 Task: Create a creative abstract letterhead.
Action: Mouse pressed left at (434, 115)
Screenshot: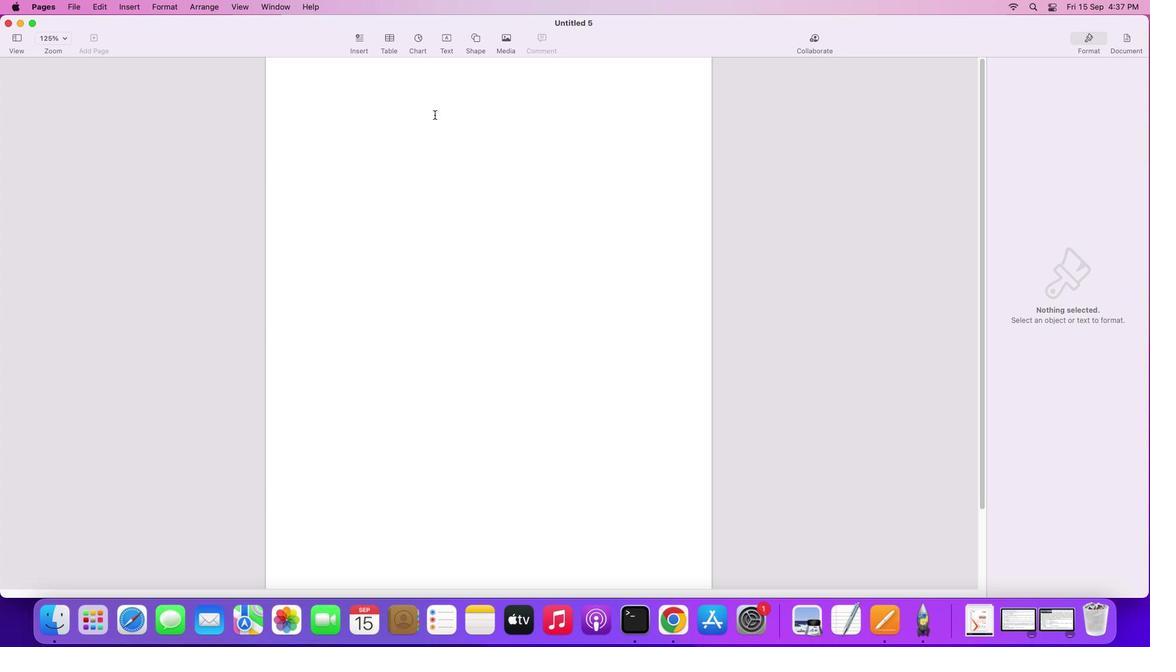 
Action: Mouse moved to (476, 42)
Screenshot: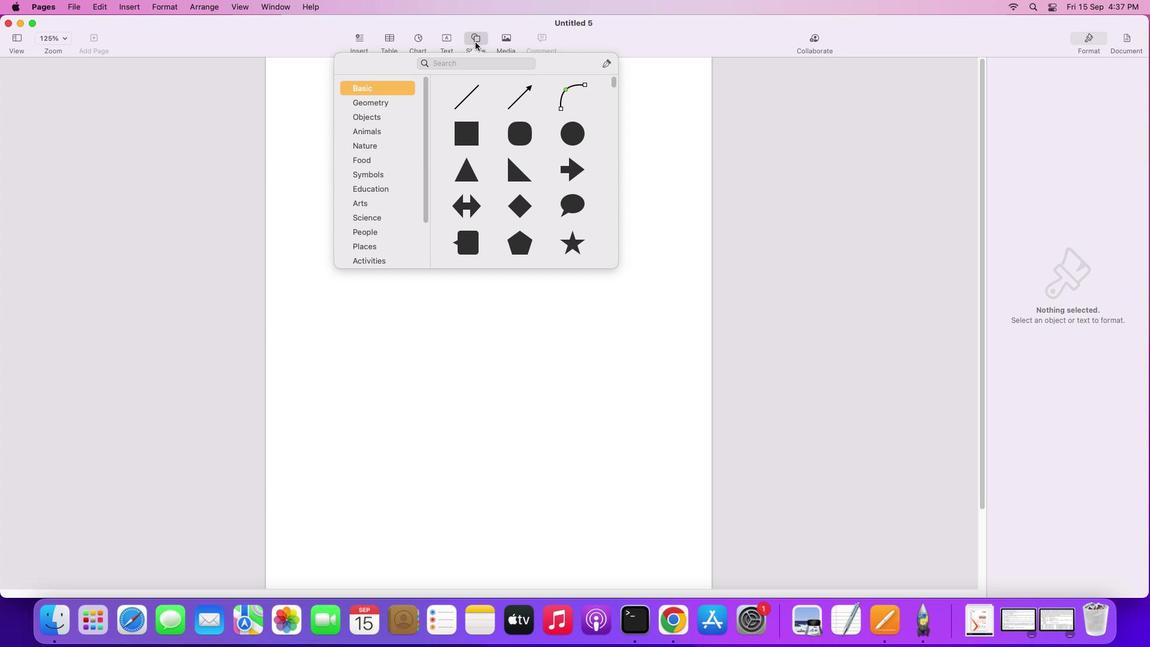 
Action: Mouse pressed left at (476, 42)
Screenshot: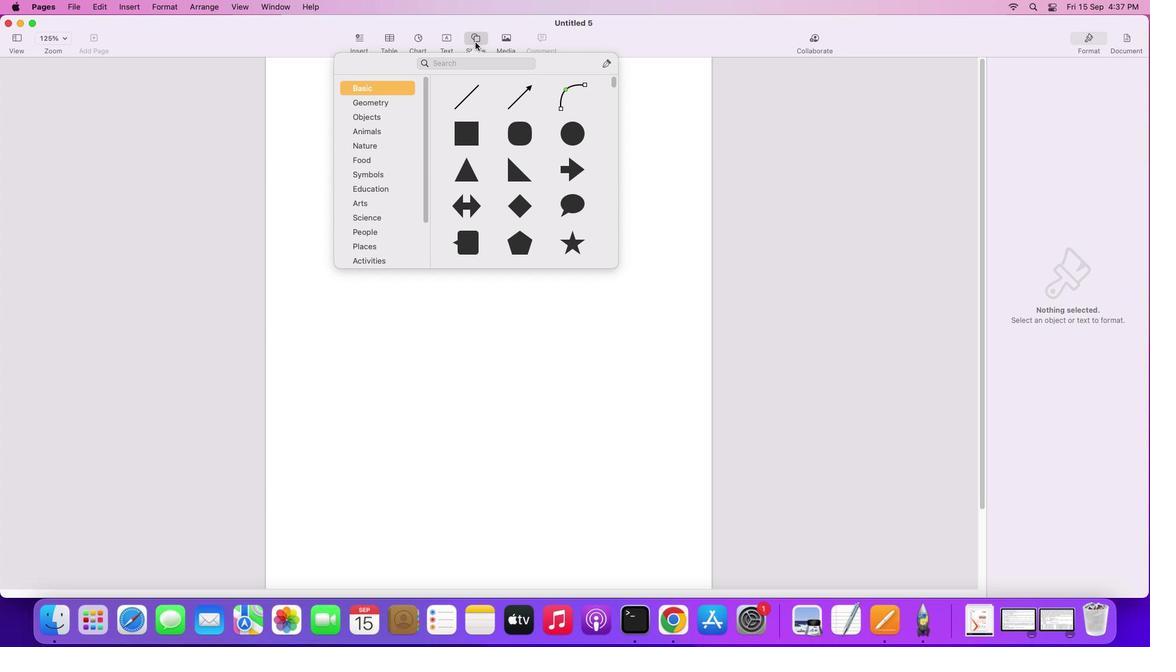 
Action: Mouse moved to (468, 176)
Screenshot: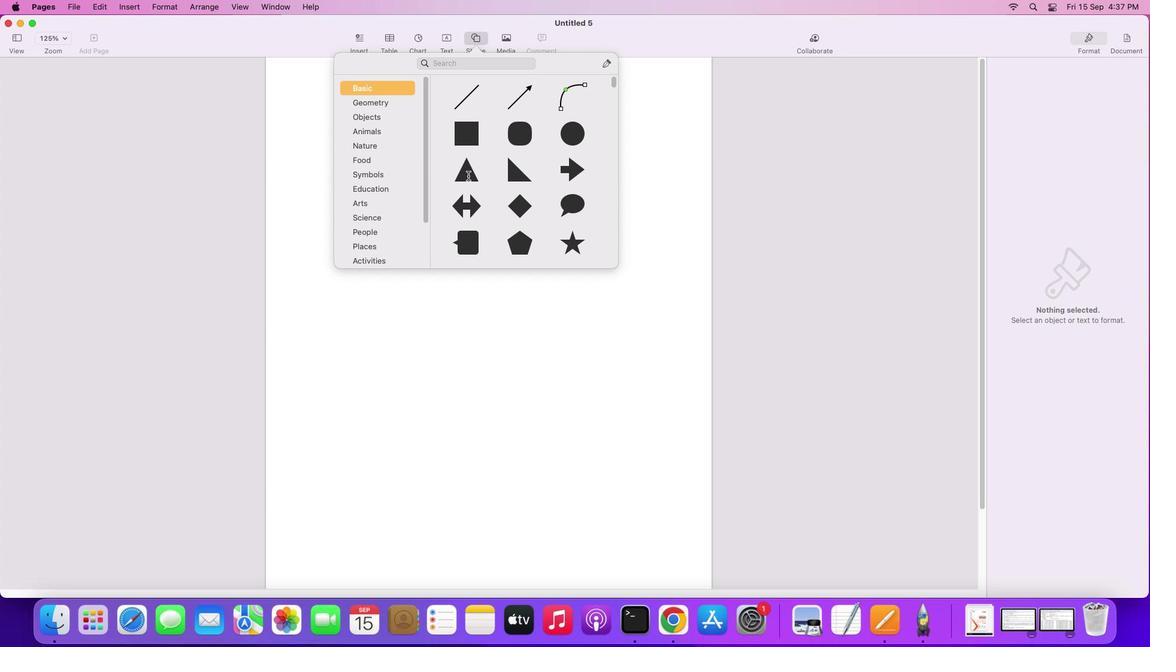 
Action: Mouse pressed left at (468, 176)
Screenshot: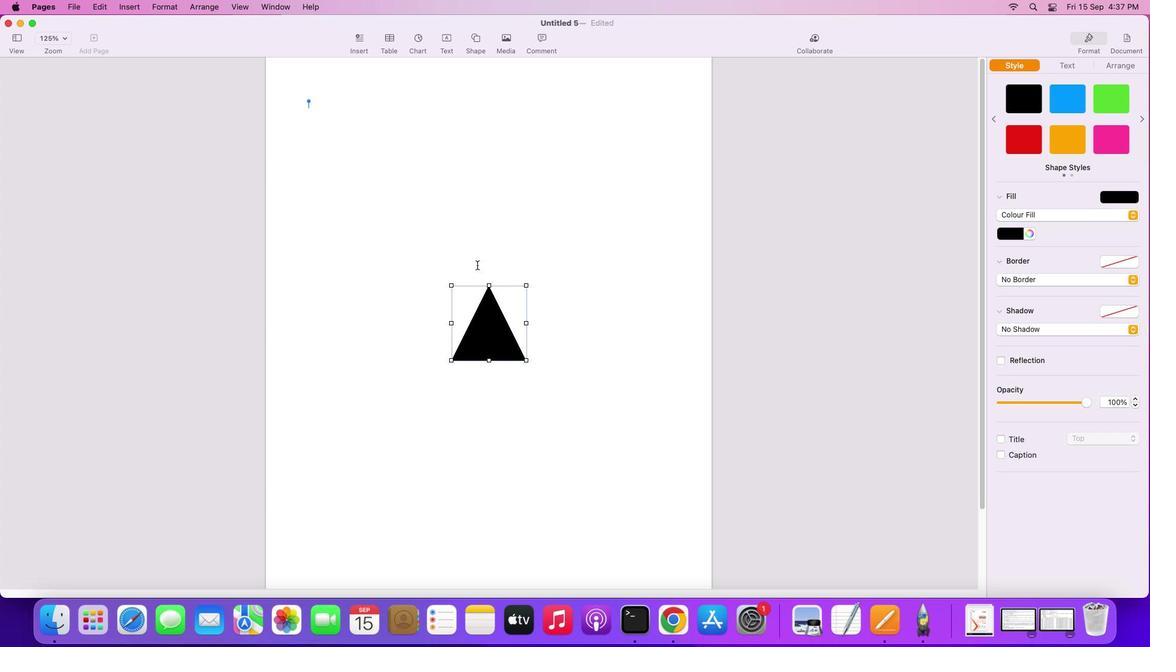 
Action: Mouse moved to (495, 324)
Screenshot: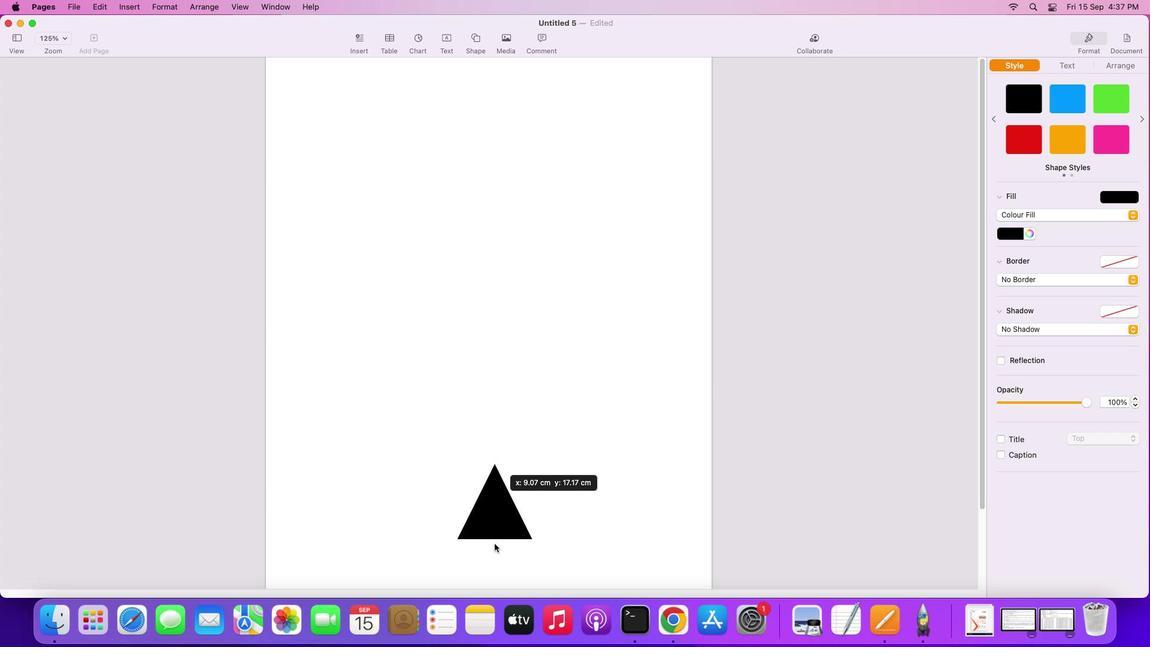 
Action: Mouse pressed left at (495, 324)
Screenshot: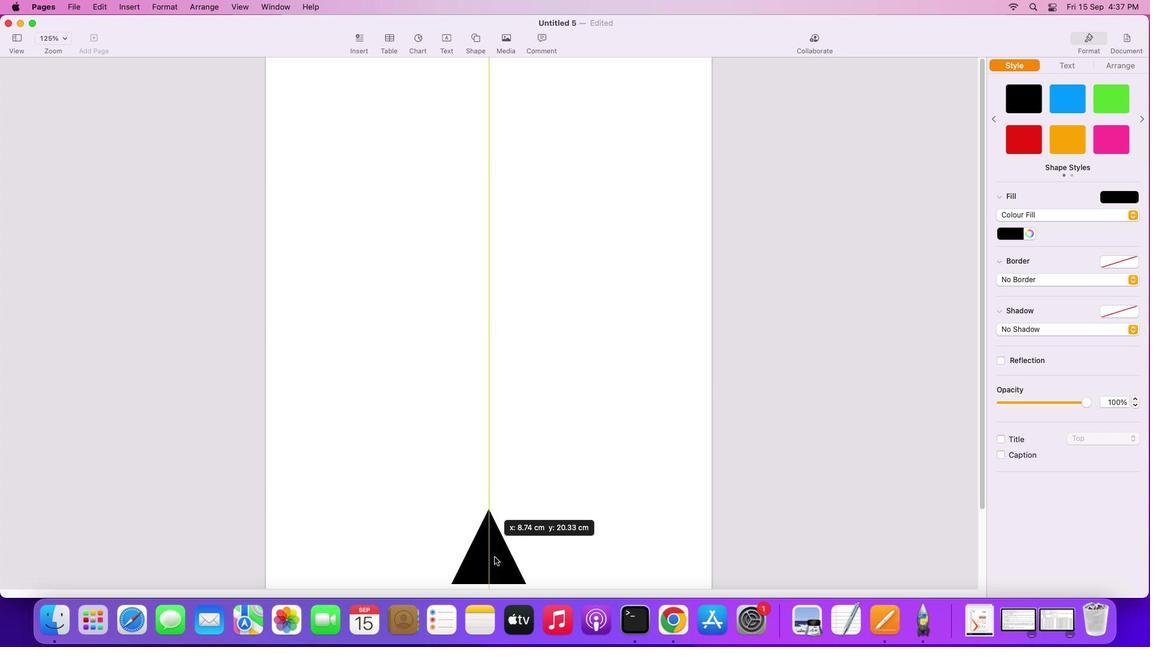 
Action: Mouse moved to (492, 566)
Screenshot: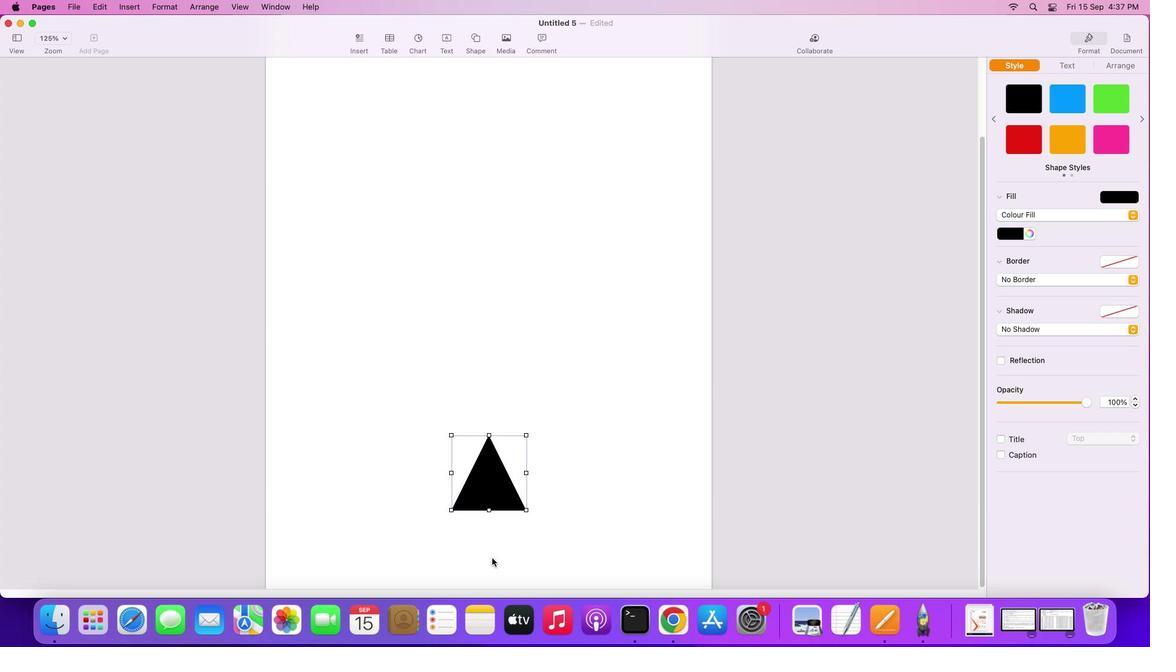 
Action: Mouse scrolled (492, 566) with delta (0, 0)
Screenshot: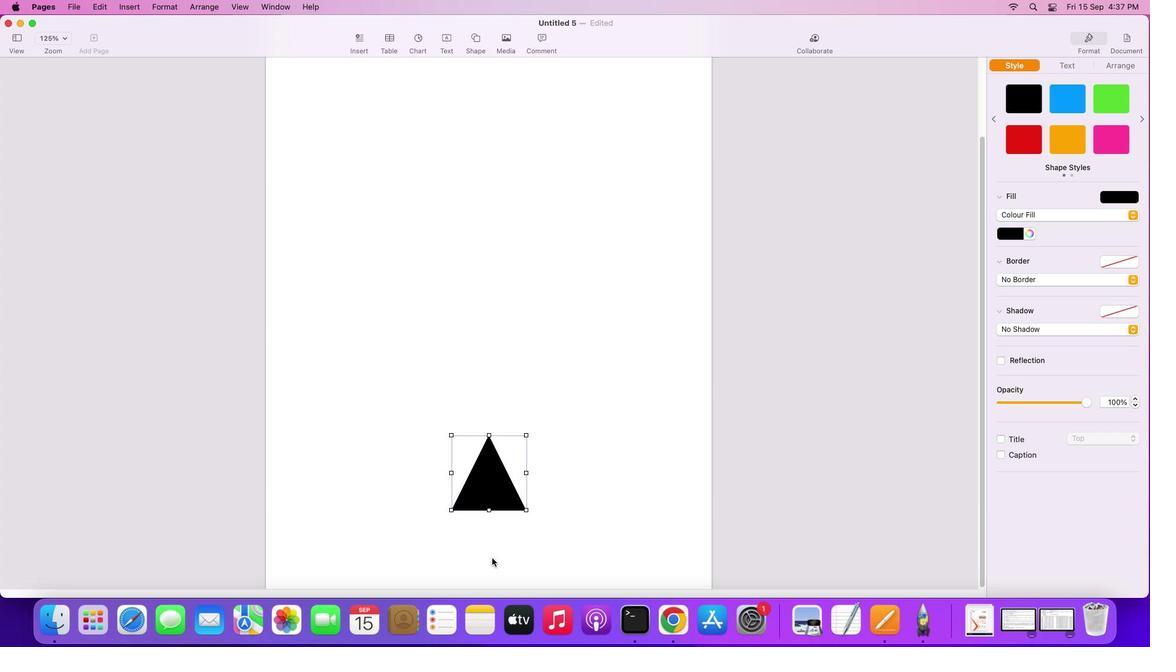 
Action: Mouse moved to (492, 566)
Screenshot: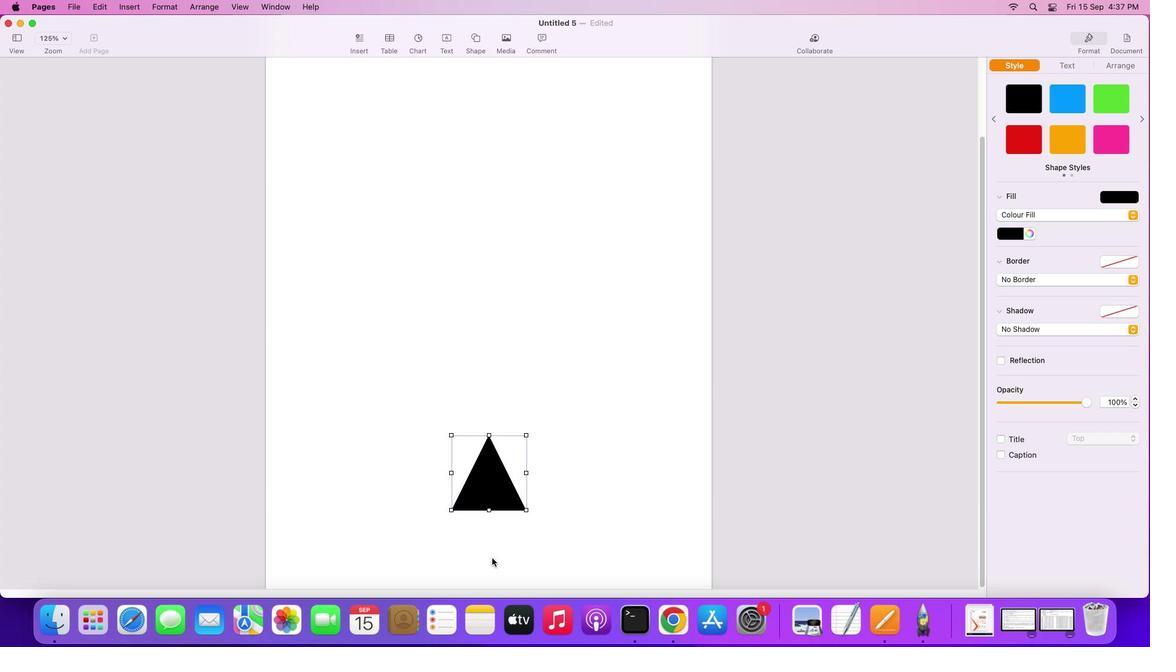 
Action: Mouse scrolled (492, 566) with delta (0, 0)
Screenshot: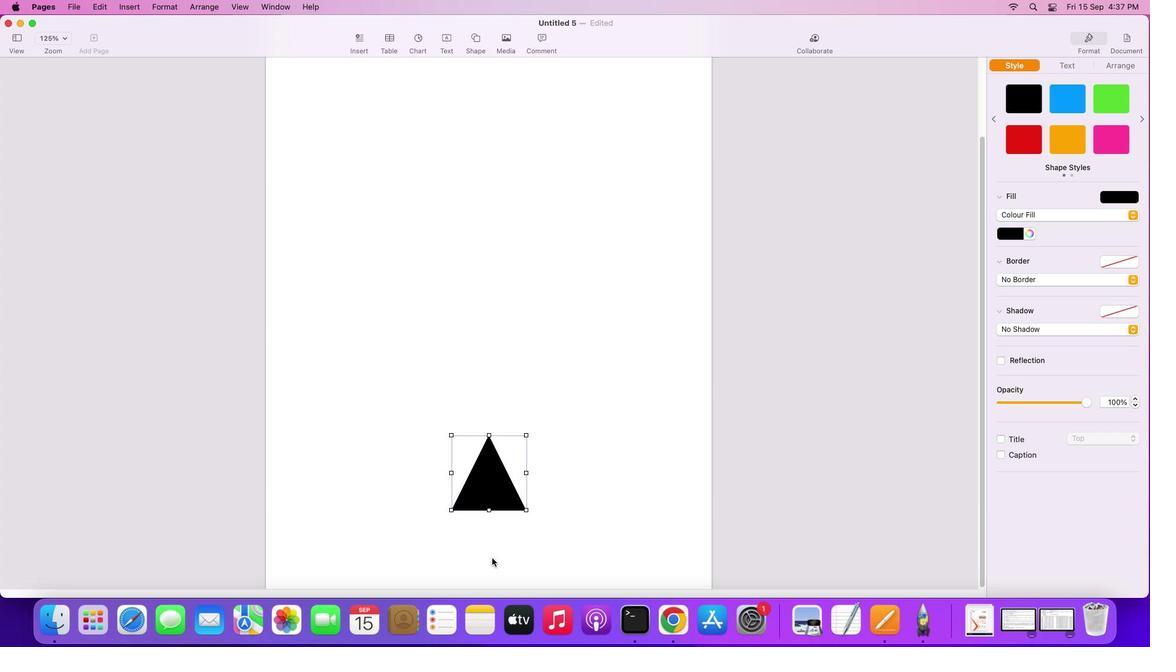 
Action: Mouse scrolled (492, 566) with delta (0, -1)
Screenshot: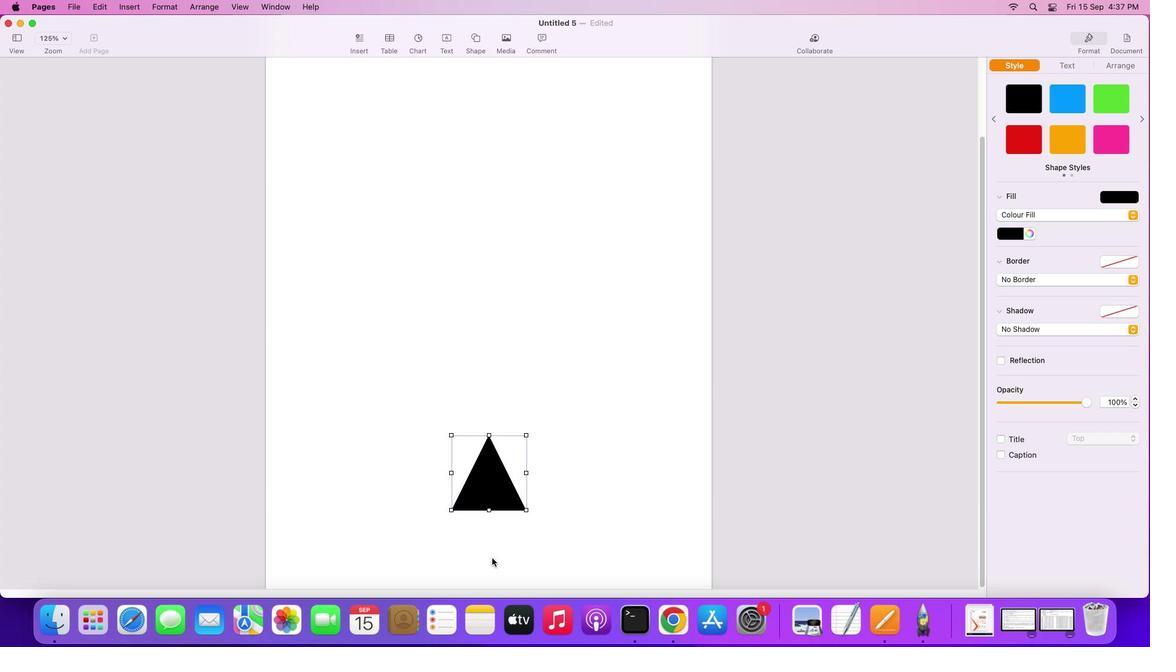 
Action: Mouse moved to (493, 566)
Screenshot: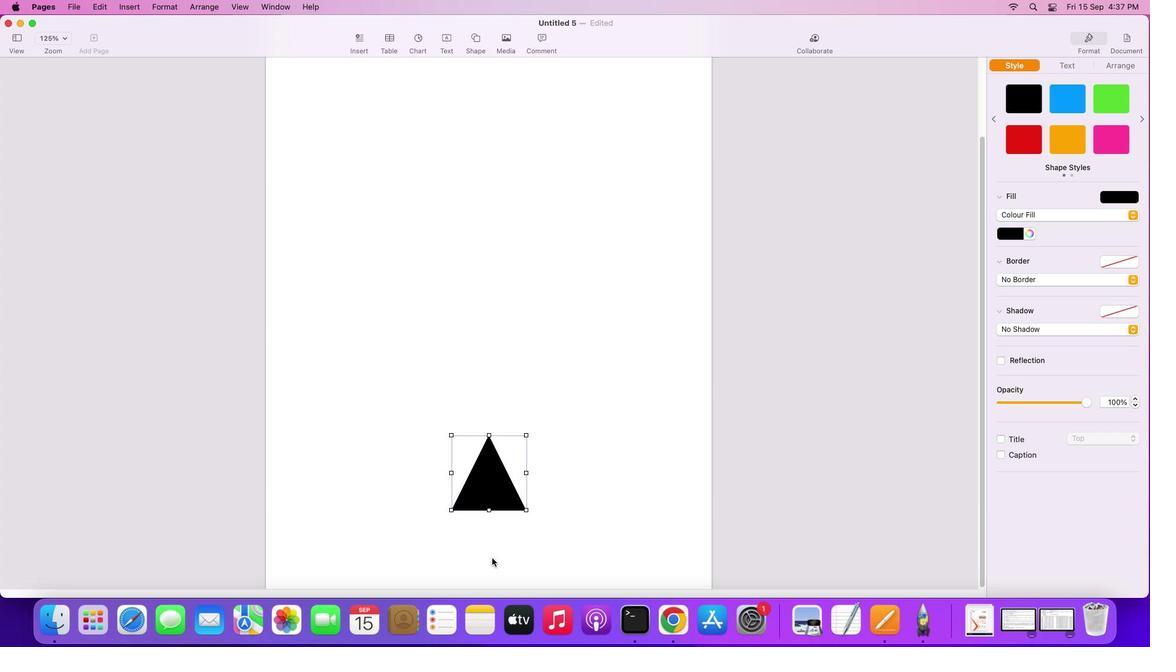 
Action: Mouse scrolled (493, 566) with delta (0, -1)
Screenshot: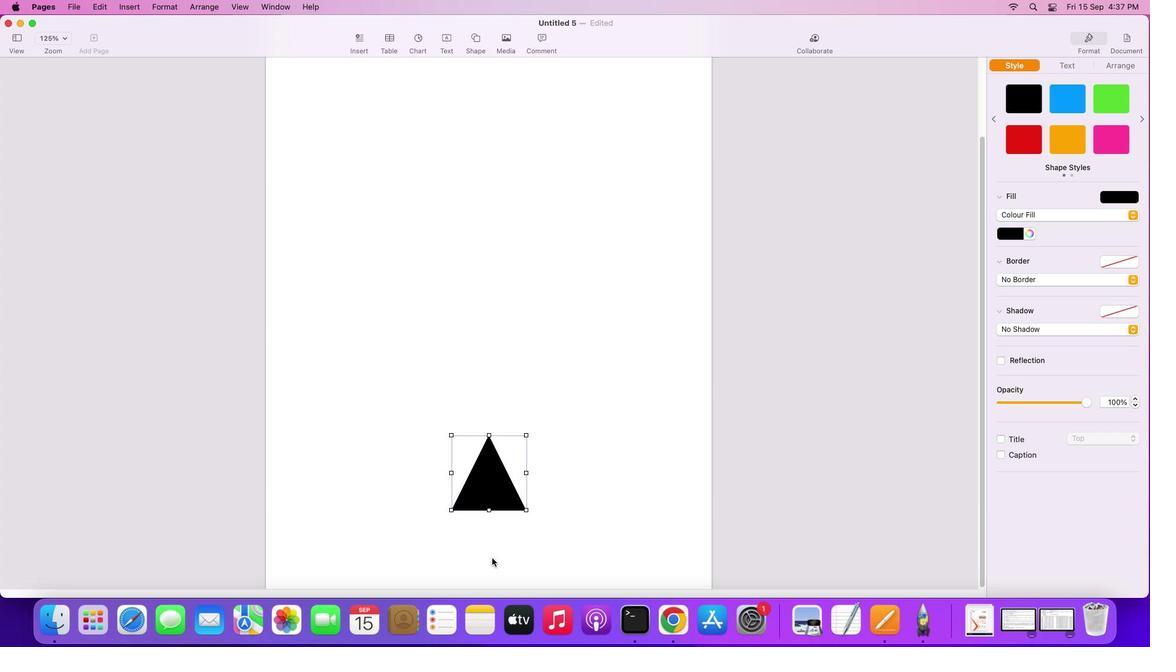 
Action: Mouse scrolled (493, 566) with delta (0, -2)
Screenshot: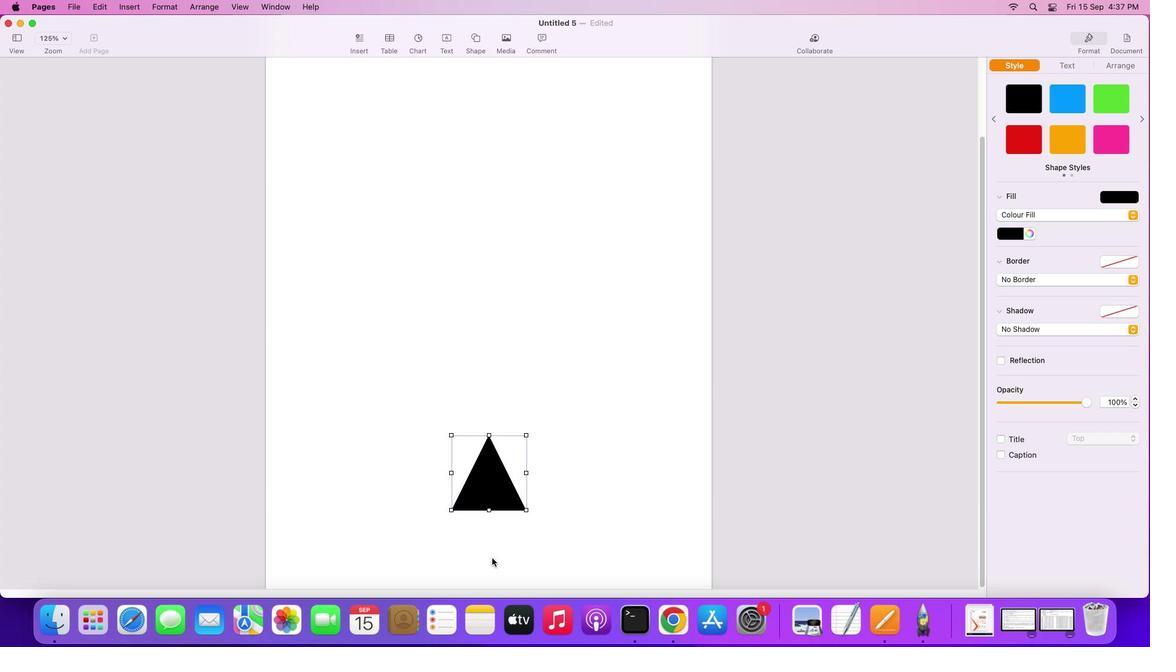 
Action: Mouse scrolled (493, 566) with delta (0, -2)
Screenshot: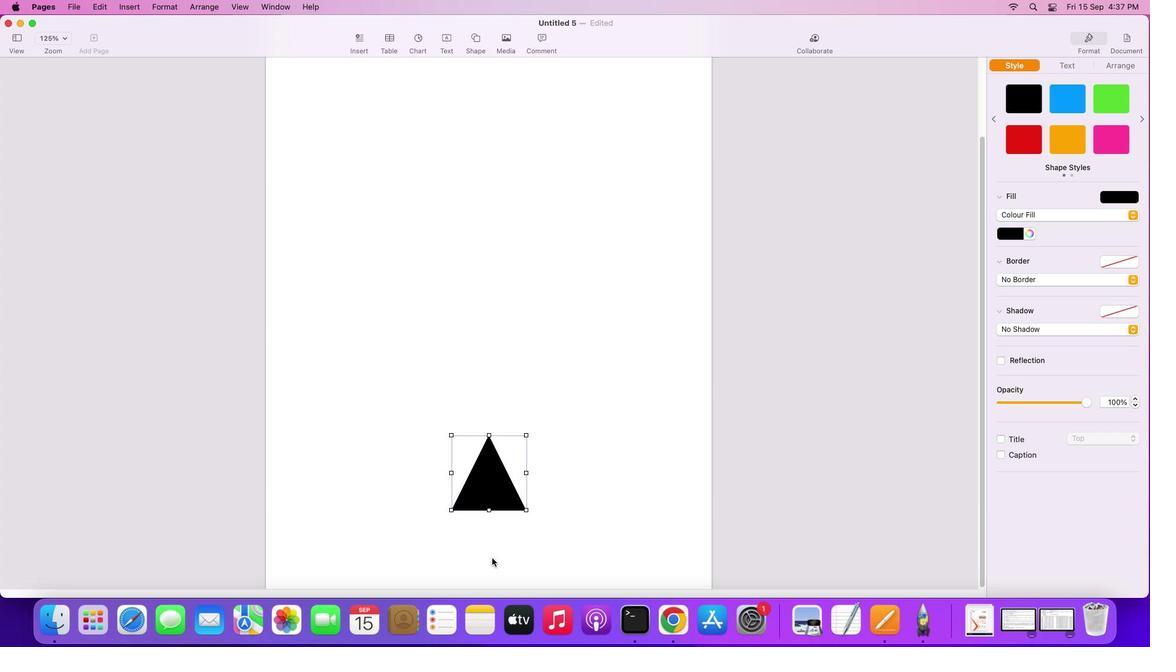 
Action: Mouse moved to (493, 558)
Screenshot: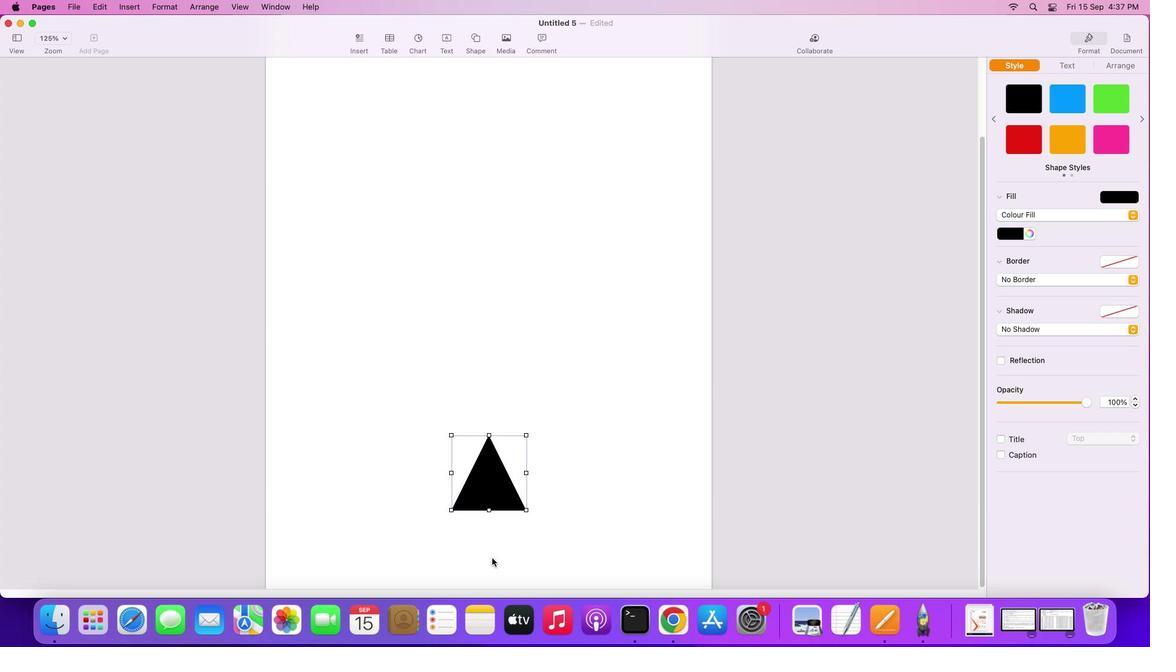 
Action: Mouse scrolled (493, 558) with delta (0, 0)
Screenshot: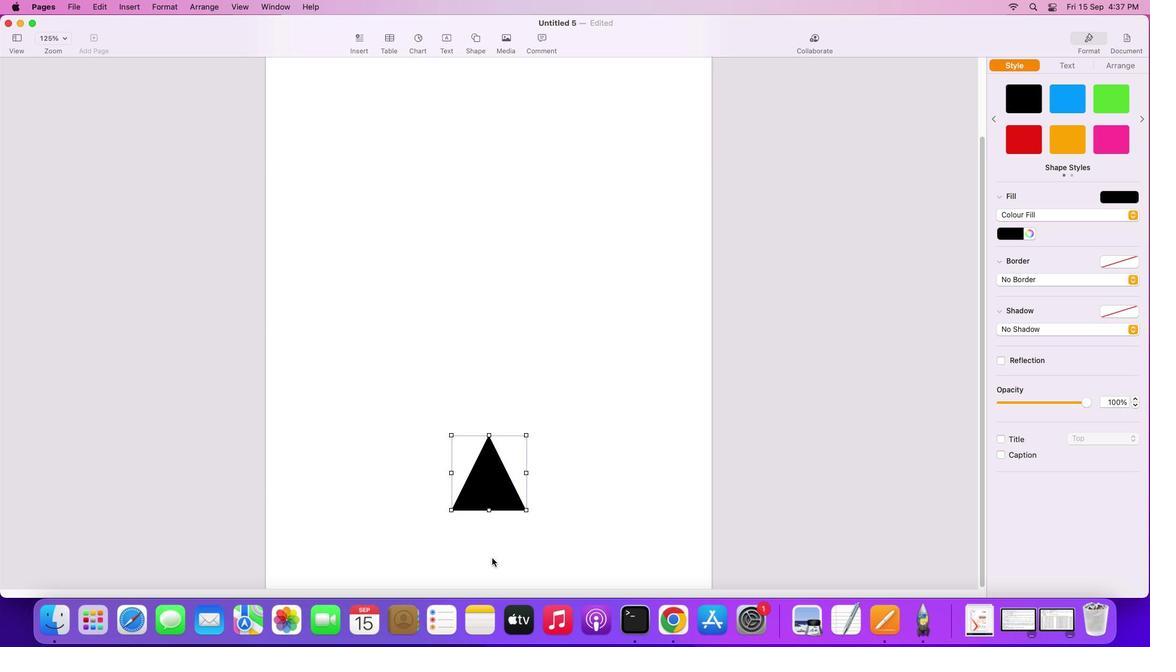 
Action: Mouse scrolled (493, 558) with delta (0, 0)
Screenshot: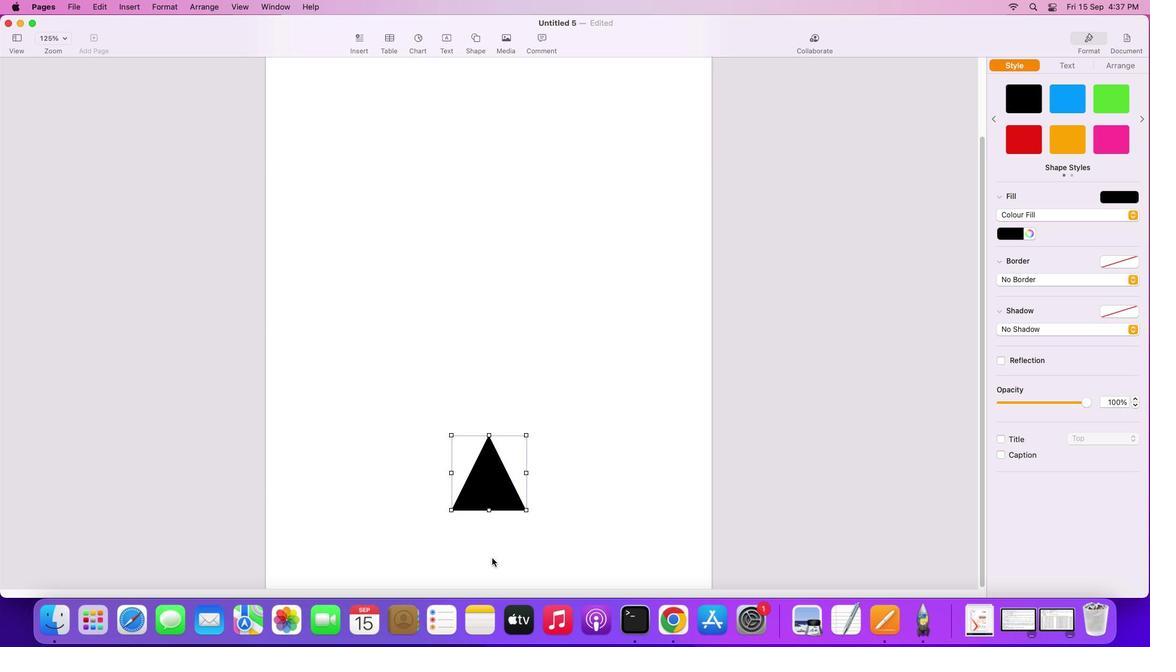 
Action: Mouse scrolled (493, 558) with delta (0, 0)
Screenshot: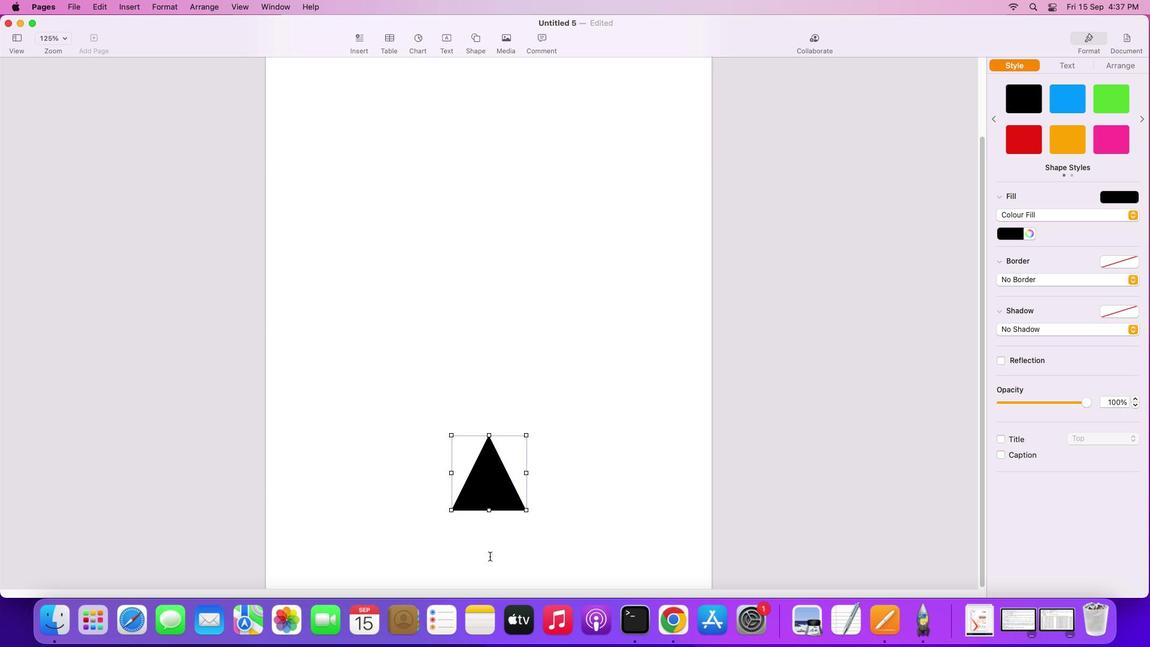 
Action: Mouse scrolled (493, 558) with delta (0, -1)
Screenshot: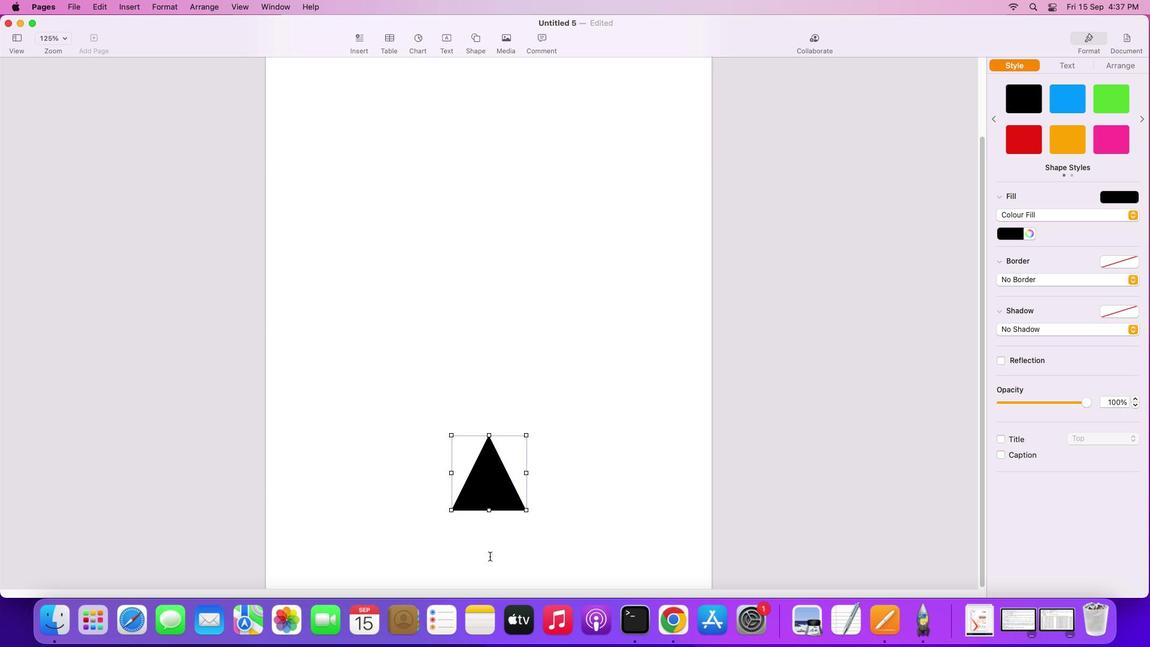 
Action: Mouse scrolled (493, 558) with delta (0, -2)
Screenshot: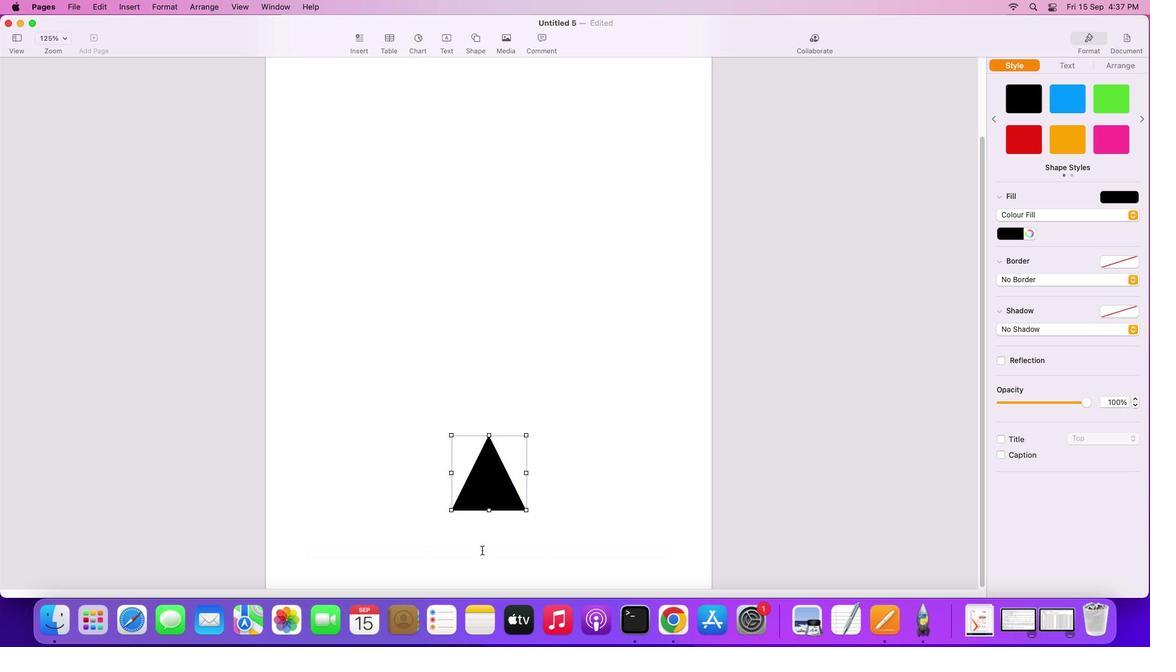 
Action: Mouse moved to (481, 478)
Screenshot: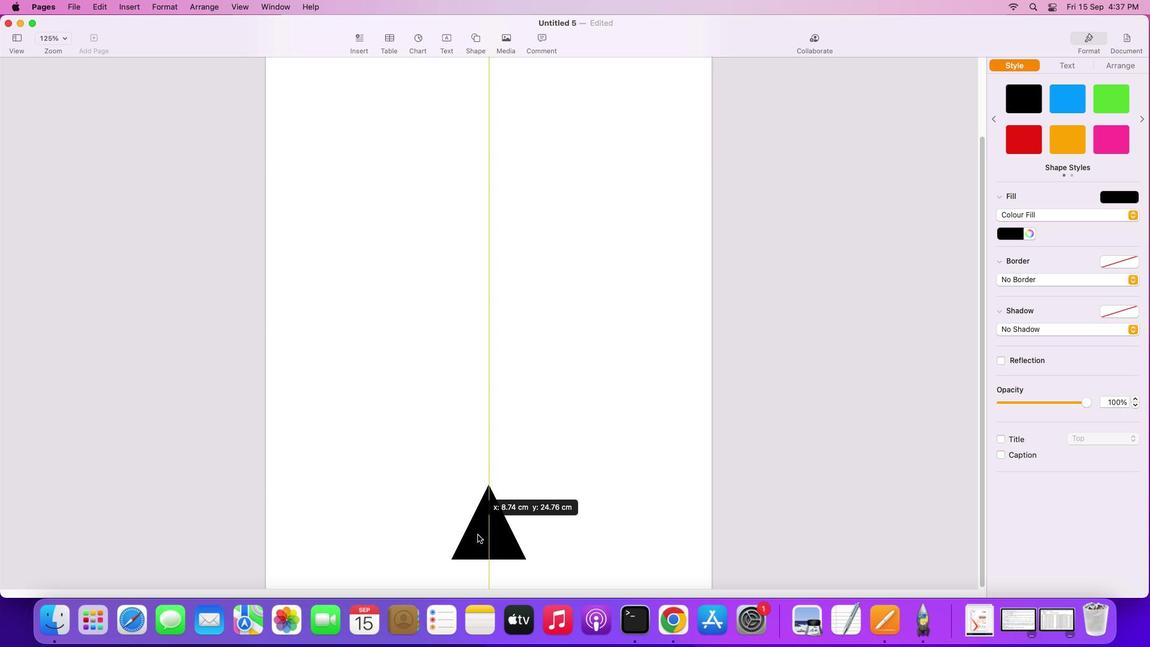 
Action: Mouse pressed left at (481, 478)
Screenshot: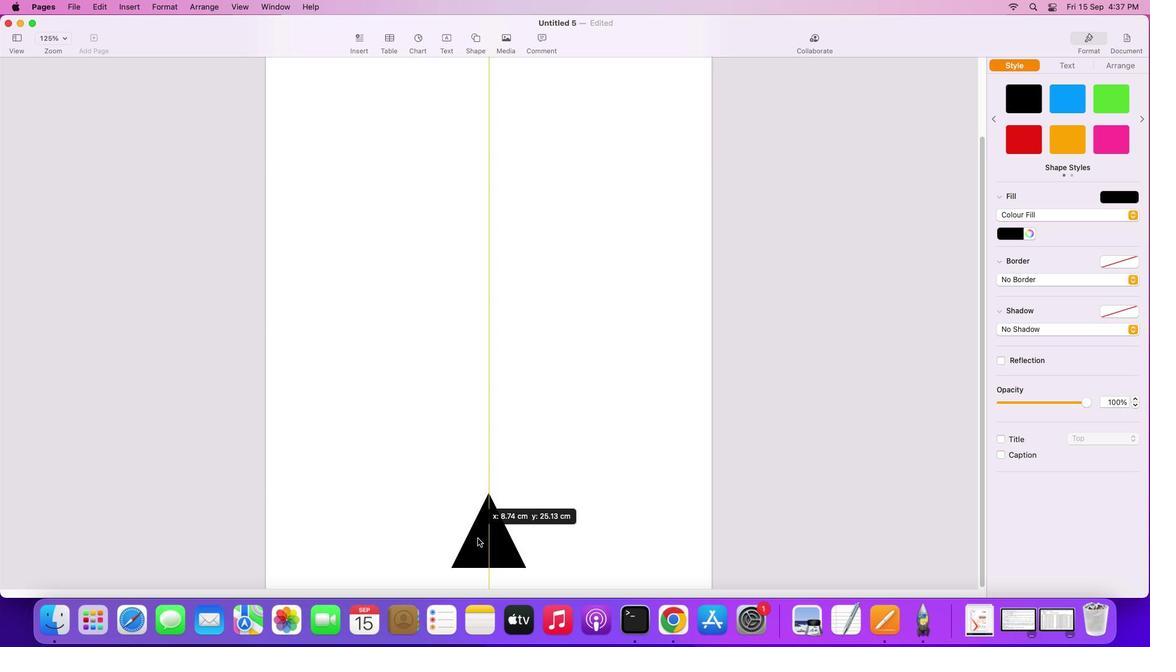 
Action: Mouse moved to (527, 587)
Screenshot: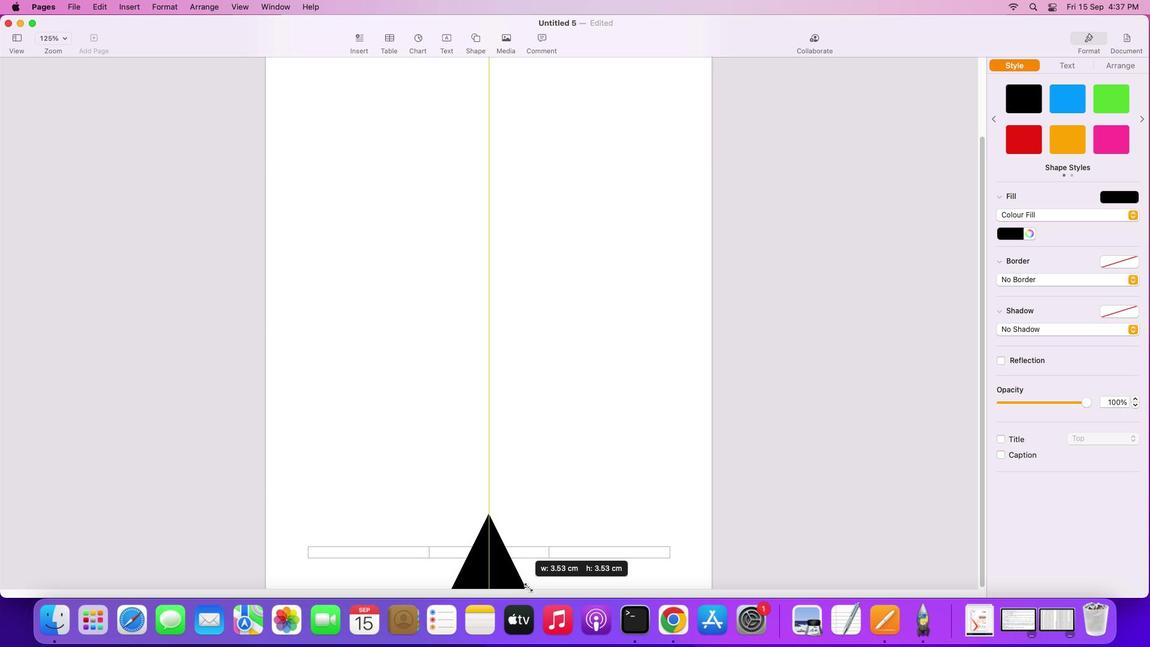 
Action: Mouse pressed left at (527, 587)
Screenshot: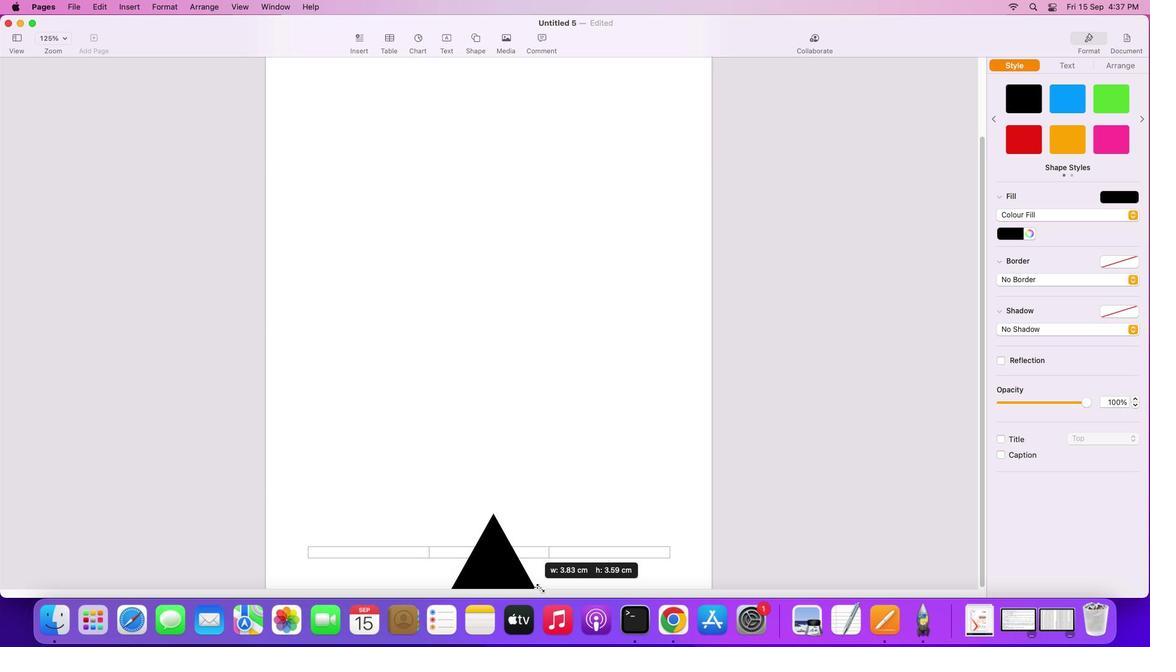 
Action: Mouse moved to (534, 563)
Screenshot: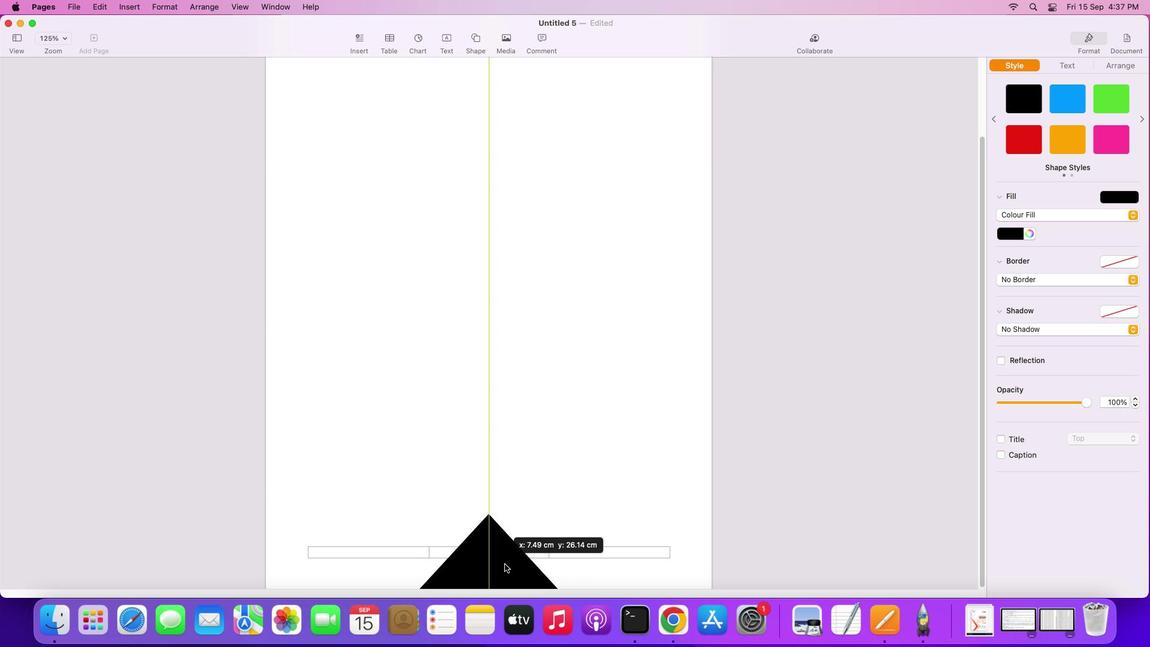 
Action: Mouse pressed left at (534, 563)
Screenshot: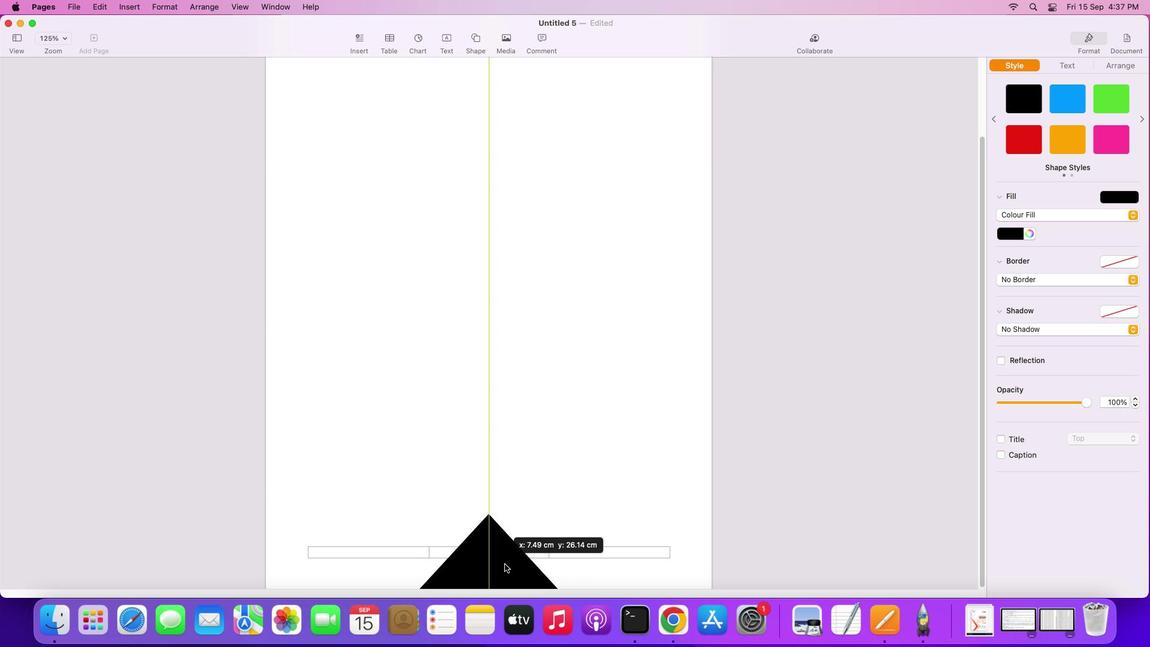 
Action: Mouse moved to (488, 514)
Screenshot: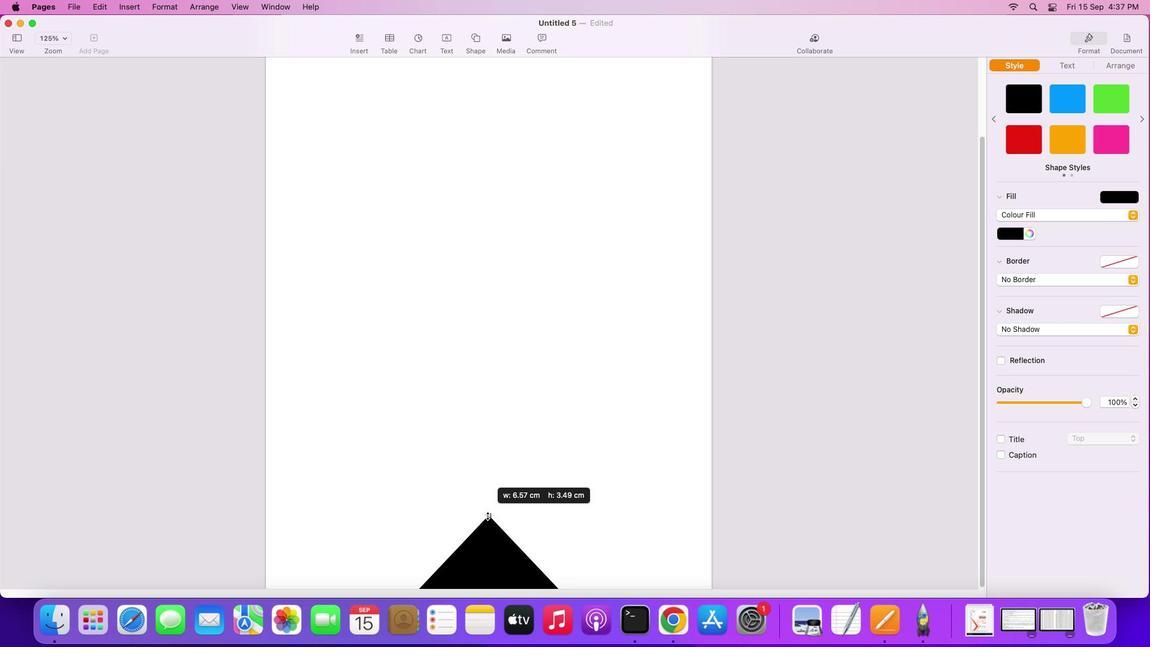 
Action: Mouse pressed left at (488, 514)
Screenshot: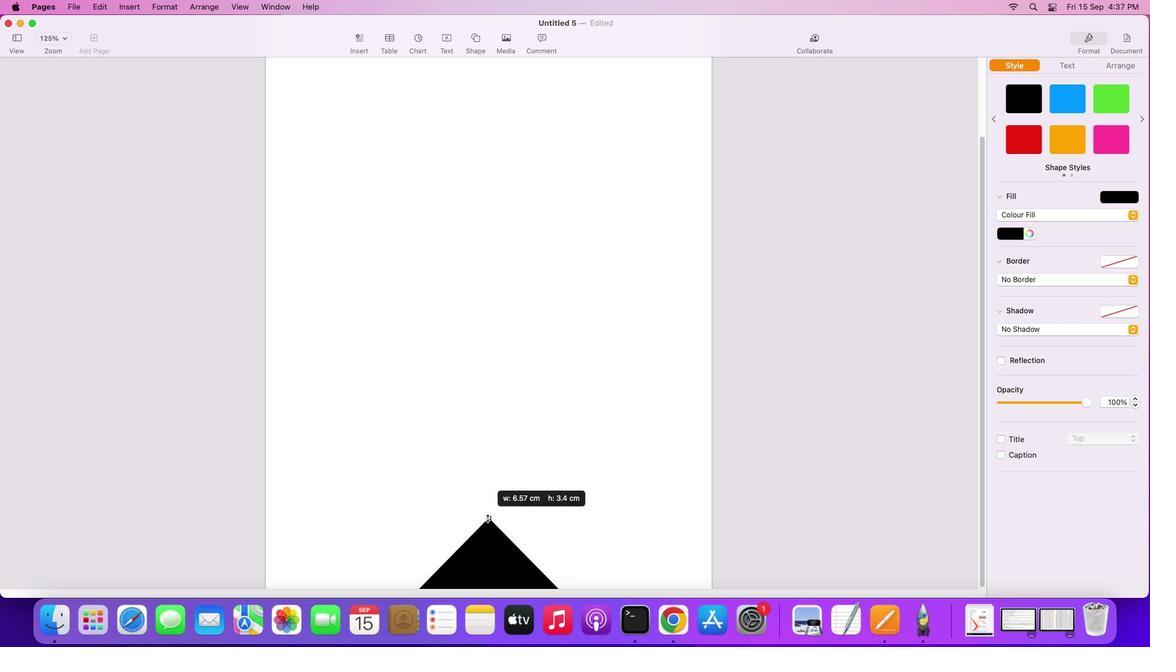 
Action: Mouse moved to (506, 473)
Screenshot: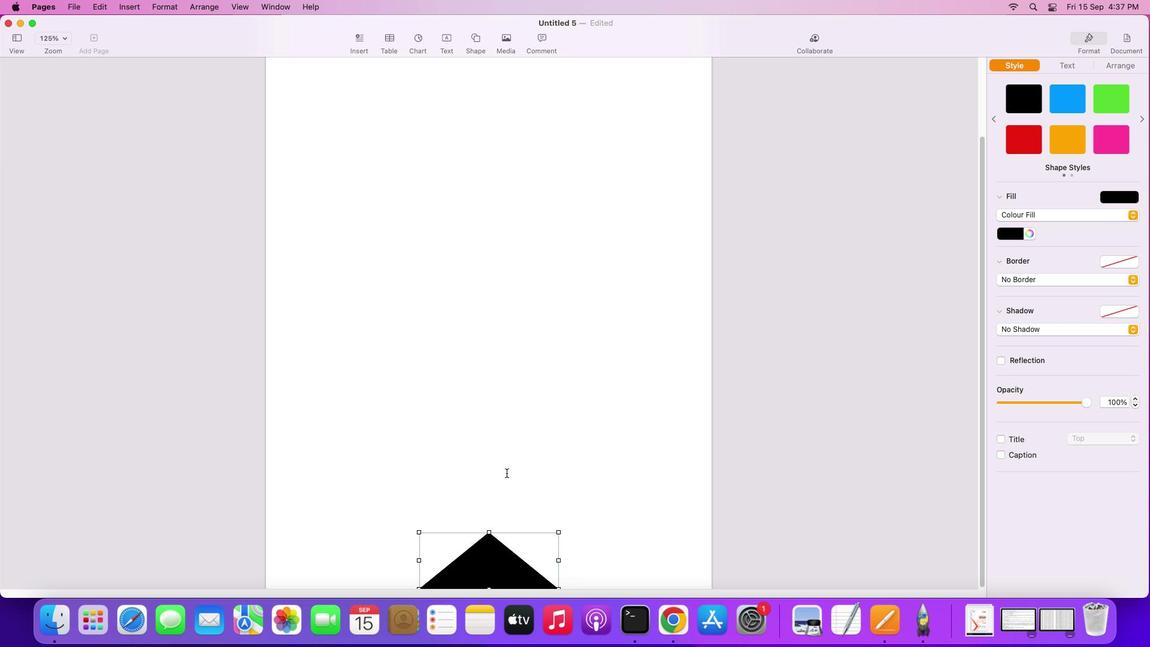 
Action: Mouse pressed left at (506, 473)
Screenshot: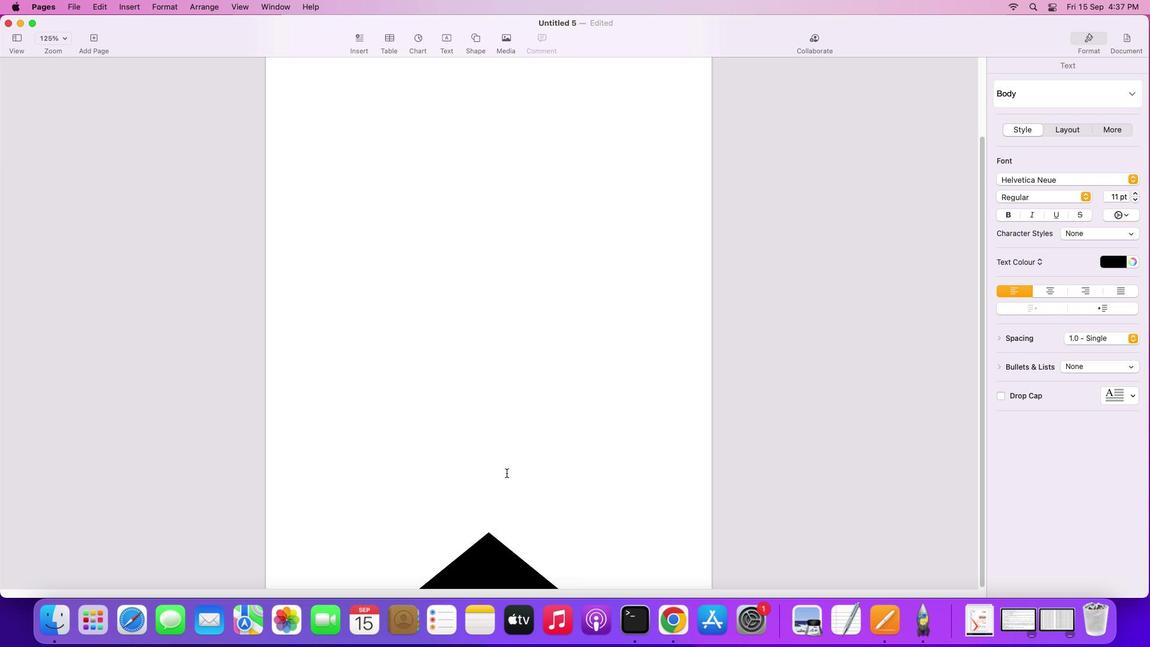 
Action: Mouse moved to (448, 41)
Screenshot: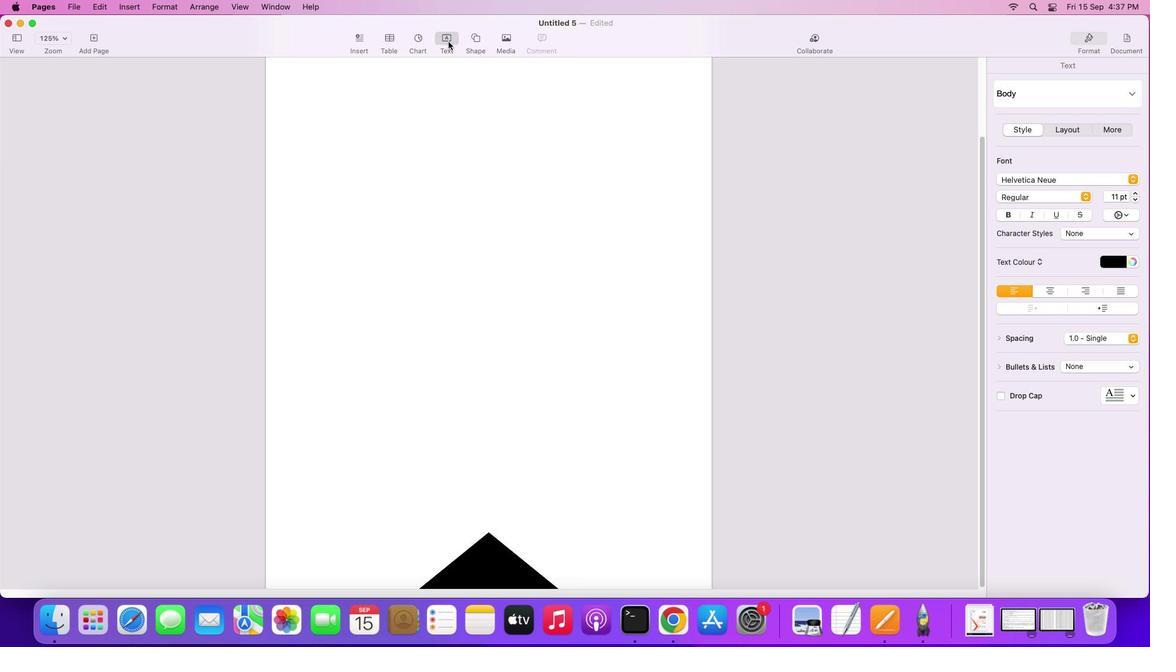 
Action: Mouse pressed left at (448, 41)
Screenshot: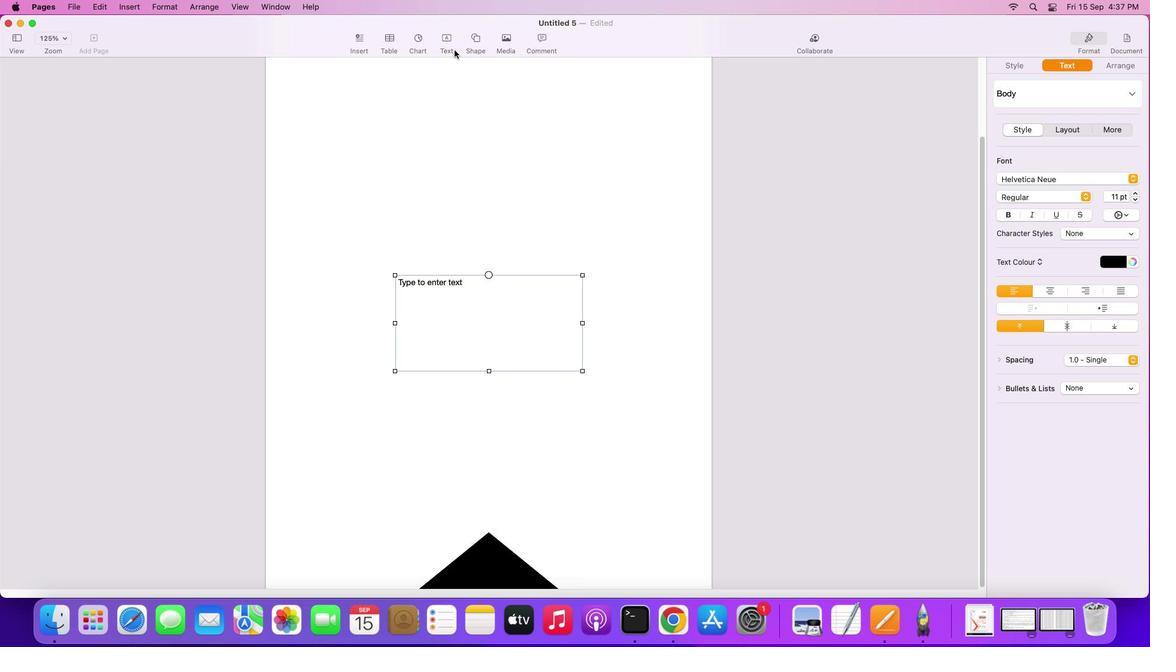 
Action: Mouse moved to (518, 123)
Screenshot: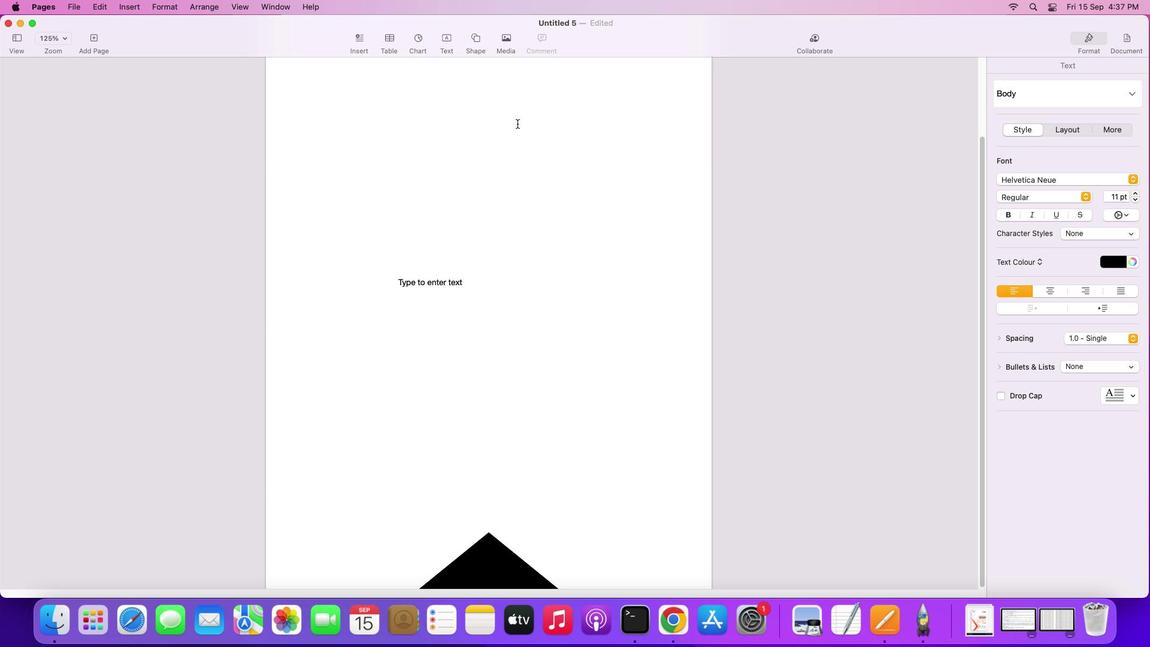 
Action: Mouse pressed left at (518, 123)
Screenshot: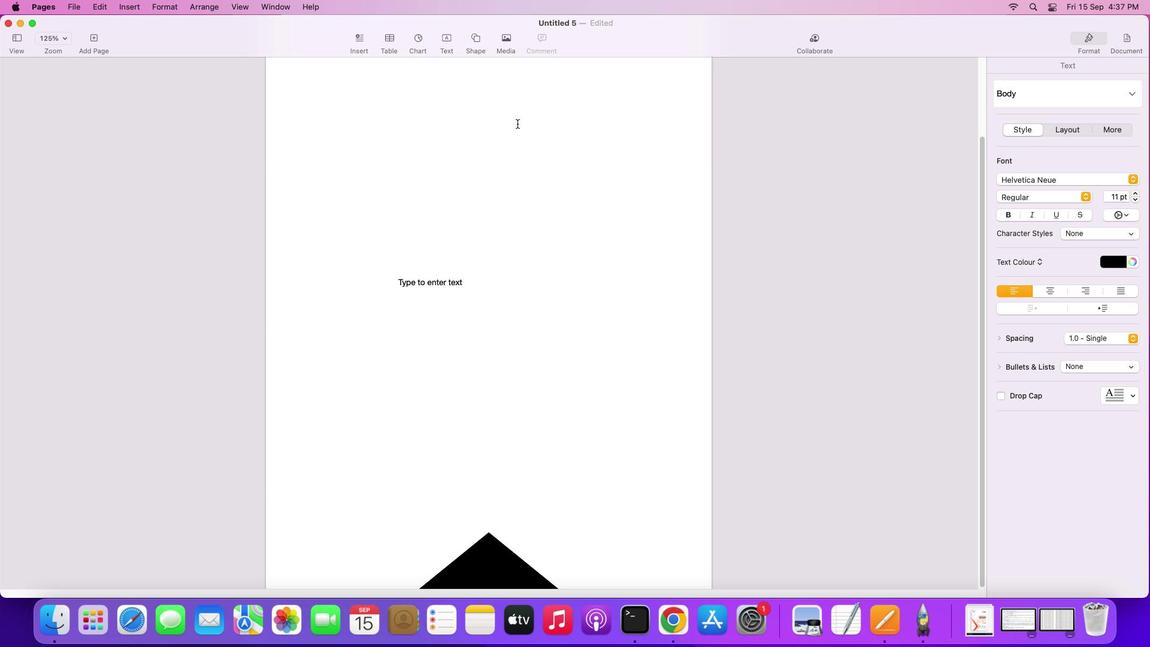 
Action: Mouse moved to (517, 124)
Screenshot: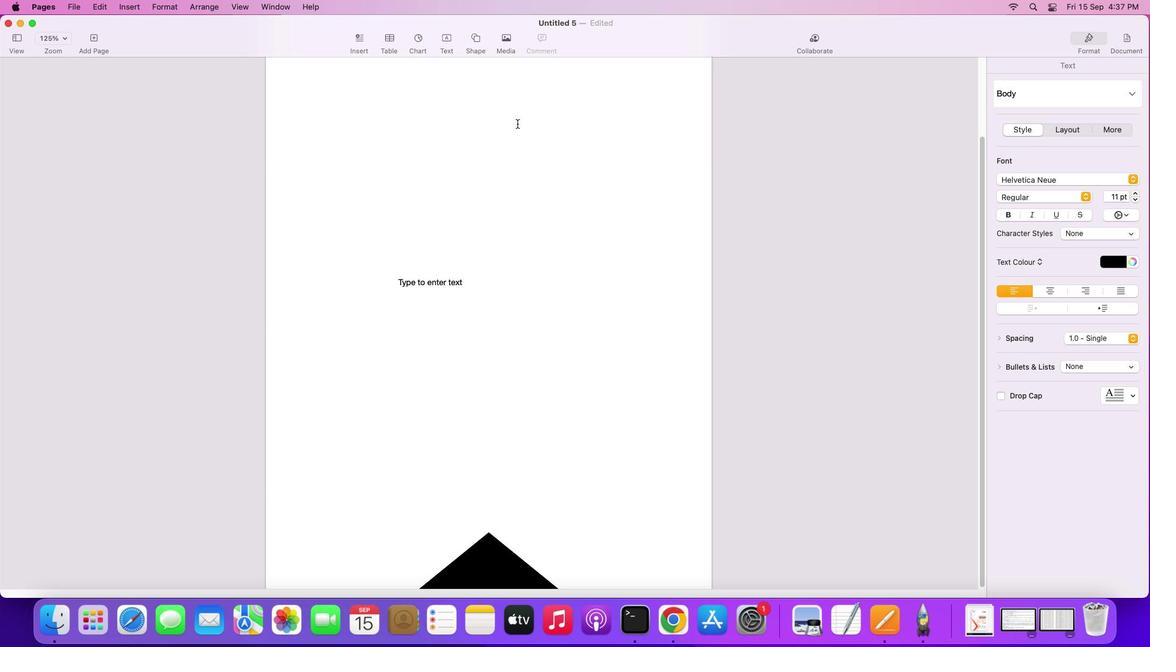 
Action: Key pressed Key.cmd'z'
Screenshot: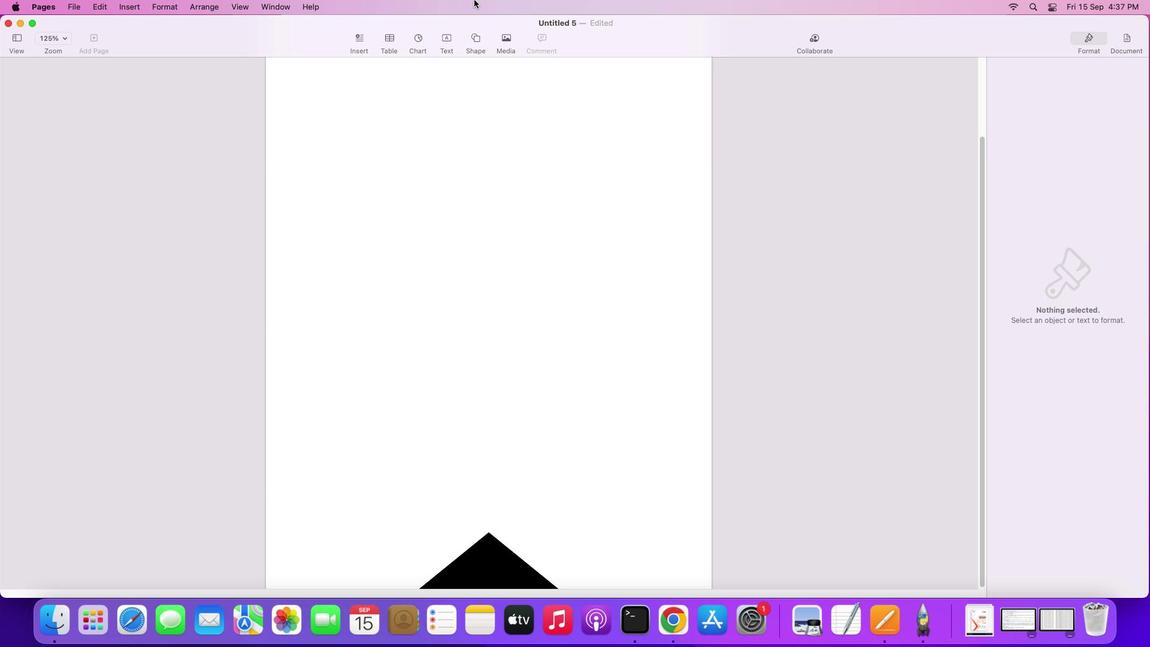 
Action: Mouse moved to (477, 45)
Screenshot: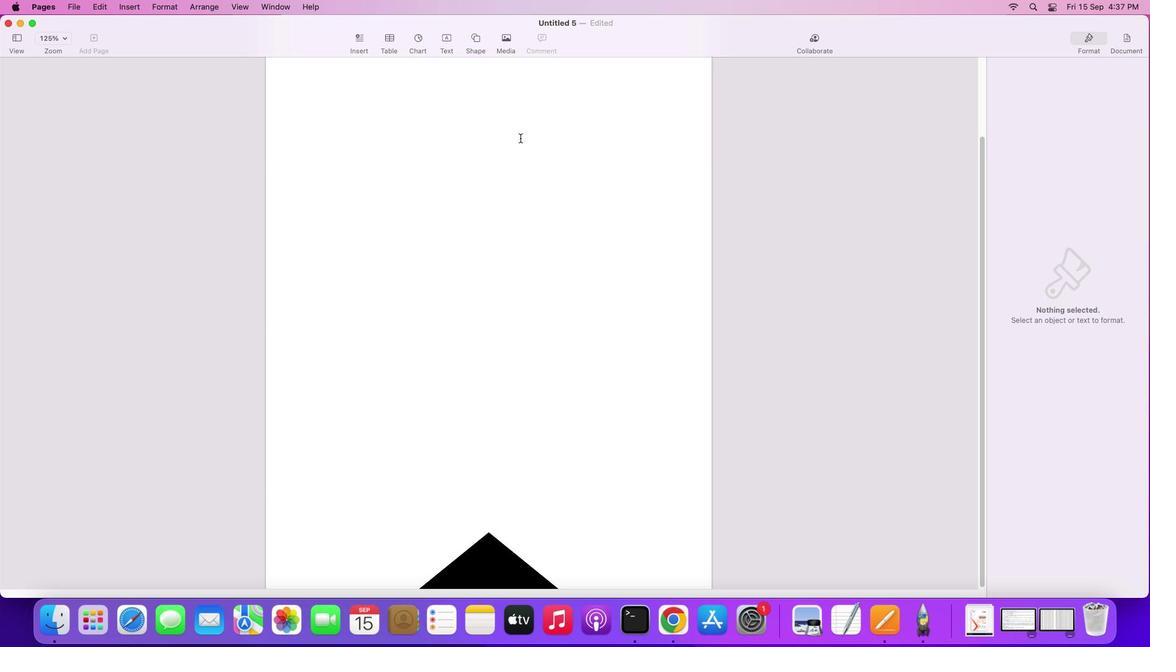 
Action: Mouse pressed left at (477, 45)
Screenshot: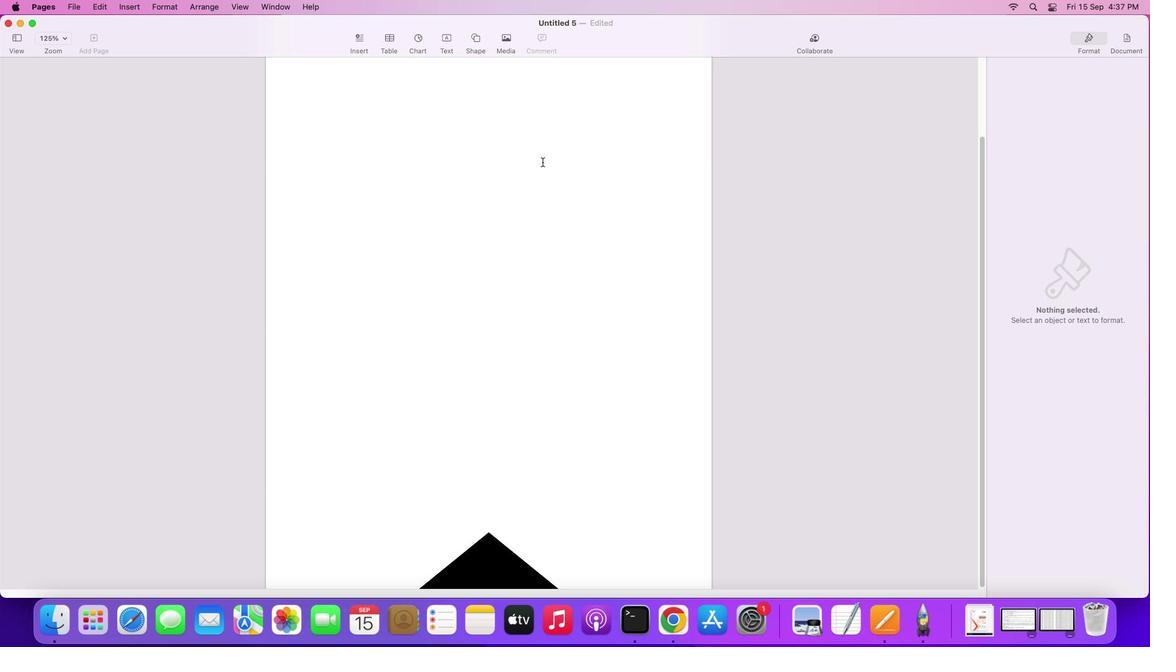 
Action: Mouse moved to (475, 38)
Screenshot: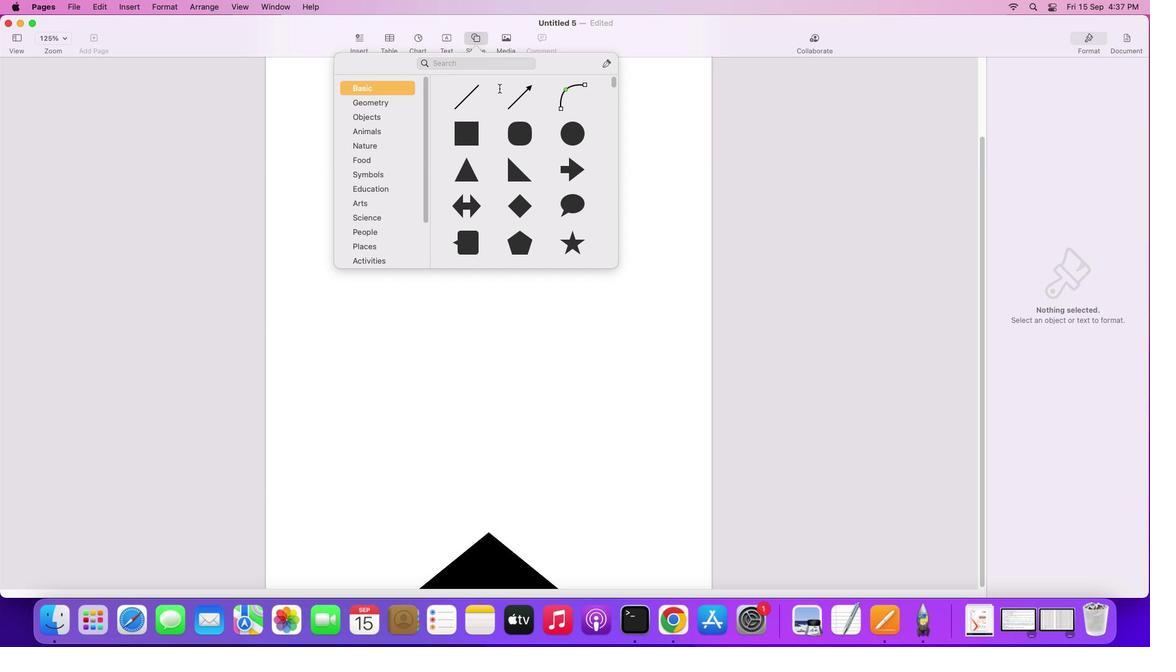 
Action: Mouse pressed left at (475, 38)
Screenshot: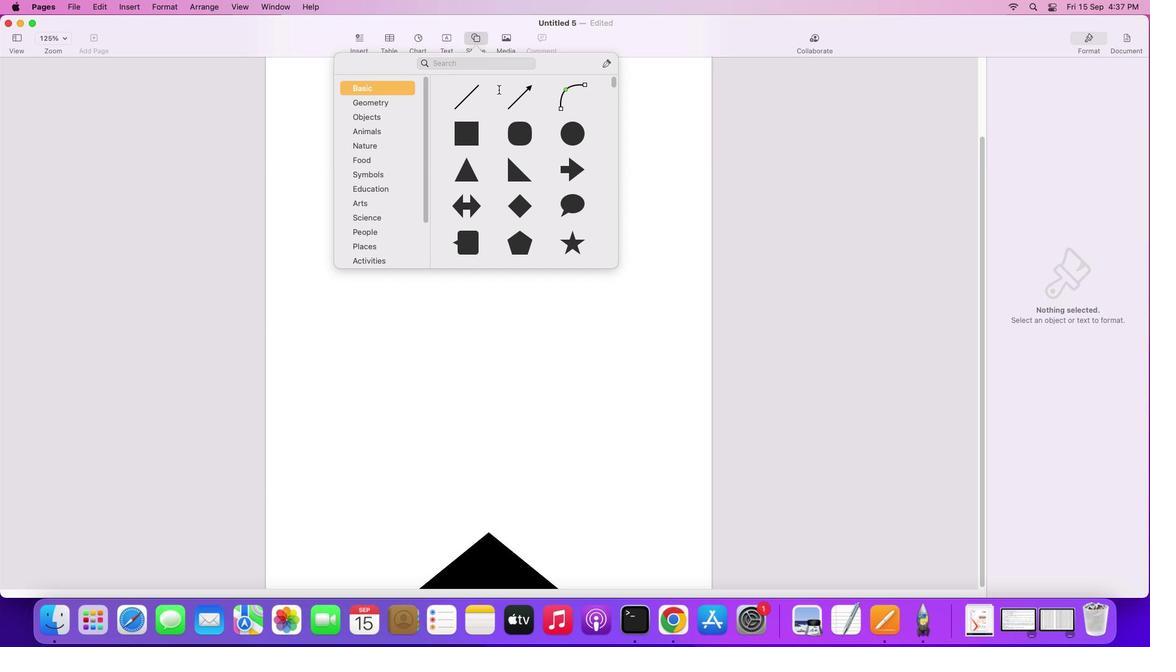 
Action: Mouse moved to (519, 171)
Screenshot: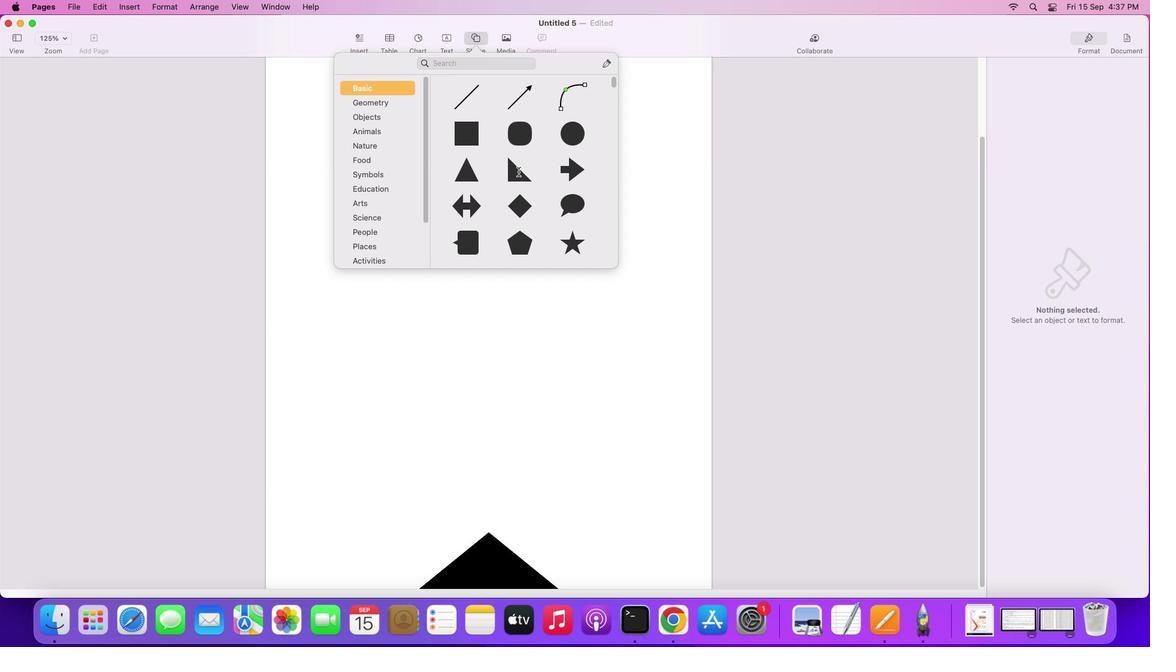 
Action: Mouse pressed left at (519, 171)
Screenshot: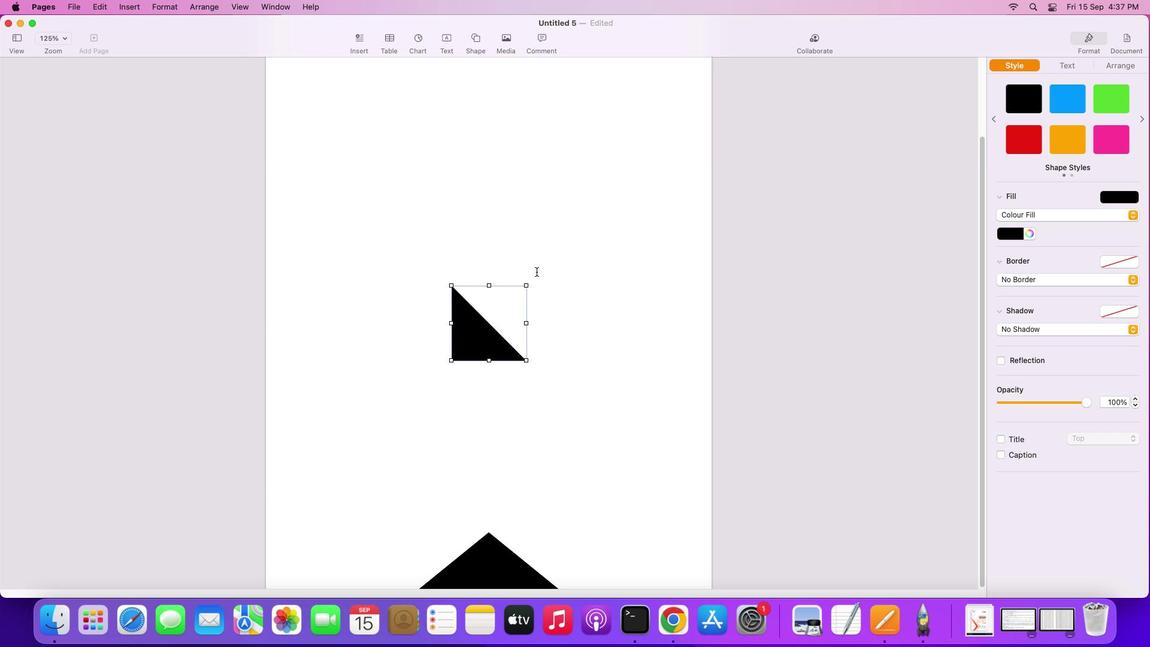
Action: Mouse moved to (1113, 63)
Screenshot: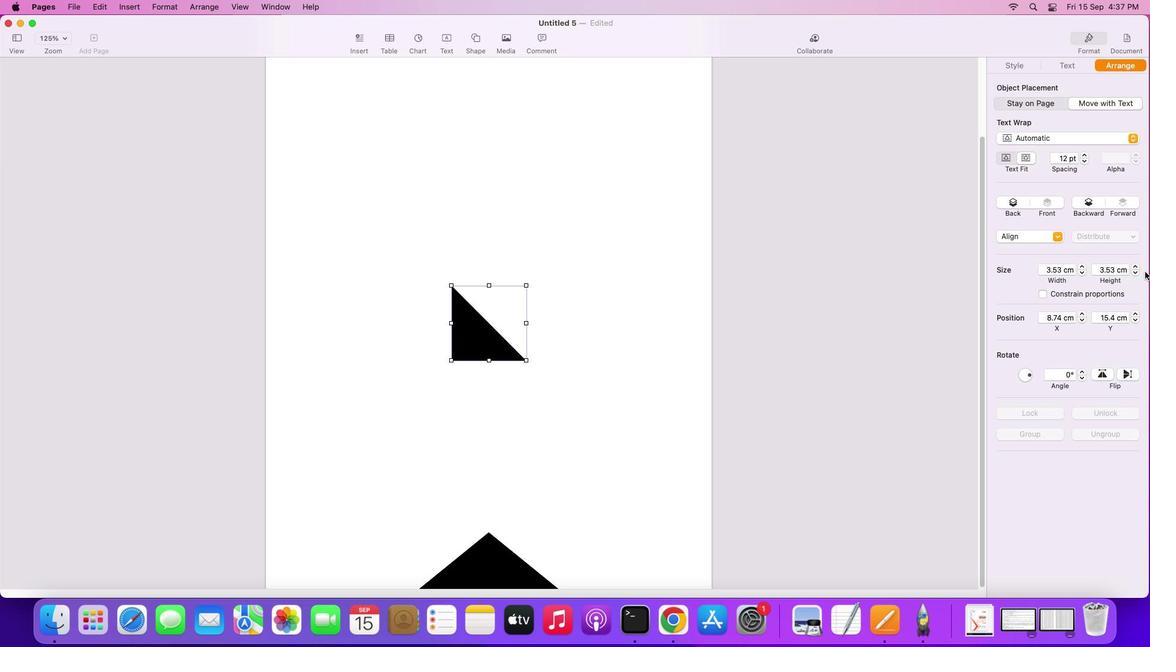 
Action: Mouse pressed left at (1113, 63)
Screenshot: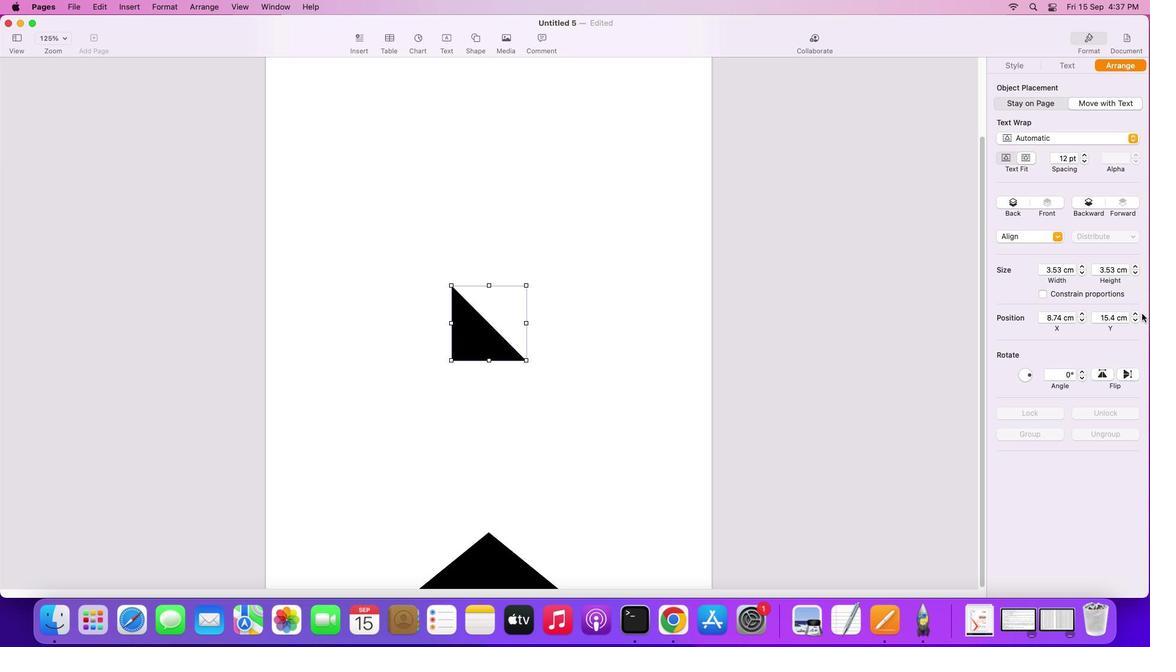 
Action: Mouse moved to (1128, 373)
Screenshot: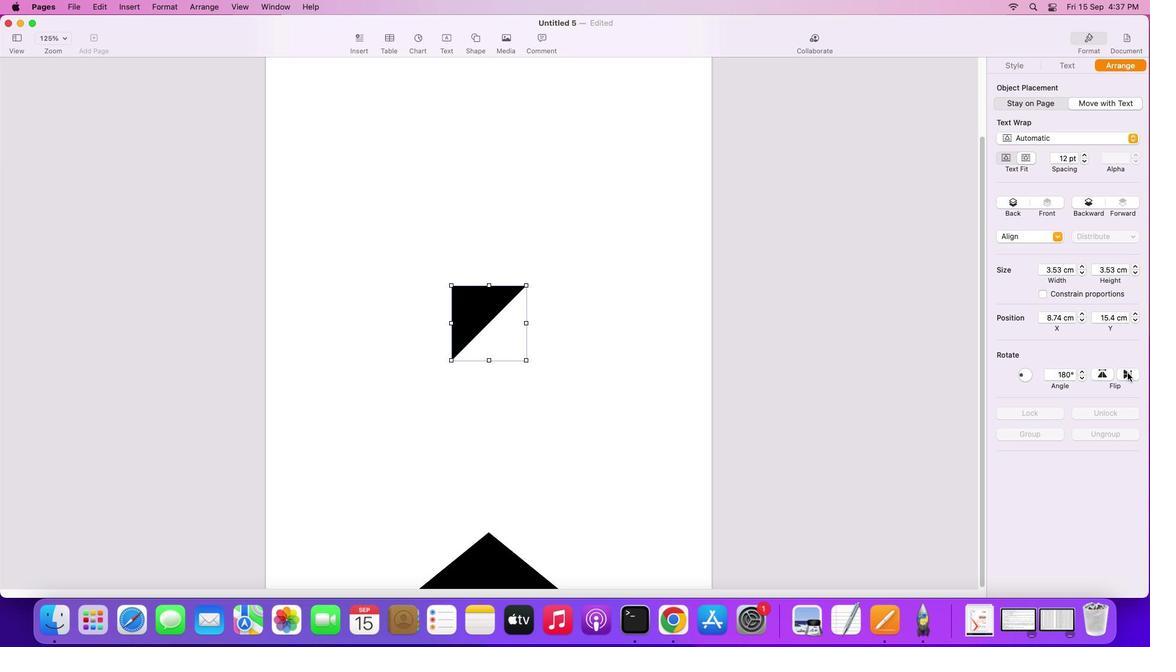 
Action: Mouse pressed left at (1128, 373)
Screenshot: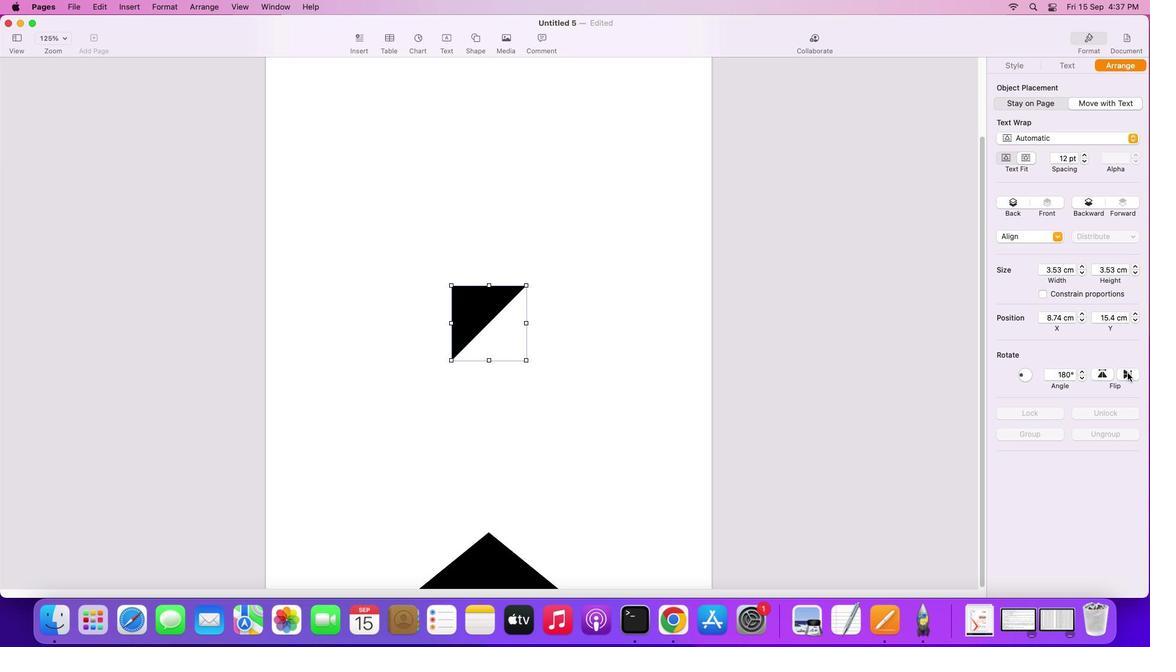 
Action: Mouse moved to (1107, 373)
Screenshot: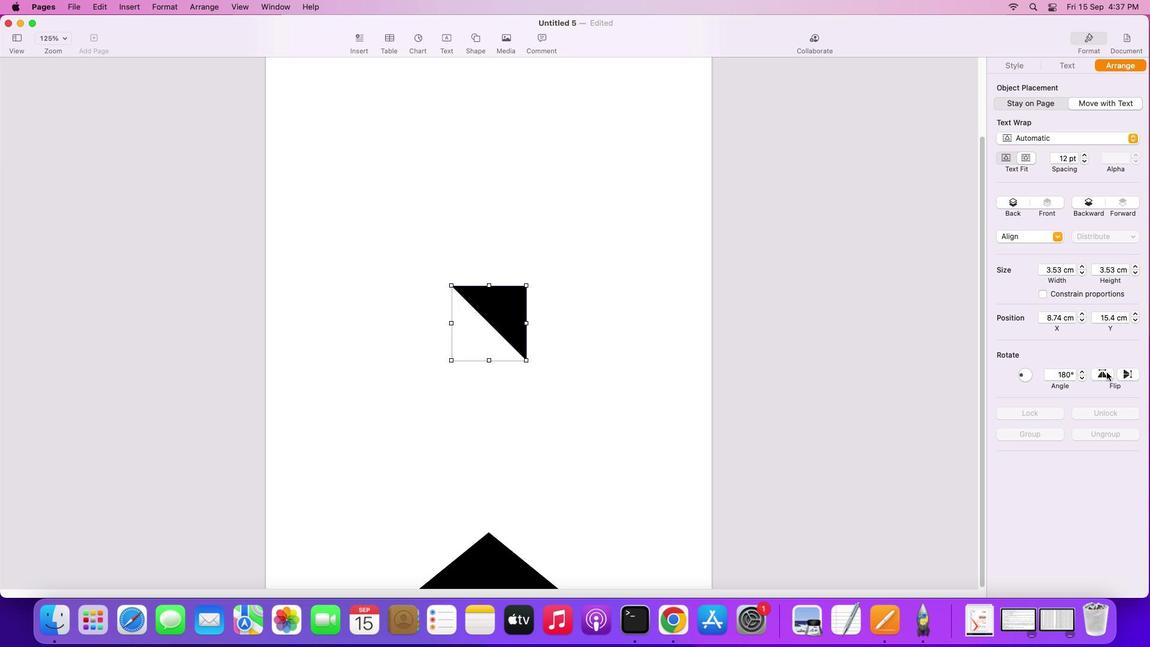 
Action: Mouse pressed left at (1107, 373)
Screenshot: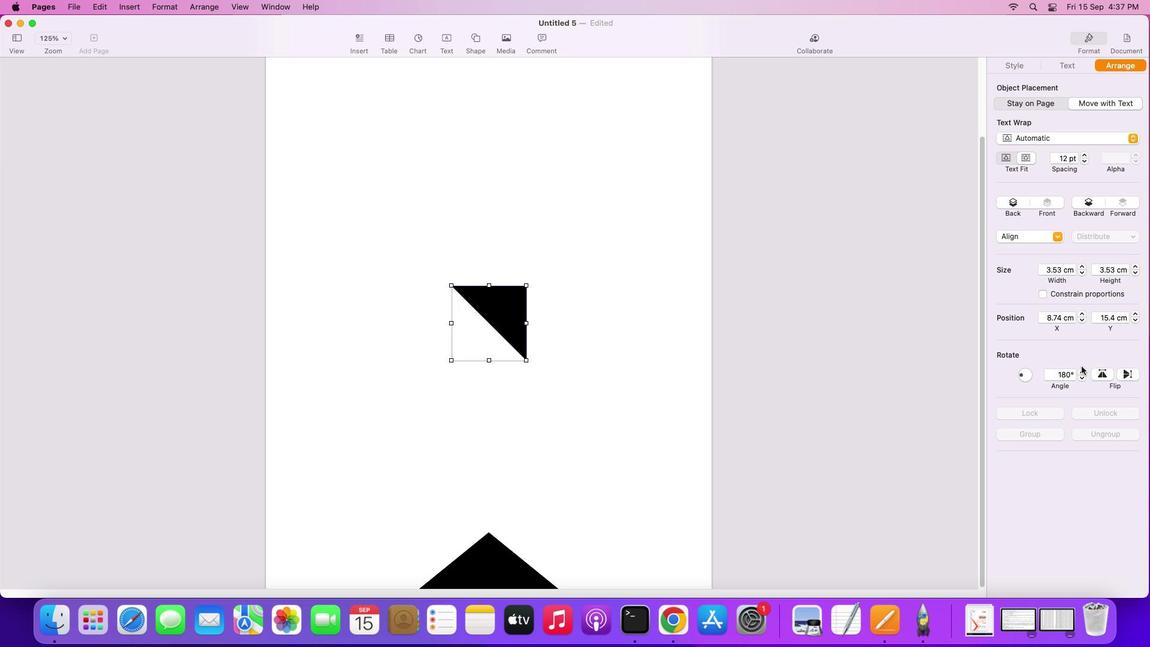 
Action: Mouse moved to (1130, 370)
Screenshot: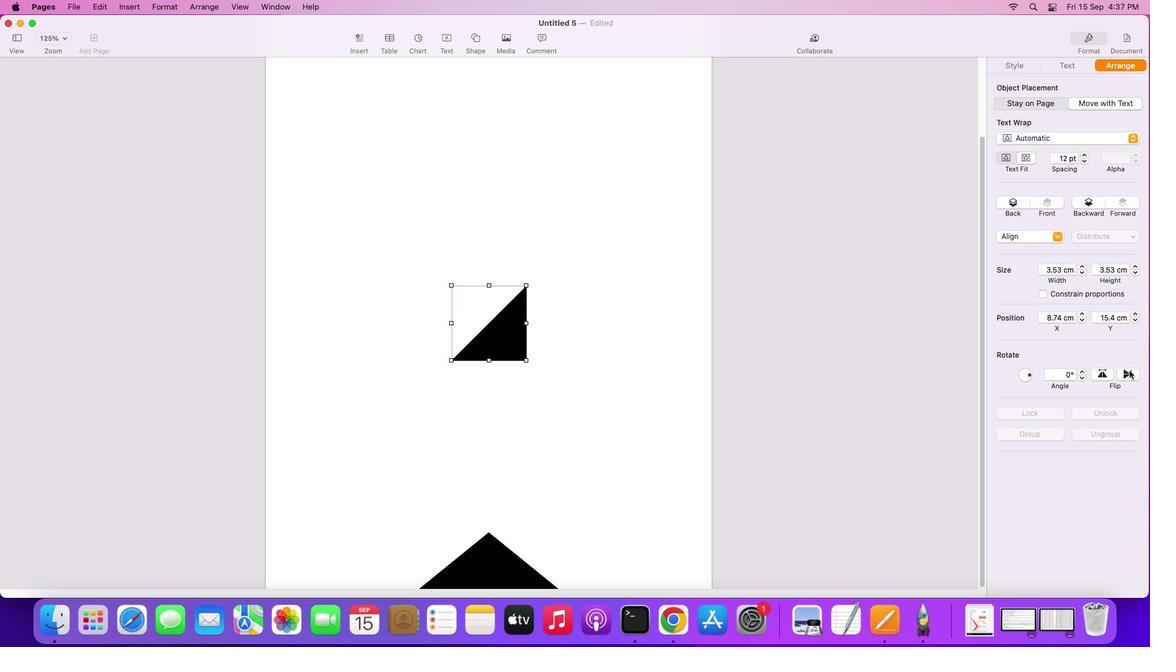 
Action: Mouse pressed left at (1130, 370)
Screenshot: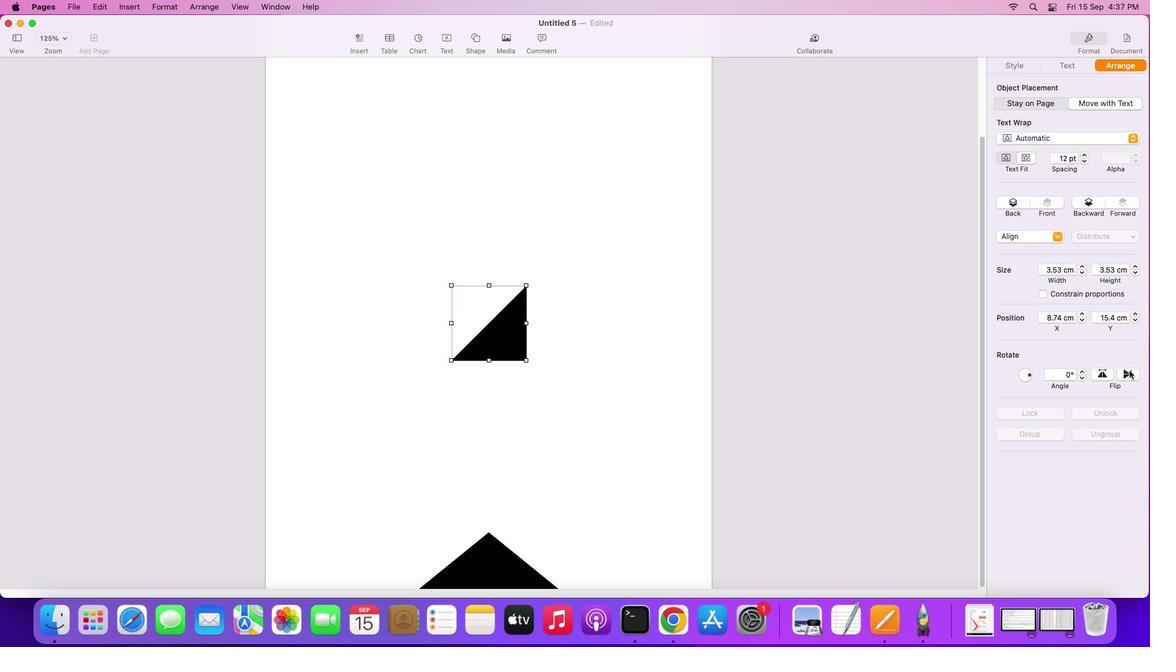 
Action: Mouse moved to (511, 338)
Screenshot: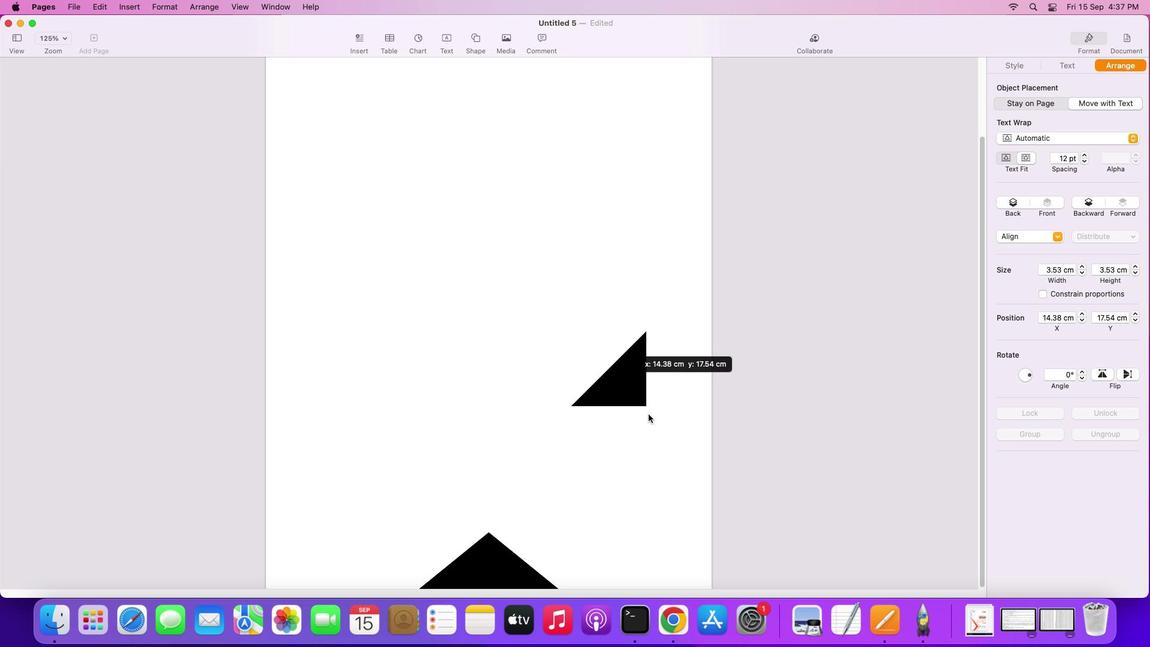 
Action: Mouse pressed left at (511, 338)
Screenshot: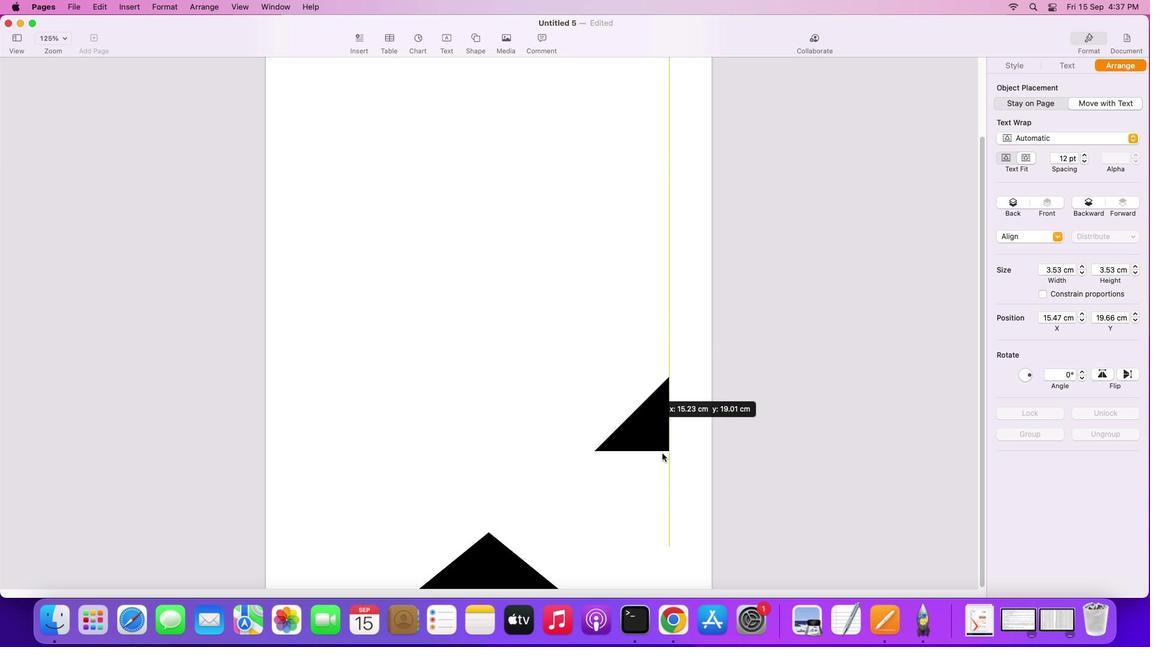 
Action: Mouse moved to (712, 515)
Screenshot: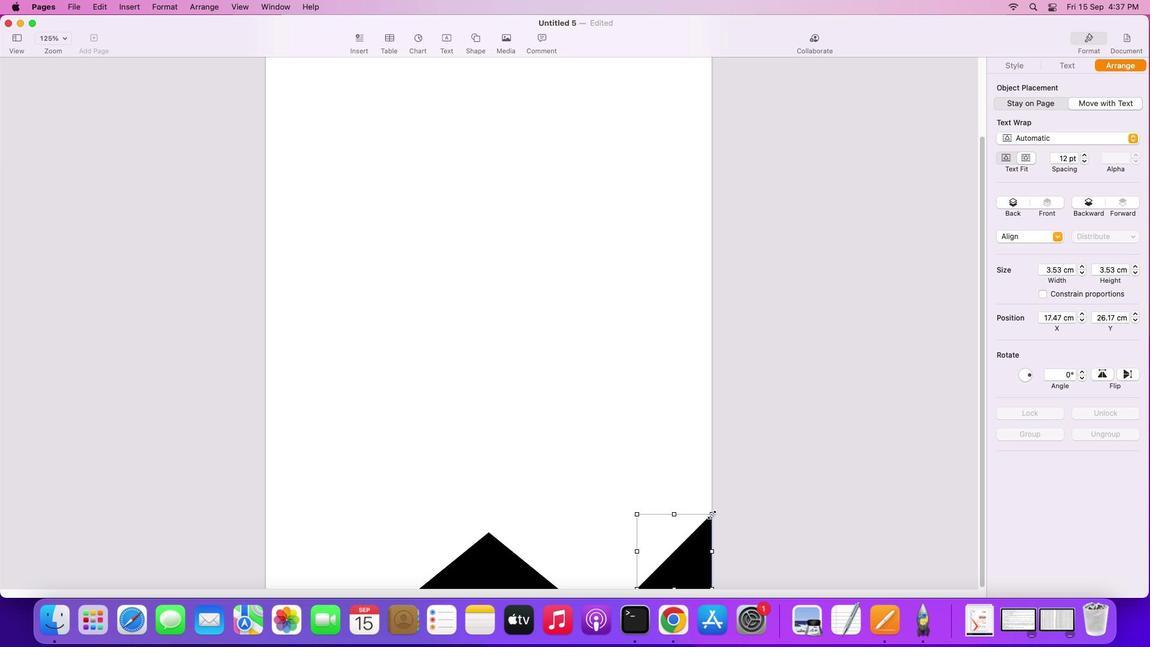 
Action: Mouse pressed left at (712, 515)
Screenshot: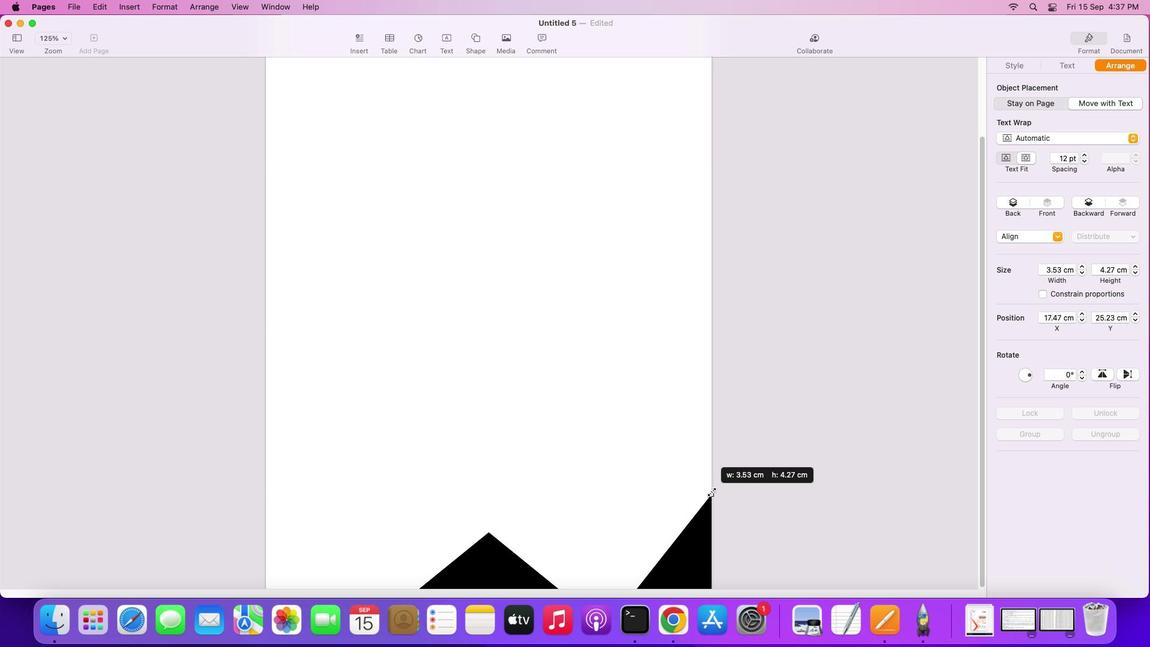 
Action: Mouse moved to (638, 588)
Screenshot: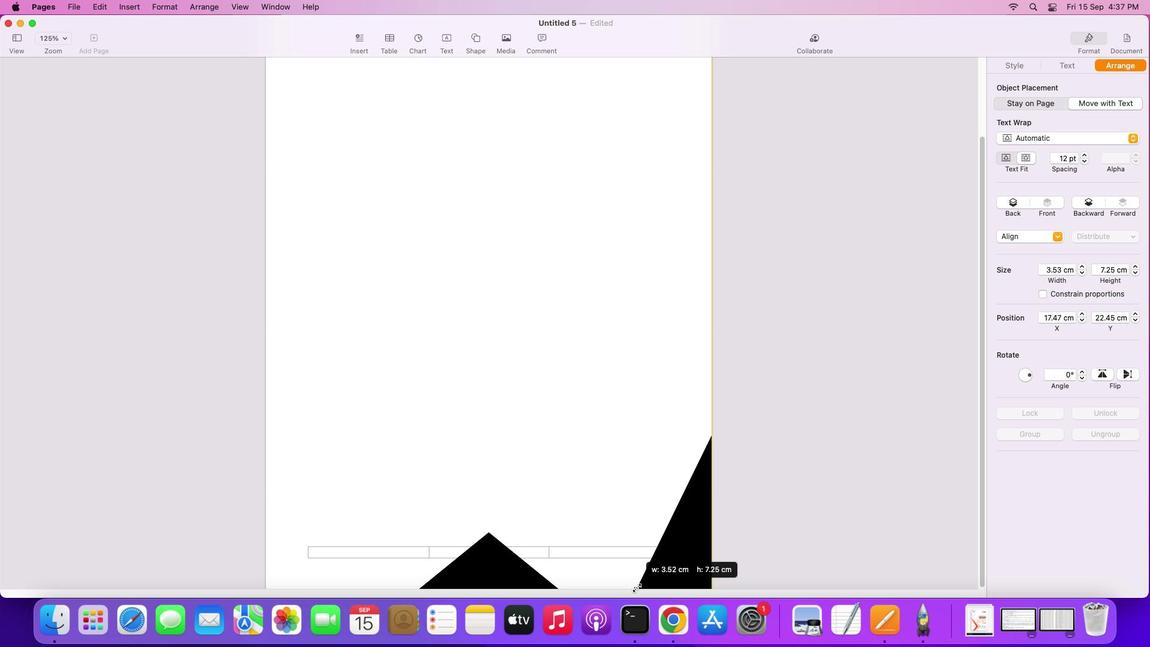 
Action: Mouse pressed left at (638, 588)
Screenshot: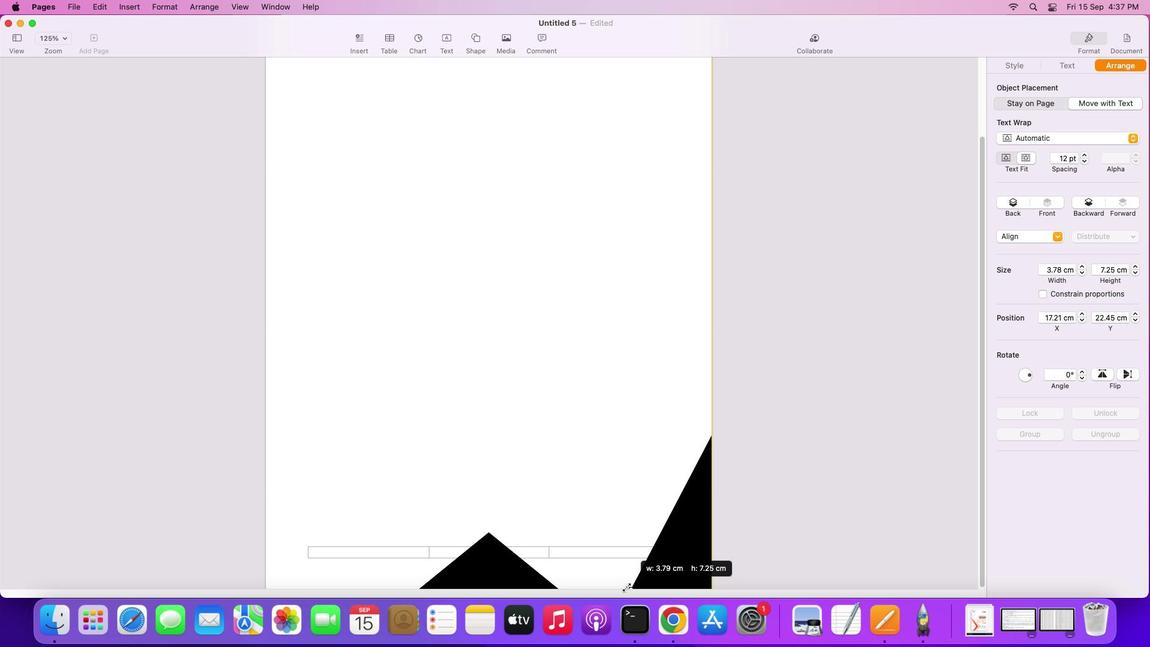 
Action: Mouse moved to (591, 385)
Screenshot: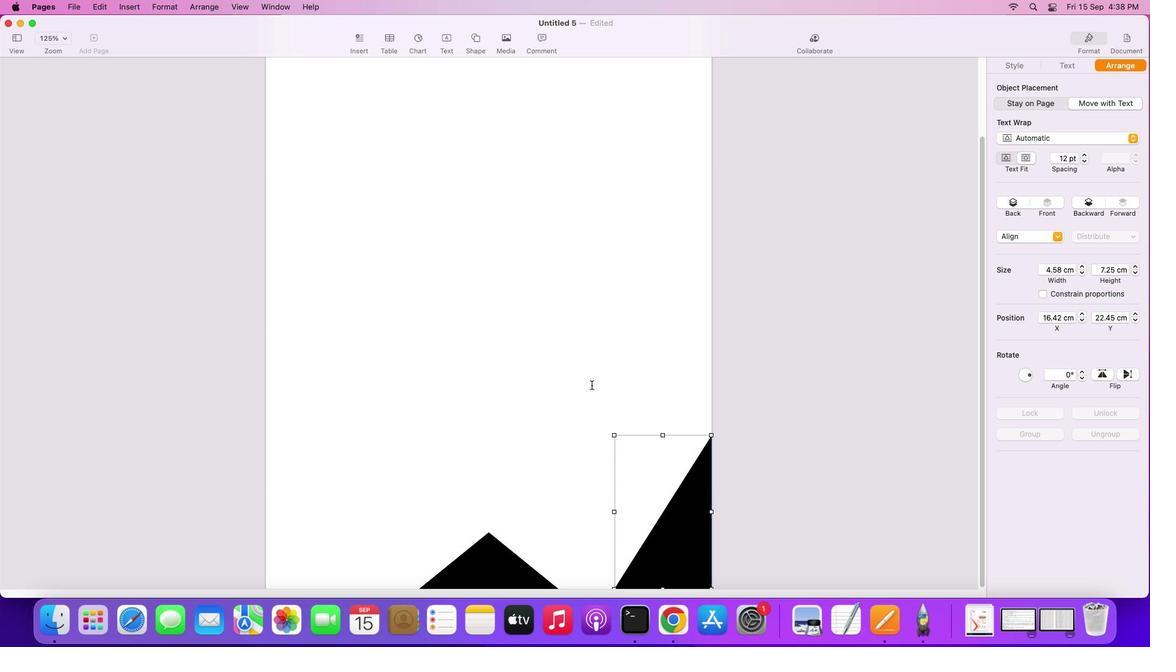 
Action: Mouse pressed left at (591, 385)
Screenshot: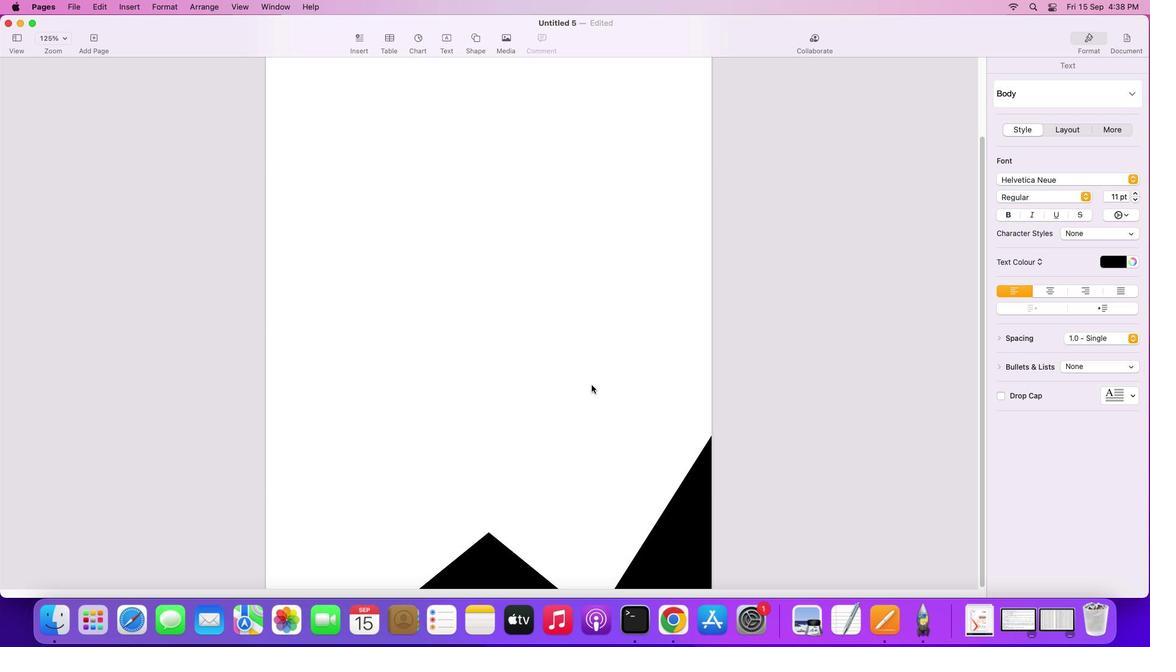 
Action: Mouse moved to (635, 575)
Screenshot: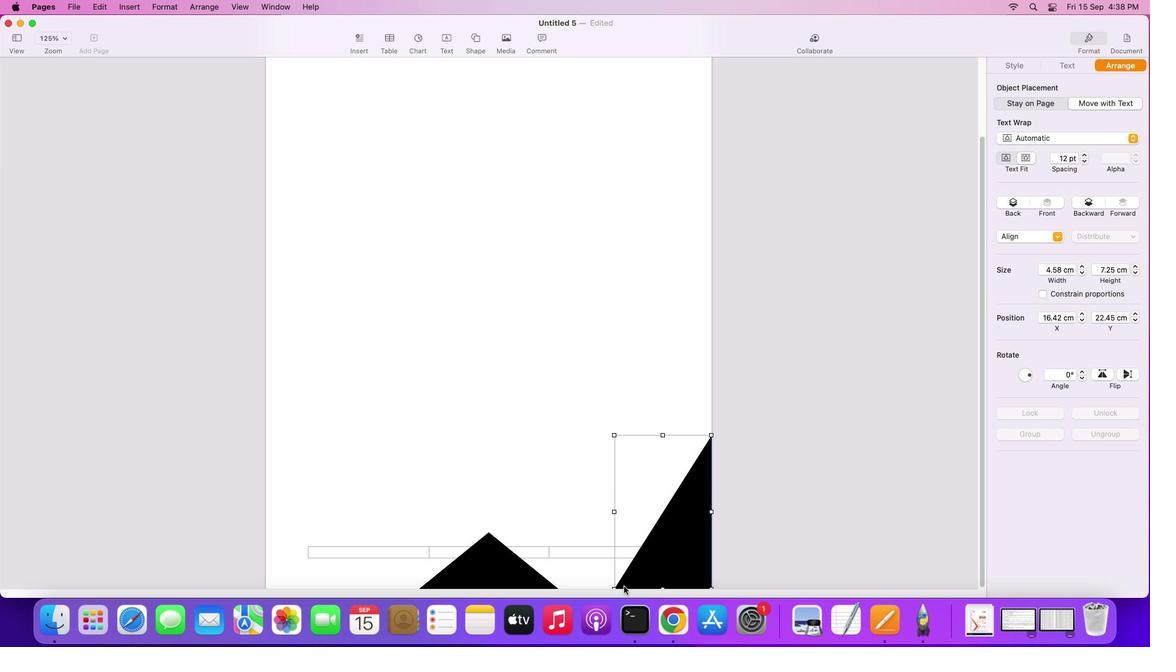 
Action: Mouse pressed left at (635, 575)
Screenshot: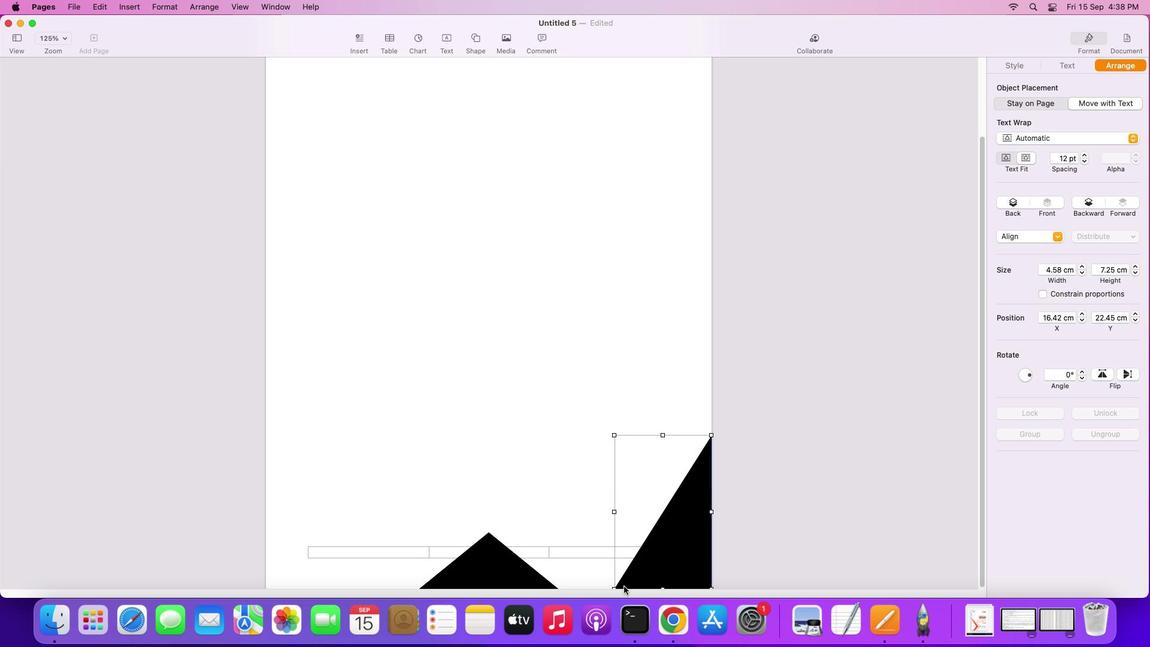 
Action: Mouse moved to (478, 570)
Screenshot: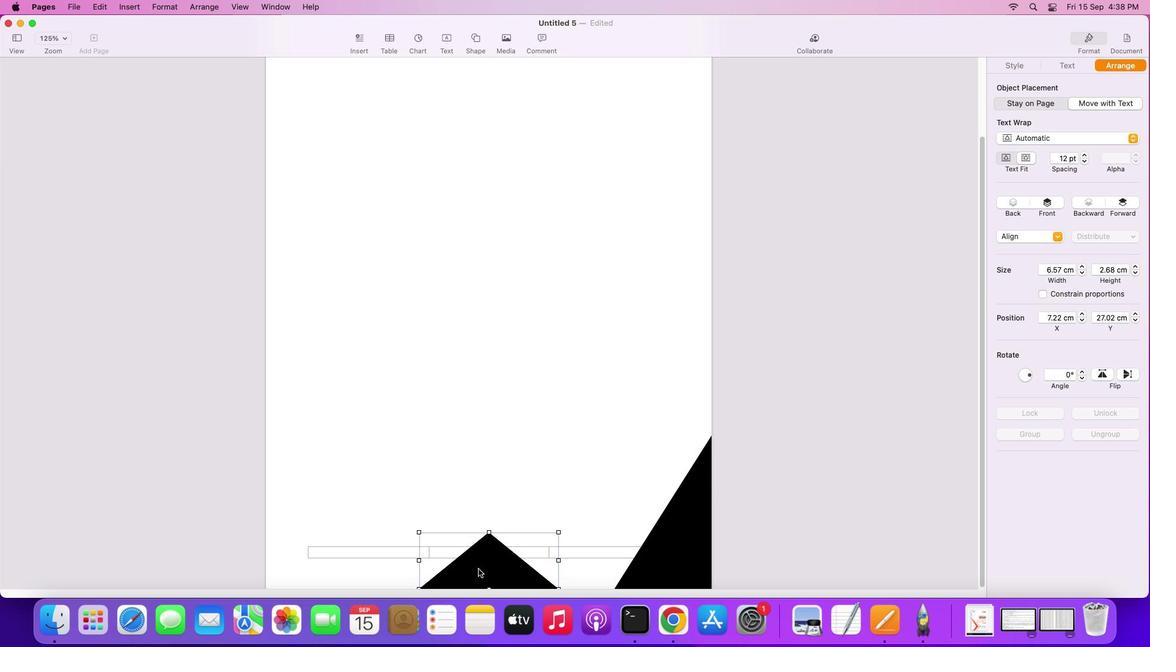 
Action: Mouse pressed left at (478, 570)
Screenshot: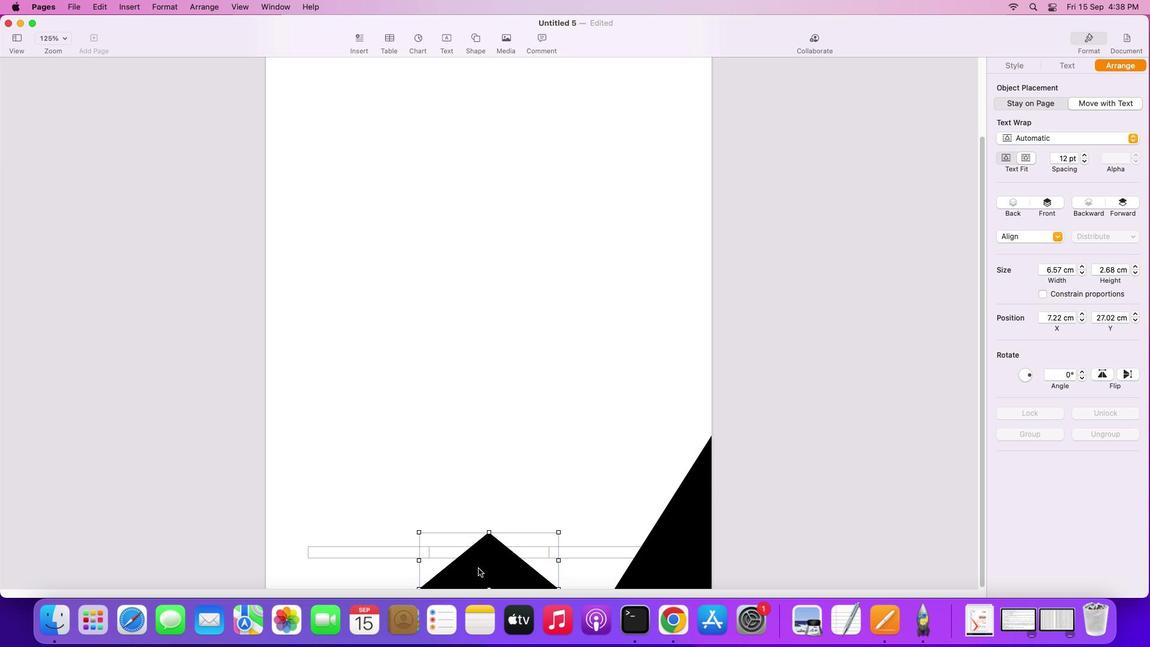 
Action: Mouse moved to (478, 569)
Screenshot: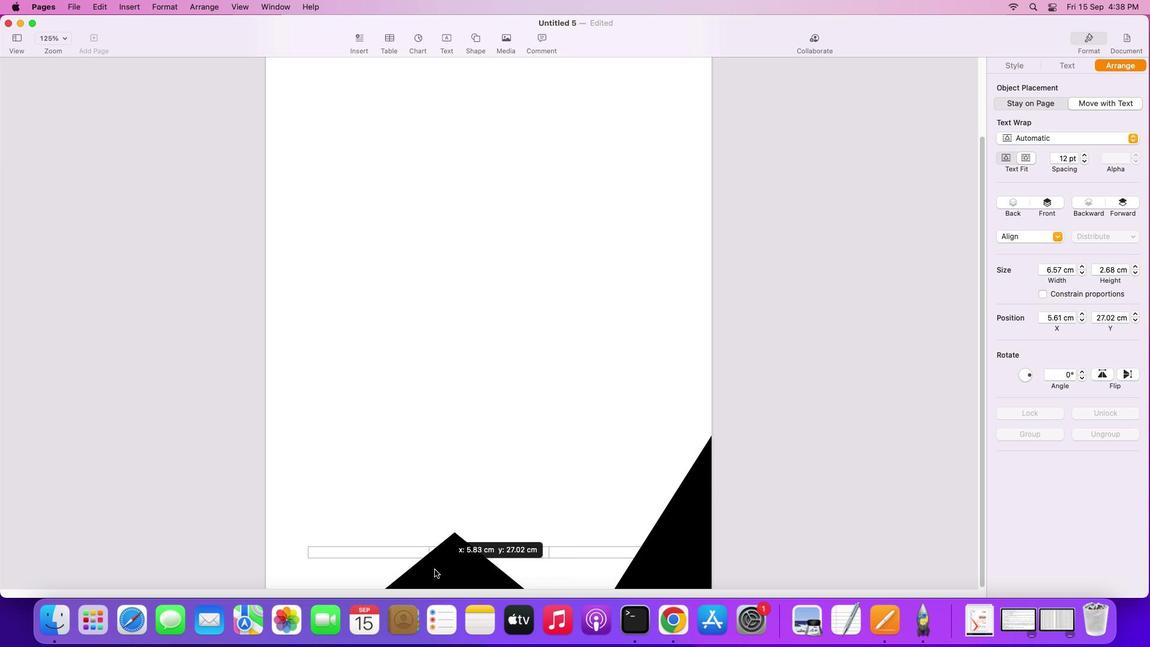
Action: Mouse pressed left at (478, 569)
Screenshot: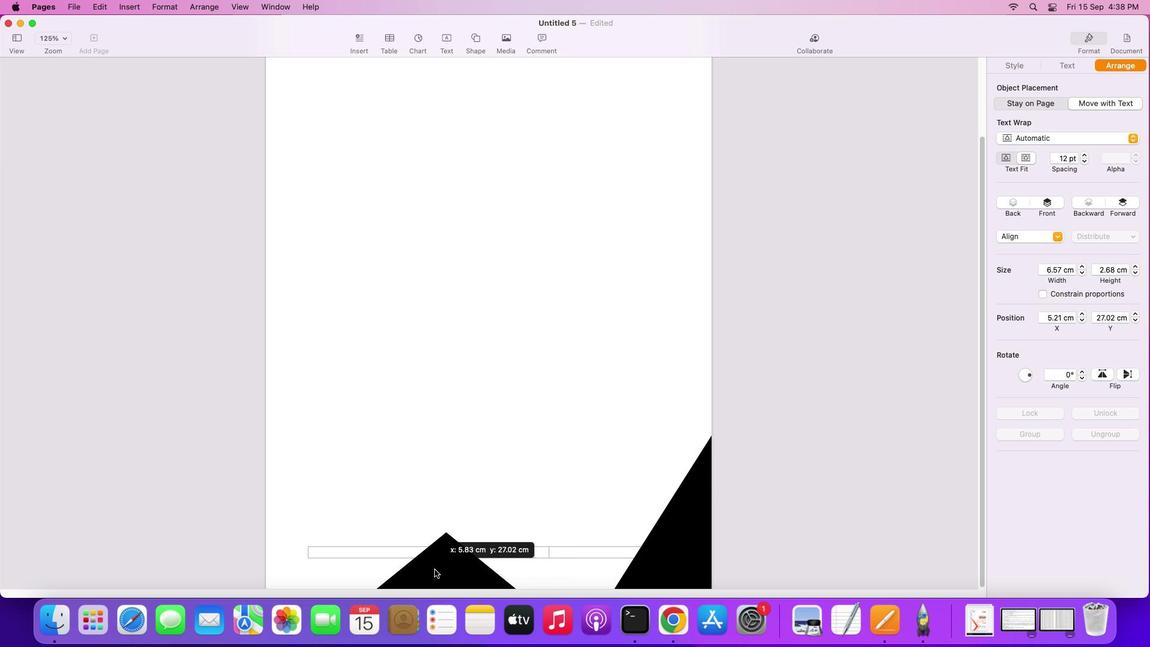
Action: Mouse moved to (566, 496)
Screenshot: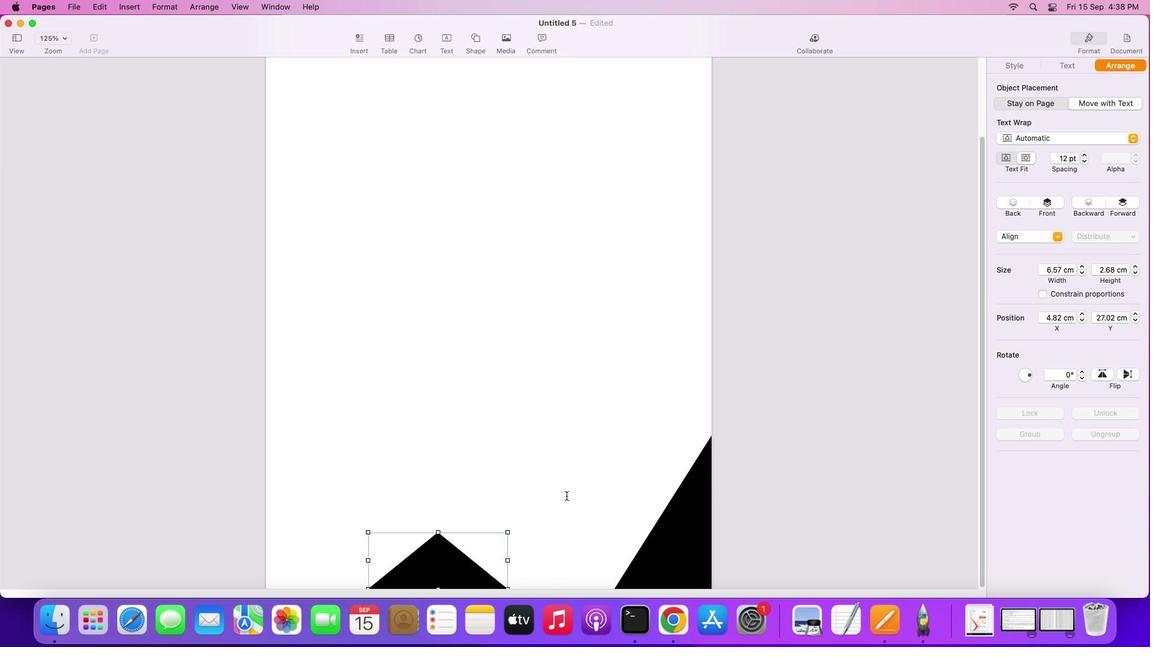 
Action: Mouse pressed left at (566, 496)
Screenshot: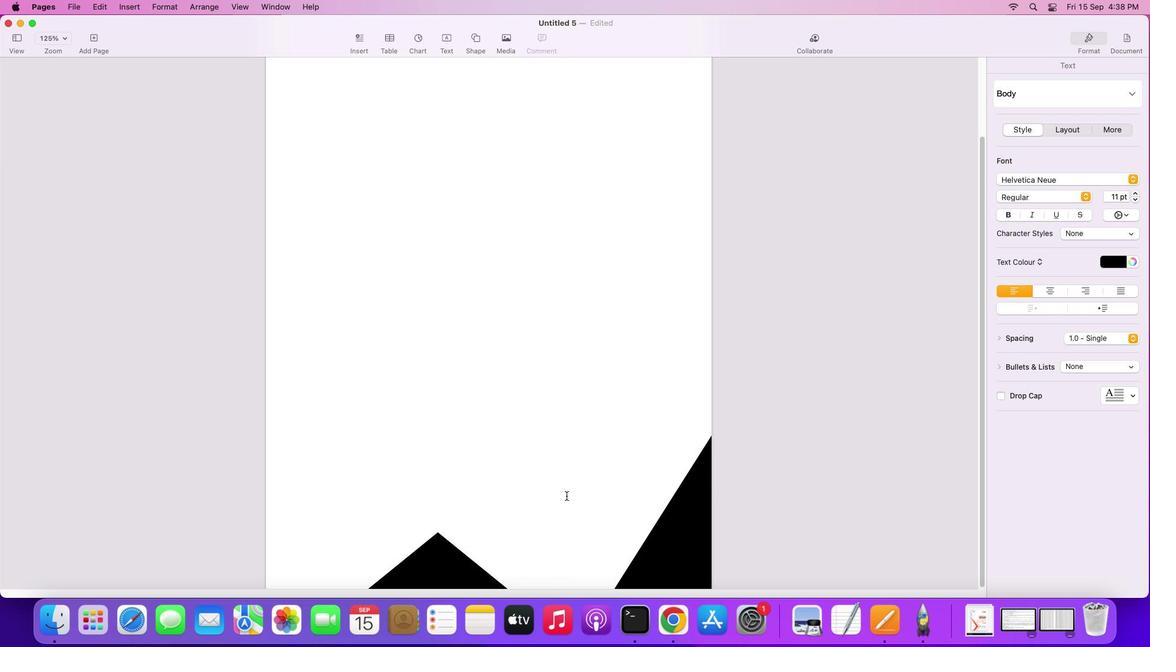 
Action: Mouse moved to (478, 39)
Screenshot: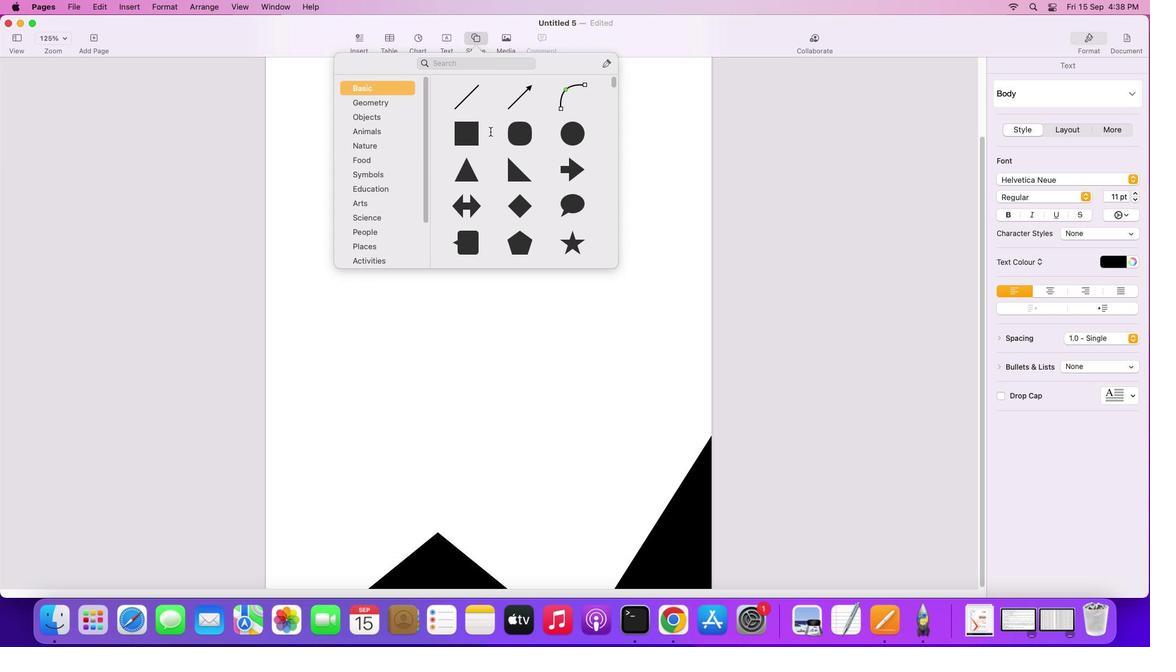 
Action: Mouse pressed left at (478, 39)
Screenshot: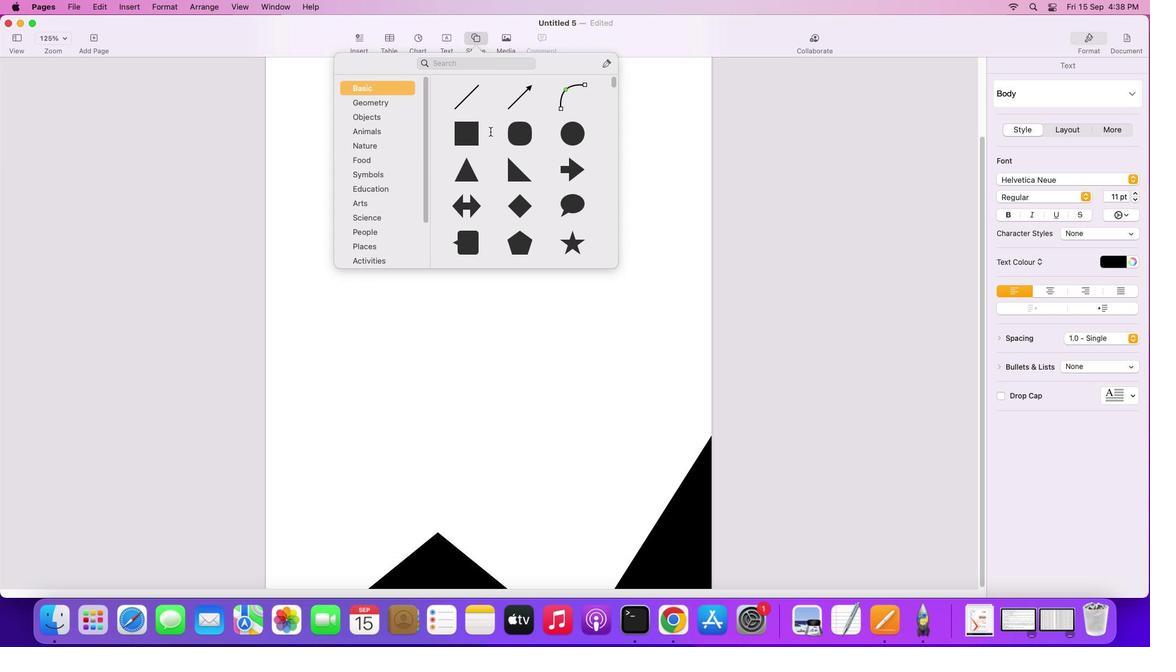 
Action: Mouse moved to (473, 136)
Screenshot: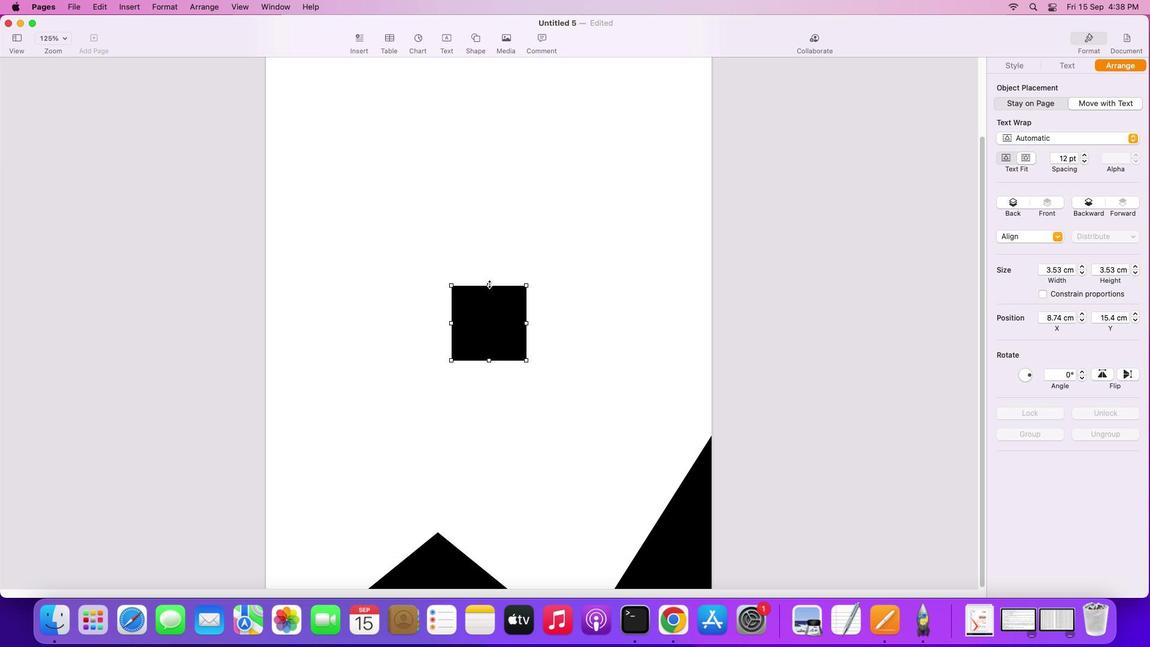 
Action: Mouse pressed left at (473, 136)
Screenshot: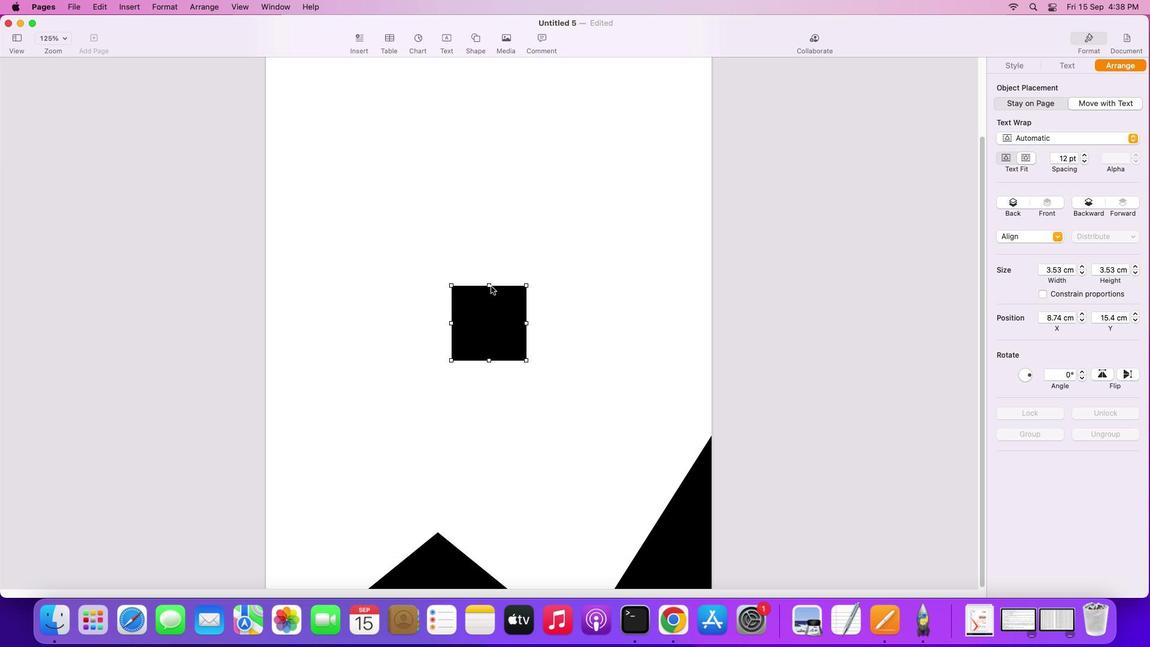
Action: Mouse moved to (489, 319)
Screenshot: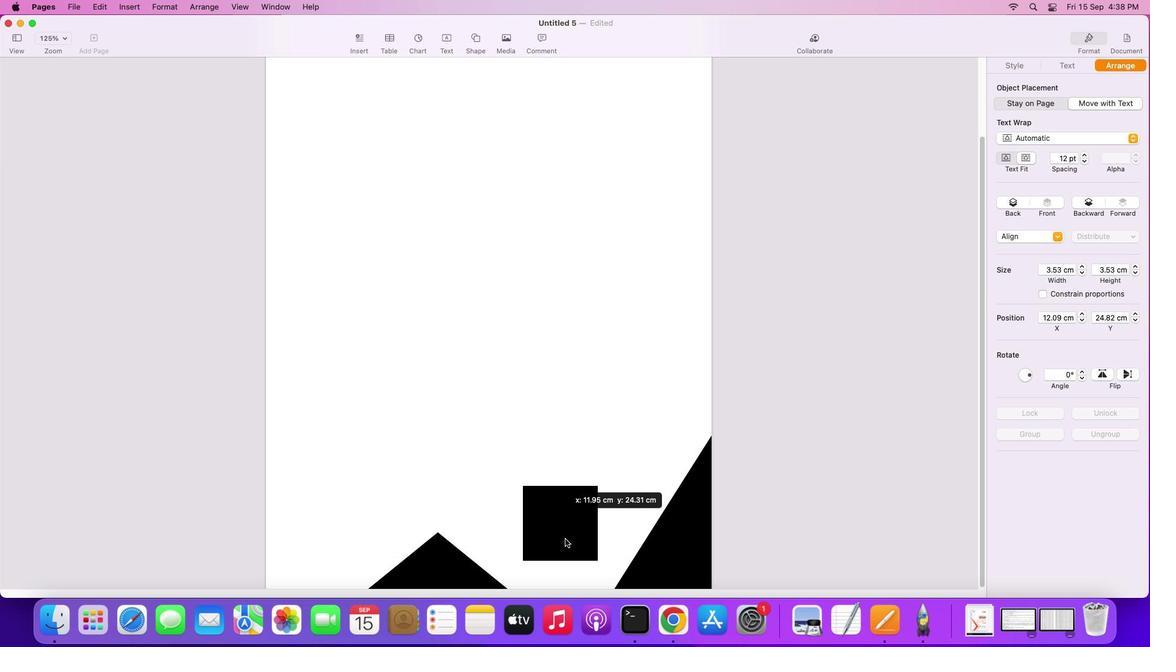 
Action: Mouse pressed left at (489, 319)
Screenshot: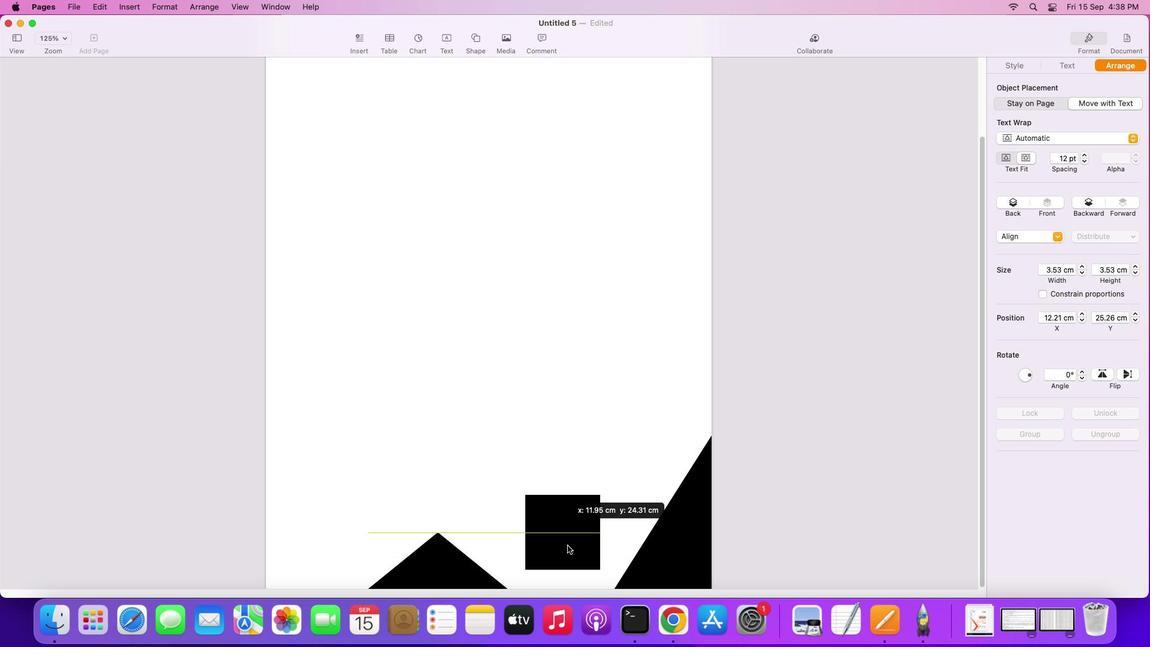 
Action: Mouse moved to (603, 552)
Screenshot: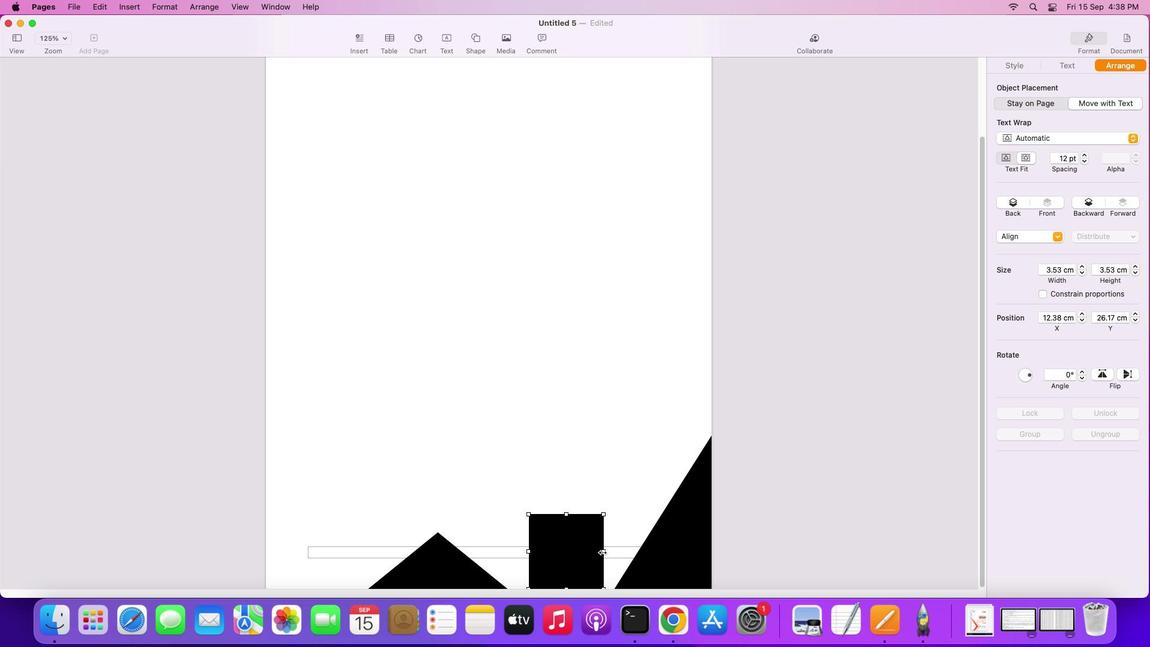 
Action: Mouse pressed left at (603, 552)
Screenshot: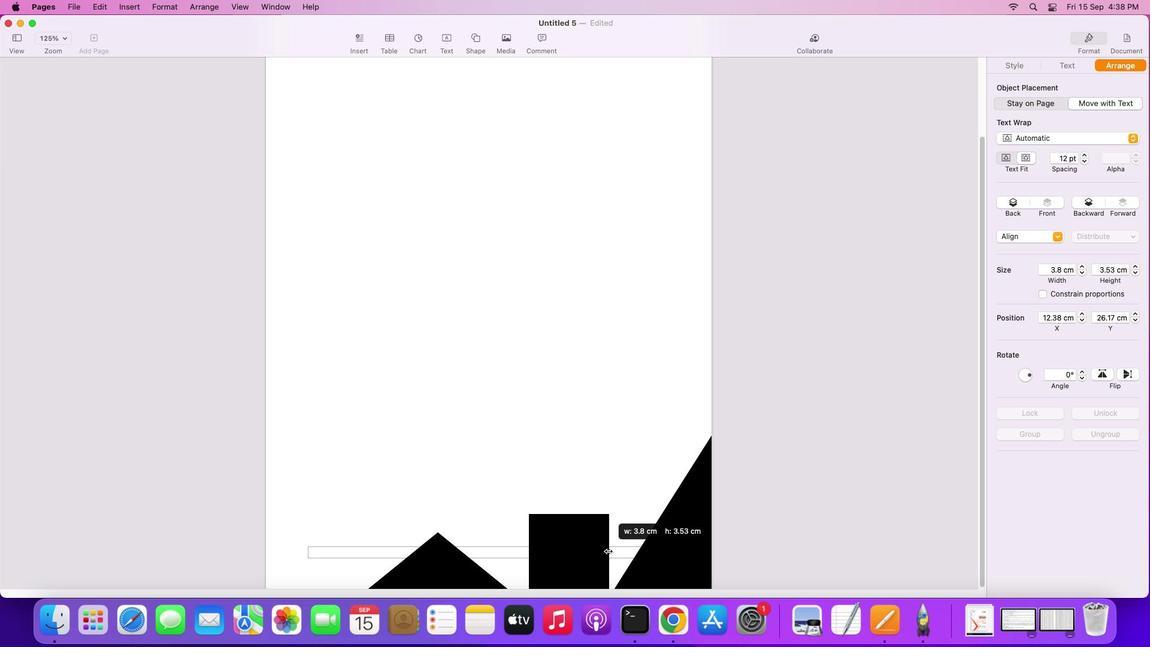 
Action: Mouse moved to (611, 551)
Screenshot: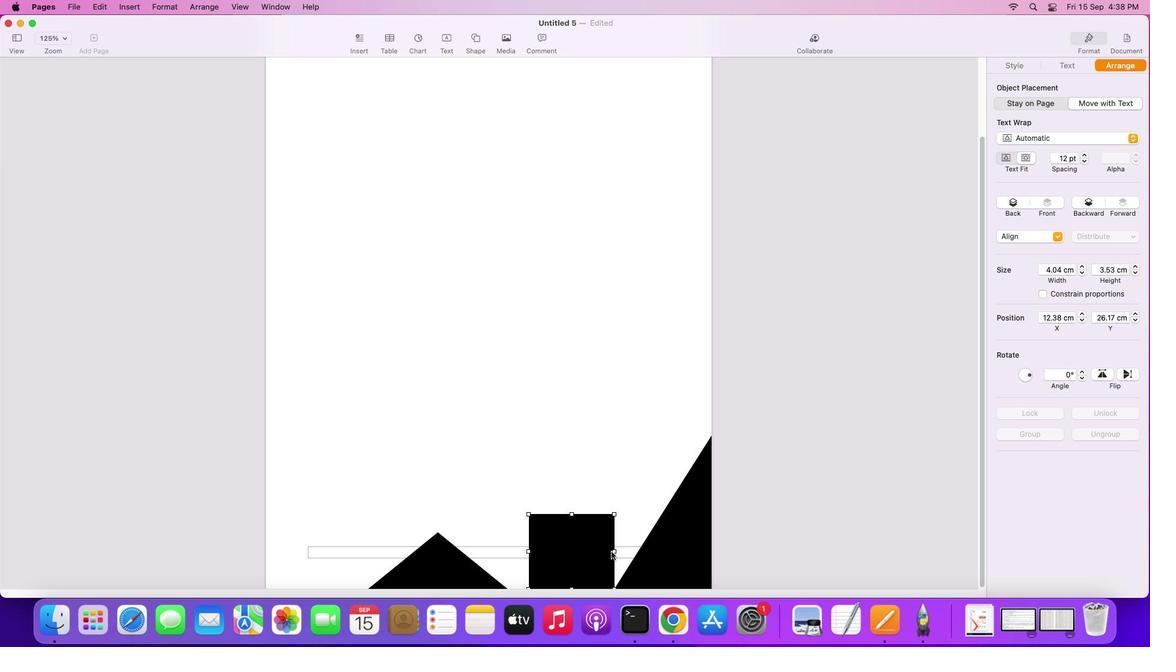 
Action: Mouse pressed left at (611, 551)
Screenshot: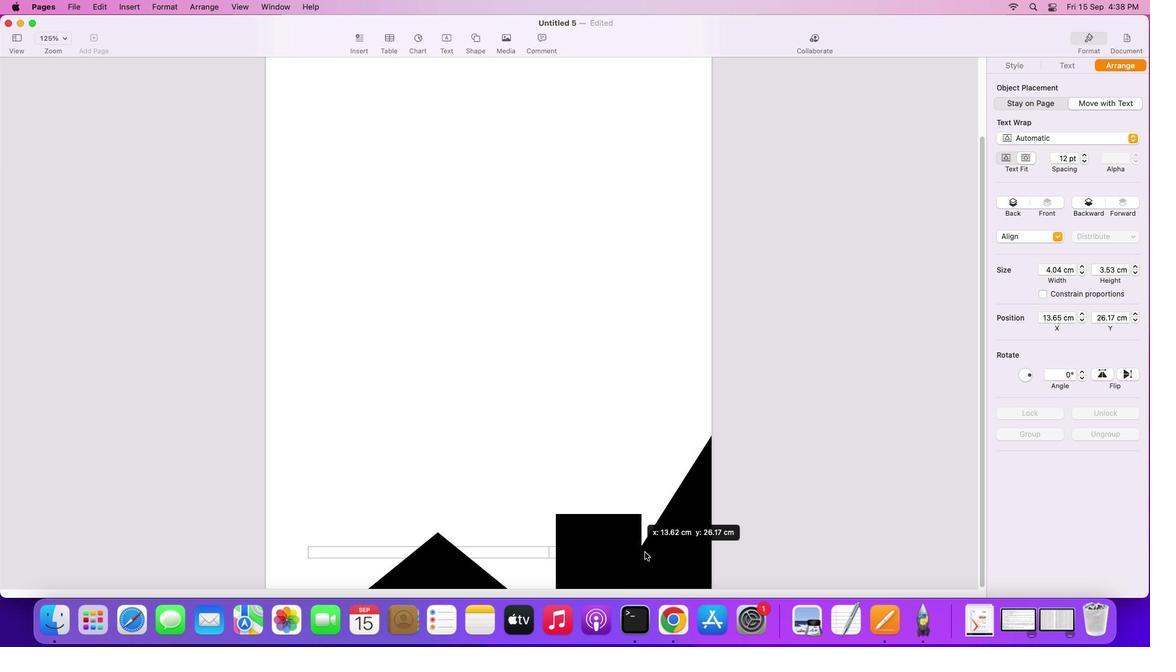 
Action: Mouse moved to (578, 551)
Screenshot: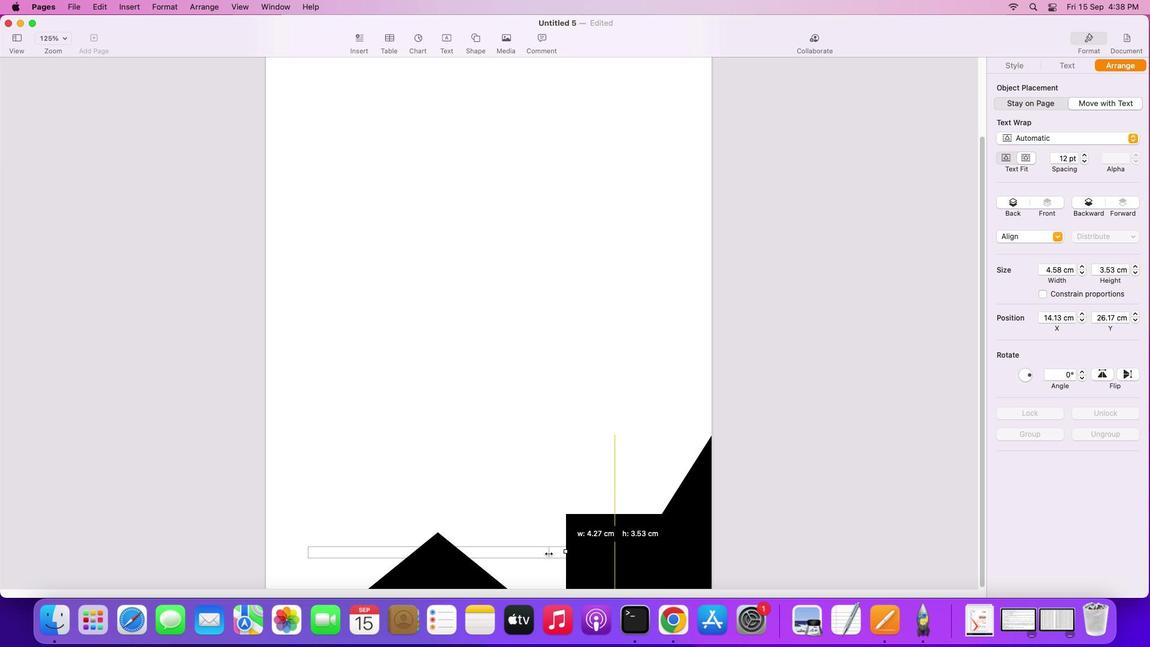 
Action: Mouse pressed left at (578, 551)
Screenshot: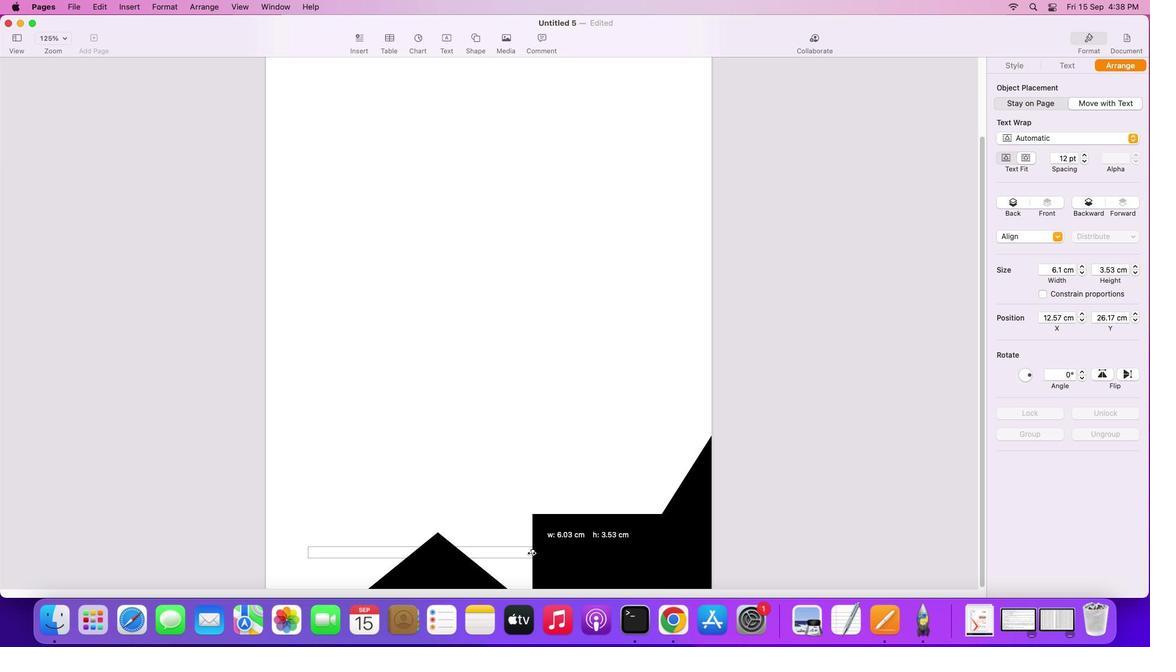 
Action: Mouse moved to (550, 534)
Screenshot: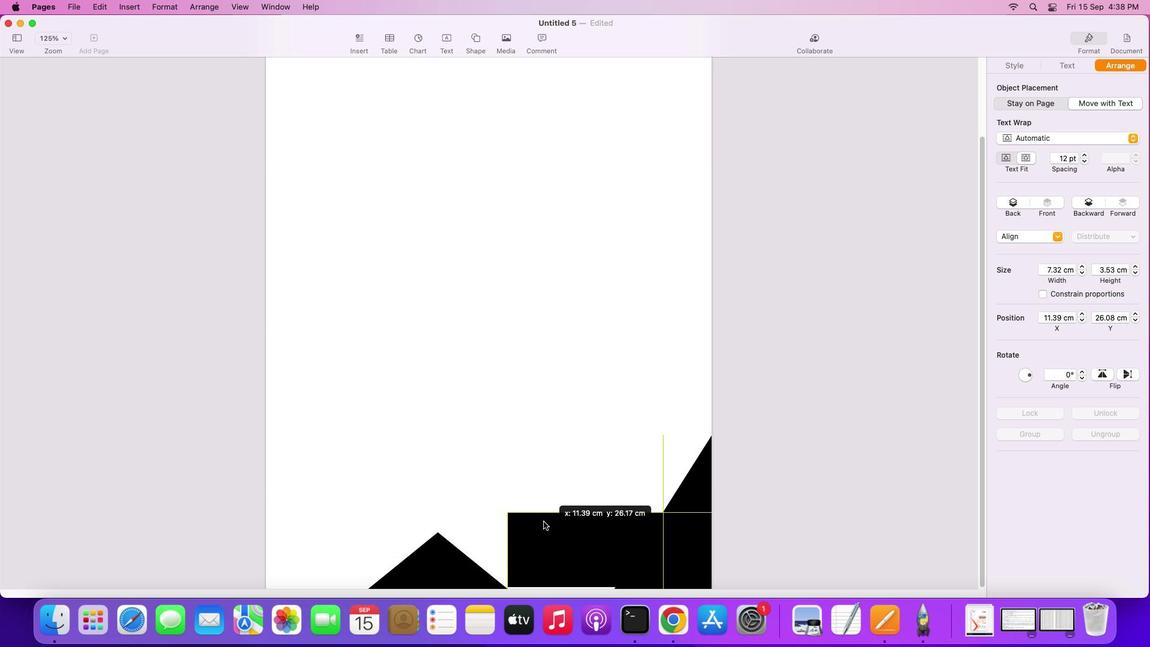 
Action: Mouse pressed left at (550, 534)
Screenshot: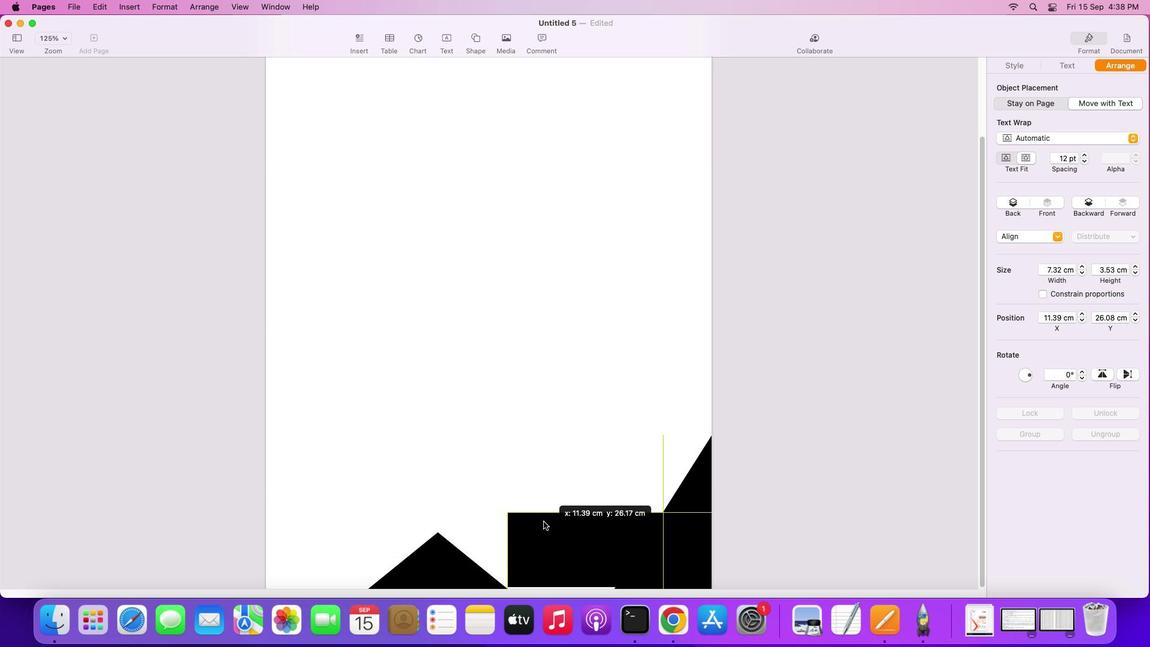 
Action: Mouse moved to (671, 531)
Screenshot: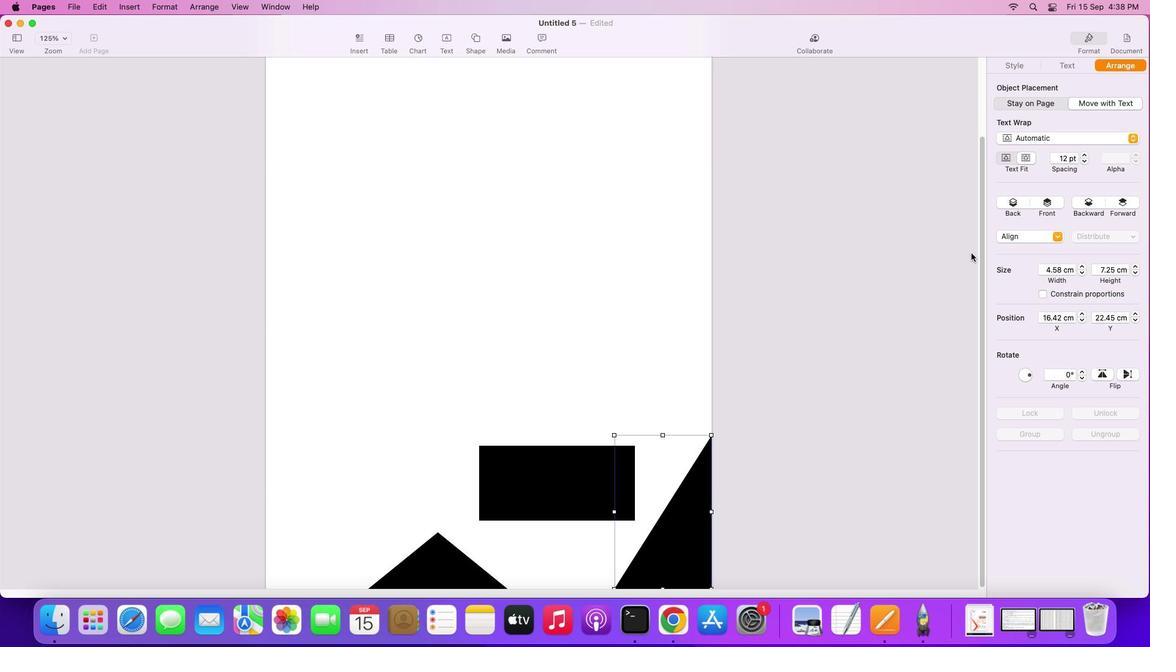 
Action: Mouse pressed left at (671, 531)
Screenshot: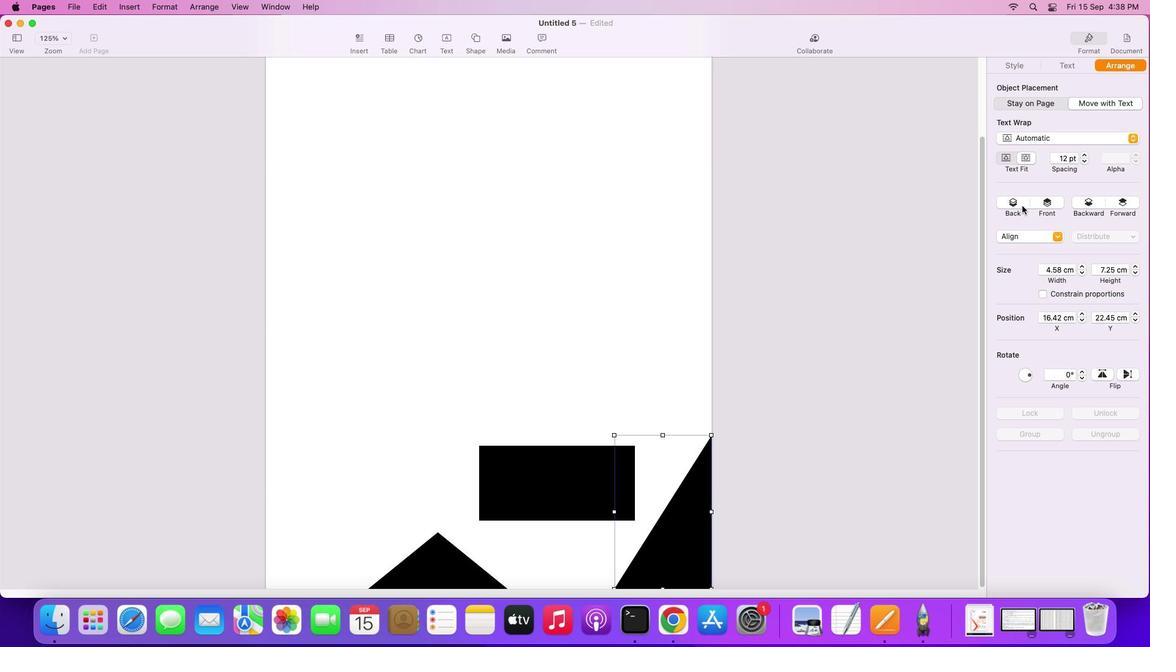 
Action: Mouse moved to (1019, 65)
Screenshot: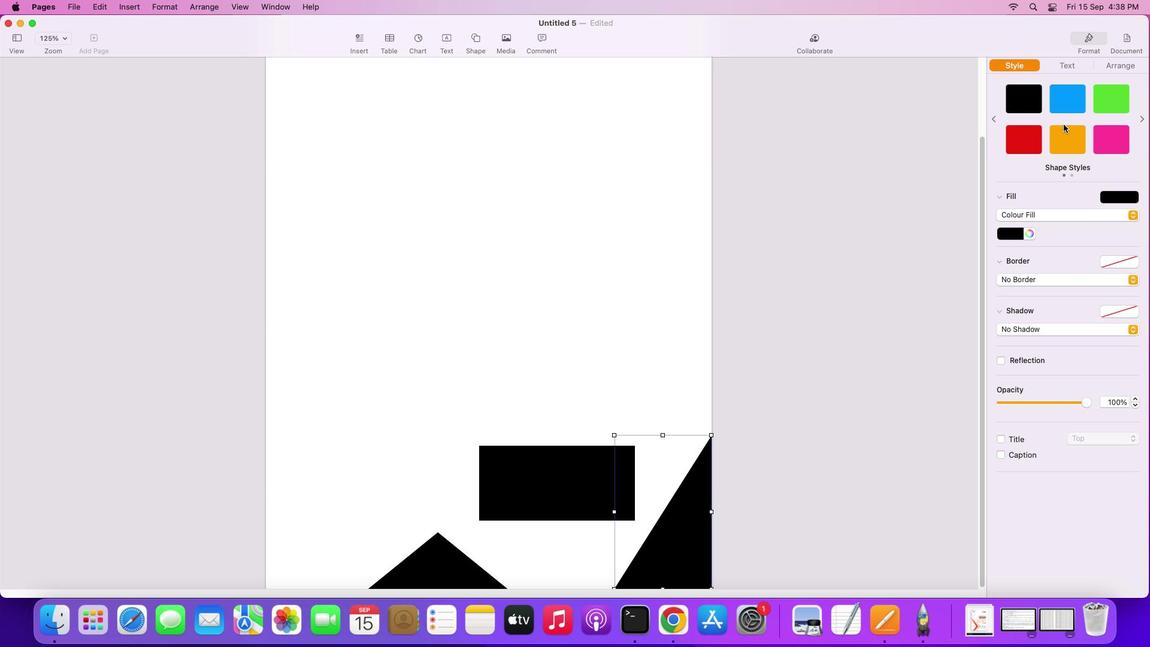 
Action: Mouse pressed left at (1019, 65)
Screenshot: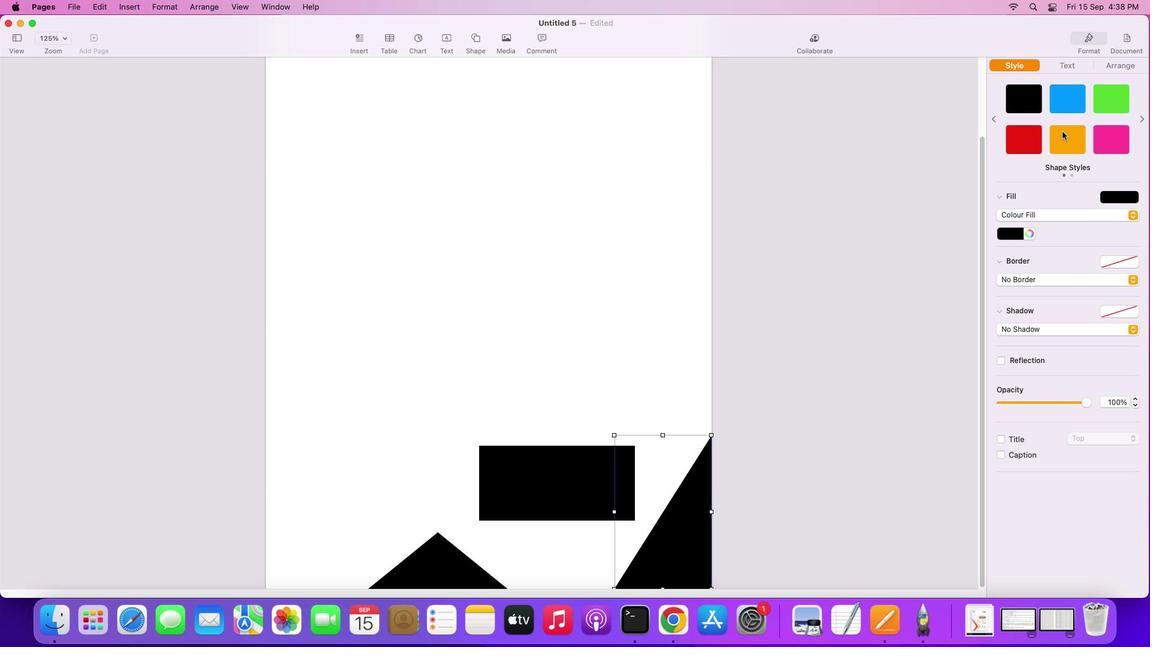 
Action: Mouse moved to (1068, 140)
Screenshot: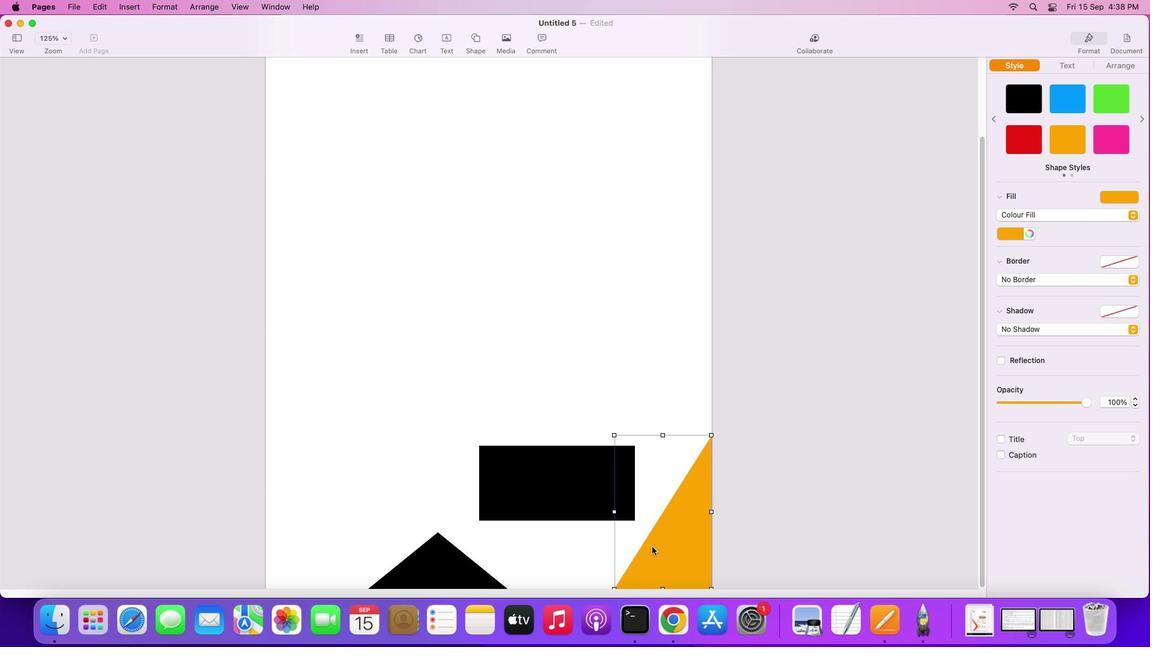 
Action: Mouse pressed left at (1068, 140)
Screenshot: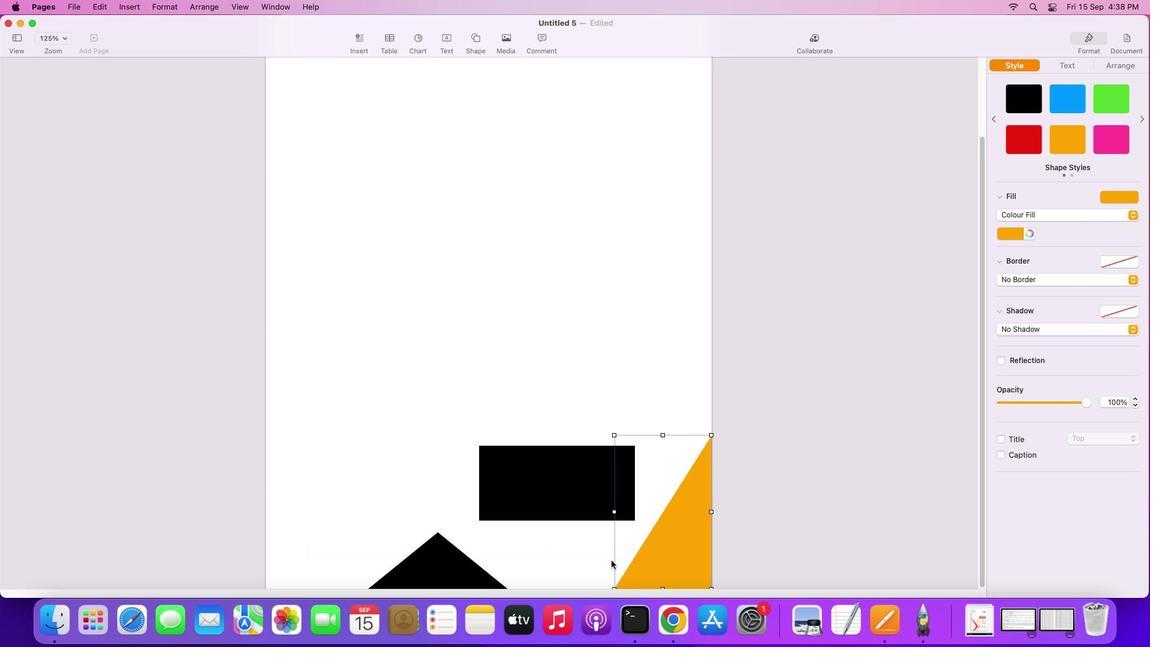 
Action: Mouse moved to (457, 566)
Screenshot: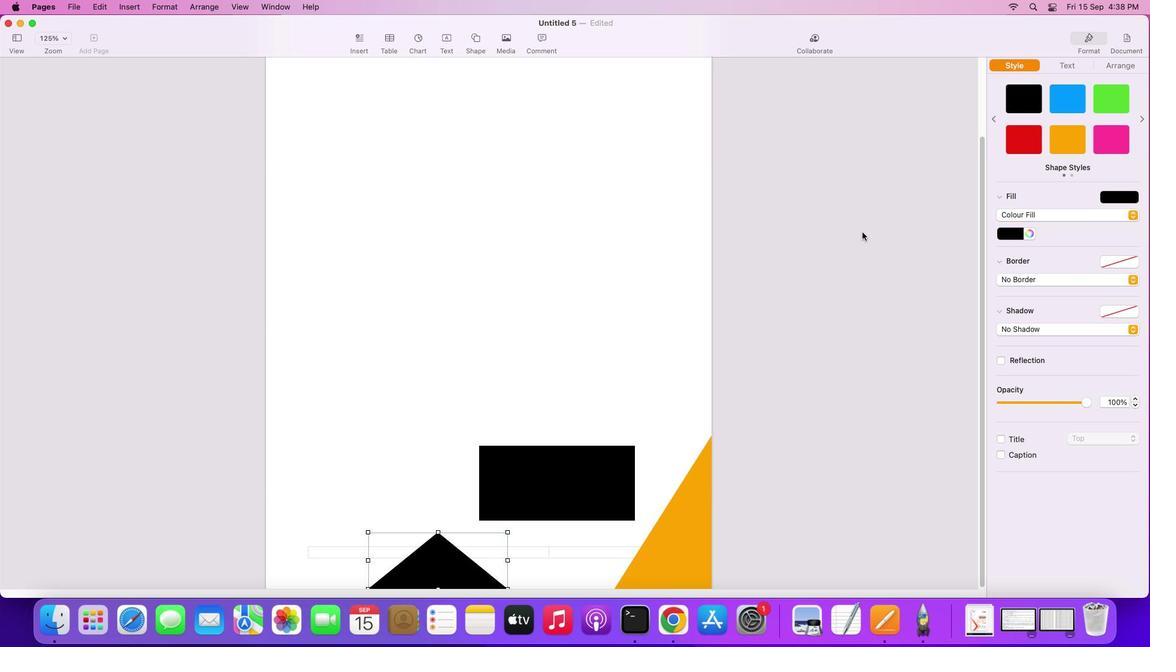 
Action: Mouse pressed left at (457, 566)
Screenshot: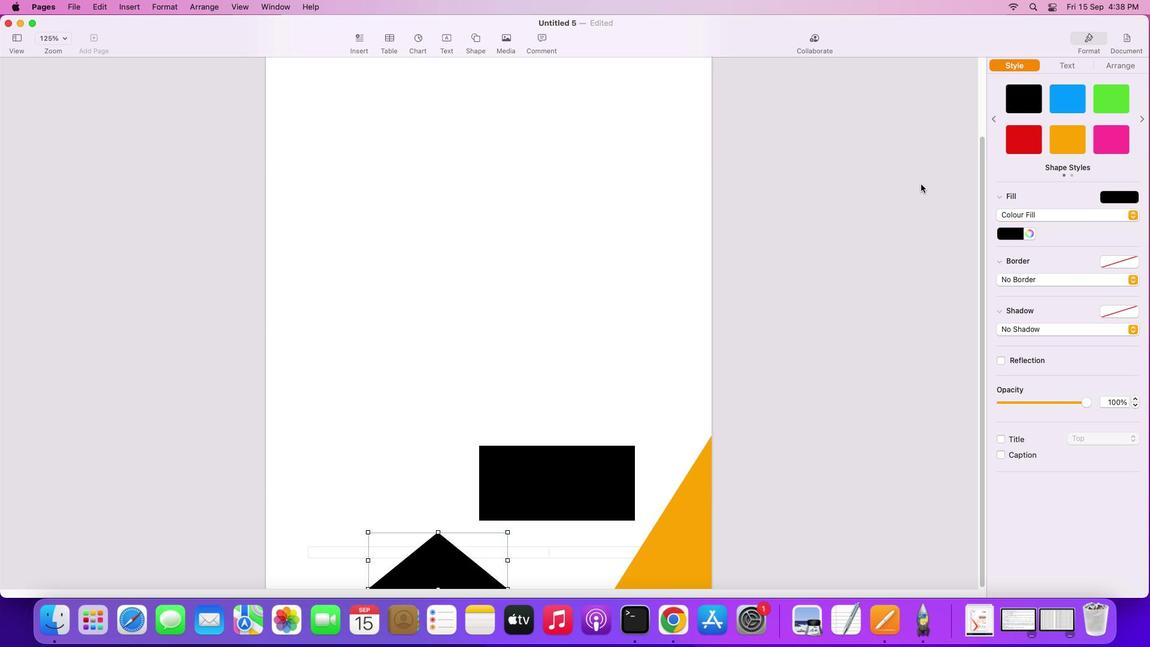 
Action: Mouse moved to (1076, 102)
Screenshot: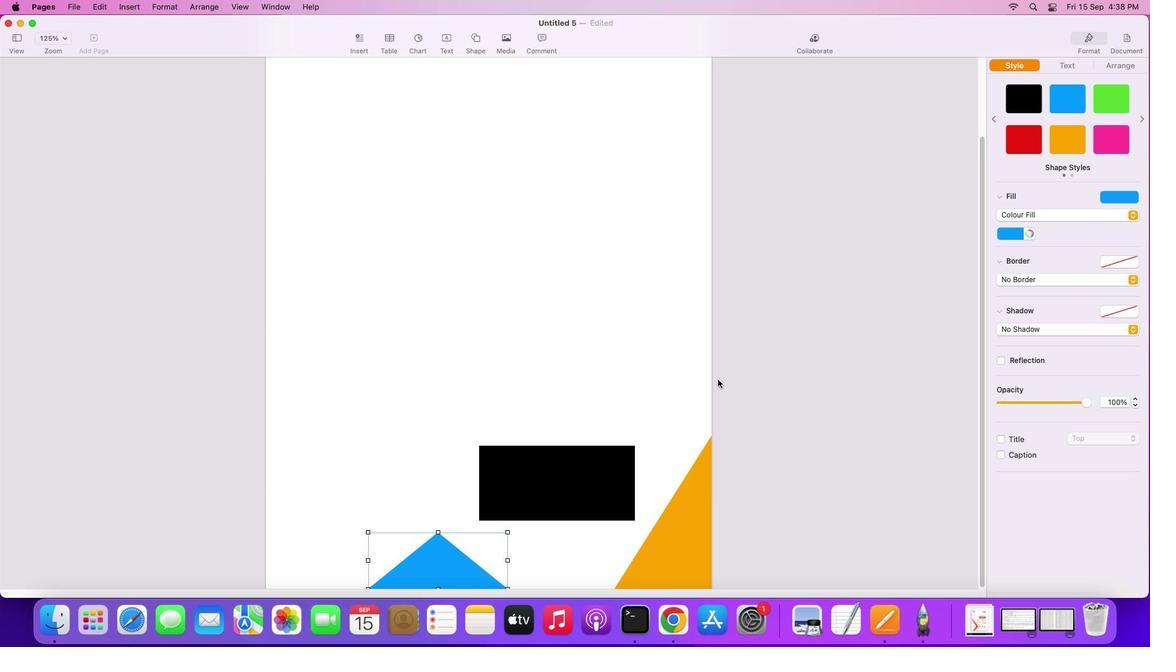 
Action: Mouse pressed left at (1076, 102)
Screenshot: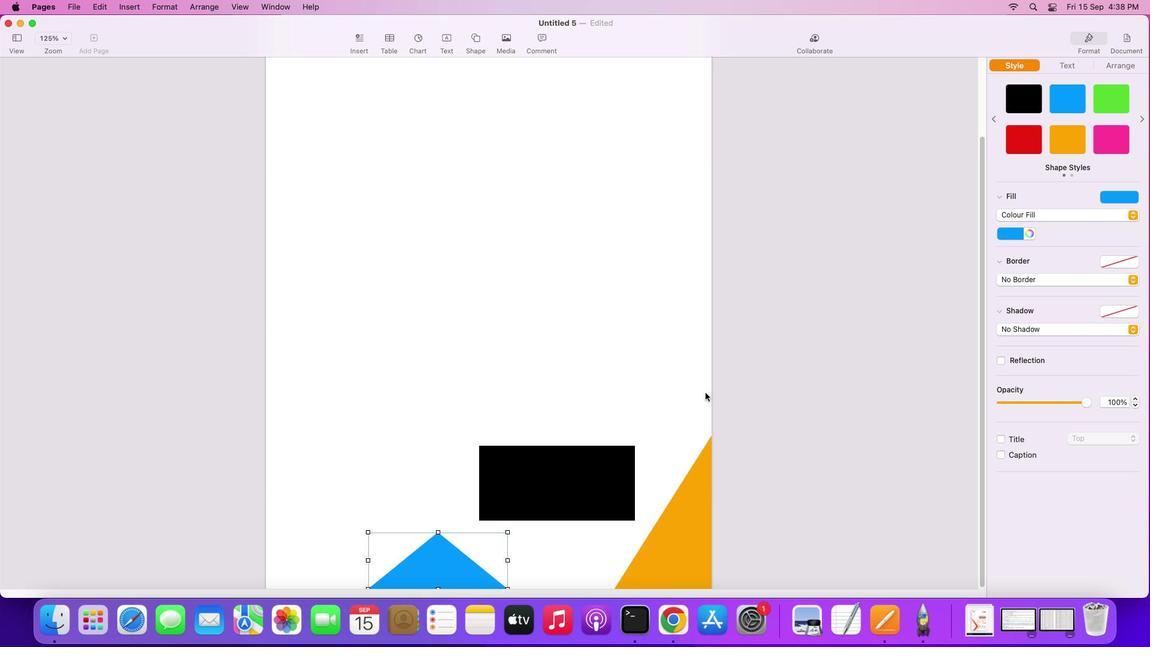 
Action: Mouse moved to (585, 457)
Screenshot: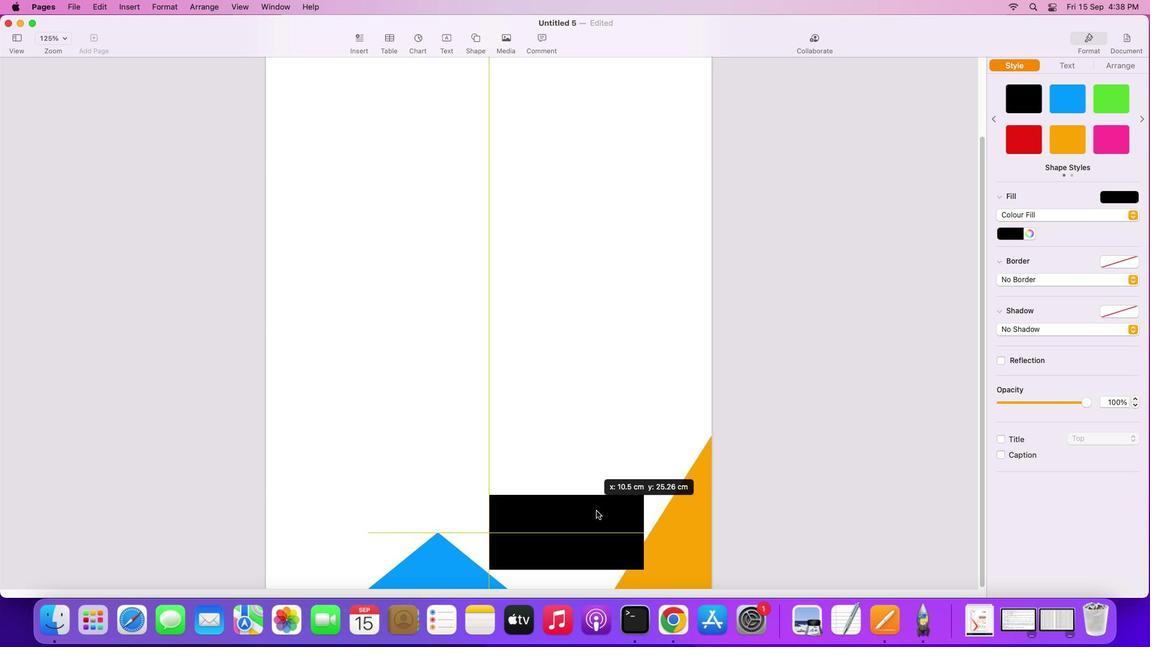 
Action: Mouse pressed left at (585, 457)
Screenshot: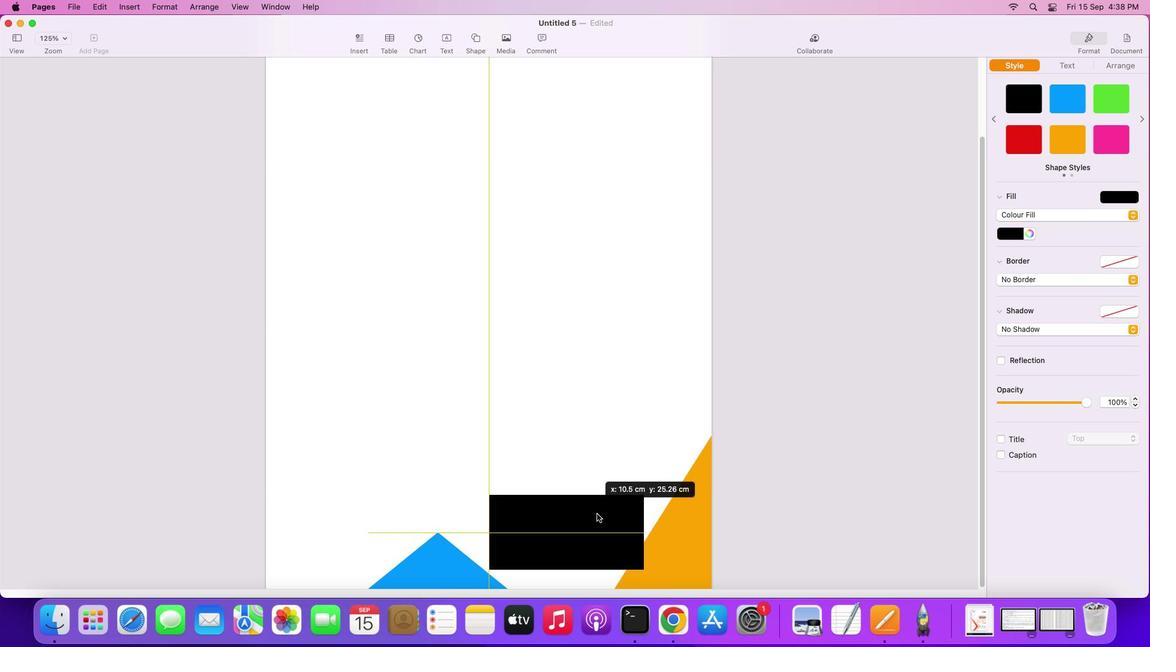 
Action: Mouse moved to (548, 536)
Screenshot: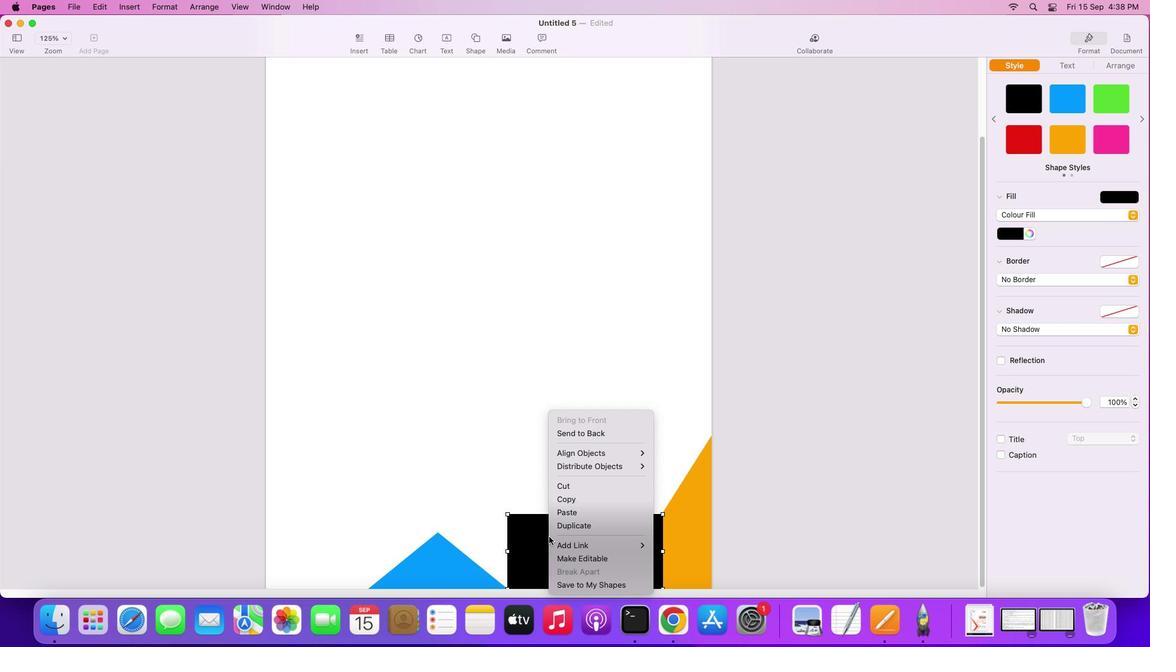 
Action: Mouse pressed right at (548, 536)
Screenshot: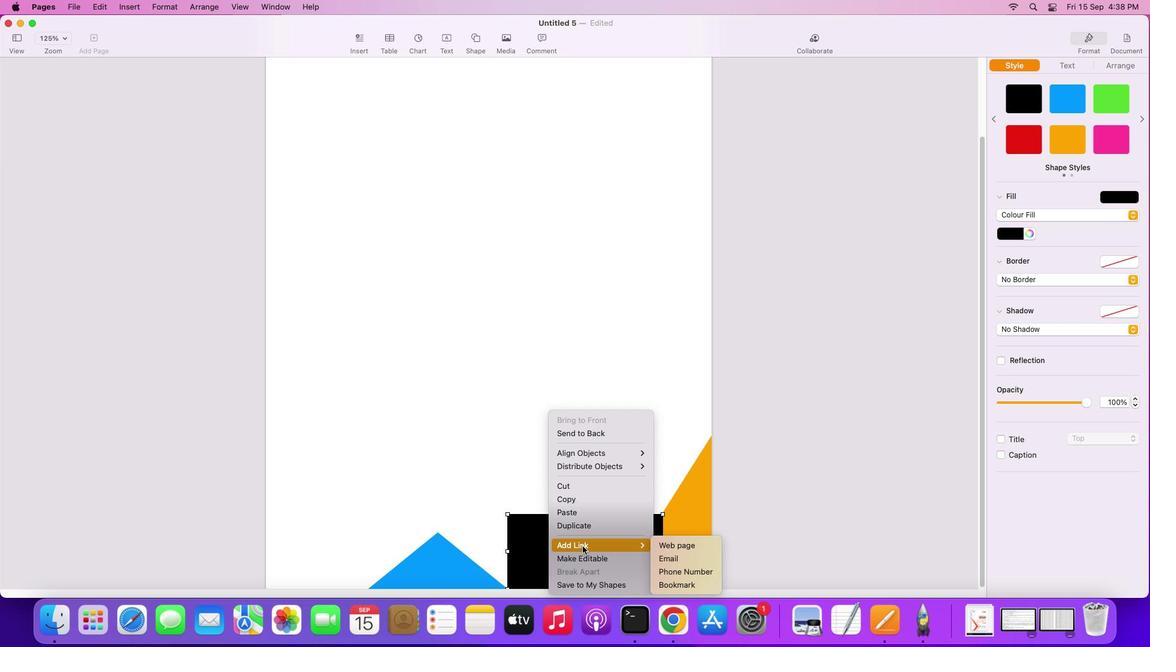 
Action: Mouse moved to (582, 563)
Screenshot: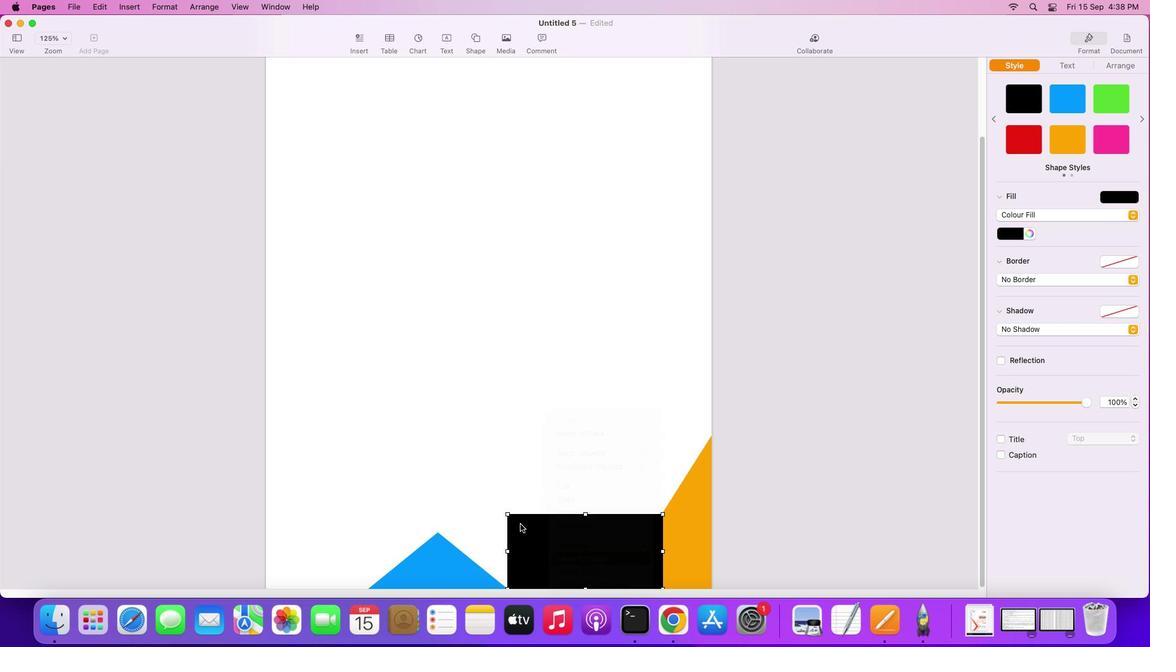
Action: Mouse pressed left at (582, 563)
Screenshot: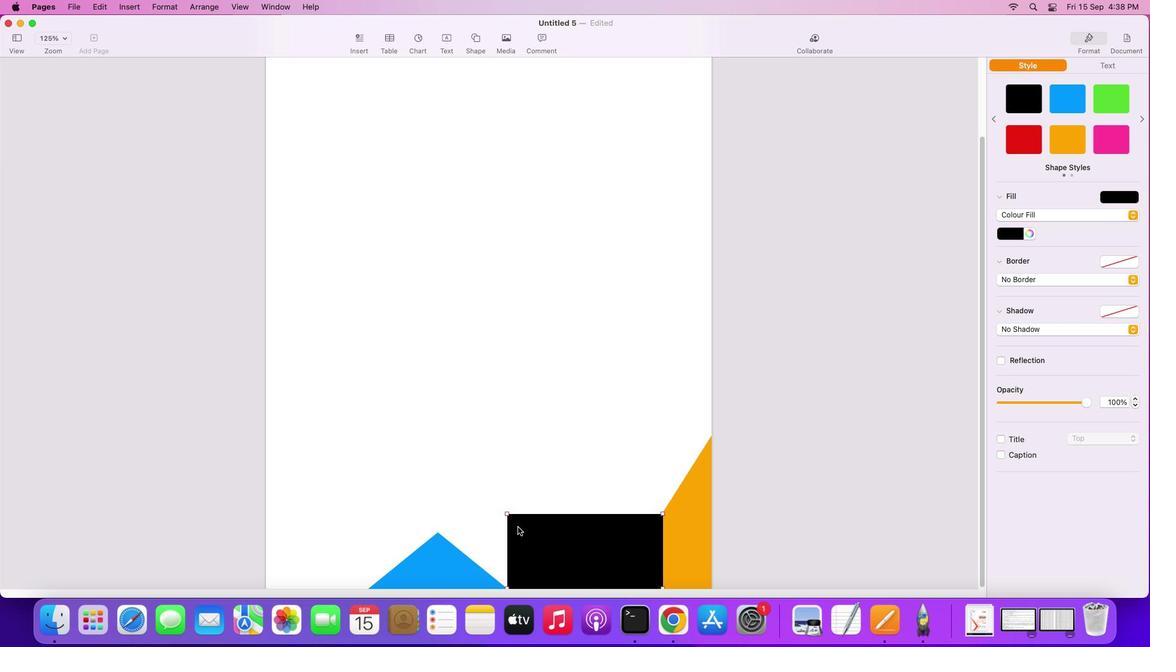 
Action: Mouse moved to (508, 515)
Screenshot: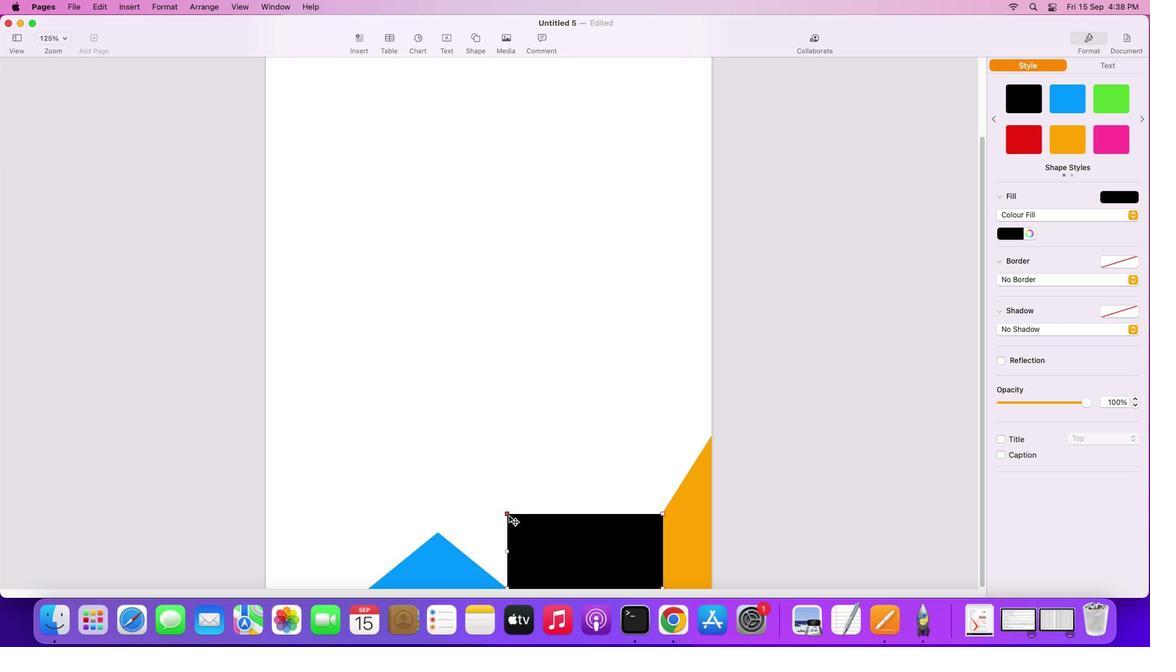 
Action: Mouse pressed left at (508, 515)
Screenshot: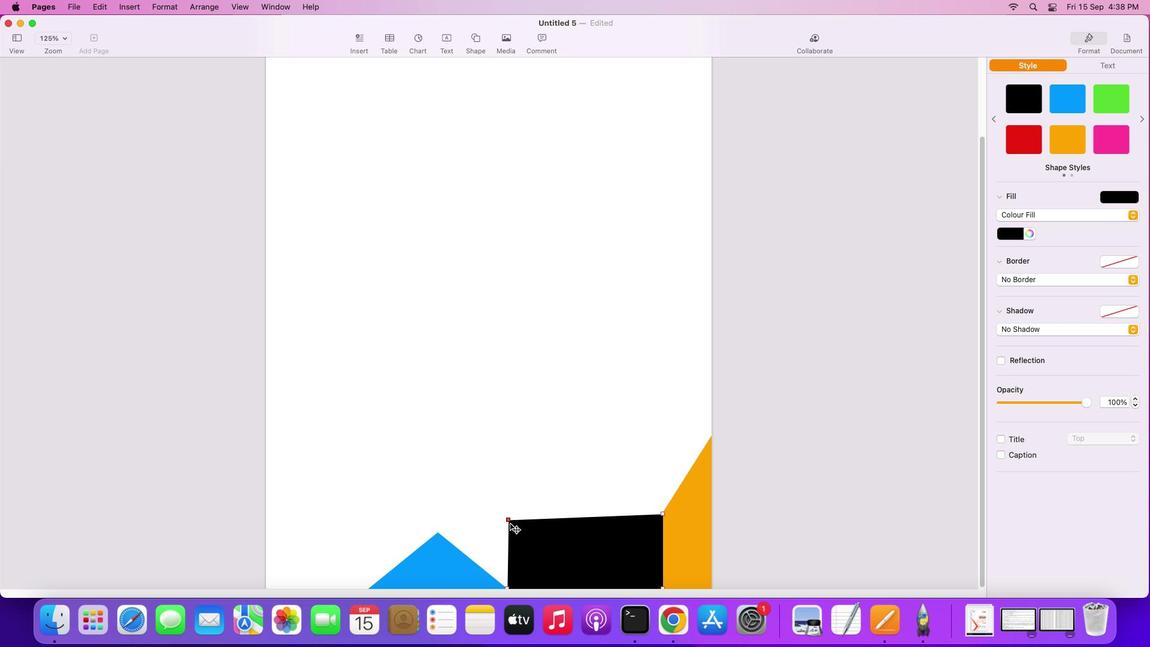 
Action: Mouse moved to (501, 470)
Screenshot: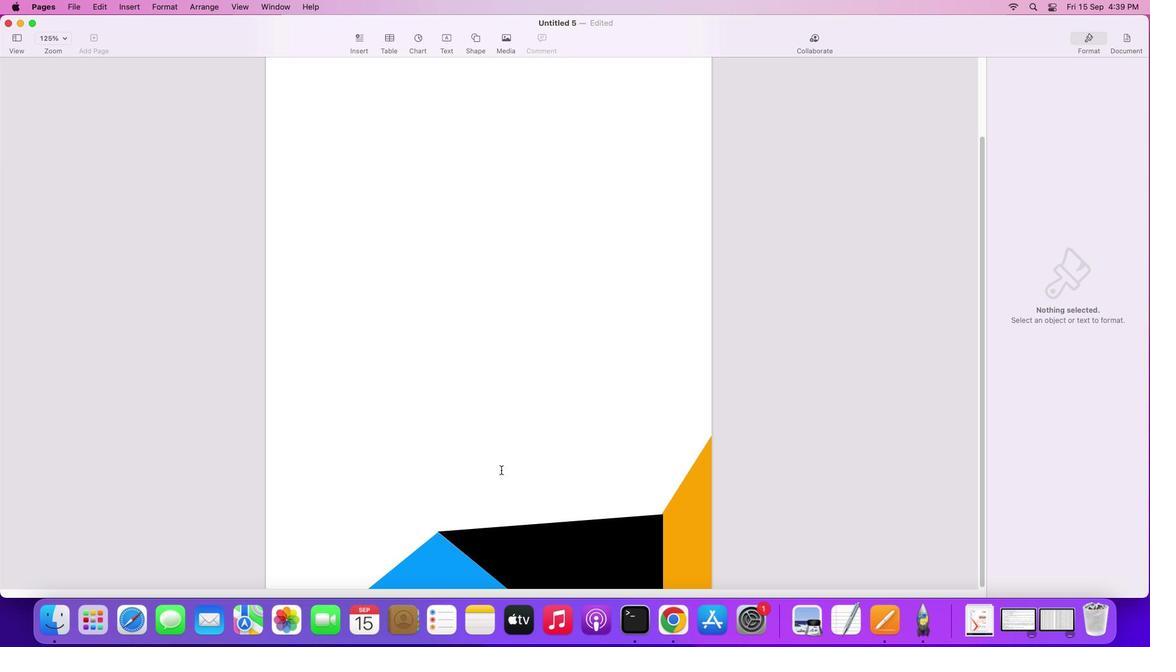 
Action: Mouse pressed left at (501, 470)
Screenshot: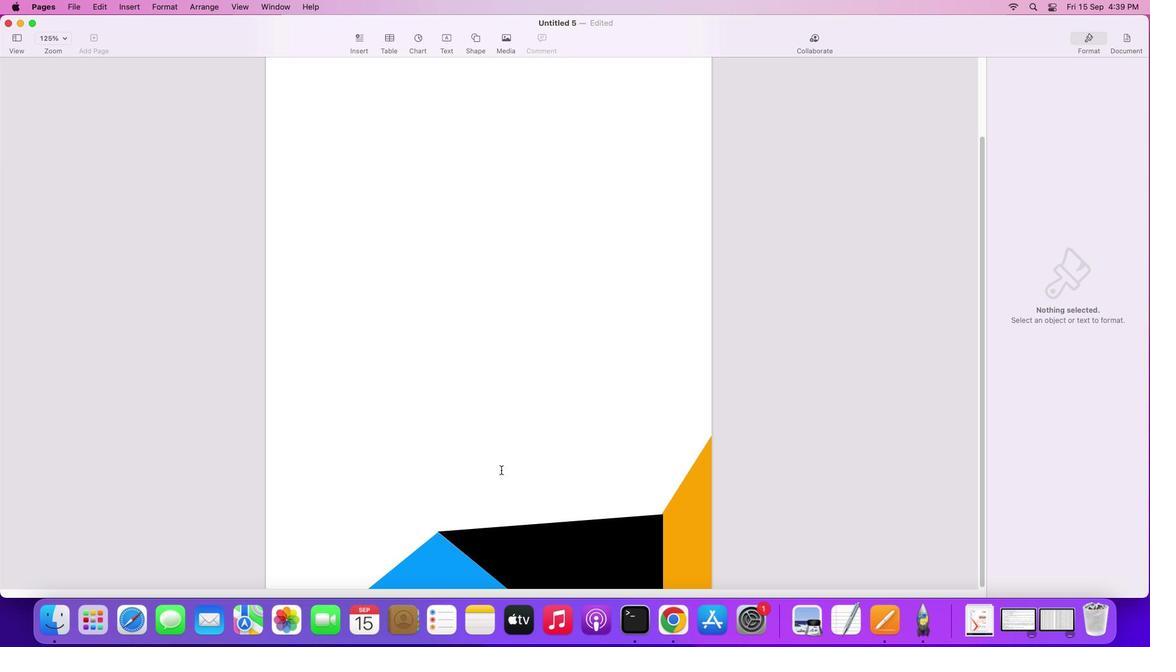 
Action: Mouse moved to (479, 544)
Screenshot: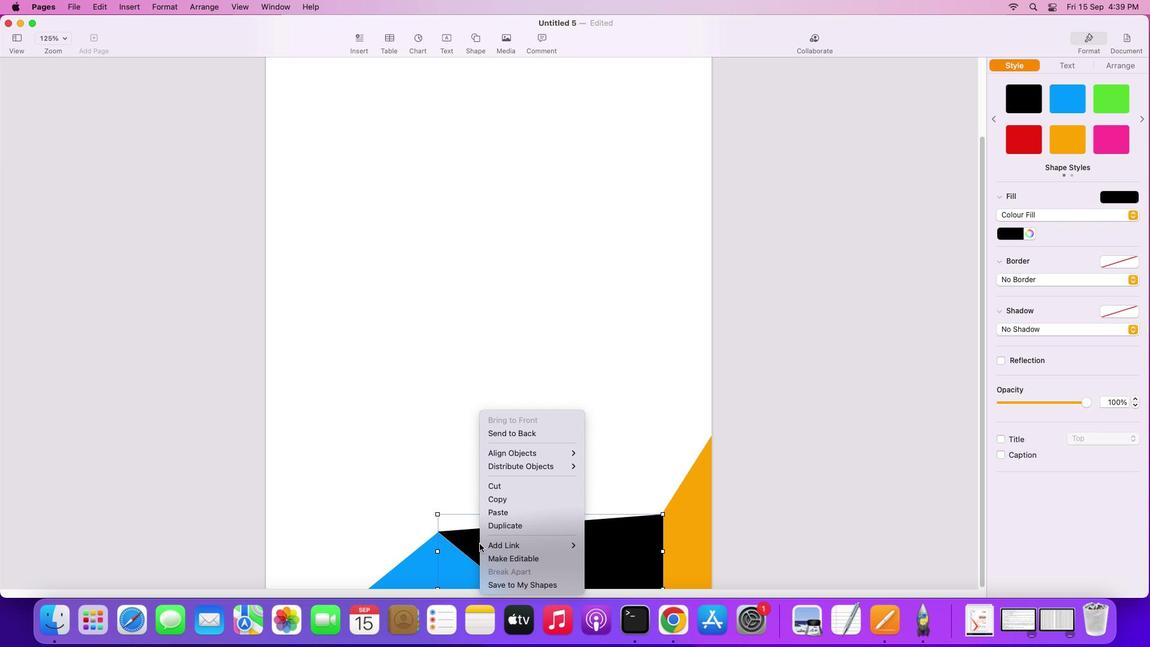 
Action: Mouse pressed left at (479, 544)
Screenshot: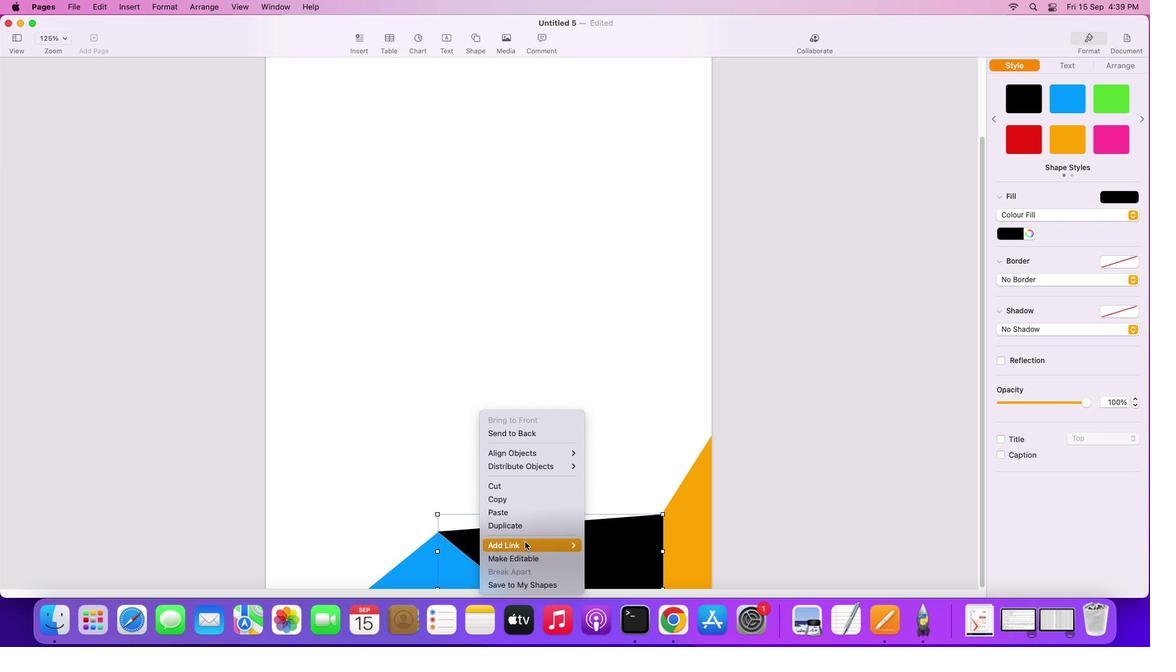 
Action: Mouse pressed right at (479, 544)
Screenshot: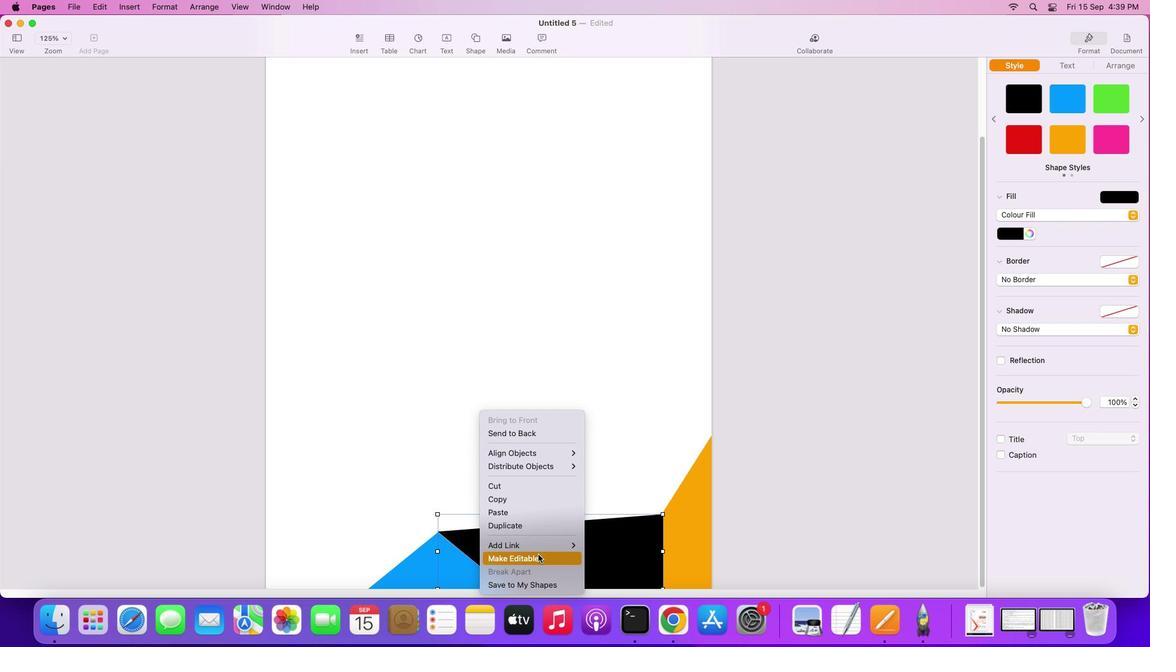 
Action: Mouse moved to (532, 560)
Screenshot: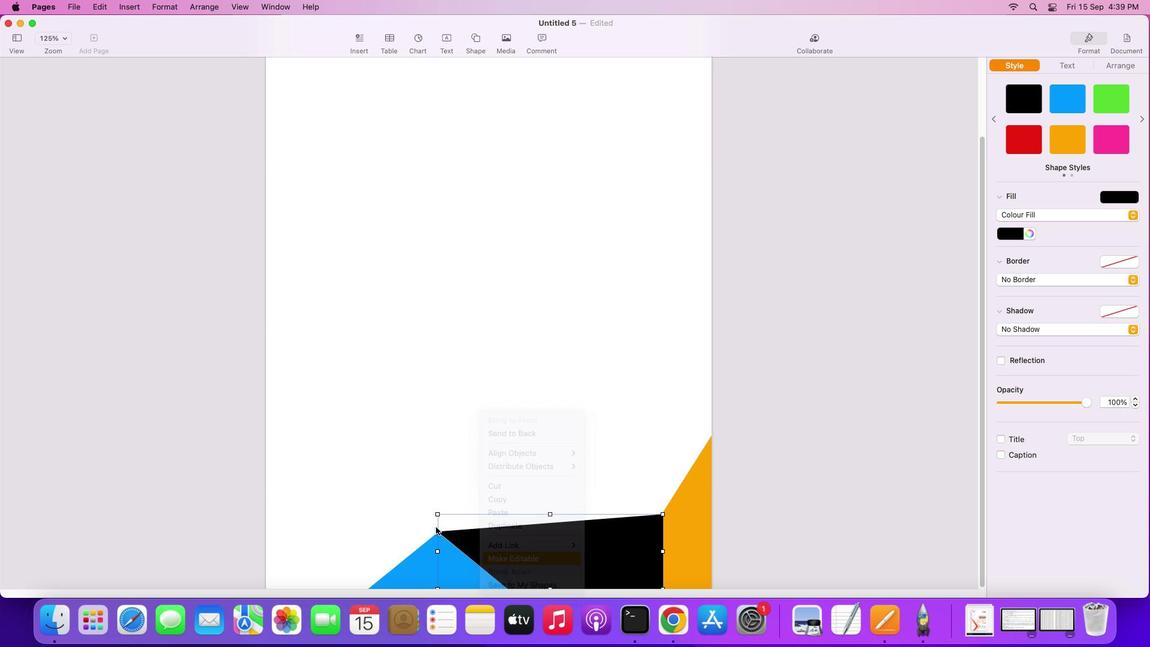 
Action: Mouse pressed left at (532, 560)
Screenshot: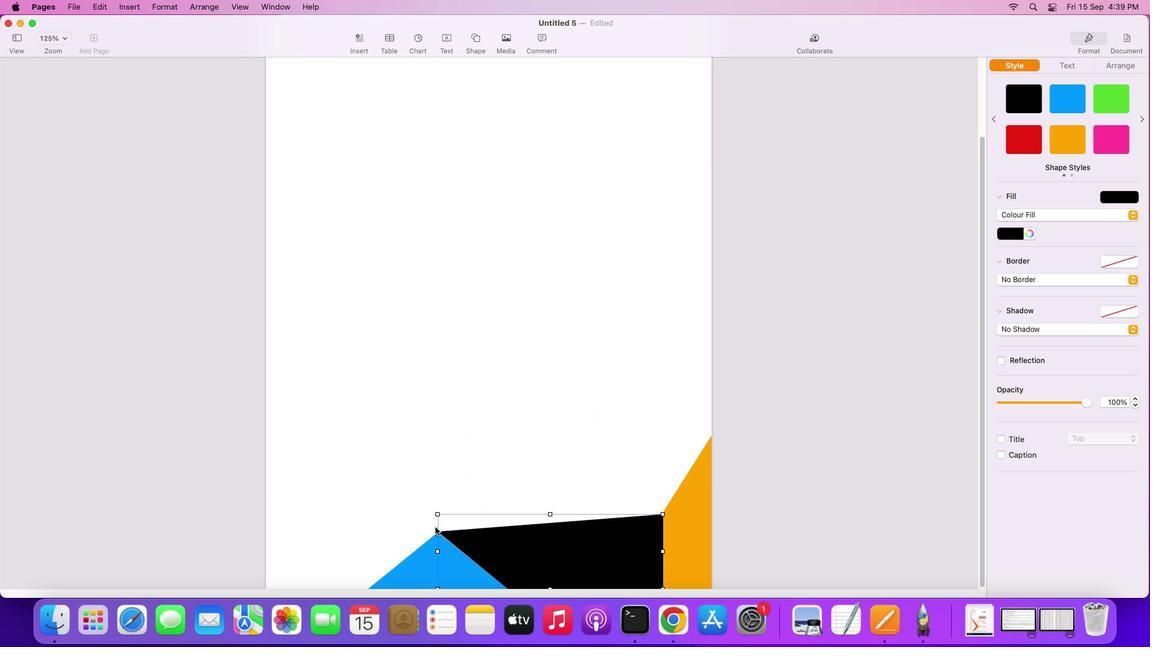 
Action: Mouse moved to (437, 531)
Screenshot: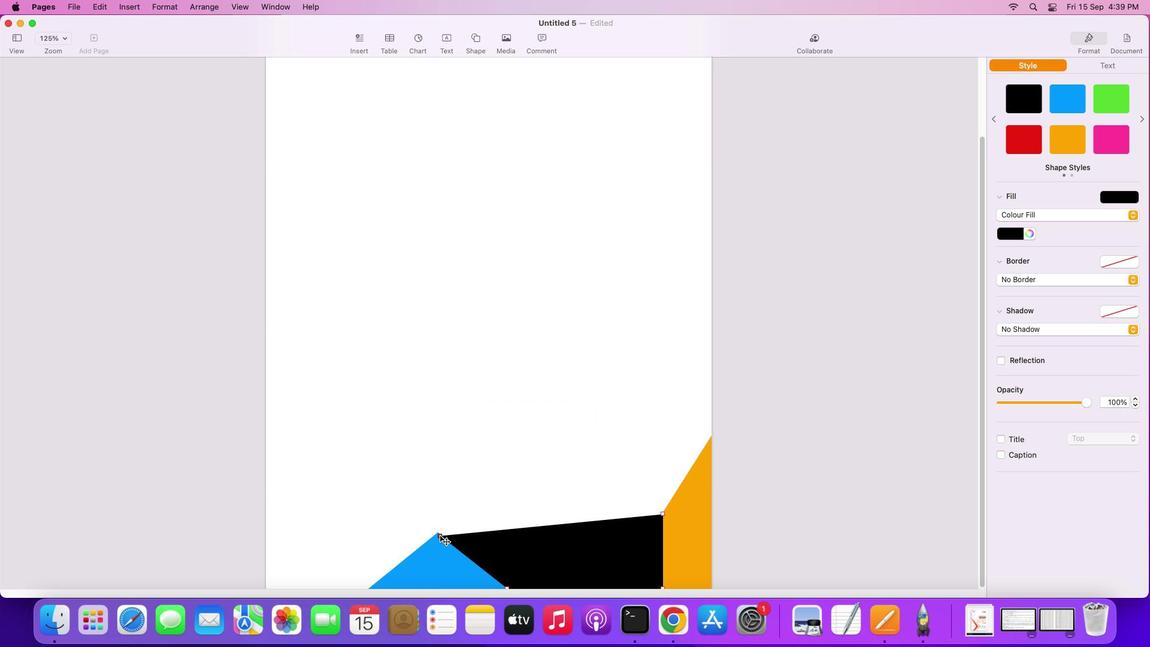
Action: Mouse pressed left at (437, 531)
Screenshot: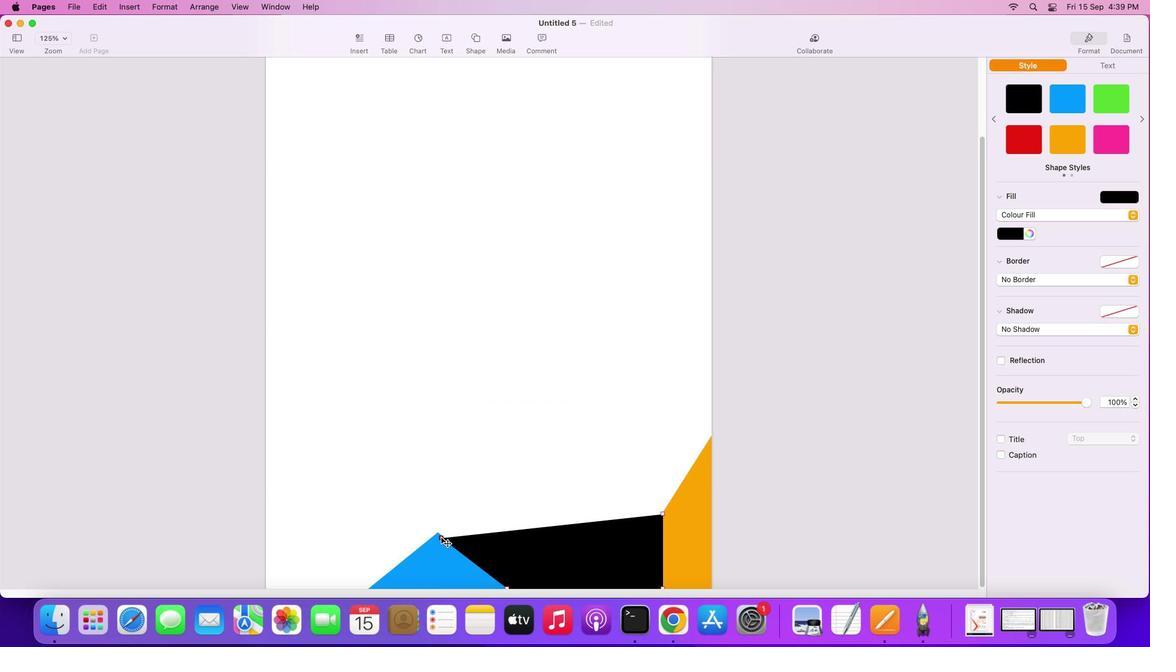 
Action: Mouse moved to (583, 449)
Screenshot: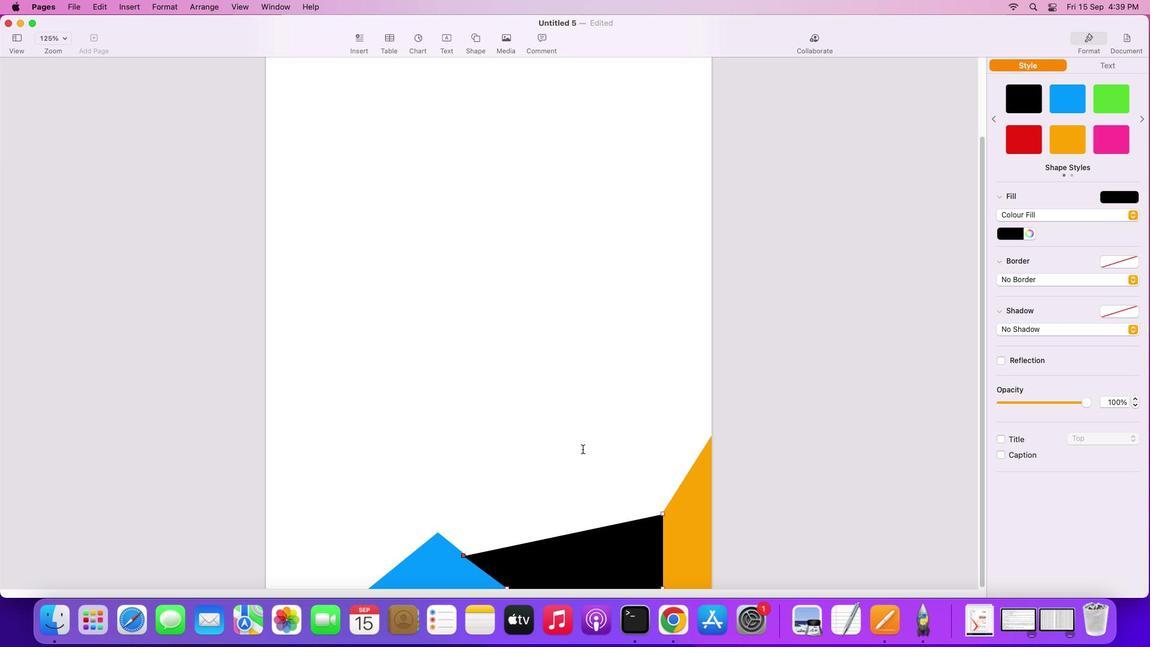 
Action: Mouse pressed left at (583, 449)
Screenshot: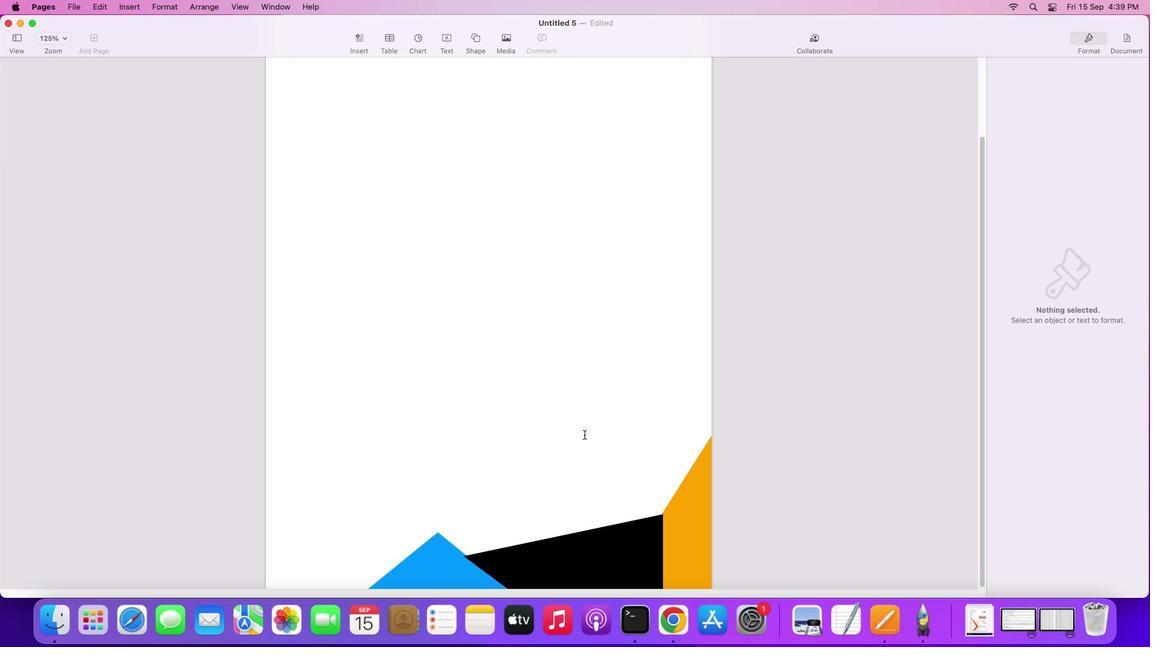 
Action: Mouse moved to (618, 579)
Screenshot: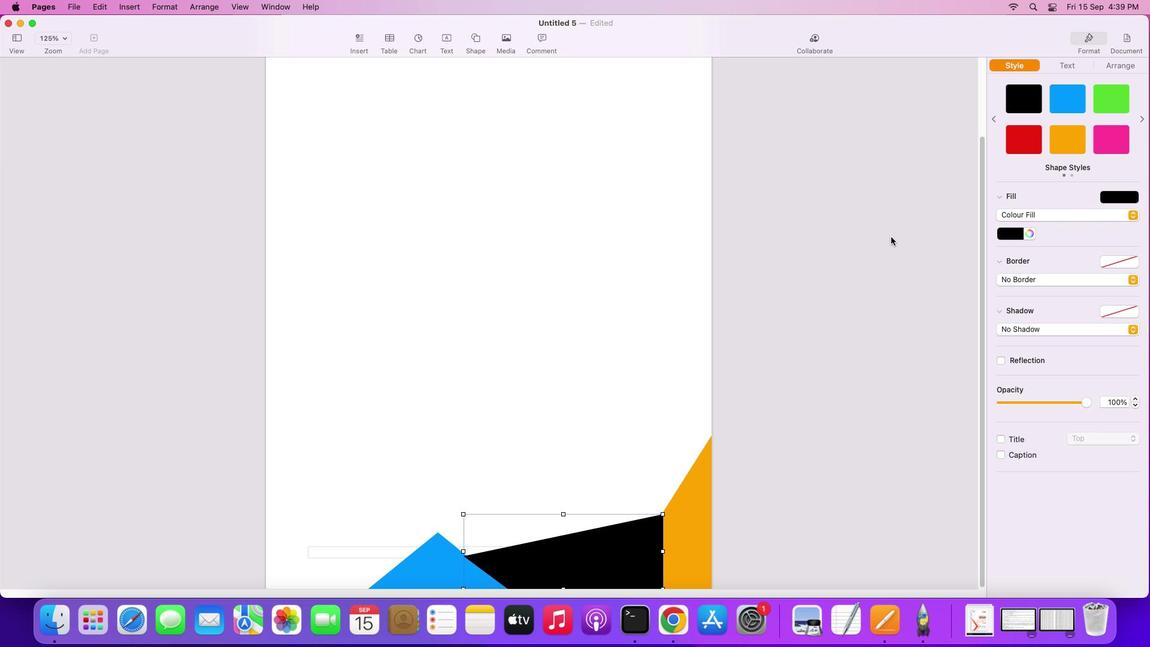 
Action: Mouse pressed left at (618, 579)
Screenshot: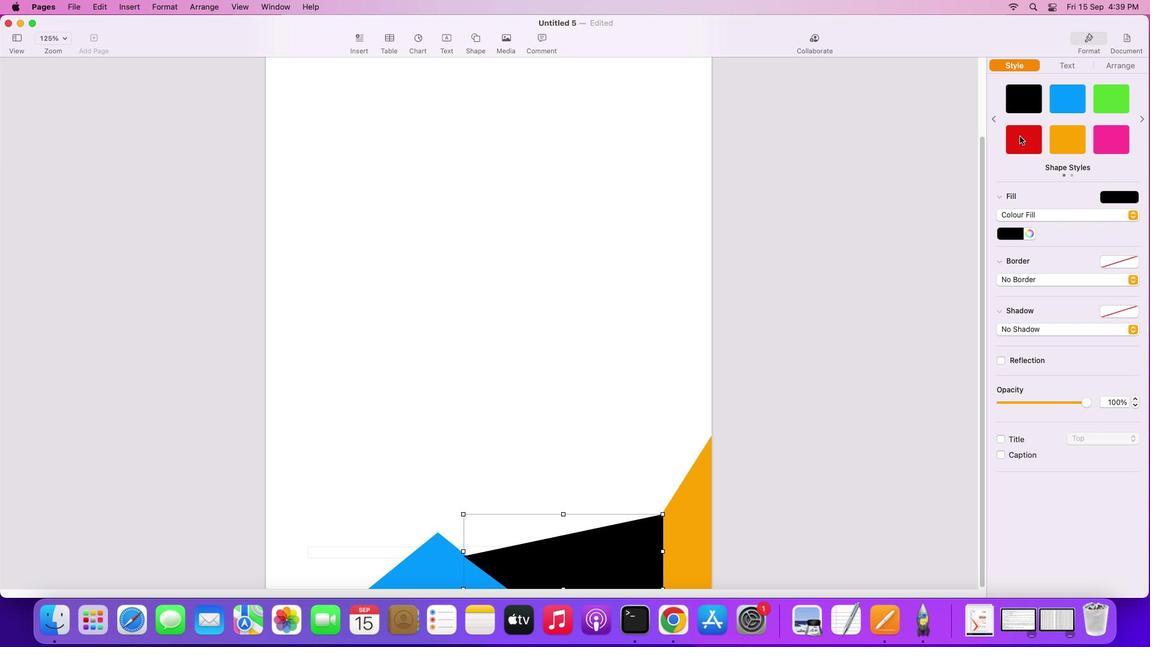 
Action: Mouse moved to (1034, 136)
Screenshot: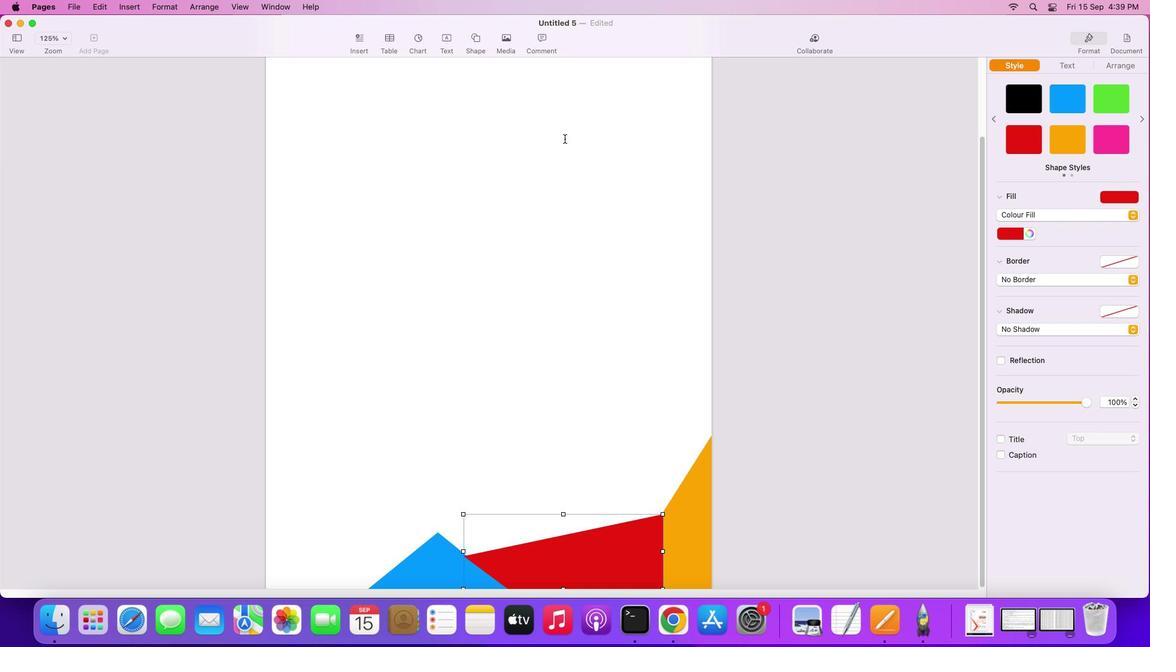 
Action: Mouse pressed left at (1034, 136)
Screenshot: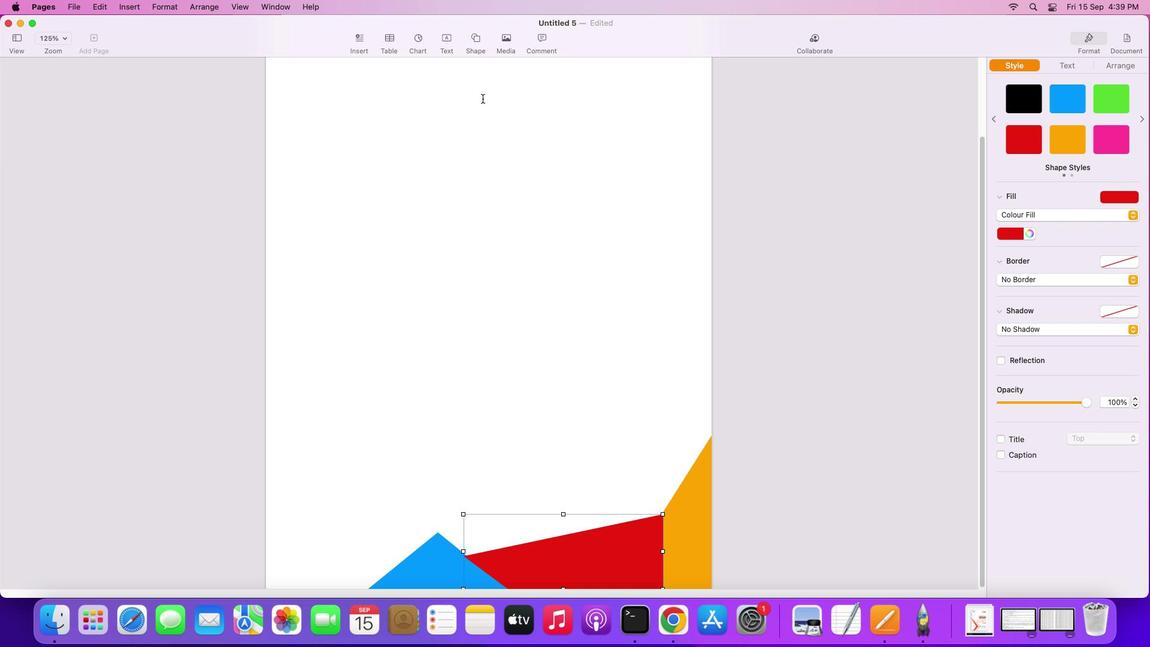 
Action: Mouse moved to (473, 37)
Screenshot: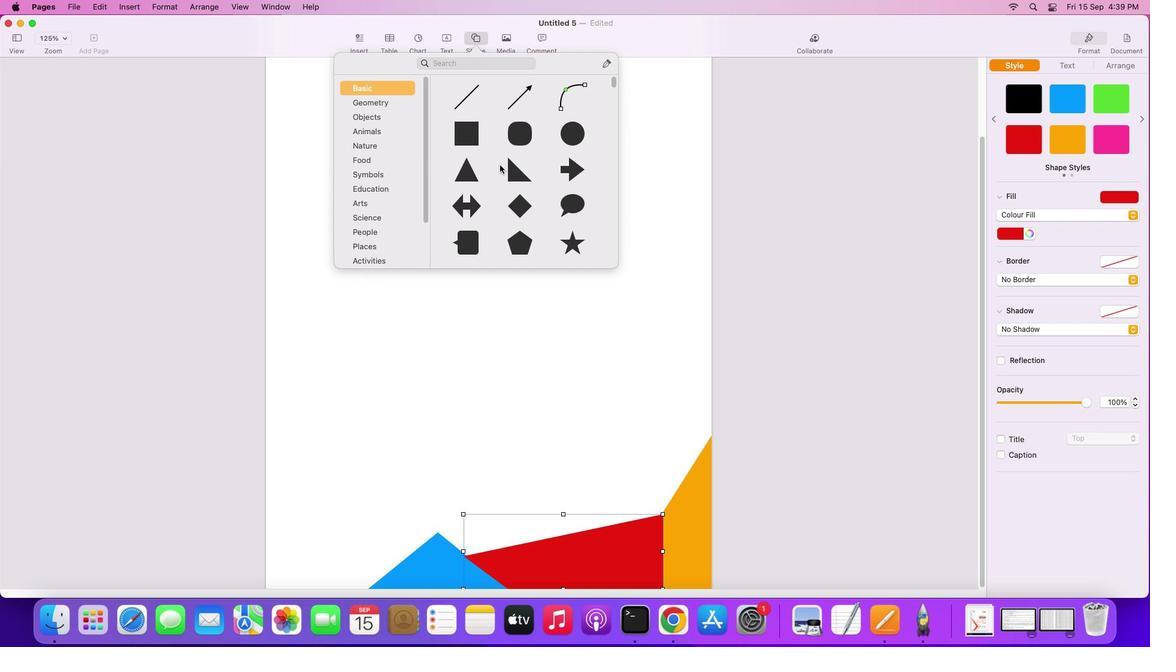 
Action: Mouse pressed left at (473, 37)
Screenshot: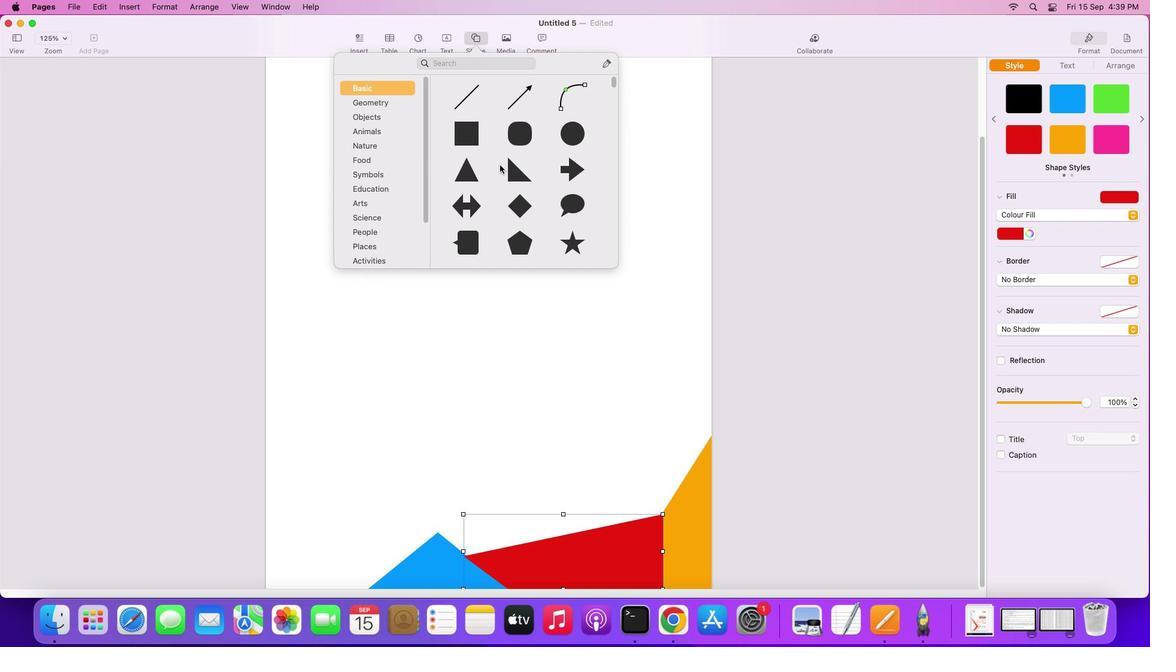 
Action: Mouse moved to (467, 175)
Screenshot: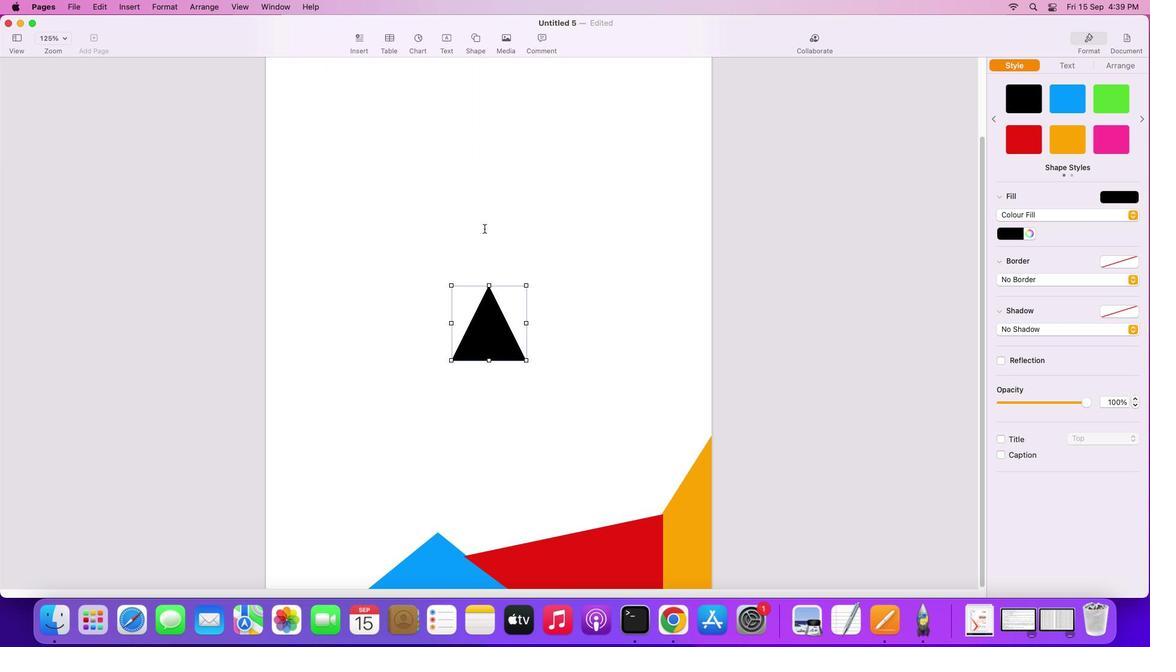 
Action: Mouse pressed left at (467, 175)
Screenshot: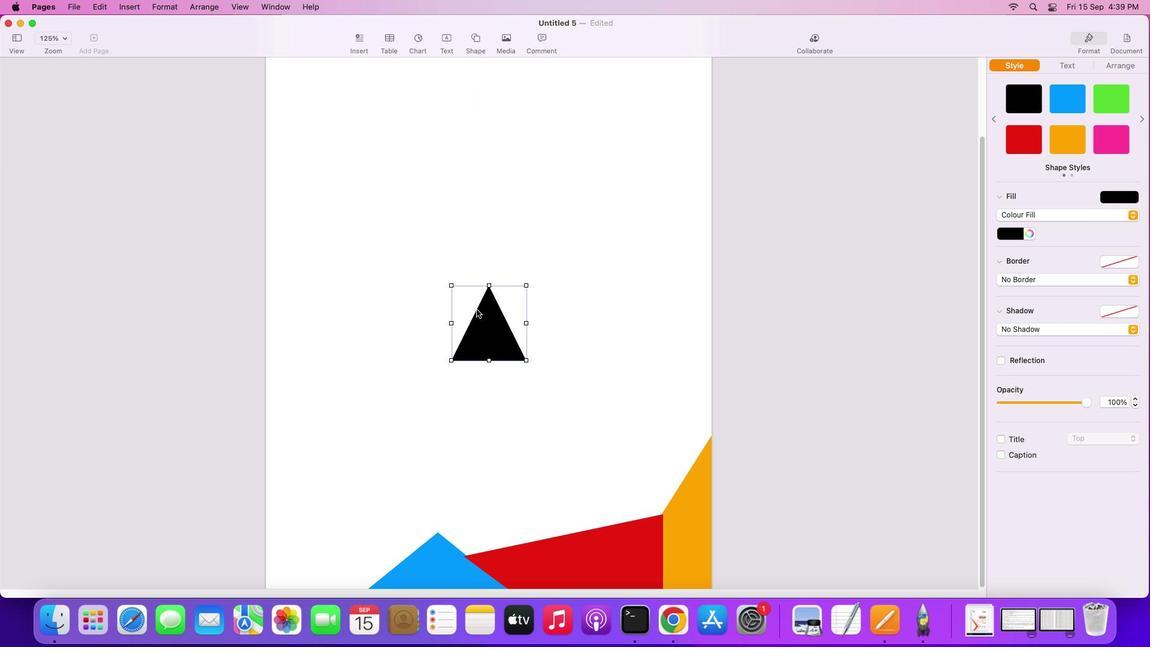 
Action: Mouse moved to (473, 333)
Screenshot: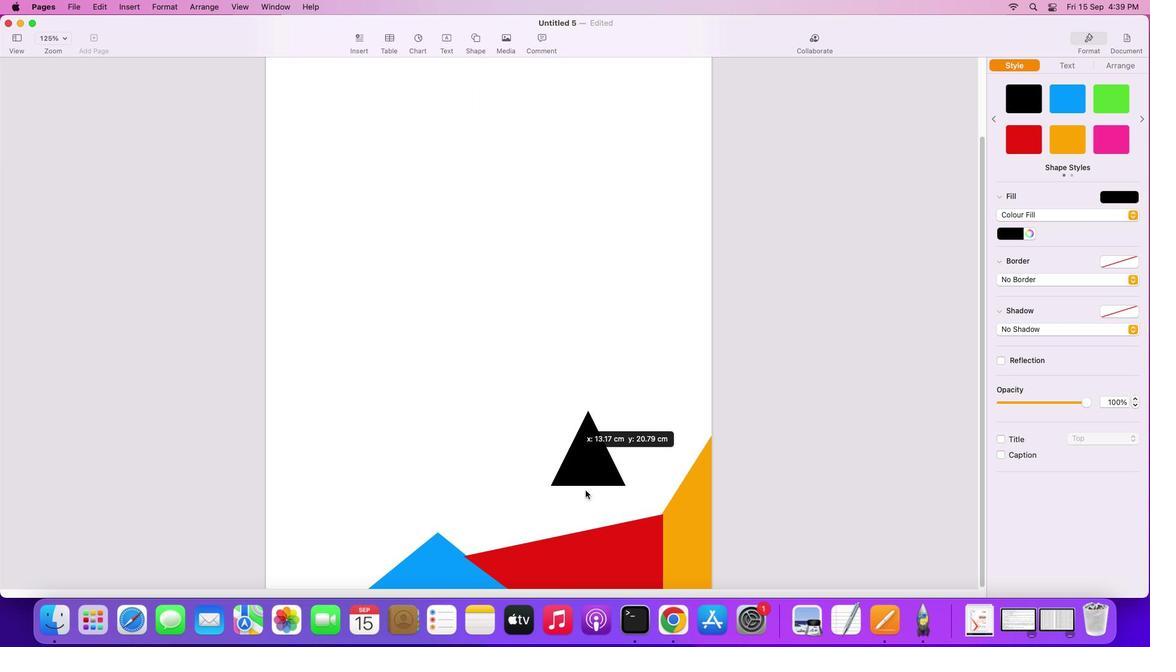
Action: Mouse pressed left at (473, 333)
Screenshot: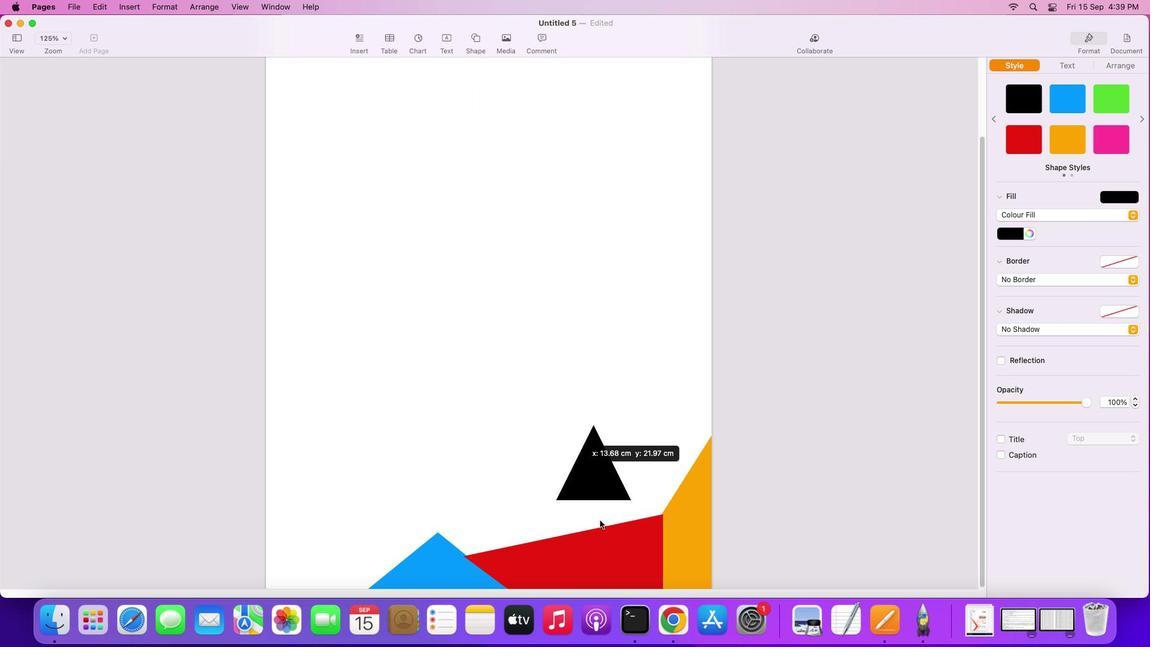
Action: Mouse moved to (690, 541)
Screenshot: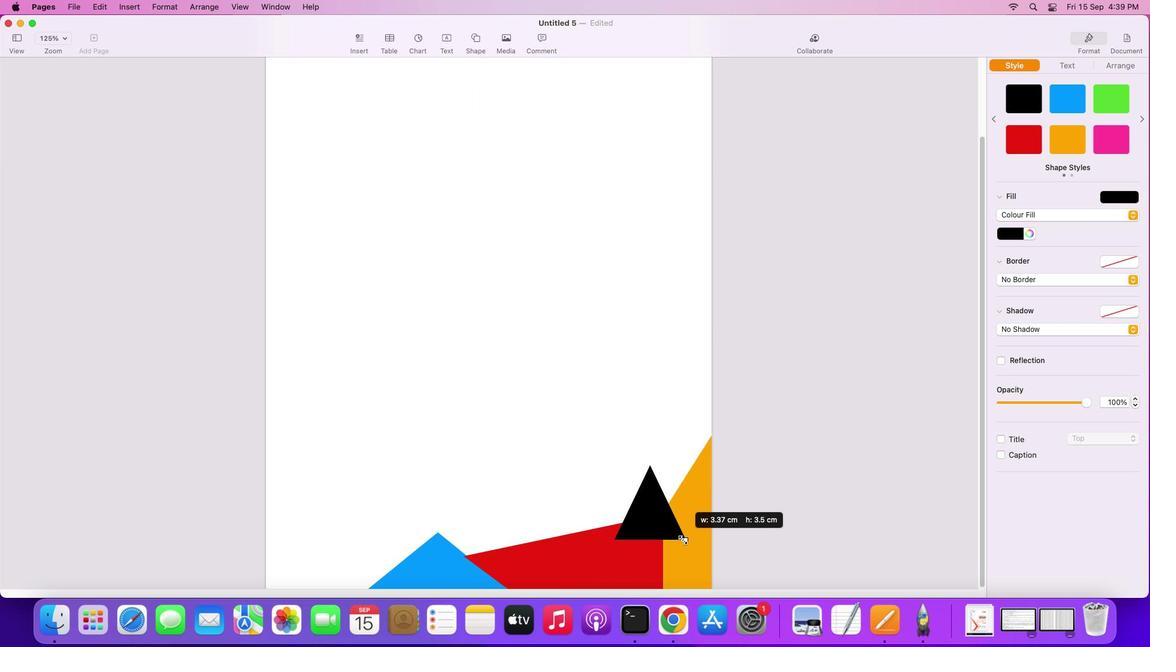 
Action: Mouse pressed left at (690, 541)
Screenshot: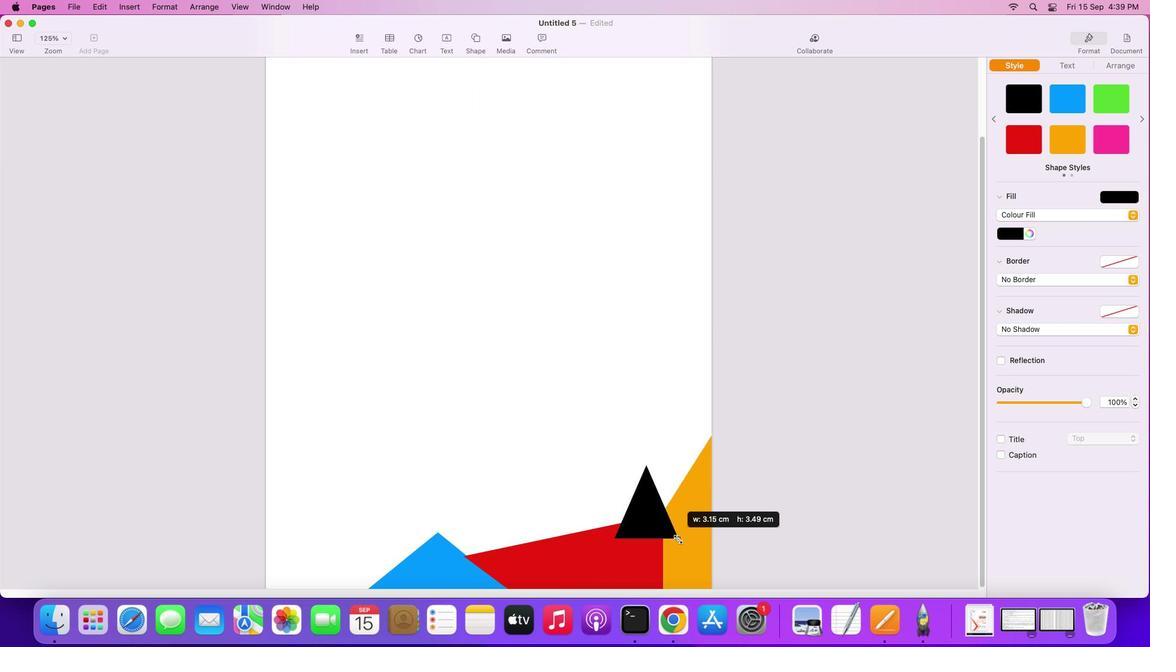 
Action: Mouse moved to (647, 463)
Screenshot: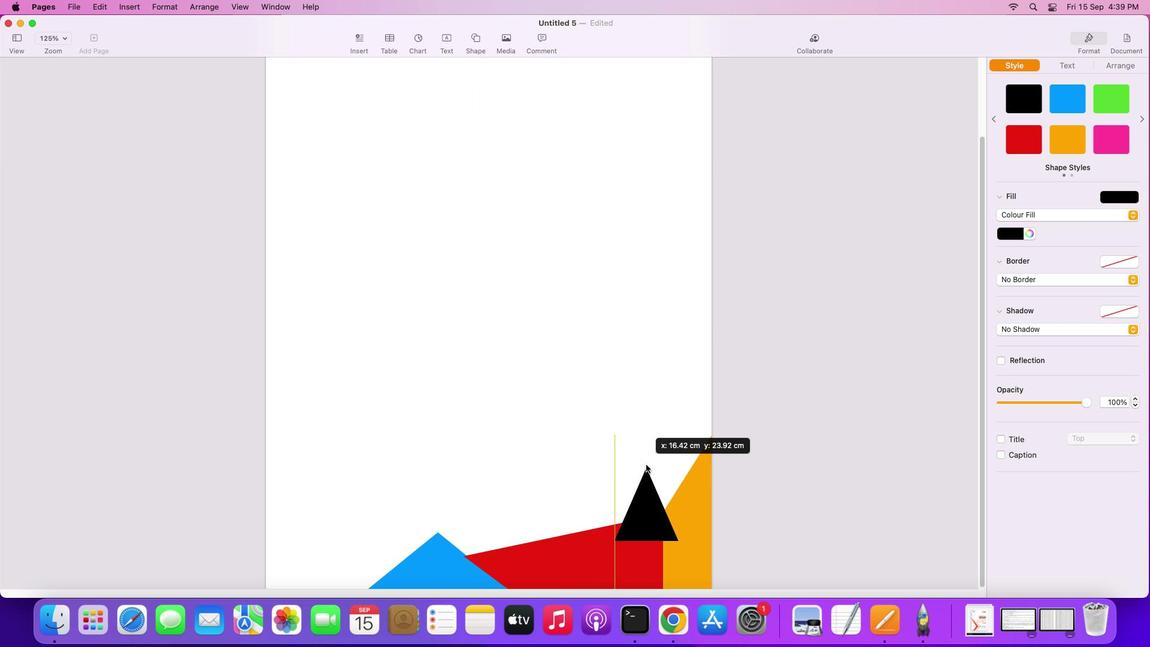
Action: Mouse pressed left at (647, 463)
Screenshot: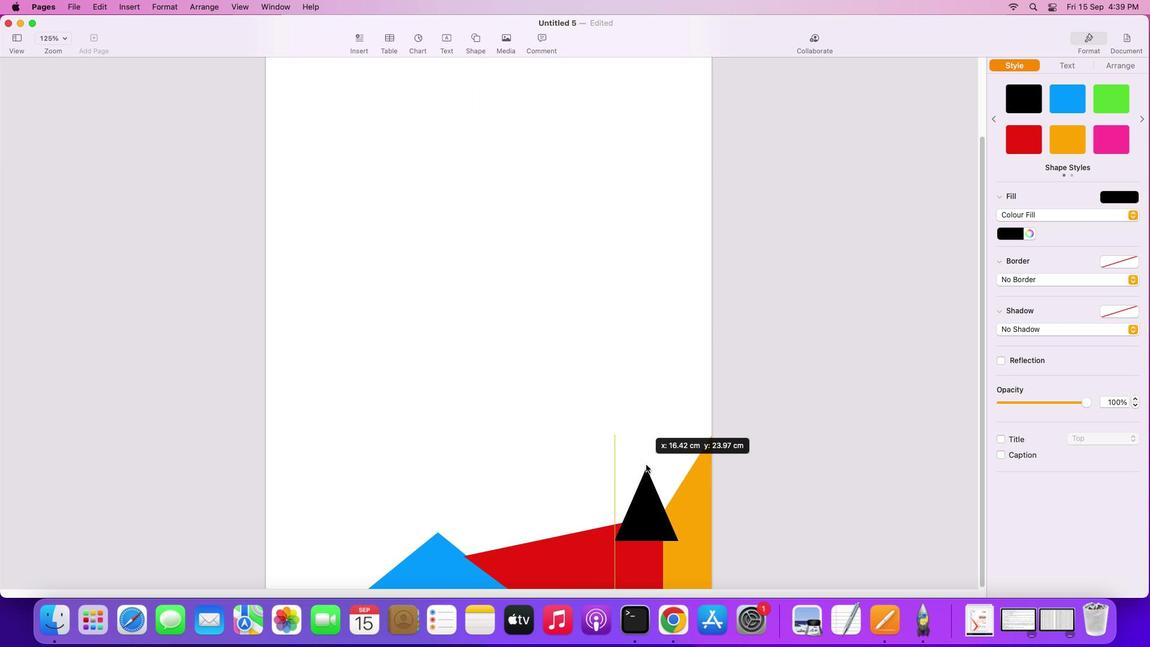 
Action: Mouse moved to (647, 468)
Screenshot: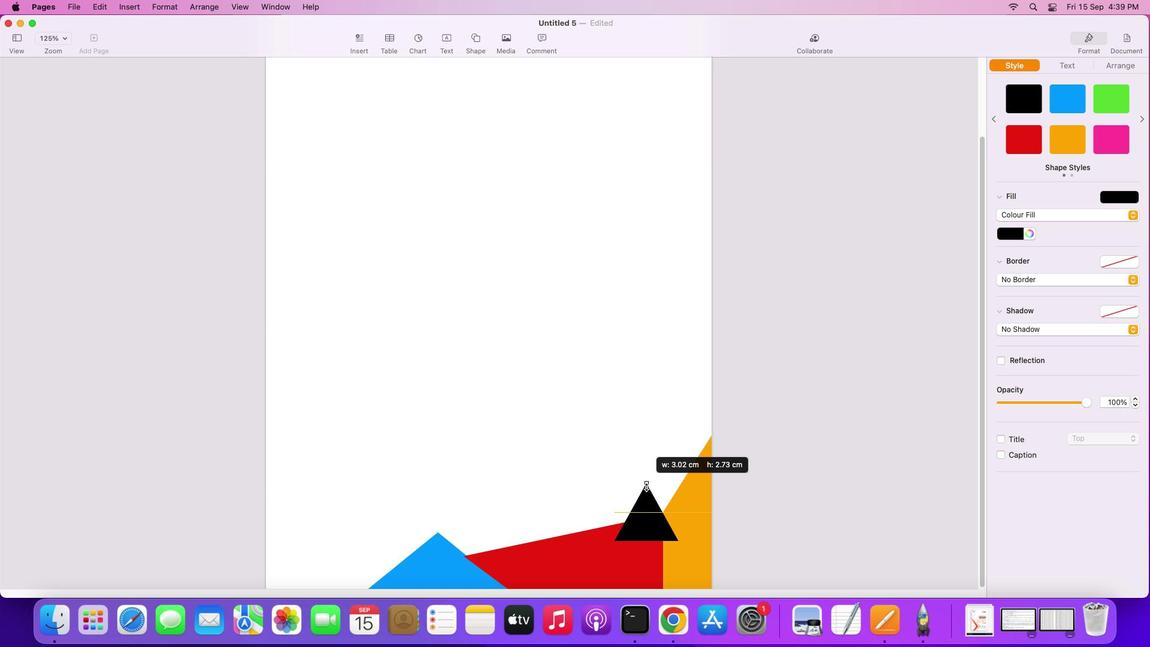 
Action: Mouse pressed left at (647, 468)
Screenshot: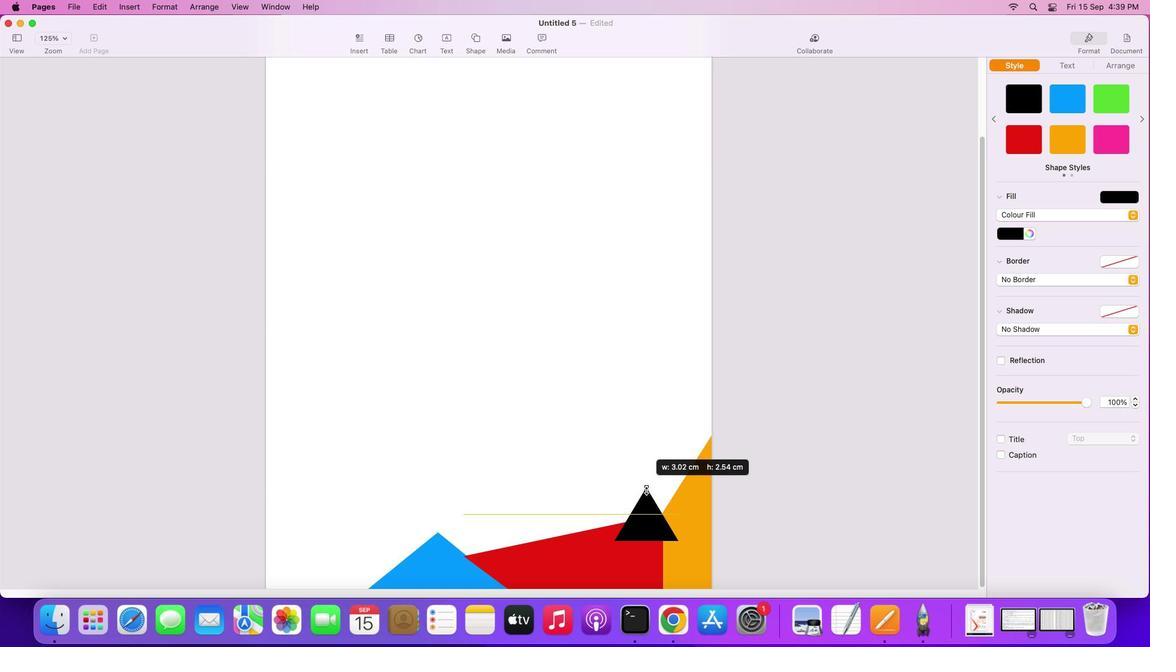 
Action: Mouse moved to (654, 531)
Screenshot: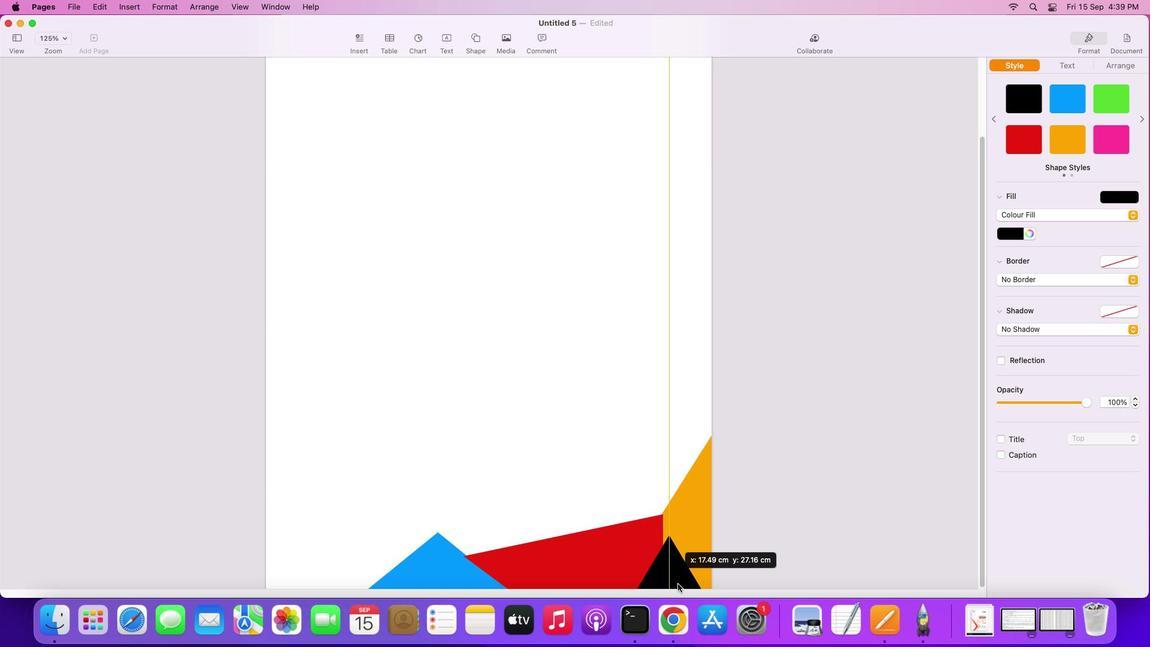 
Action: Mouse pressed left at (654, 531)
Screenshot: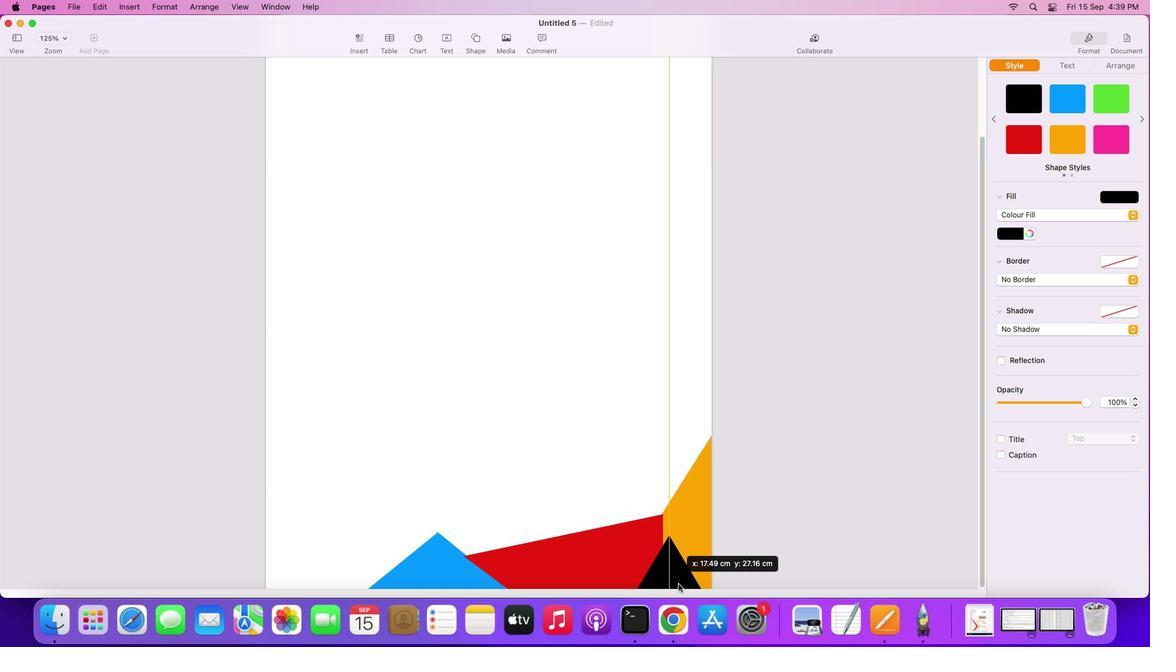 
Action: Mouse moved to (648, 587)
Screenshot: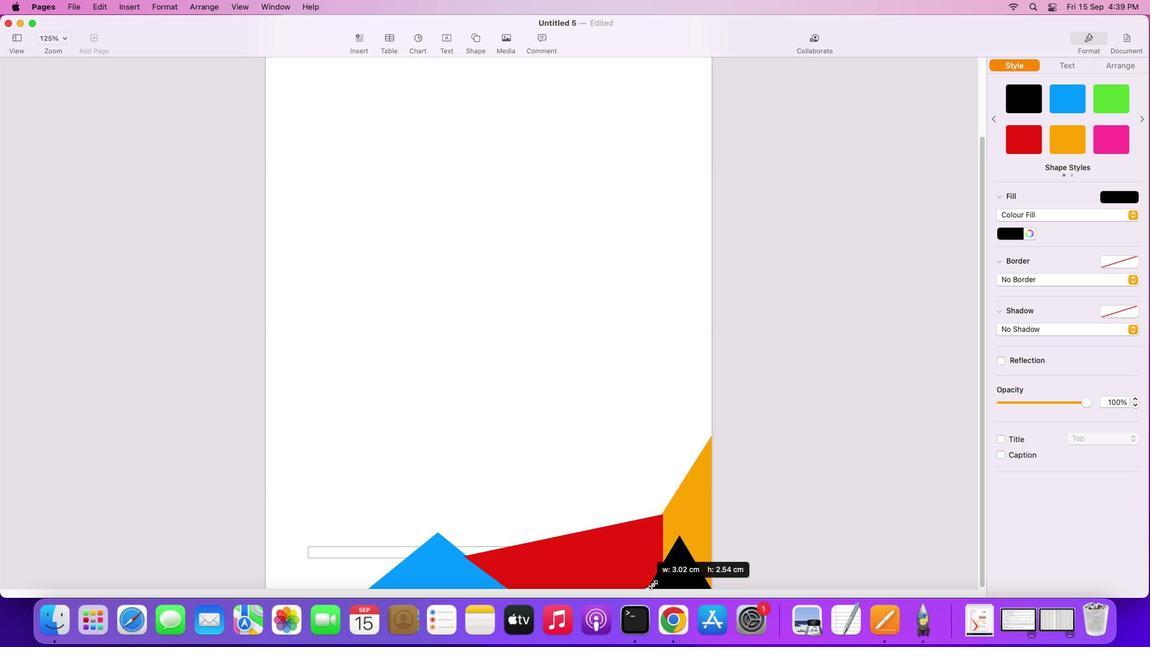 
Action: Mouse pressed left at (648, 587)
Screenshot: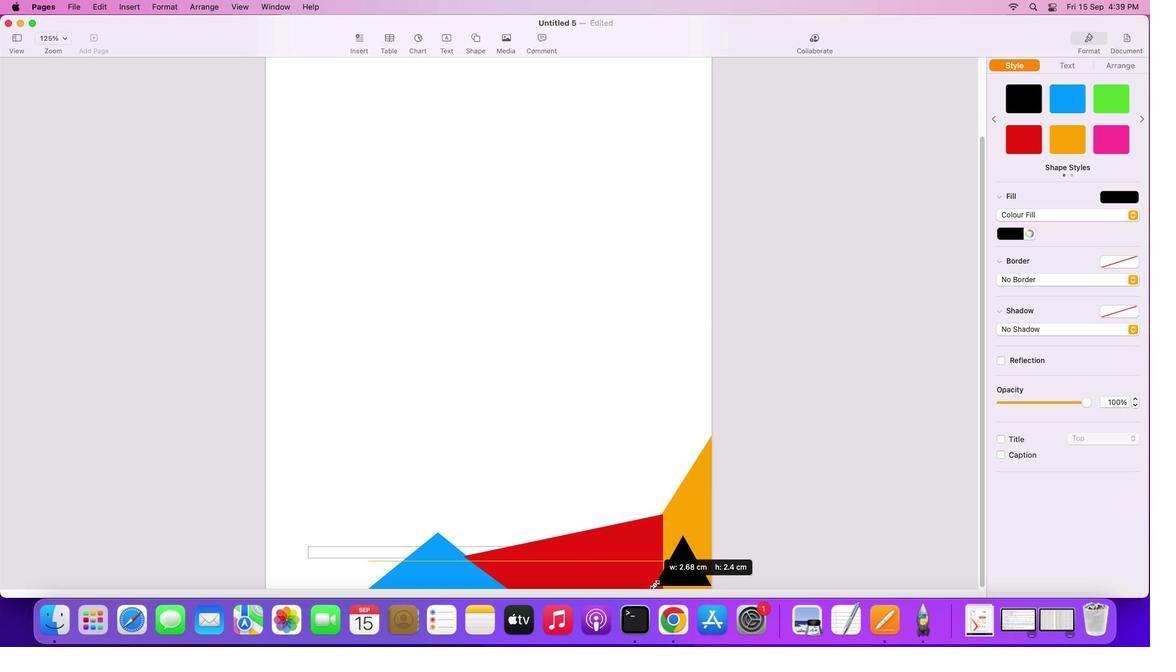 
Action: Mouse moved to (690, 578)
Screenshot: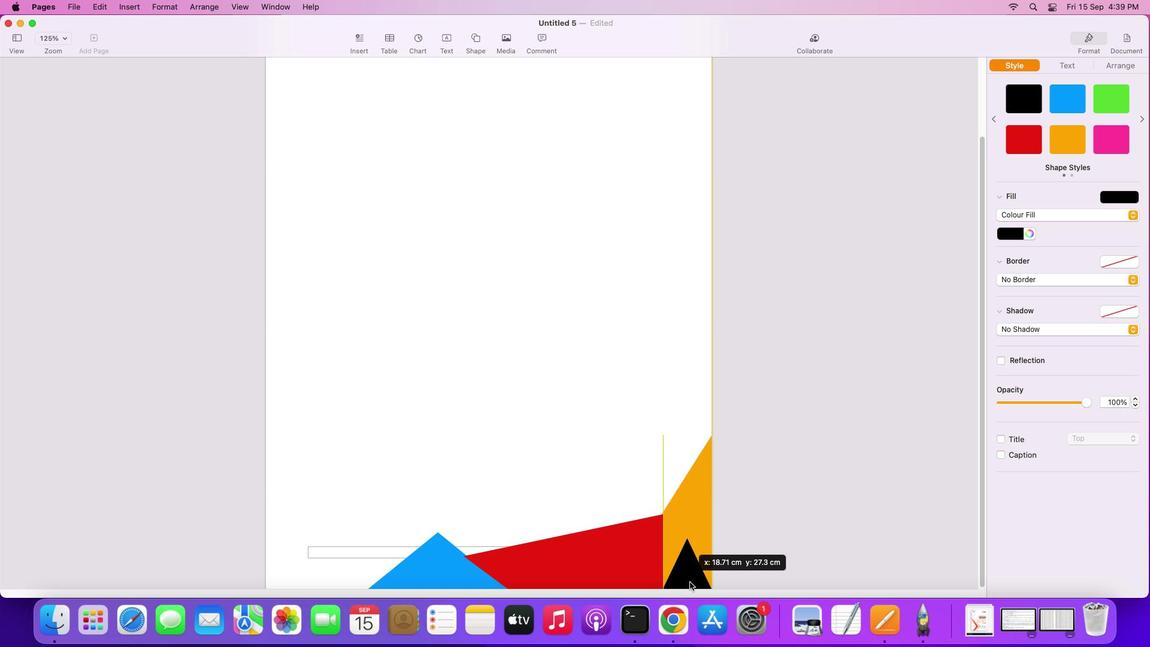
Action: Mouse pressed left at (690, 578)
Screenshot: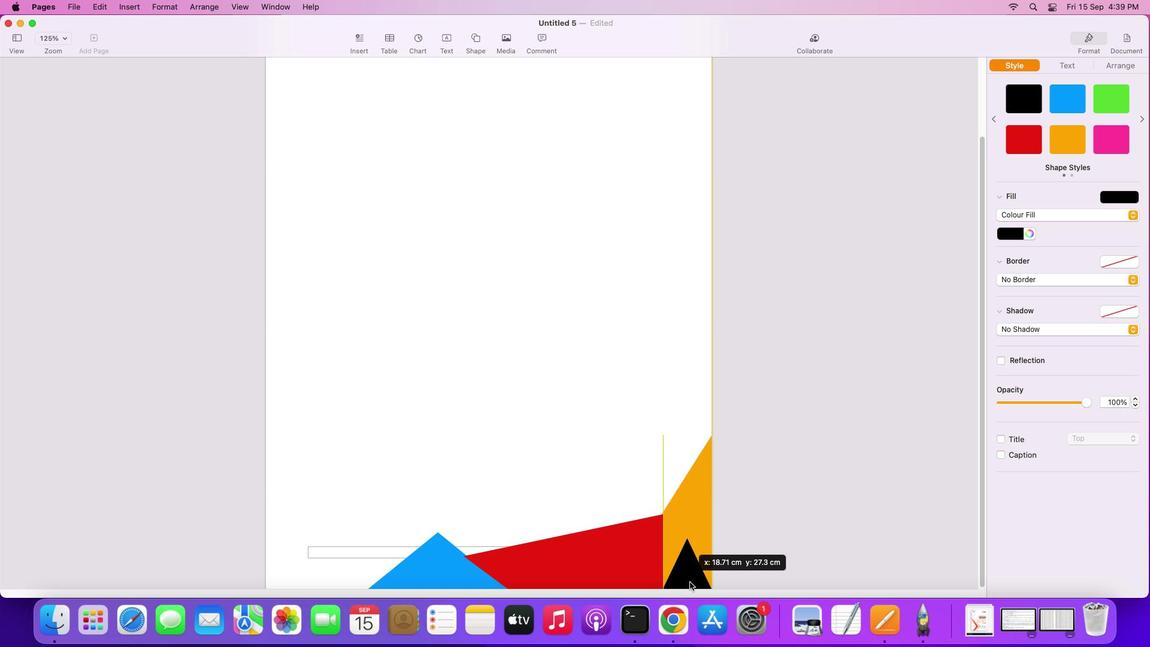 
Action: Mouse moved to (552, 327)
Screenshot: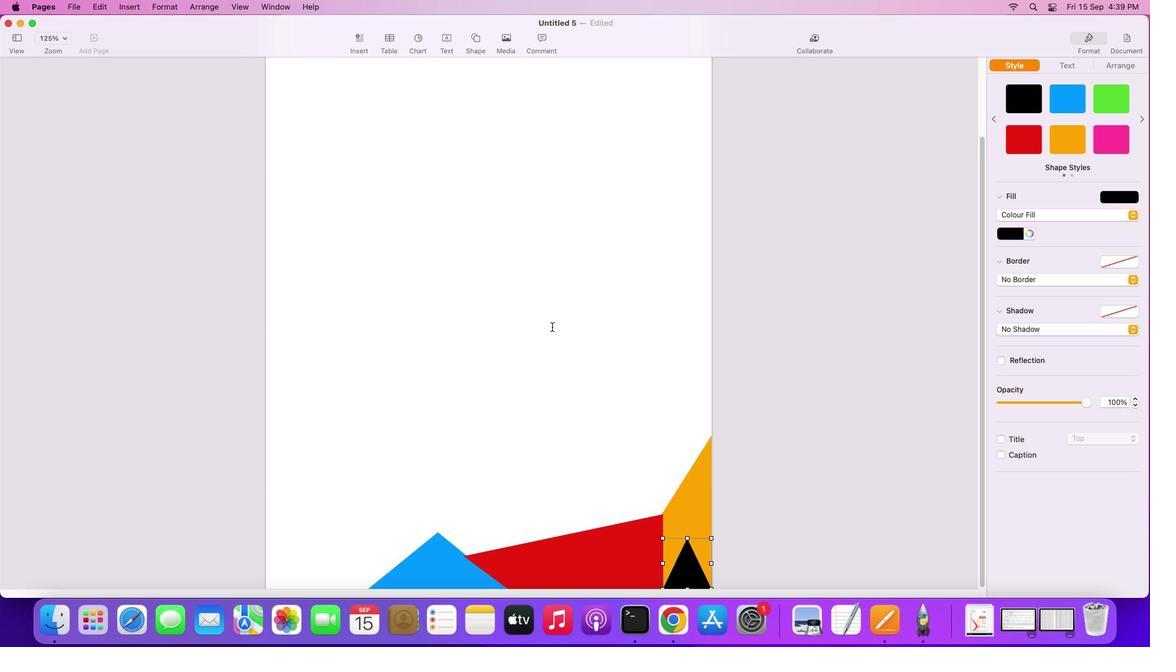
Action: Mouse pressed left at (552, 327)
Screenshot: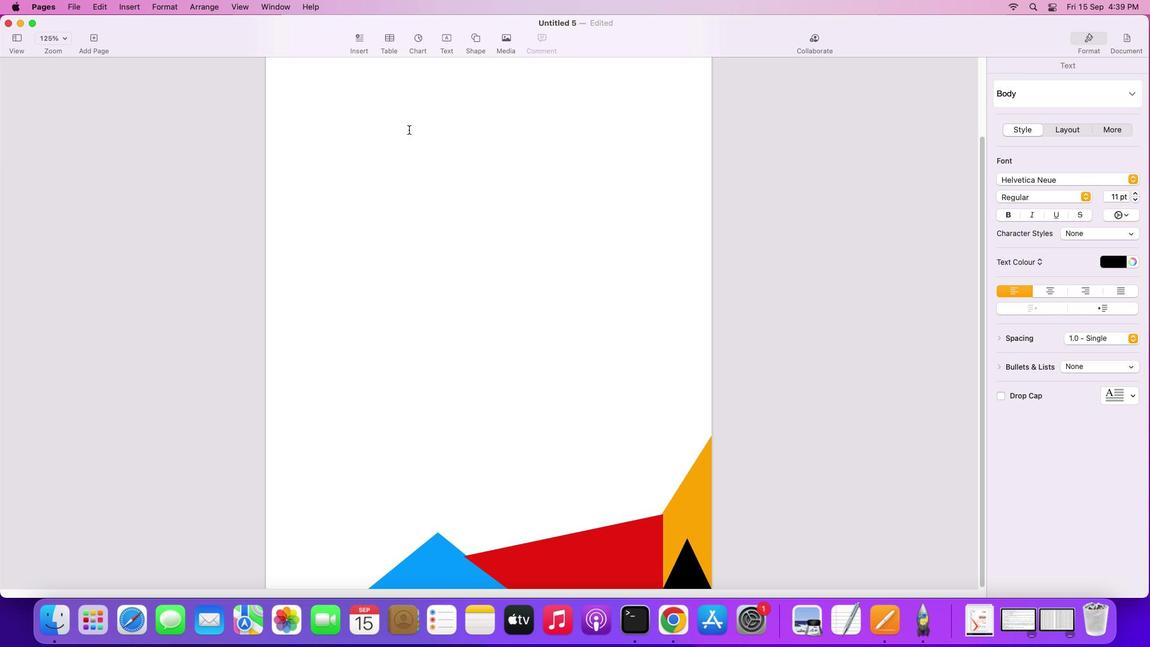 
Action: Mouse moved to (470, 41)
Screenshot: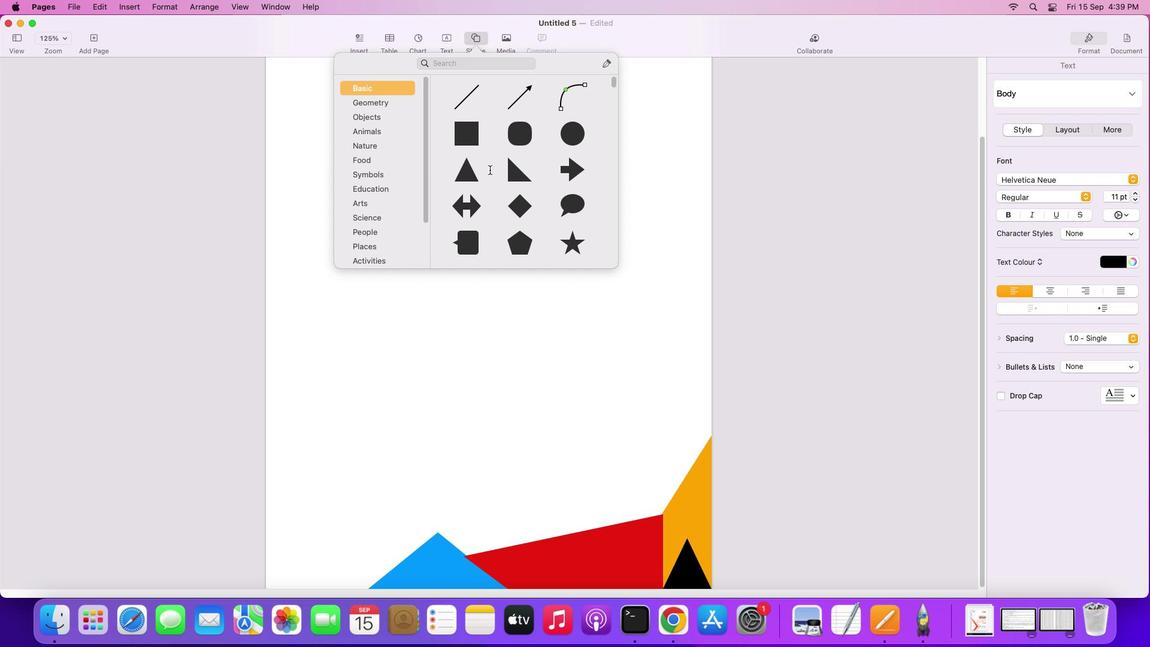 
Action: Mouse pressed left at (470, 41)
Screenshot: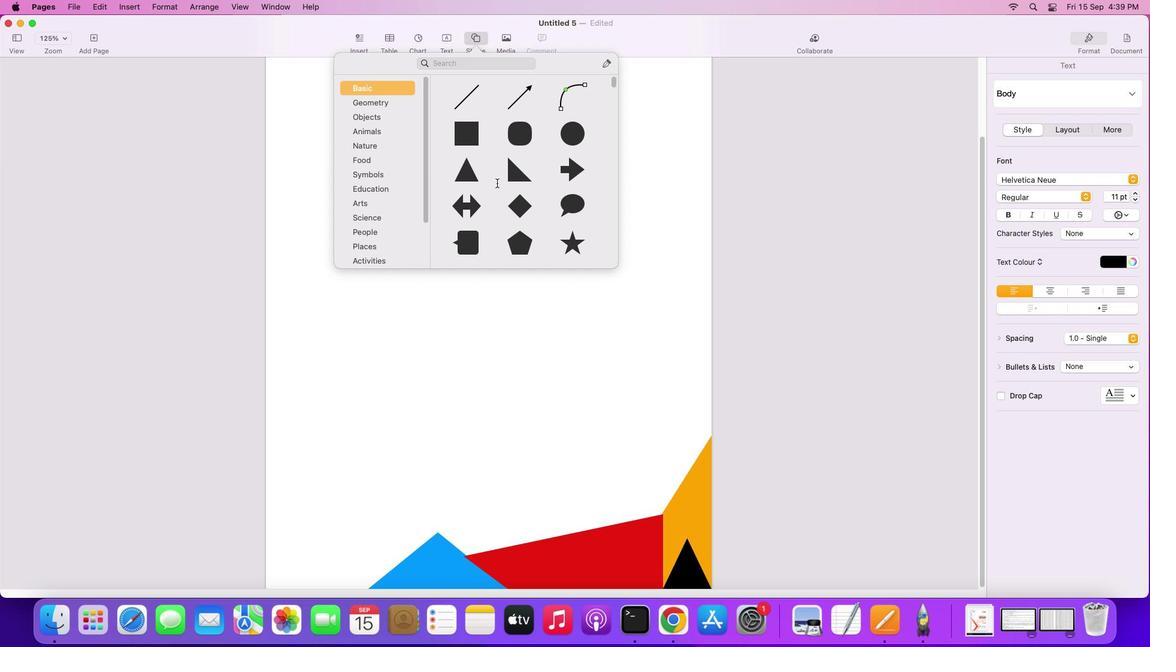 
Action: Mouse moved to (511, 177)
Screenshot: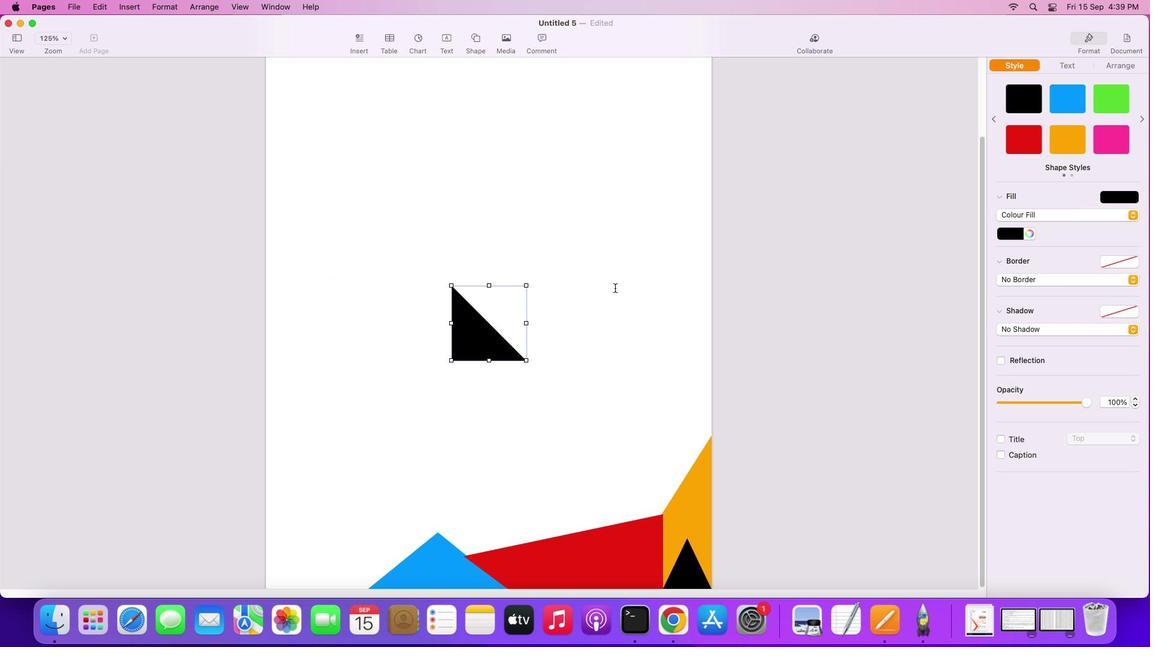 
Action: Mouse pressed left at (511, 177)
Screenshot: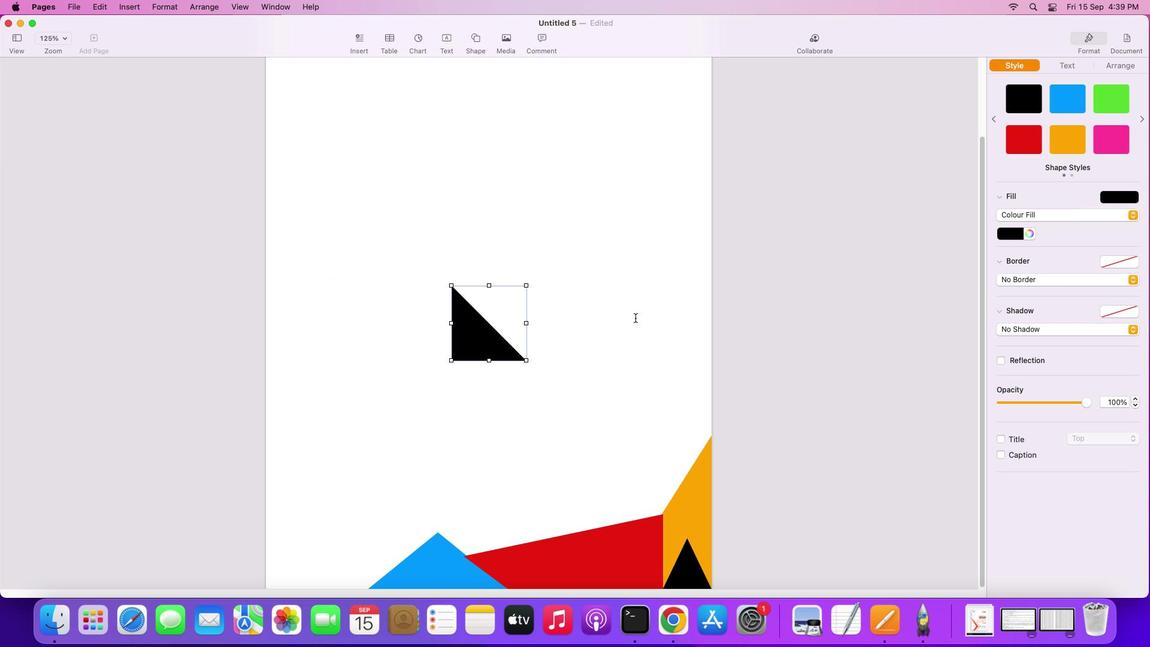 
Action: Mouse moved to (452, 286)
Screenshot: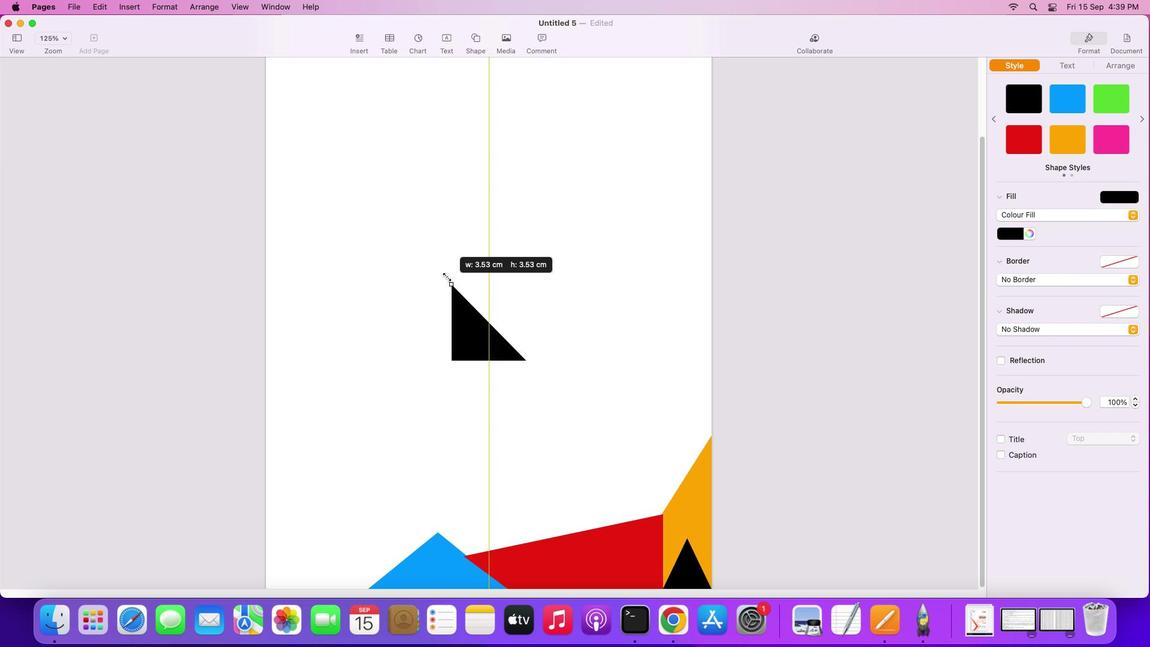 
Action: Mouse pressed left at (452, 286)
Screenshot: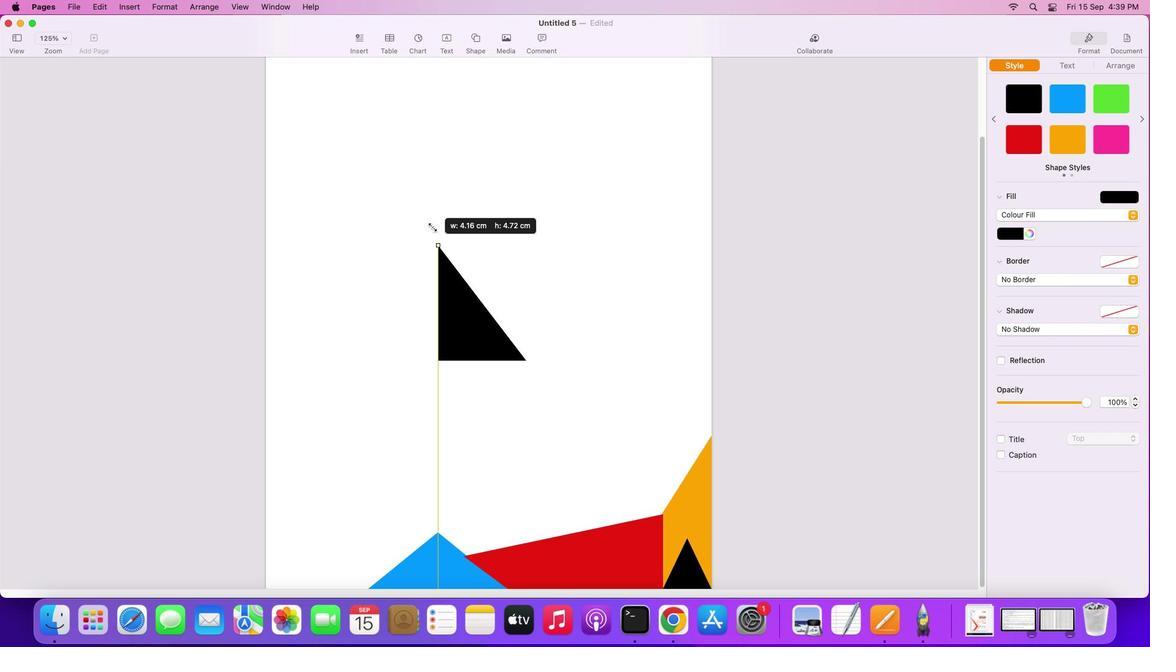 
Action: Mouse moved to (628, 280)
Screenshot: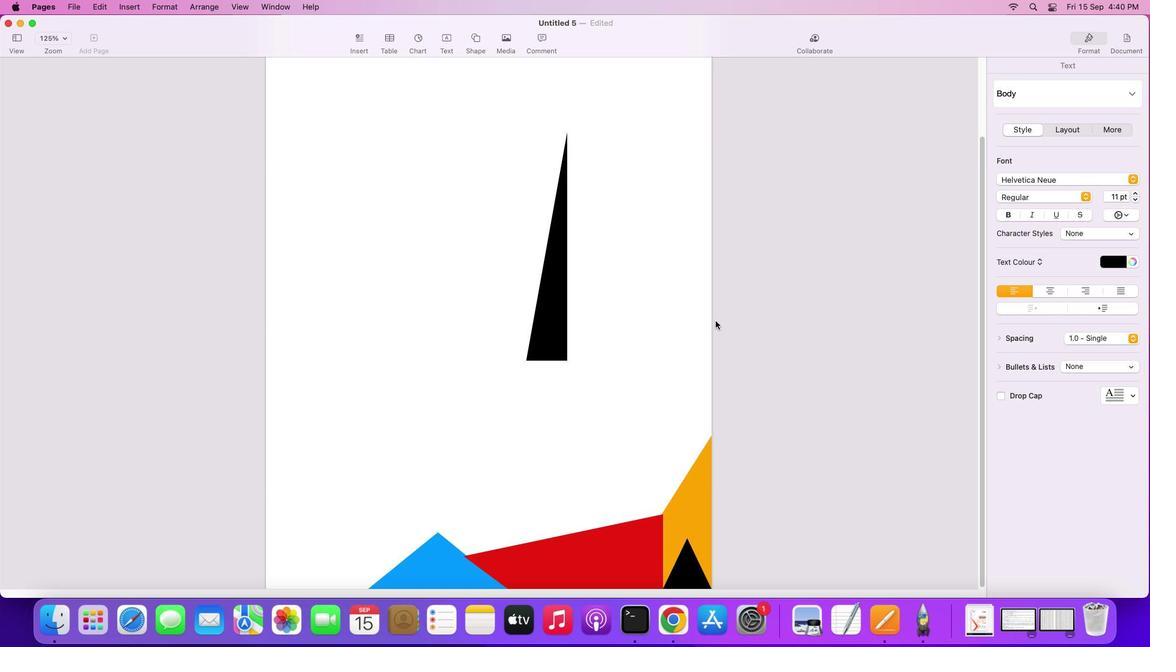 
Action: Mouse pressed left at (628, 280)
Screenshot: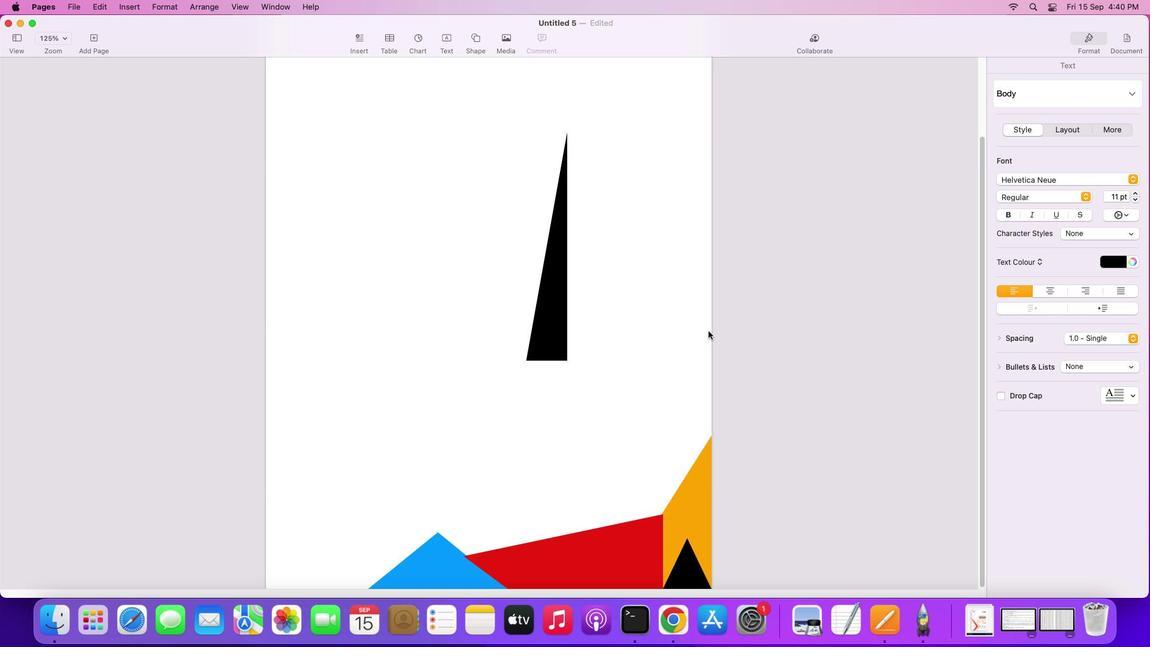 
Action: Mouse moved to (536, 331)
Screenshot: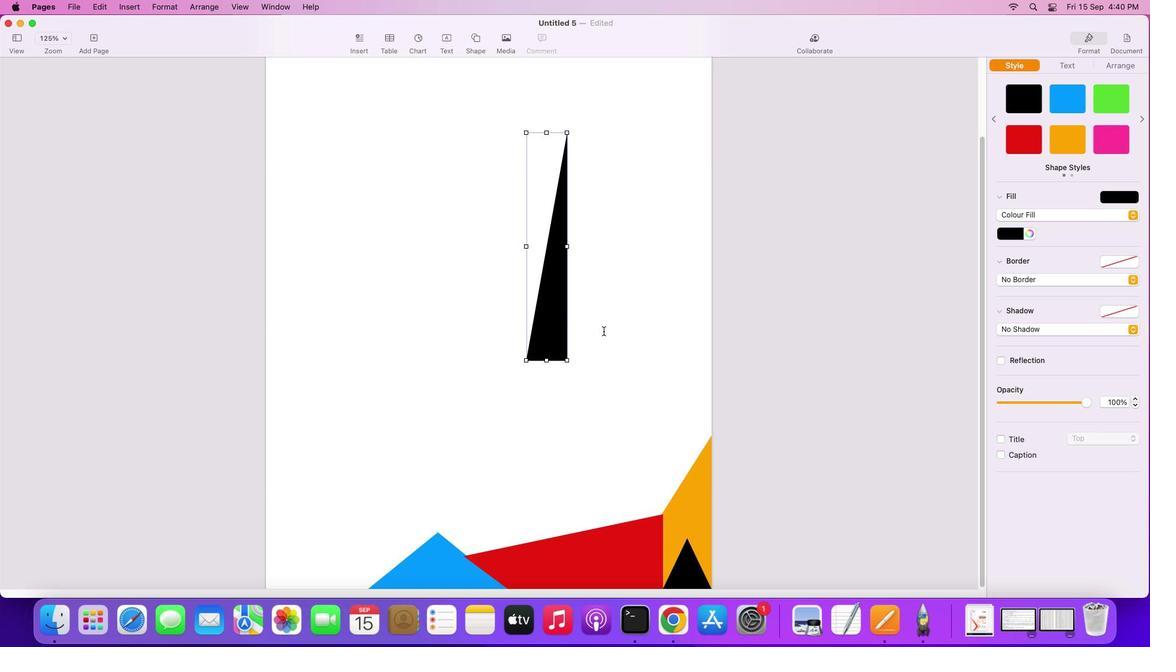 
Action: Mouse pressed left at (536, 331)
Screenshot: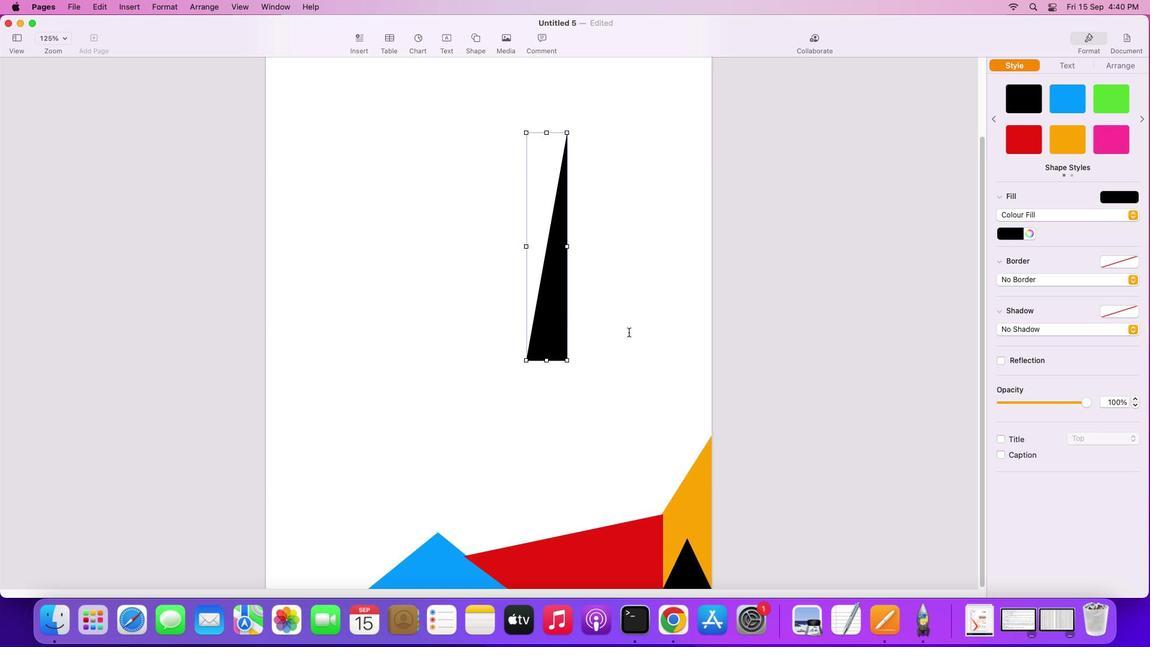 
Action: Mouse moved to (1128, 62)
Screenshot: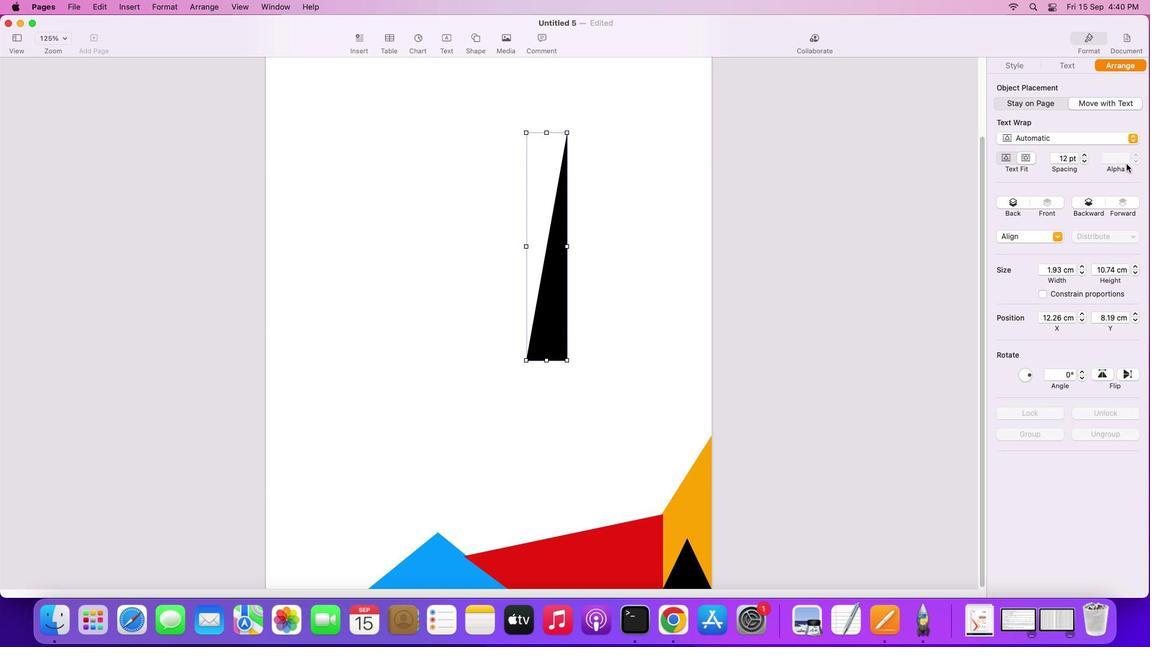 
Action: Mouse pressed left at (1128, 62)
Screenshot: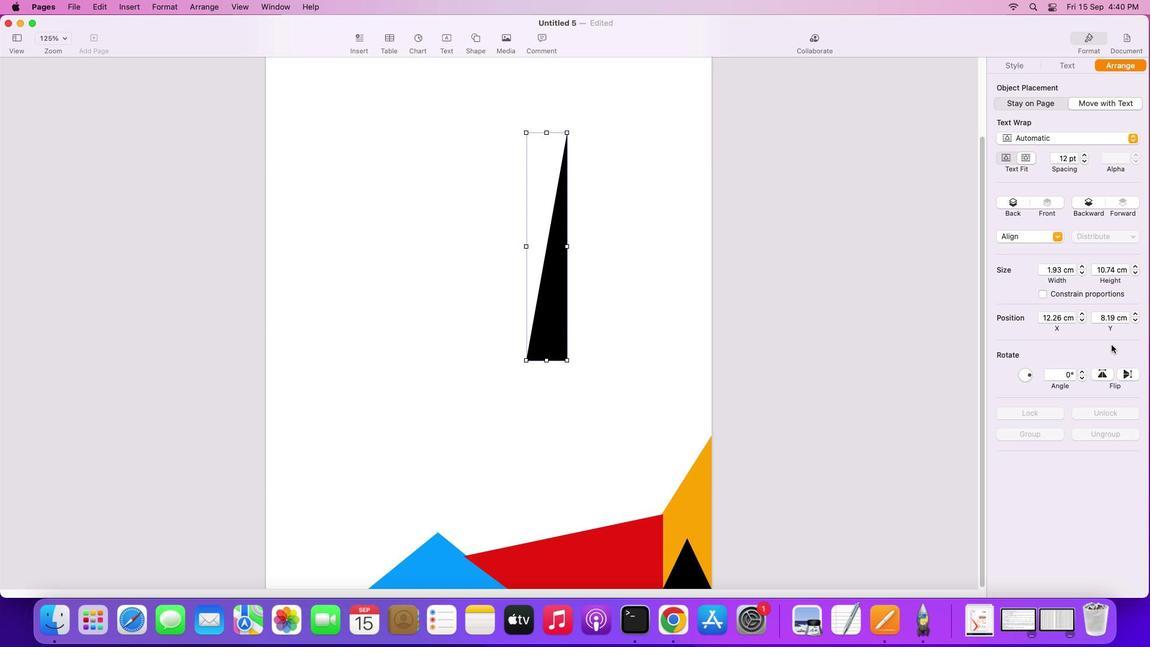 
Action: Mouse moved to (1084, 369)
Screenshot: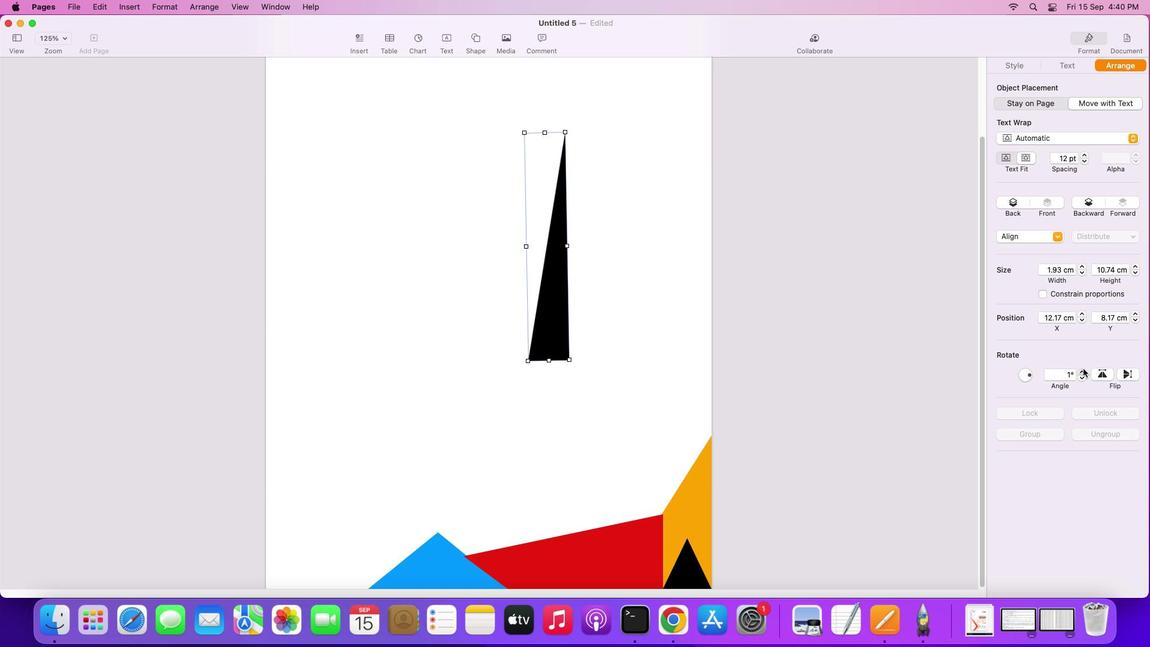 
Action: Mouse pressed left at (1084, 369)
Screenshot: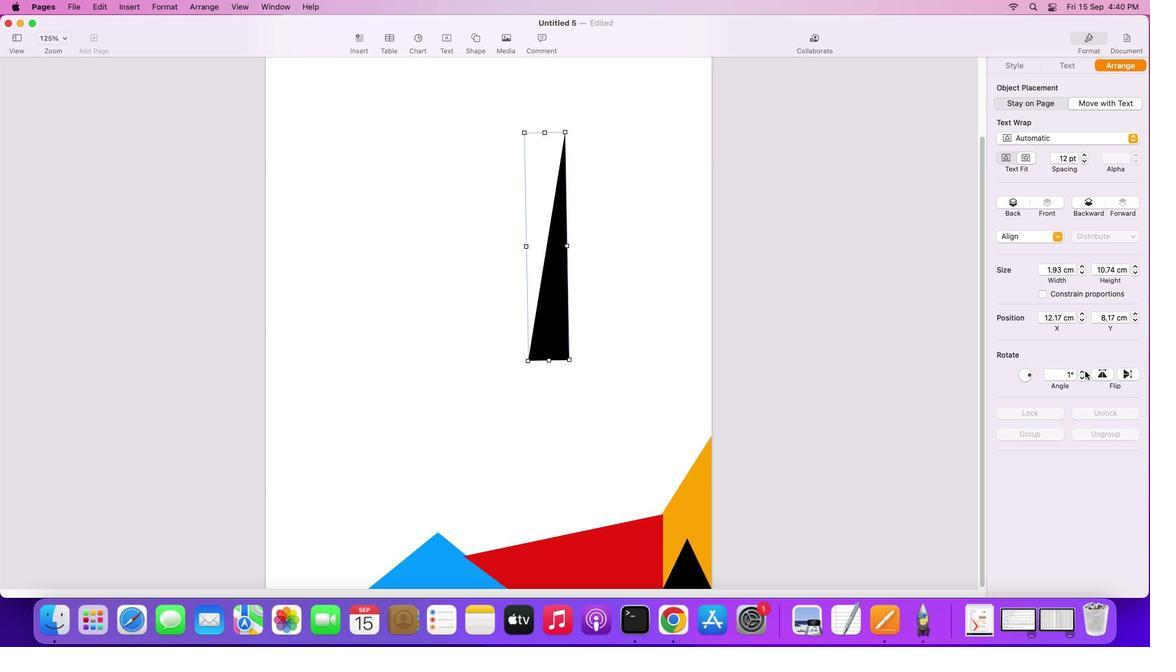 
Action: Mouse moved to (1080, 378)
Screenshot: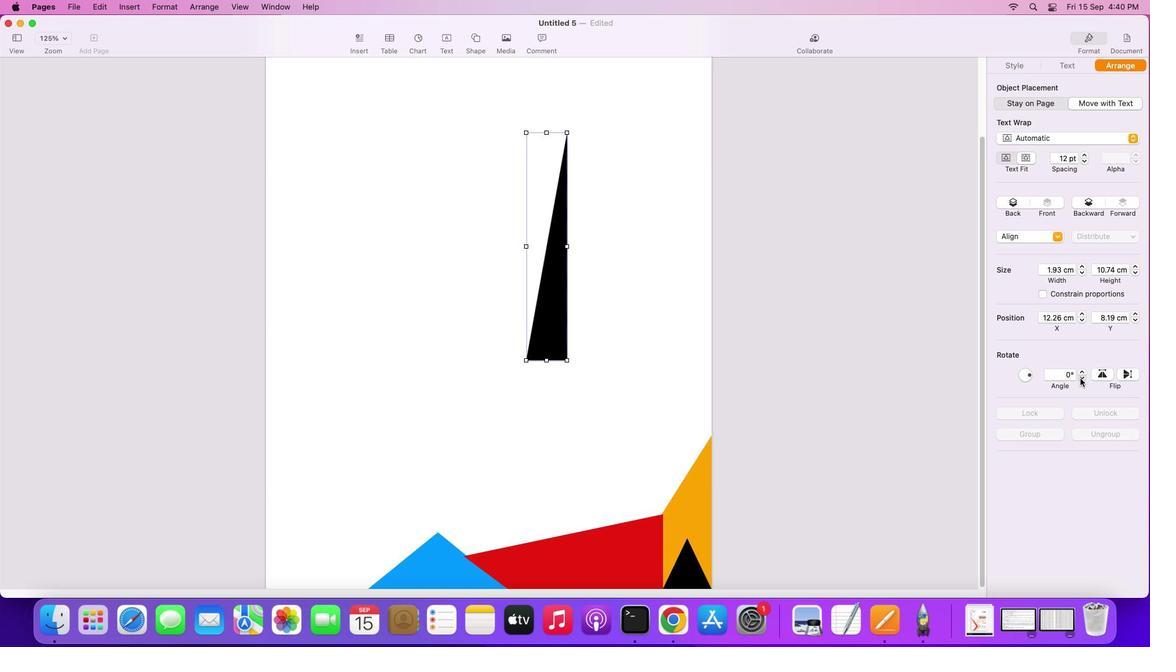 
Action: Mouse pressed left at (1080, 378)
Screenshot: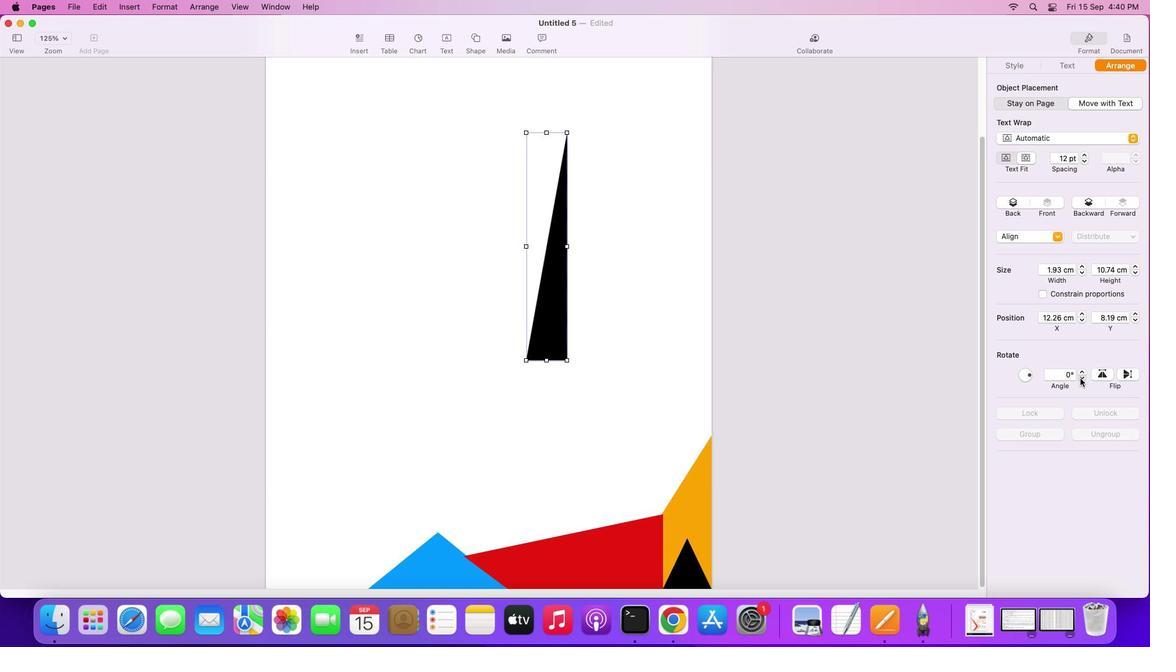 
Action: Mouse moved to (526, 297)
Screenshot: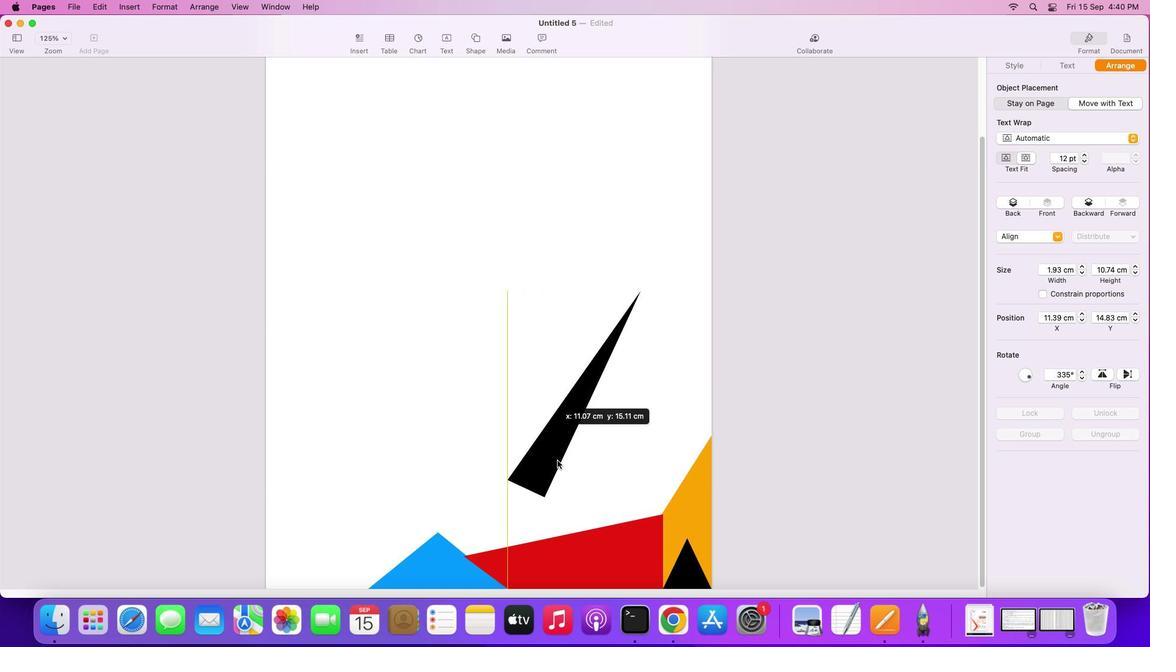 
Action: Mouse pressed left at (526, 297)
Screenshot: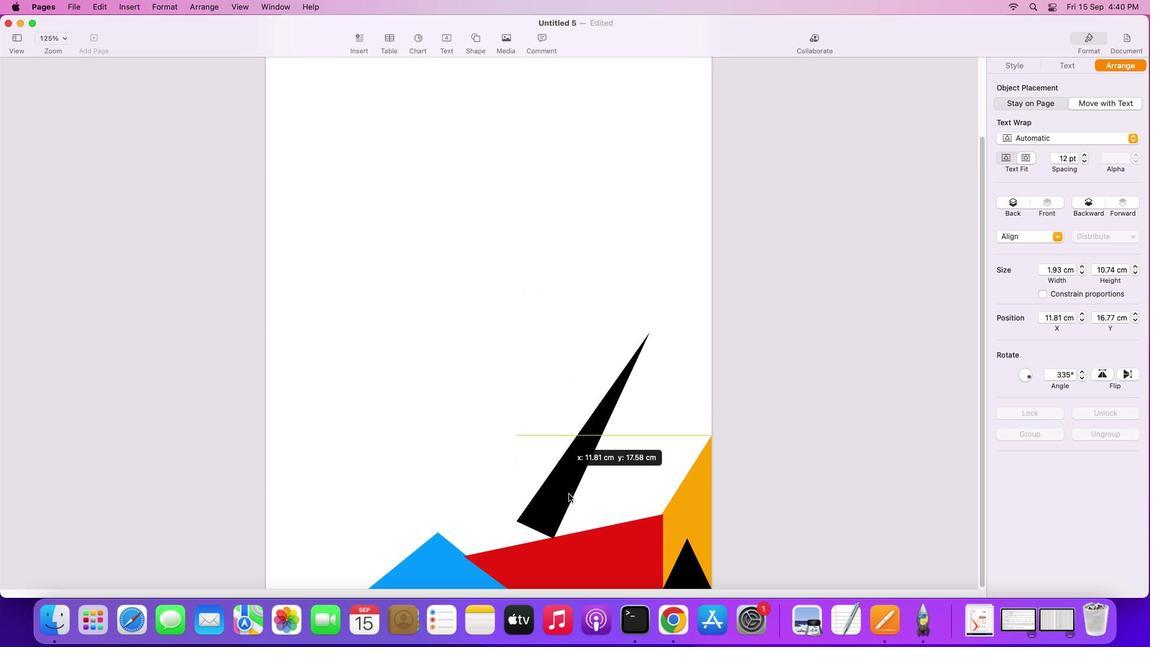 
Action: Mouse moved to (529, 524)
Screenshot: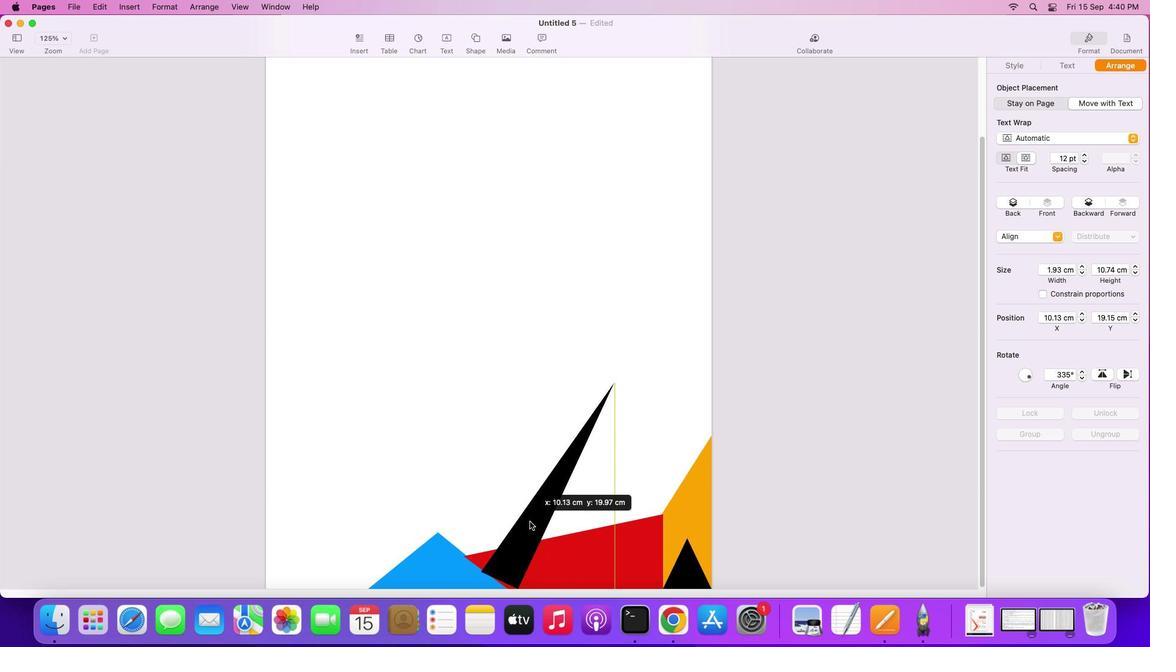 
Action: Mouse pressed left at (529, 524)
Screenshot: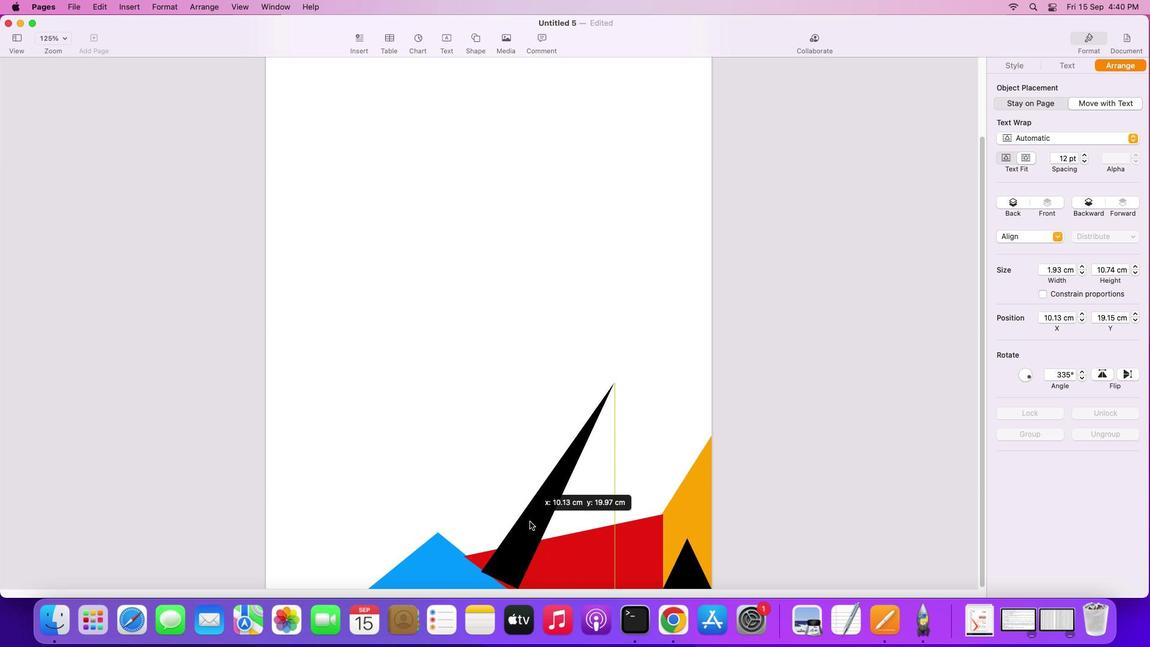 
Action: Mouse moved to (1083, 376)
Screenshot: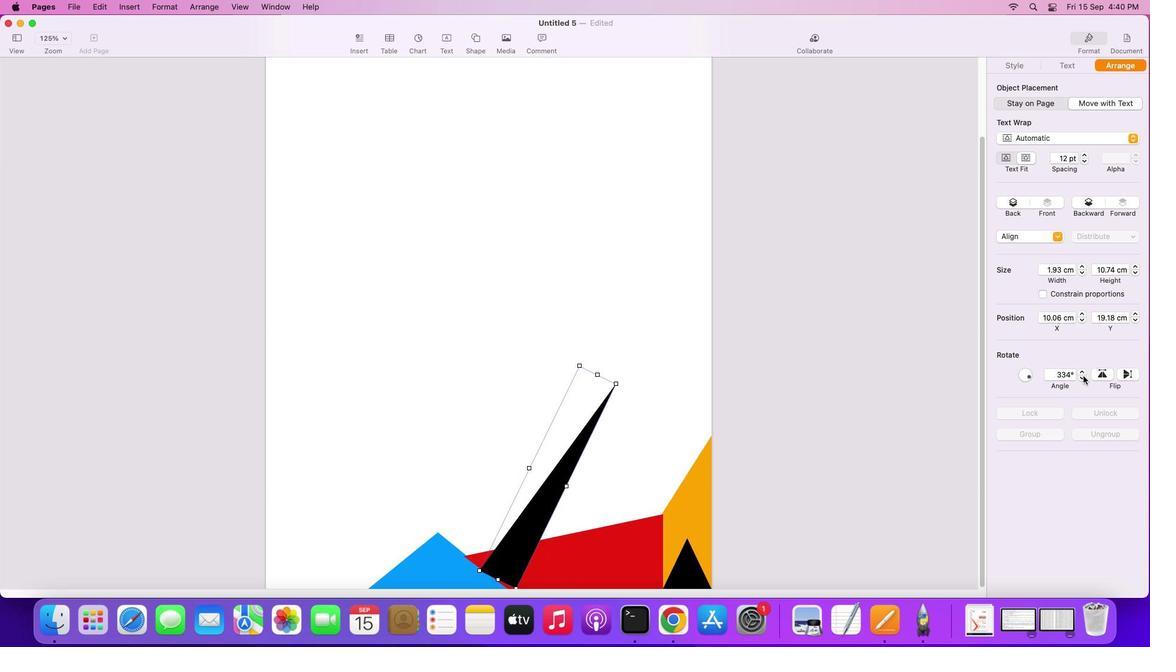 
Action: Mouse pressed left at (1083, 376)
Screenshot: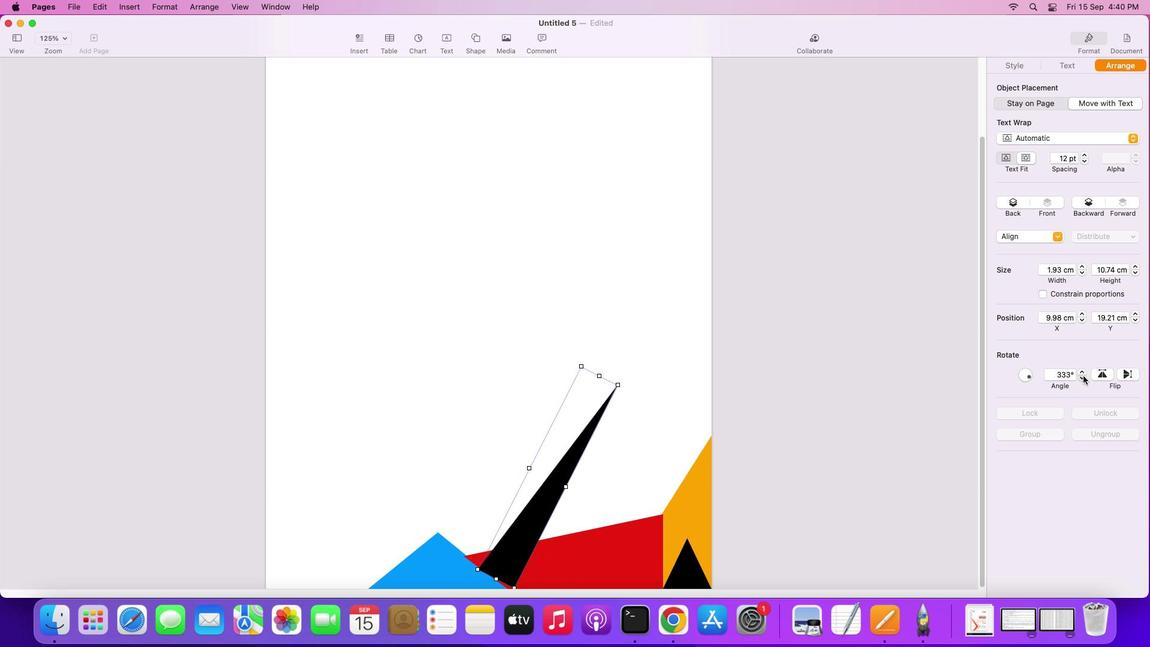 
Action: Mouse pressed left at (1083, 376)
Screenshot: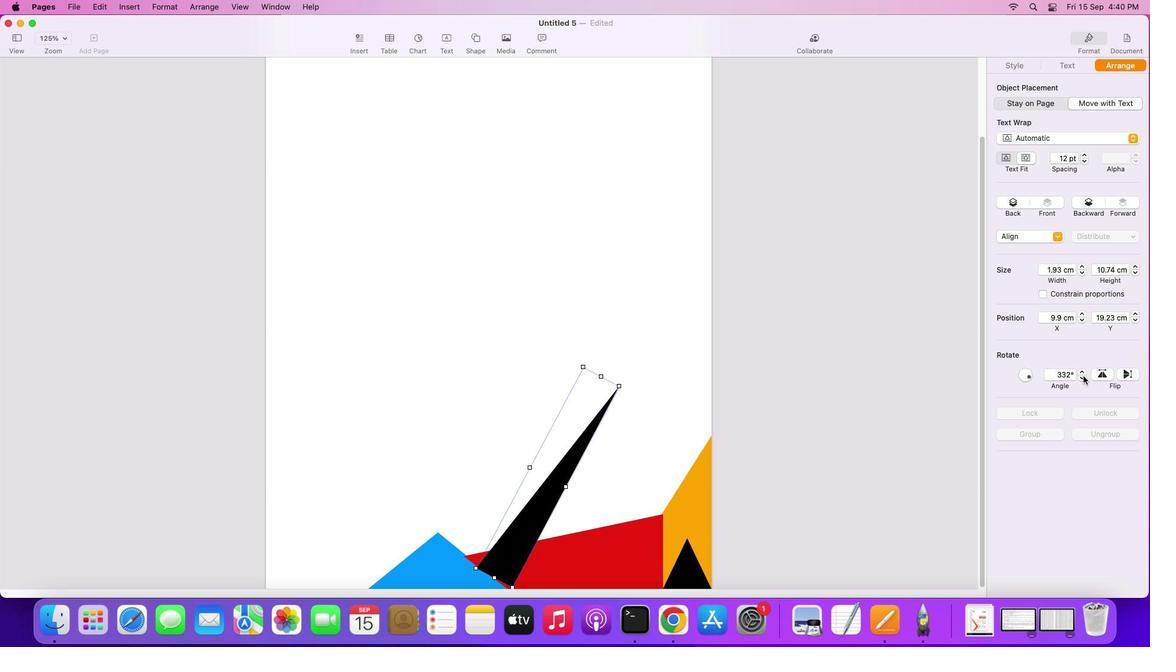 
Action: Mouse pressed left at (1083, 376)
Screenshot: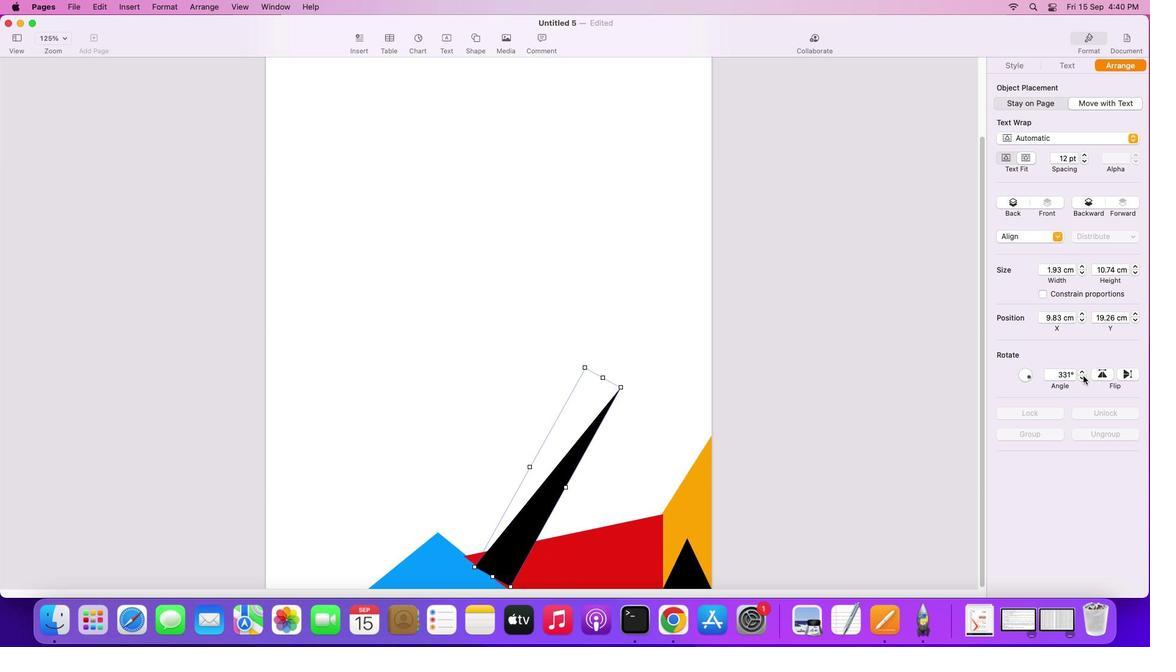 
Action: Mouse pressed left at (1083, 376)
Screenshot: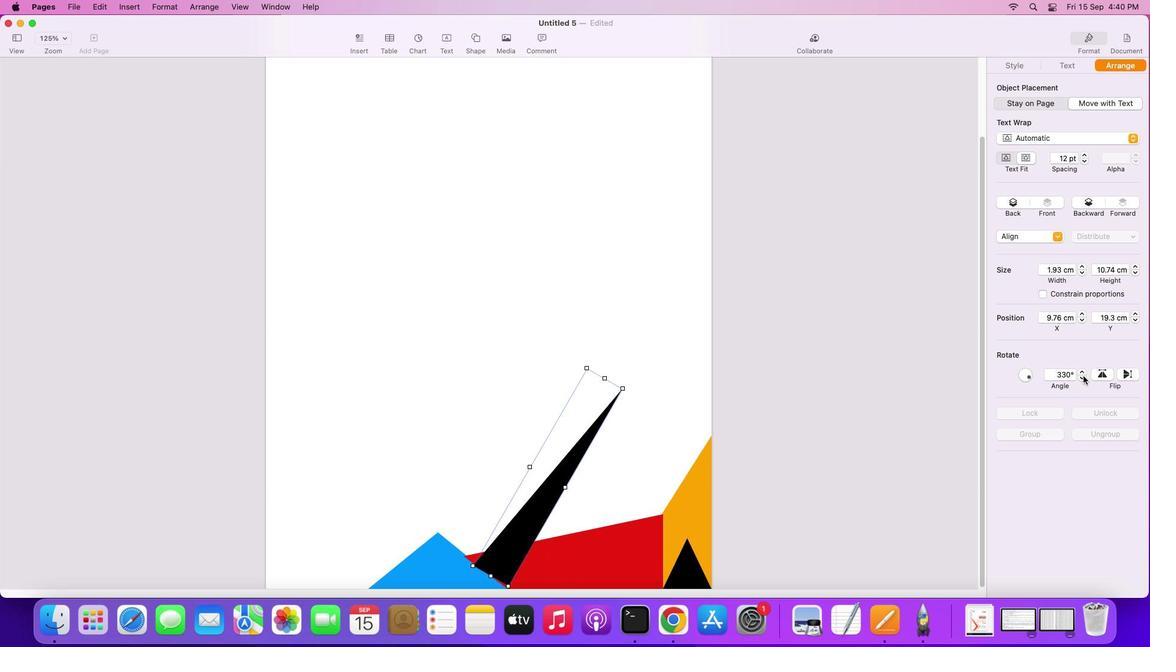 
Action: Mouse pressed left at (1083, 376)
Screenshot: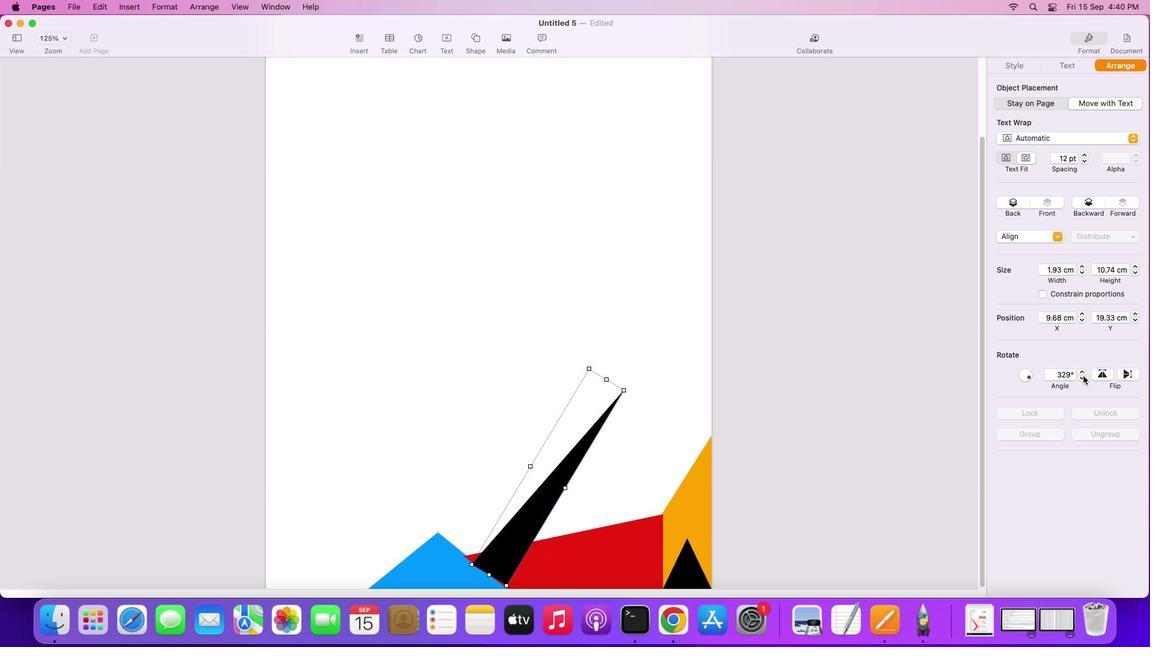 
Action: Mouse pressed left at (1083, 376)
Screenshot: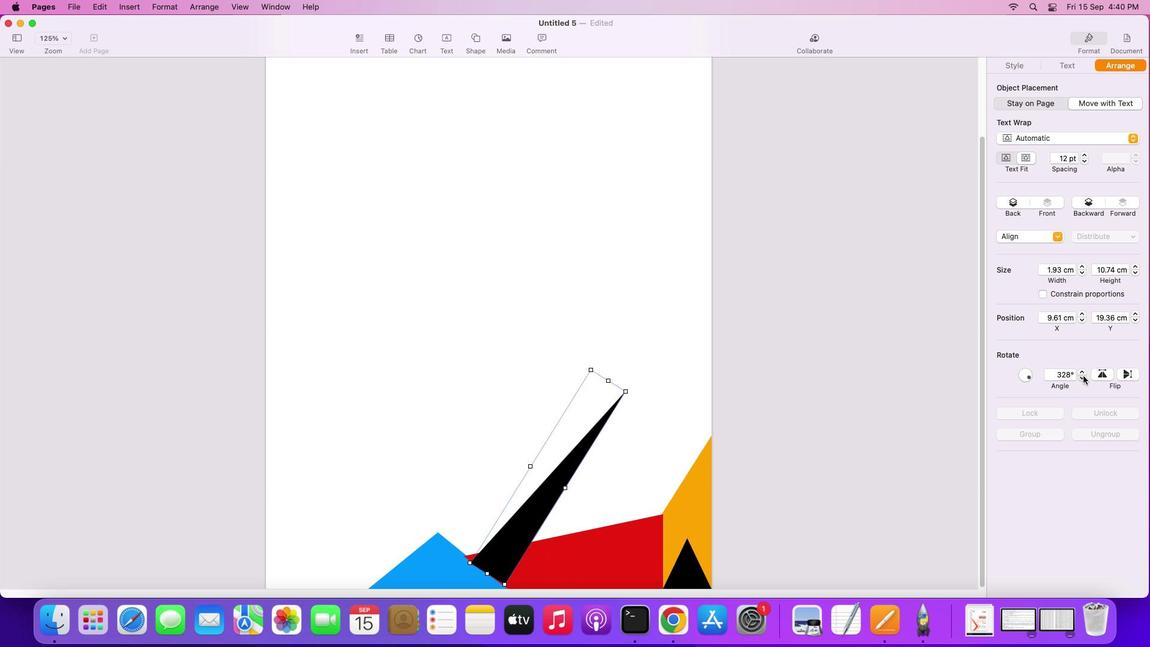 
Action: Mouse pressed left at (1083, 376)
Screenshot: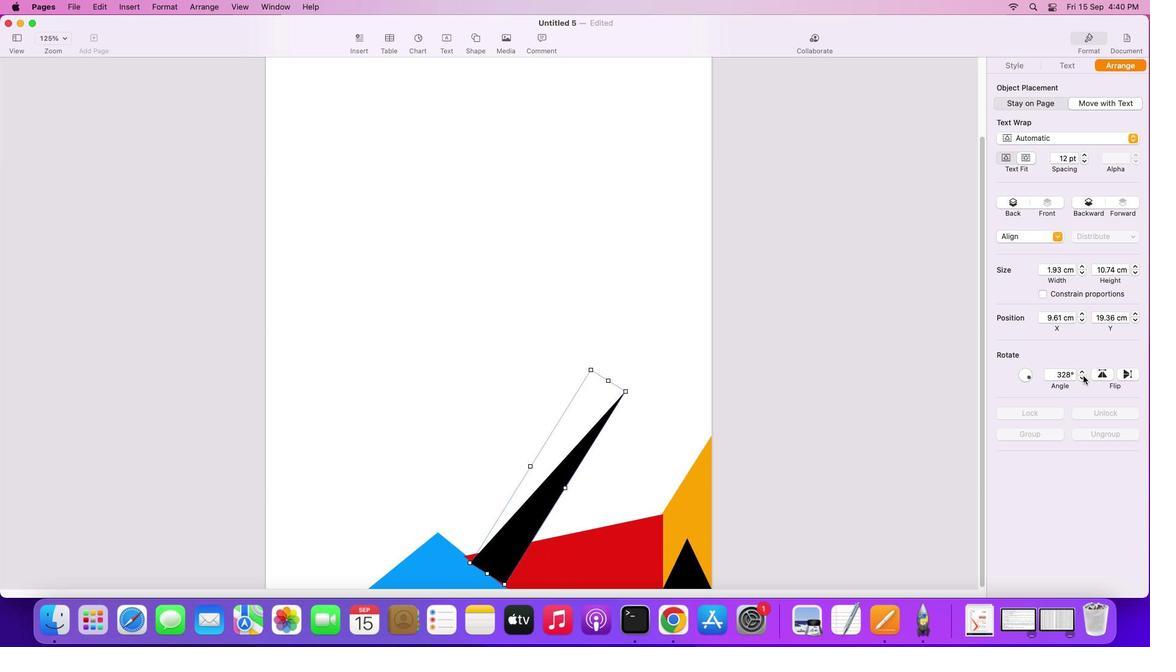 
Action: Mouse pressed left at (1083, 376)
Screenshot: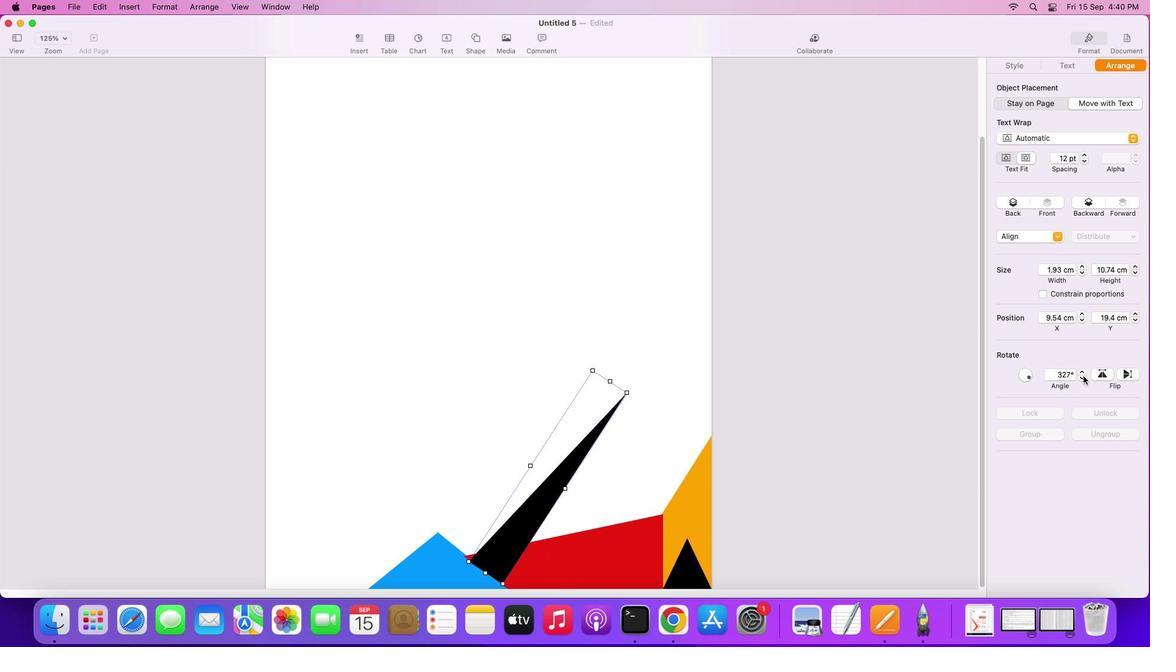 
Action: Mouse pressed left at (1083, 376)
Screenshot: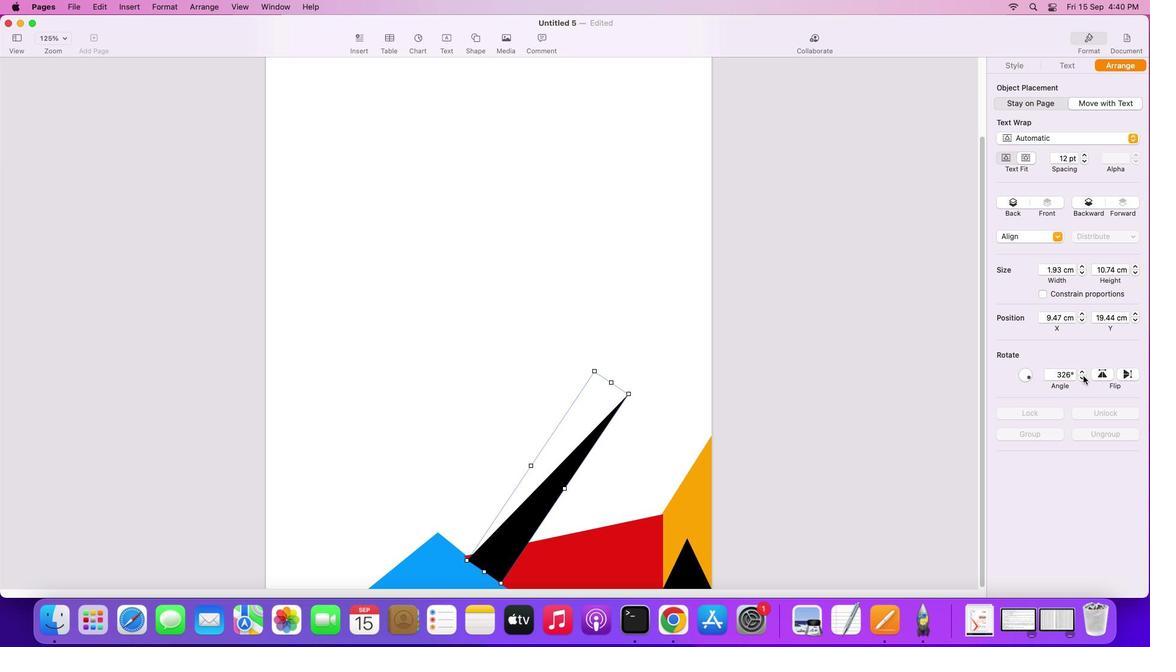 
Action: Mouse moved to (620, 472)
Screenshot: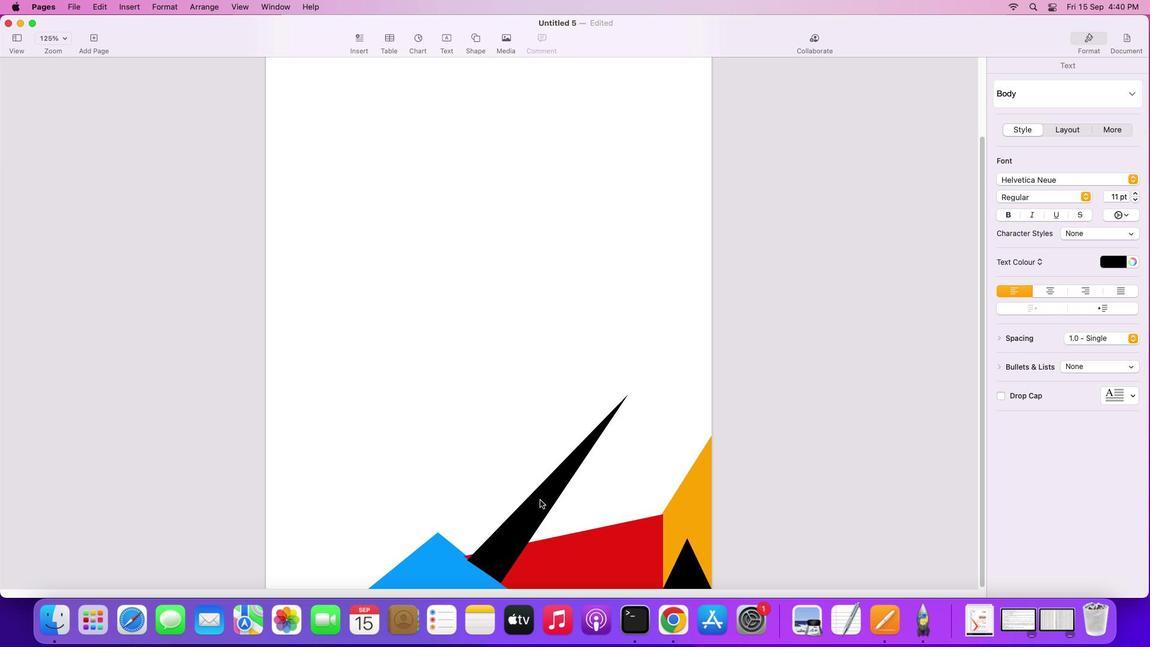 
Action: Mouse pressed left at (620, 472)
Screenshot: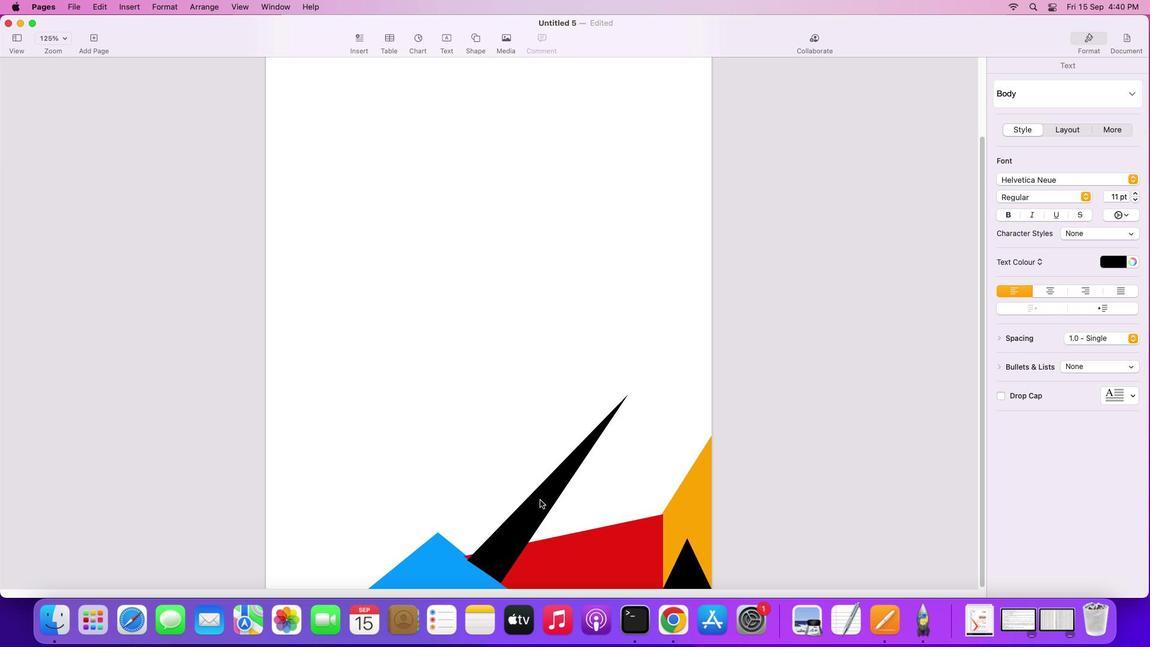 
Action: Mouse moved to (540, 501)
Screenshot: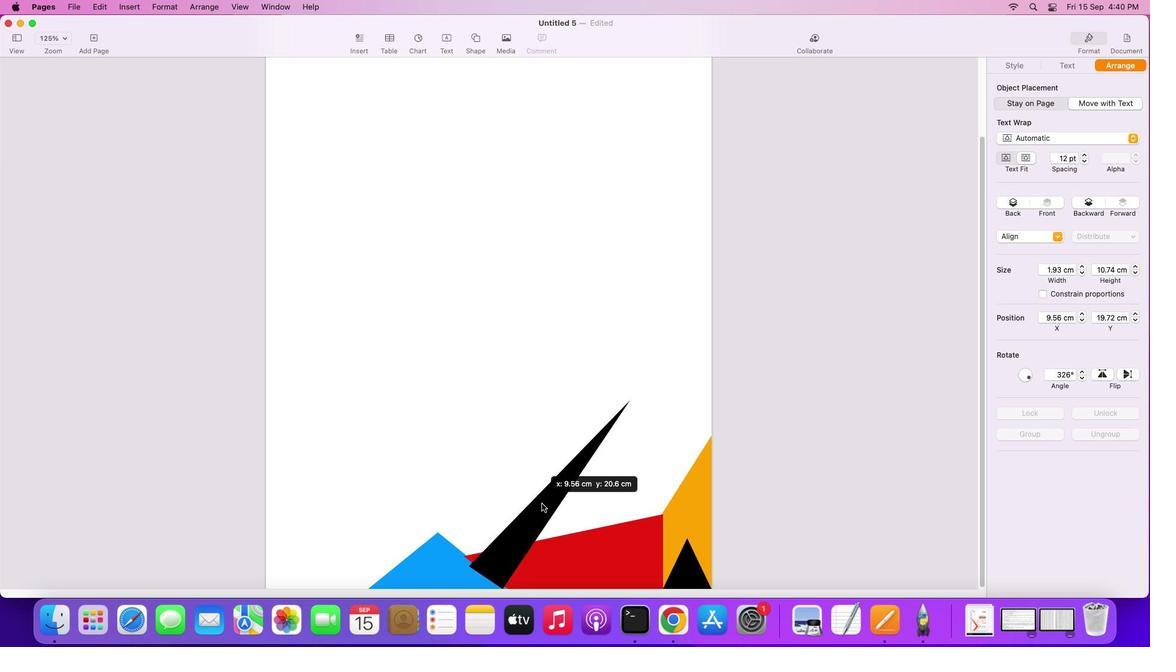 
Action: Mouse pressed left at (540, 501)
Screenshot: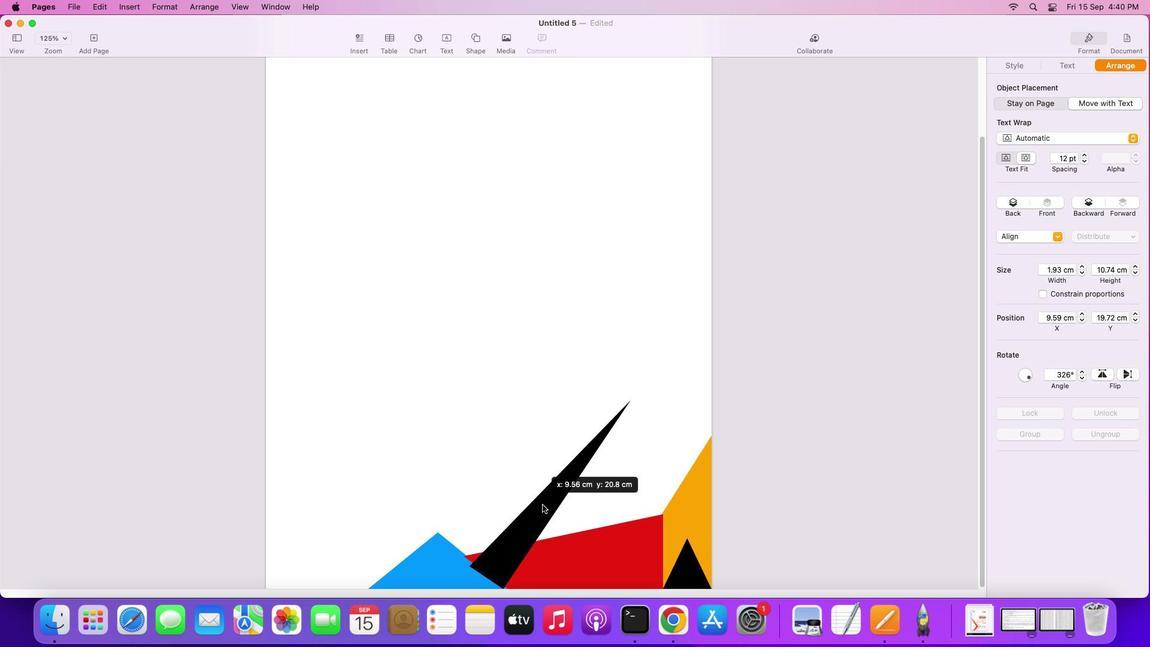 
Action: Mouse moved to (1080, 378)
Screenshot: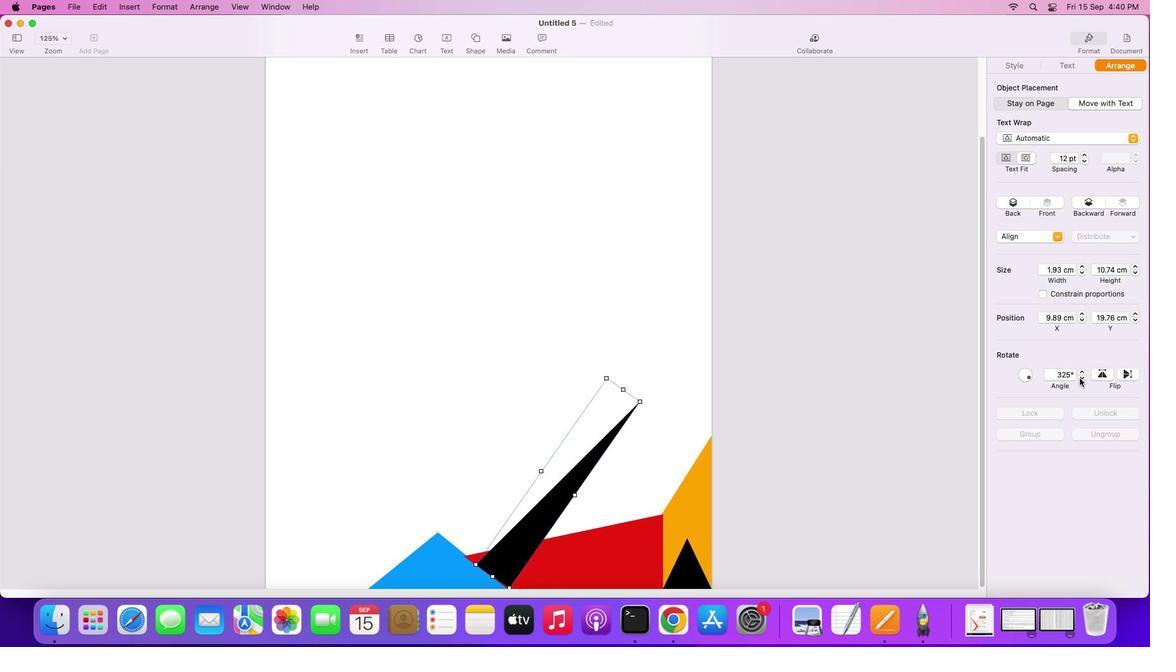 
Action: Mouse pressed left at (1080, 378)
Screenshot: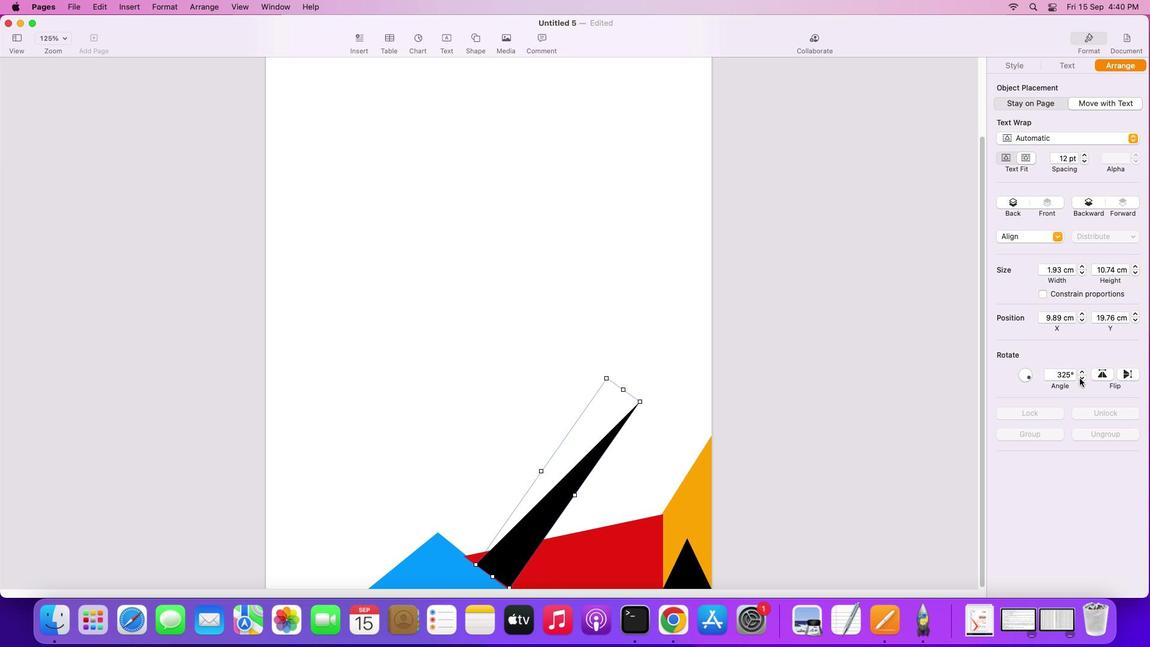 
Action: Mouse pressed left at (1080, 378)
Screenshot: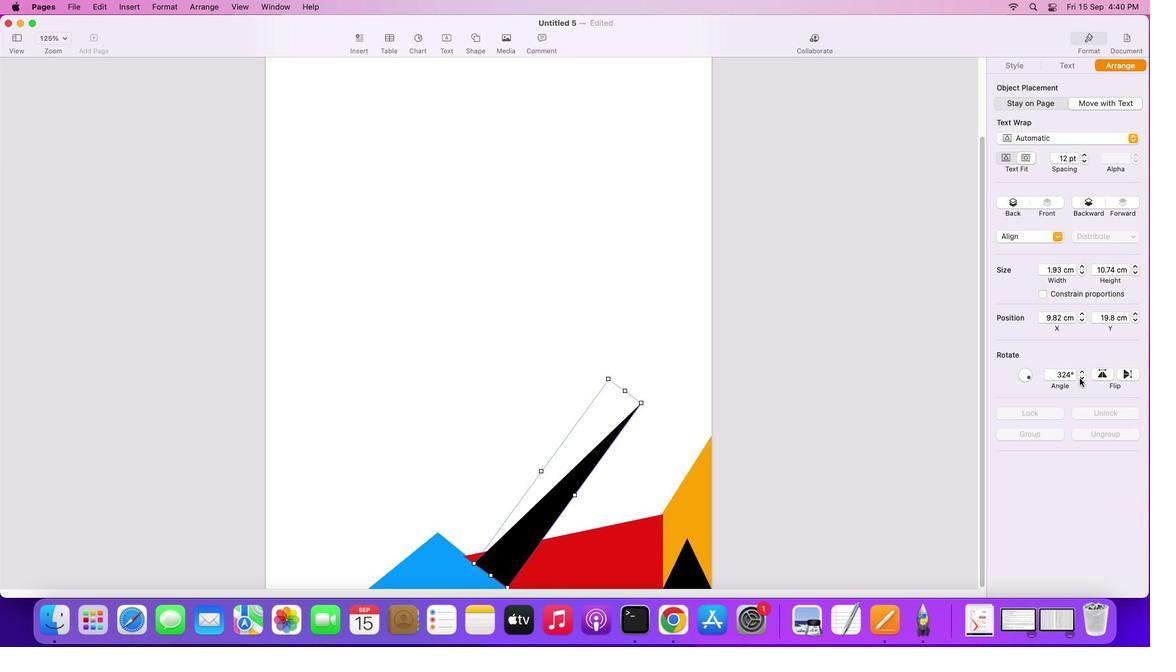 
Action: Mouse moved to (612, 489)
Screenshot: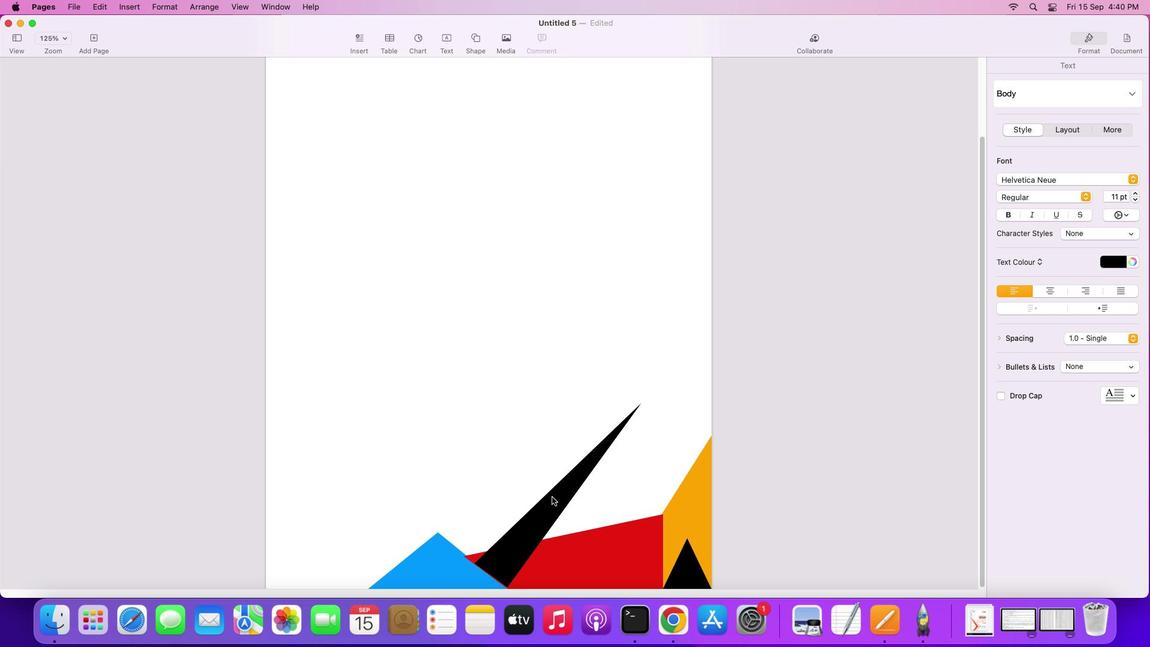 
Action: Mouse pressed left at (612, 489)
Screenshot: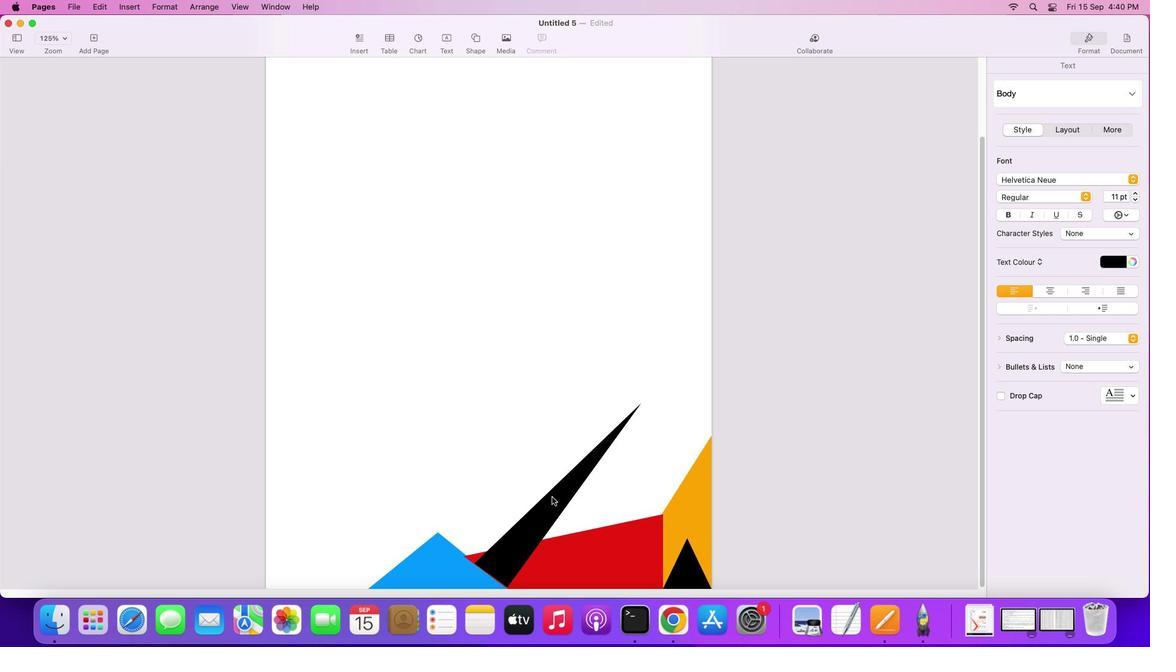 
Action: Mouse moved to (554, 497)
Screenshot: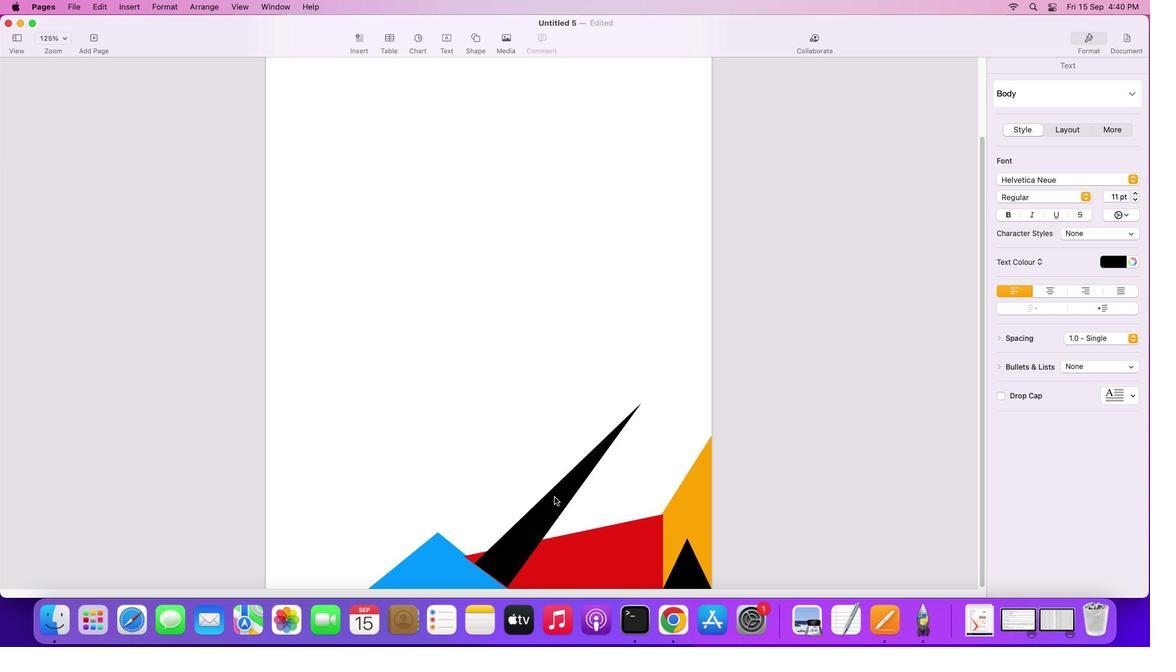 
Action: Mouse pressed left at (554, 497)
Screenshot: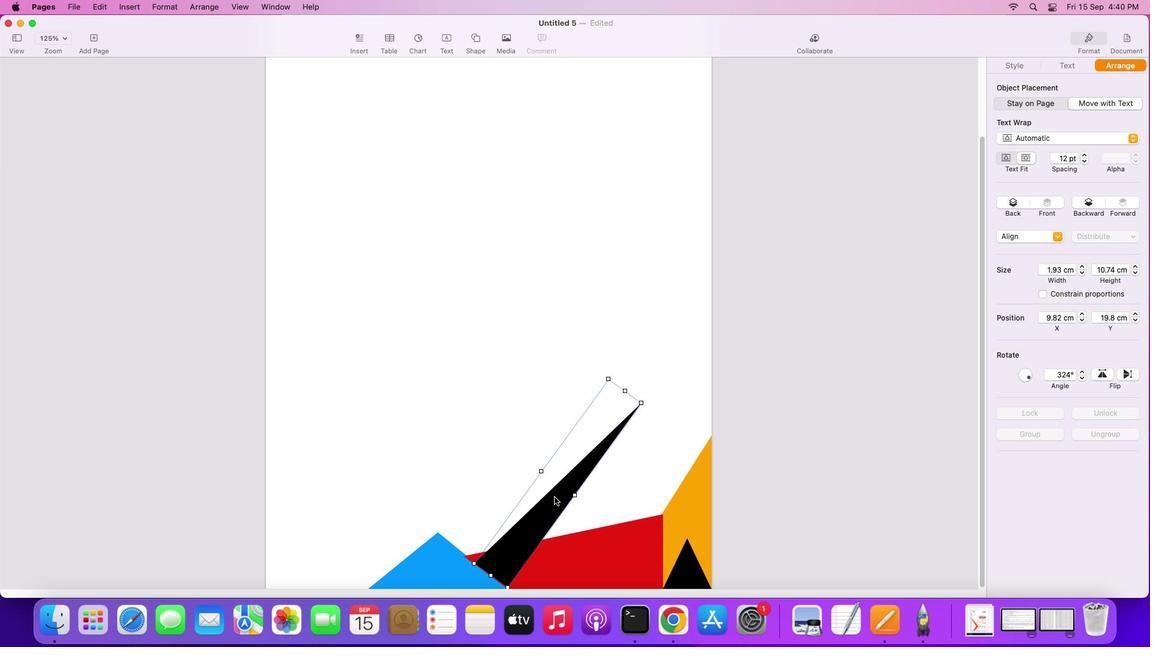 
Action: Mouse moved to (643, 405)
Screenshot: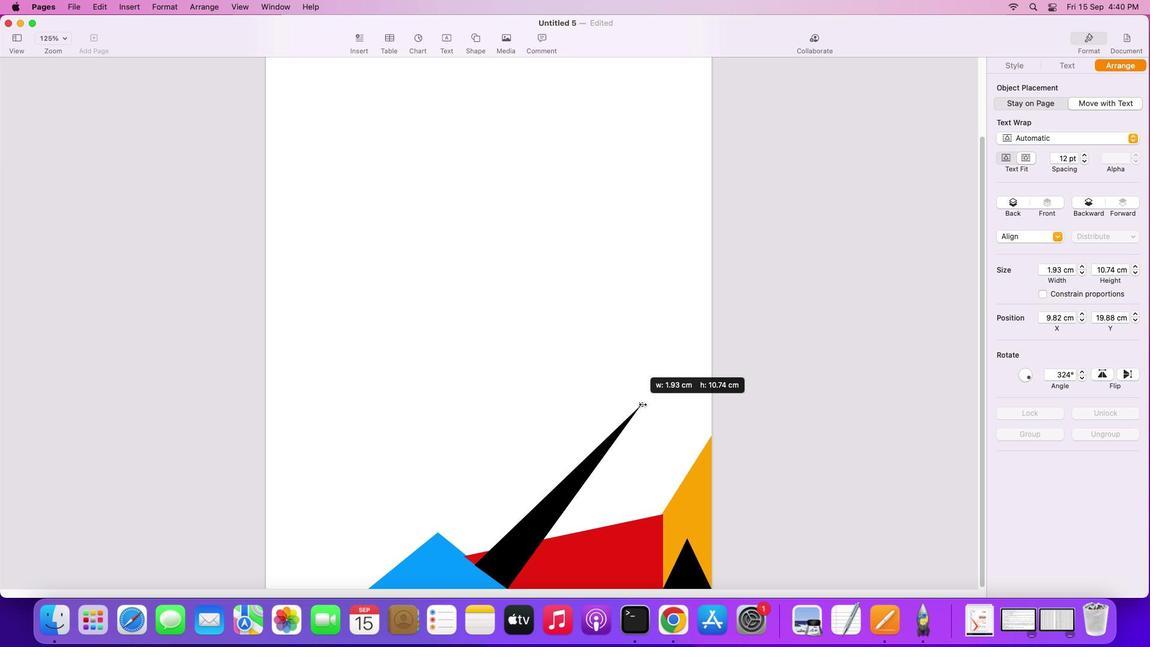 
Action: Mouse pressed left at (643, 405)
Screenshot: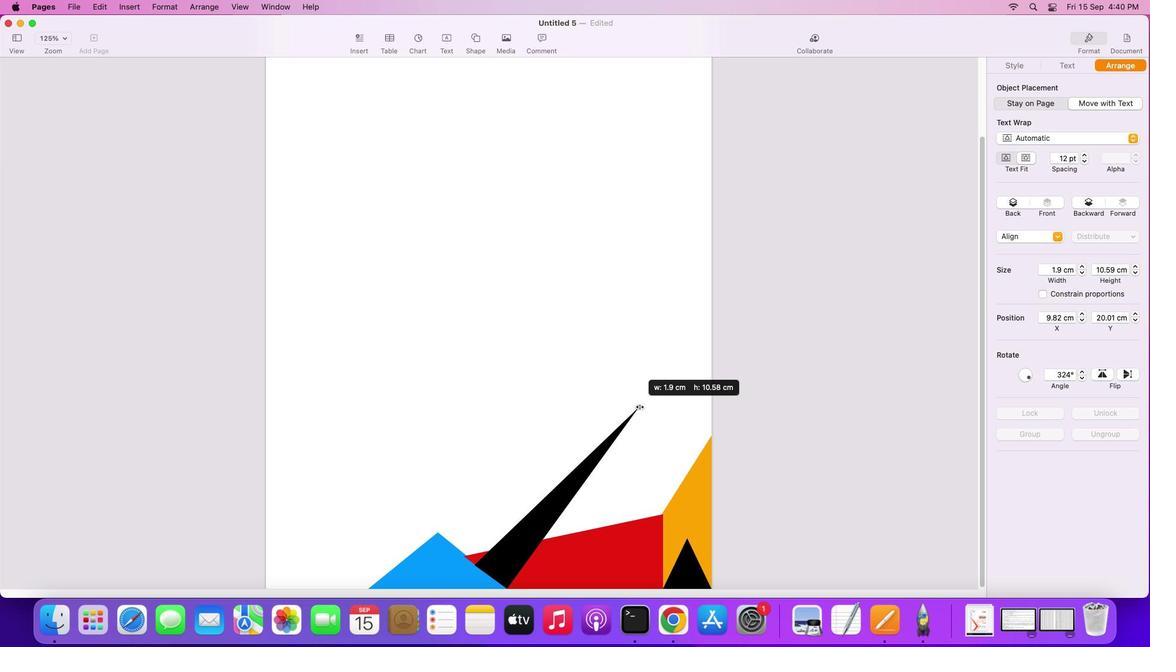 
Action: Mouse moved to (557, 518)
Screenshot: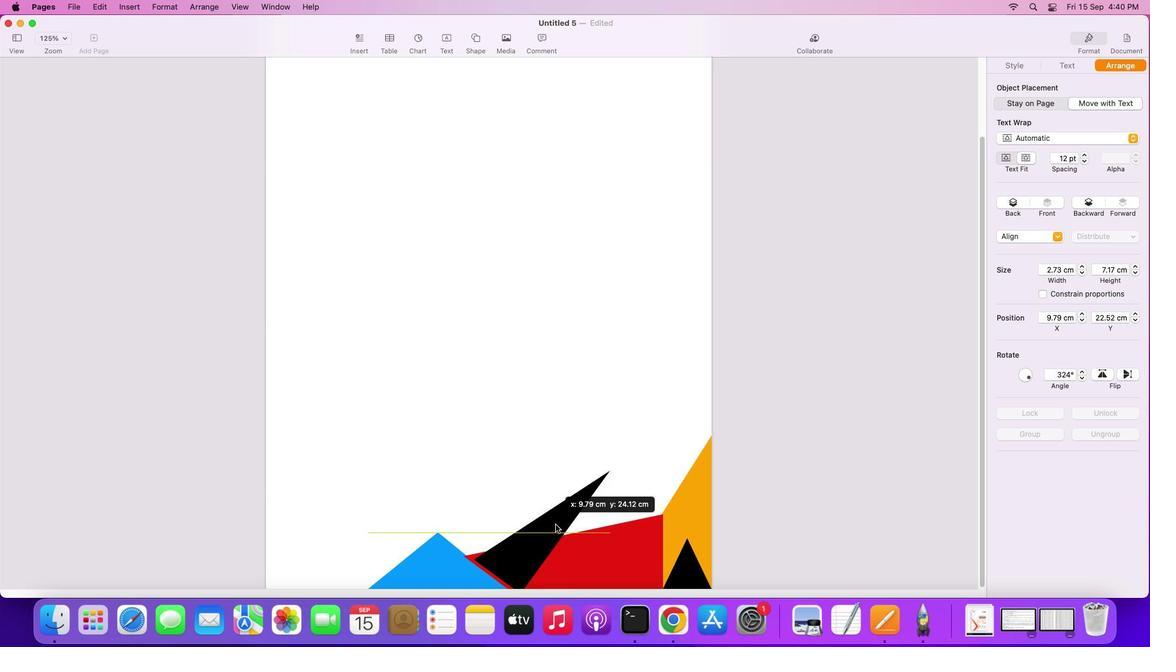 
Action: Mouse pressed left at (557, 518)
Screenshot: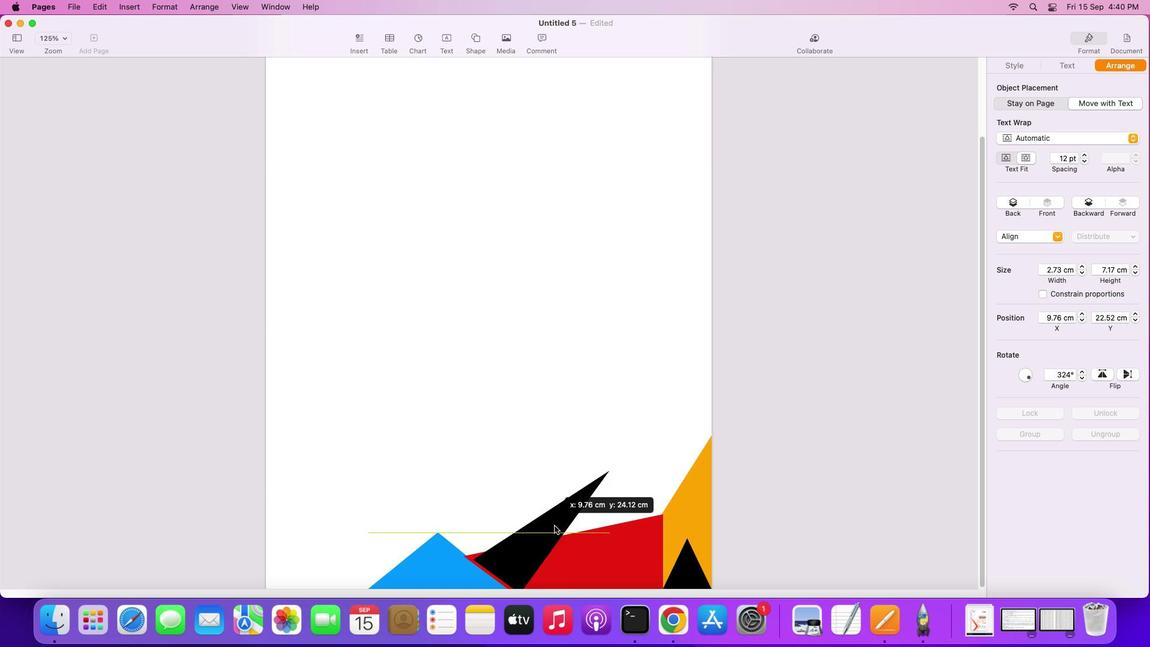 
Action: Mouse moved to (662, 429)
Screenshot: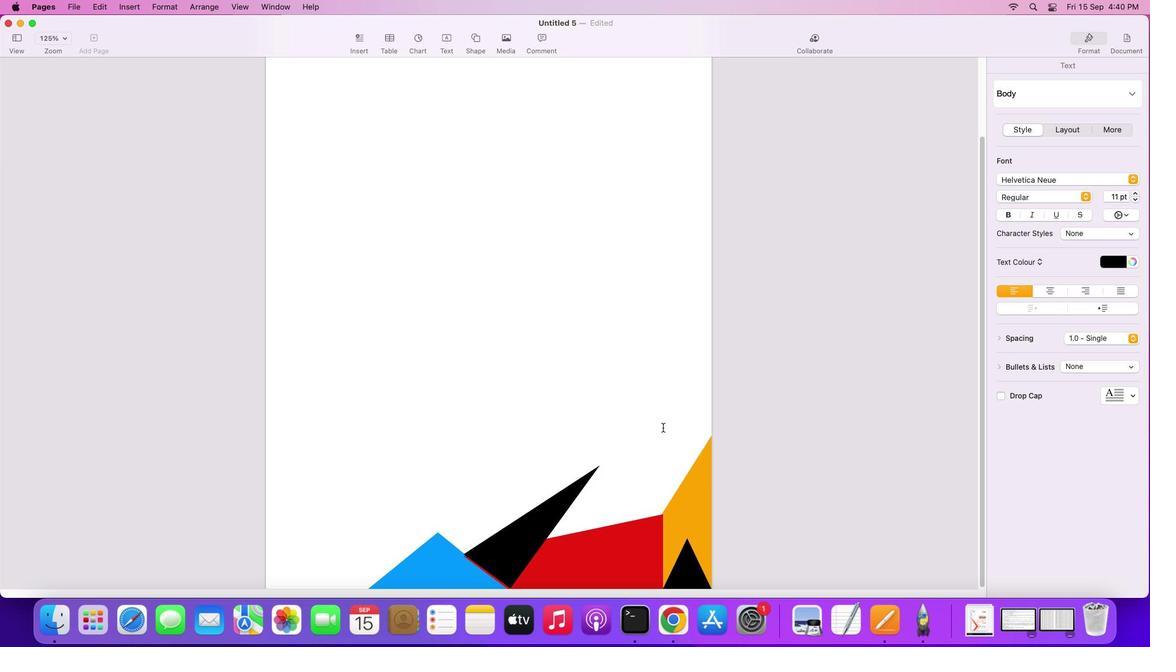 
Action: Mouse pressed left at (662, 429)
Screenshot: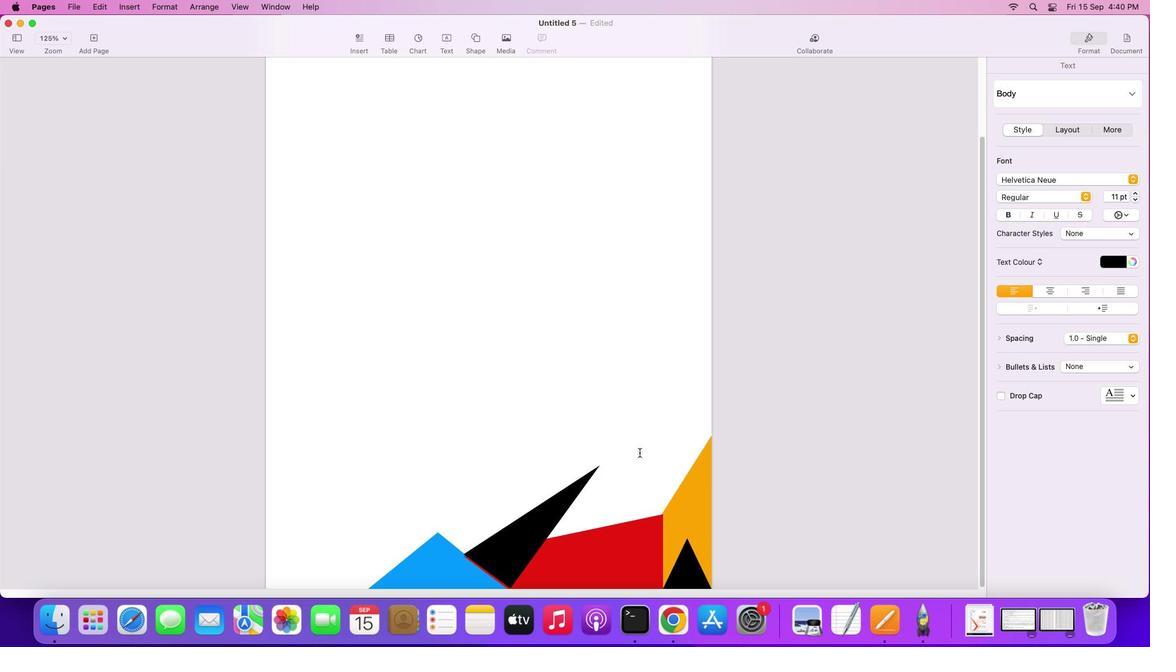 
Action: Mouse moved to (497, 544)
Screenshot: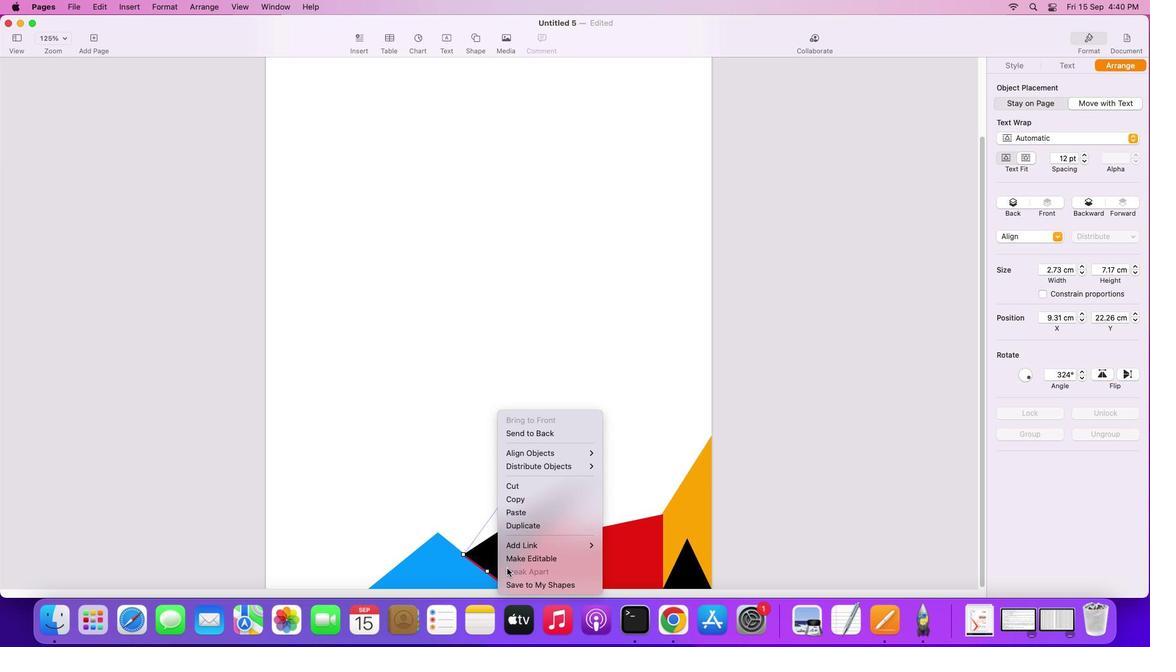 
Action: Mouse pressed right at (497, 544)
Screenshot: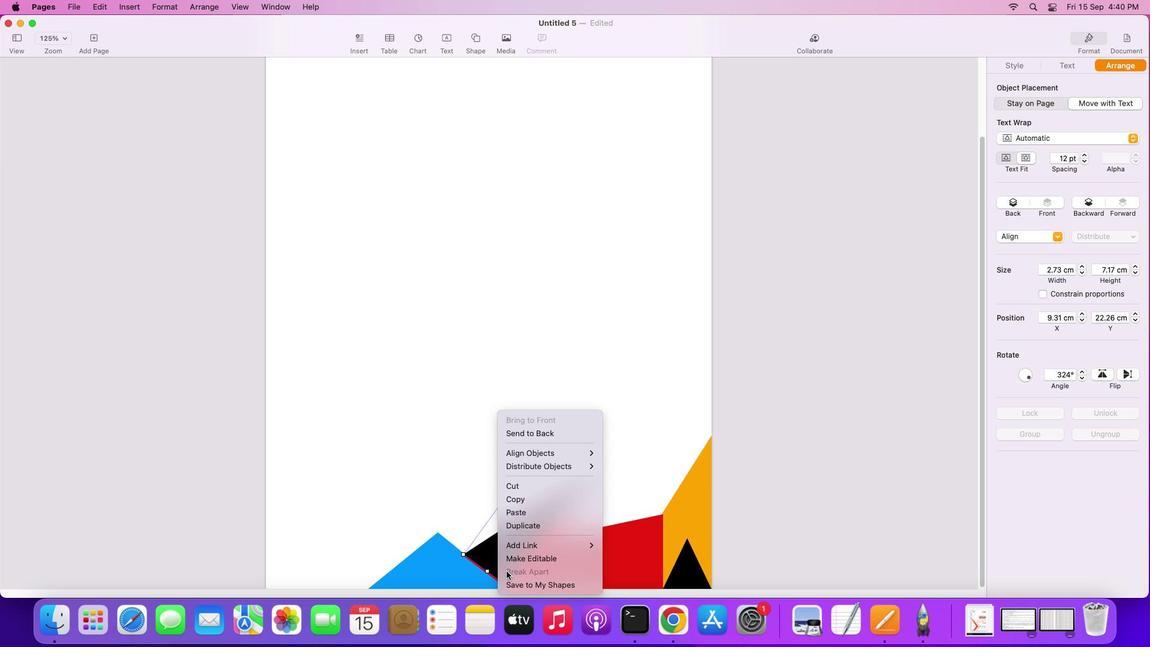 
Action: Mouse moved to (523, 558)
Screenshot: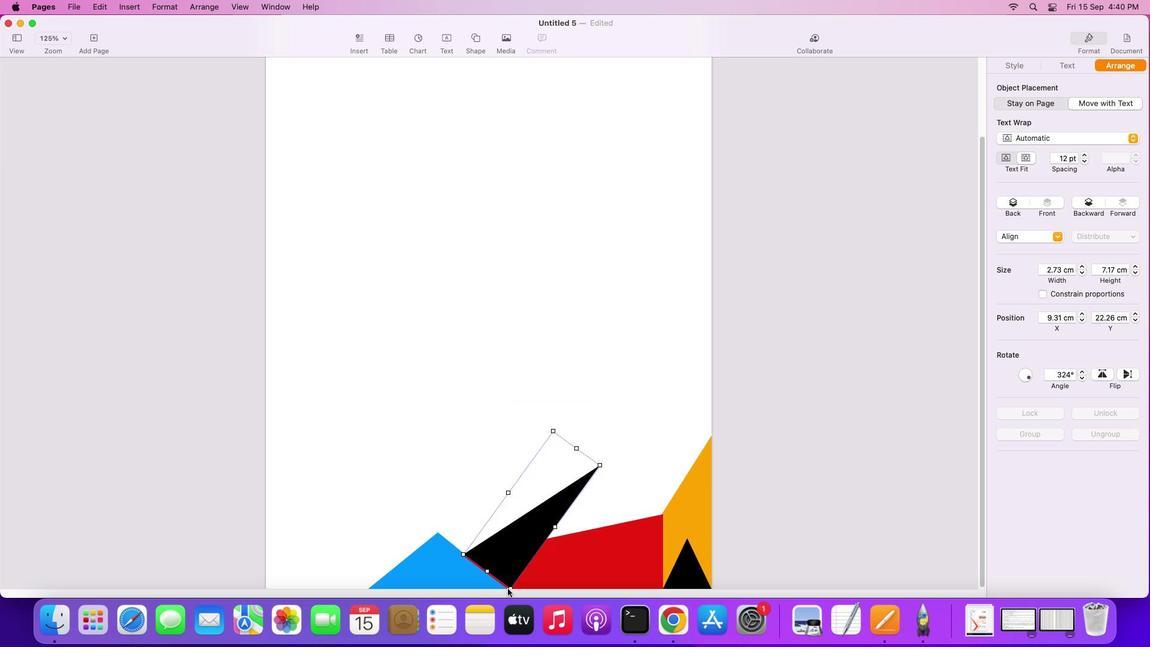 
Action: Mouse pressed left at (523, 558)
Screenshot: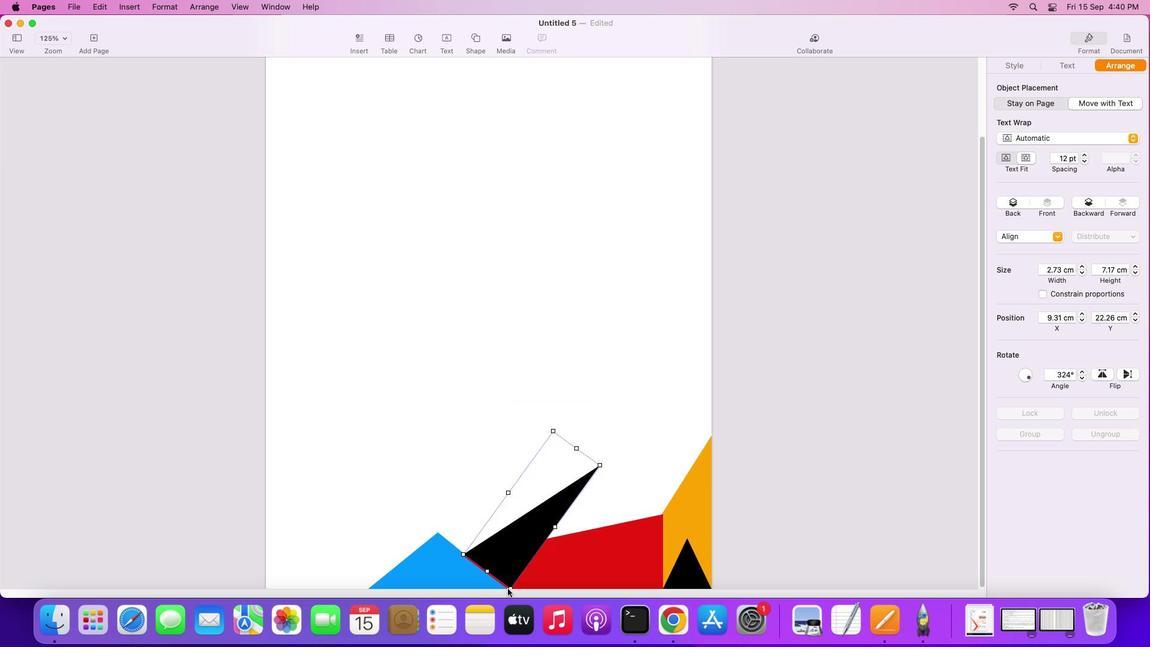 
Action: Mouse moved to (510, 587)
Screenshot: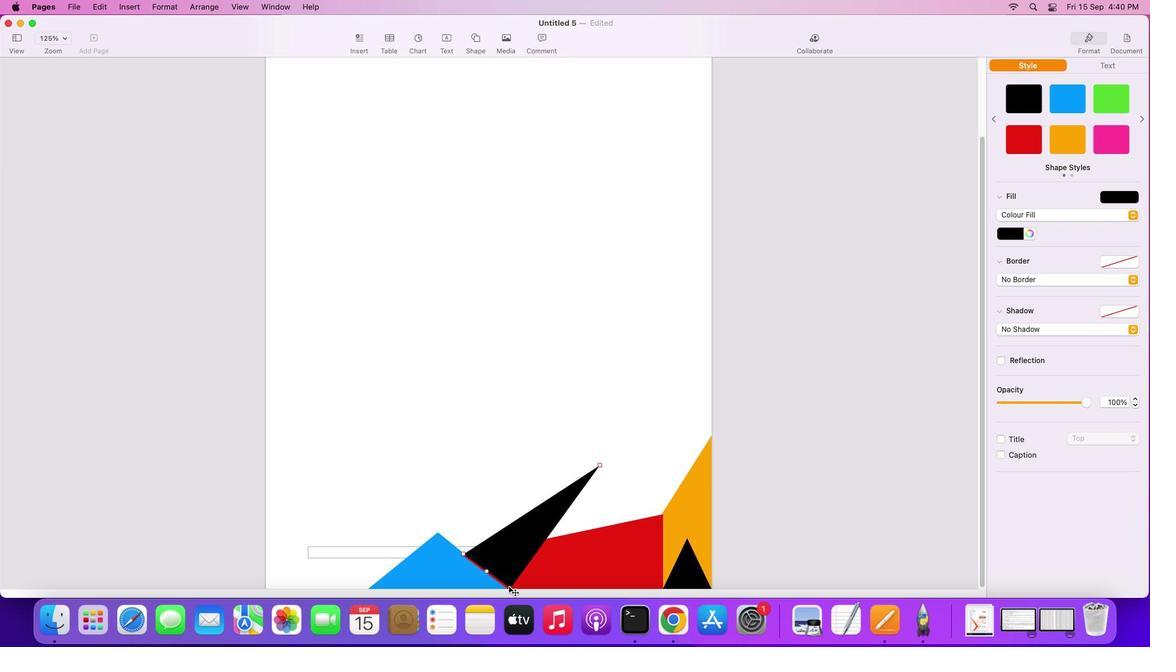 
Action: Mouse pressed left at (510, 587)
Screenshot: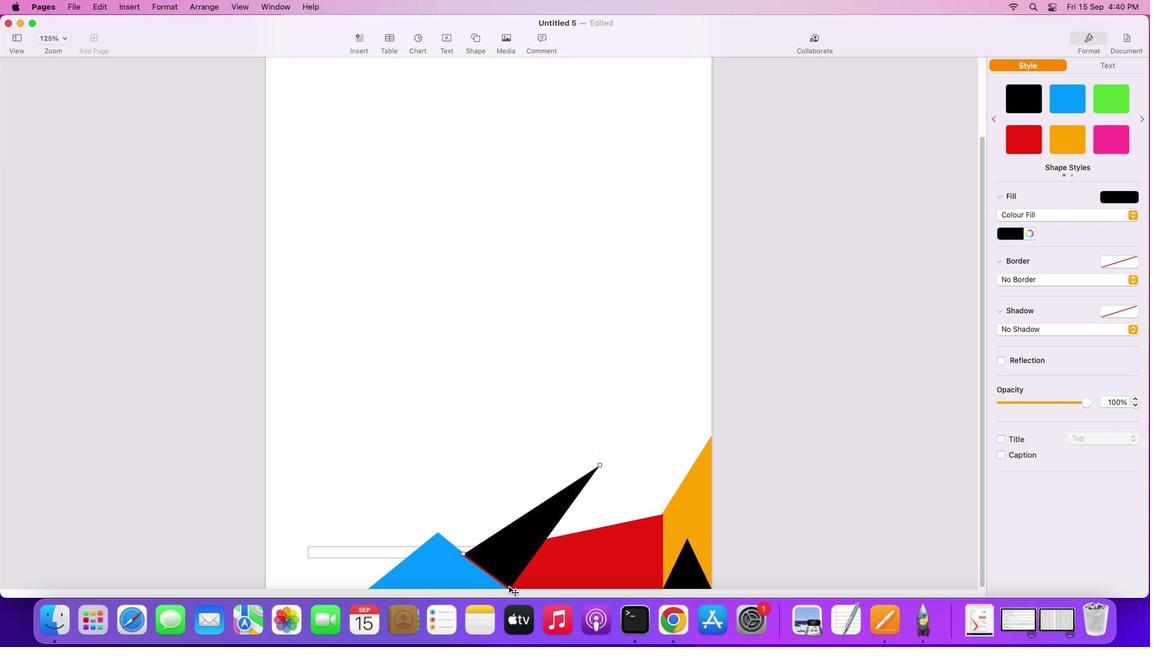 
Action: Mouse moved to (487, 570)
Screenshot: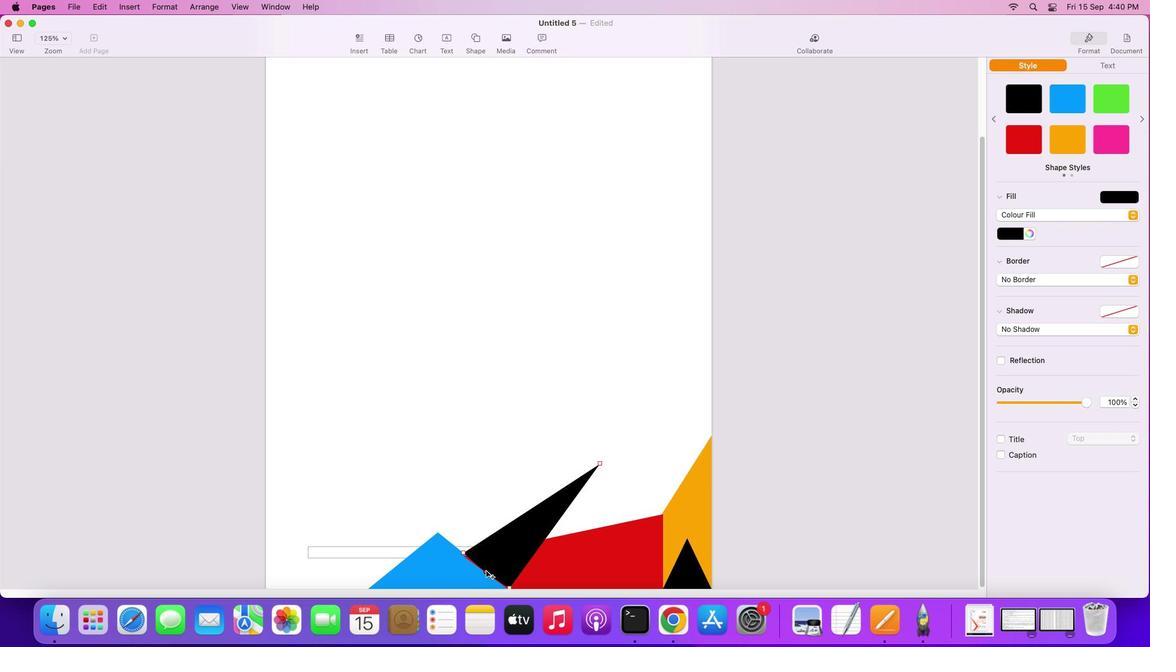 
Action: Mouse pressed left at (487, 570)
Screenshot: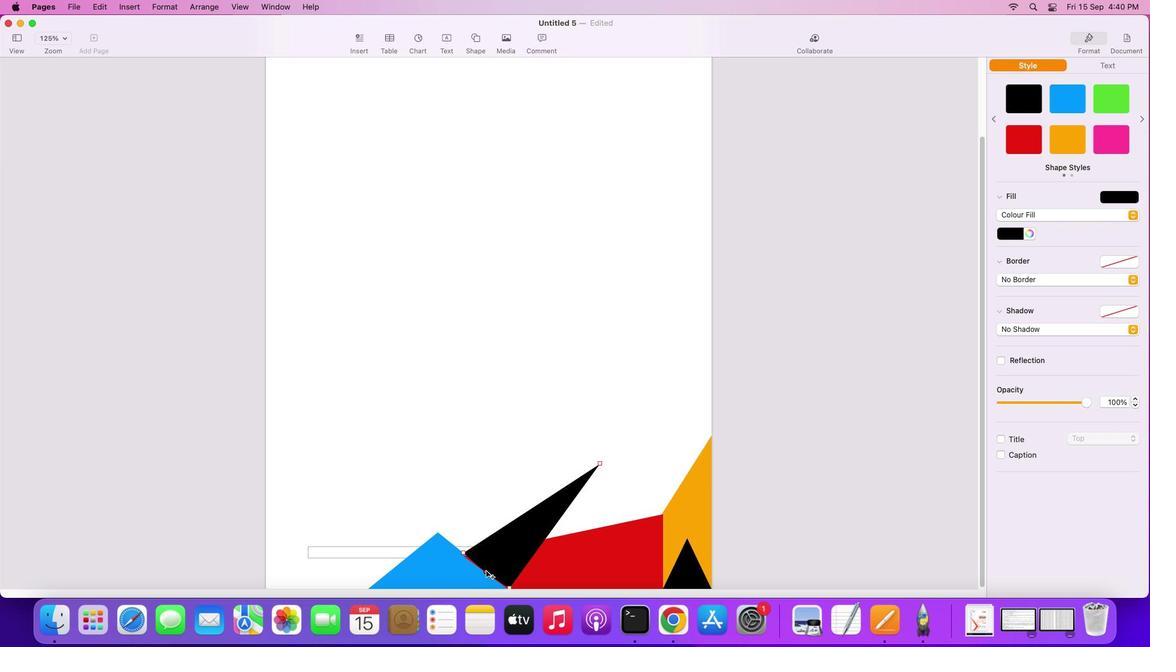 
Action: Mouse moved to (468, 558)
Screenshot: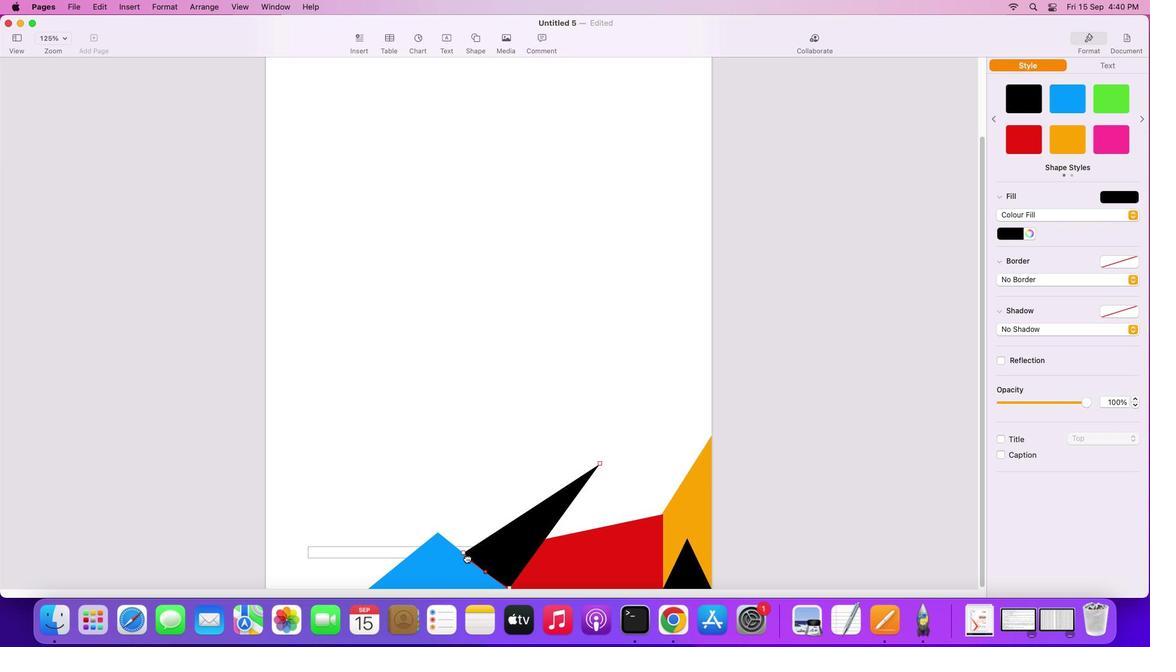 
Action: Mouse pressed left at (468, 558)
Screenshot: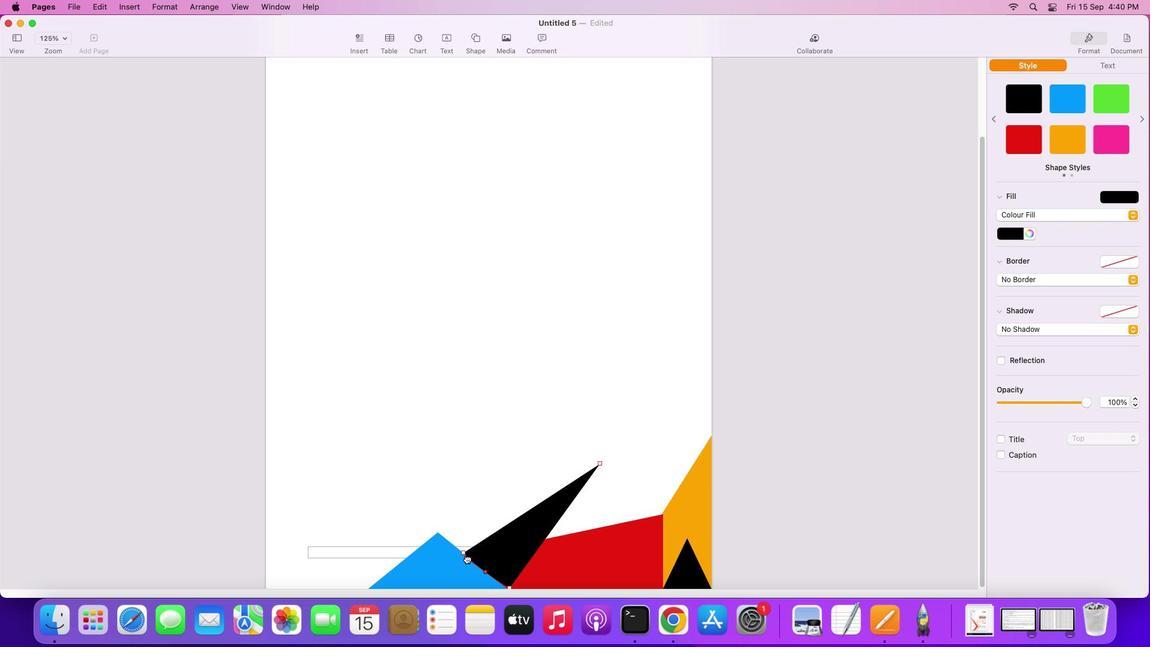 
Action: Mouse moved to (511, 588)
Screenshot: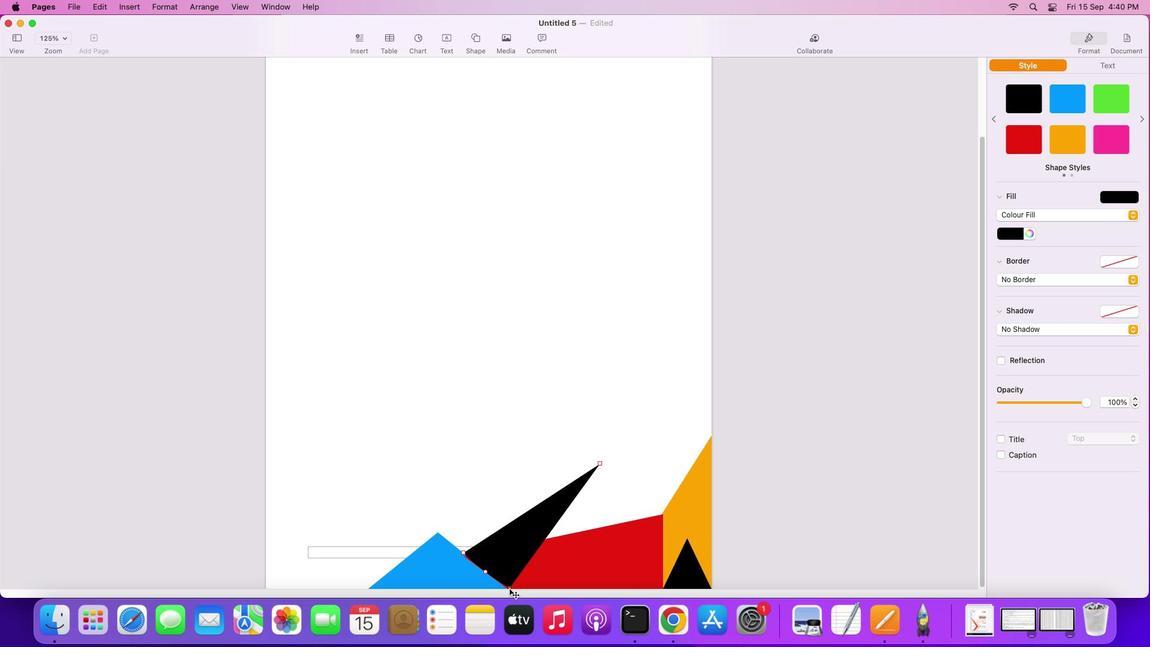 
Action: Mouse pressed left at (511, 588)
Screenshot: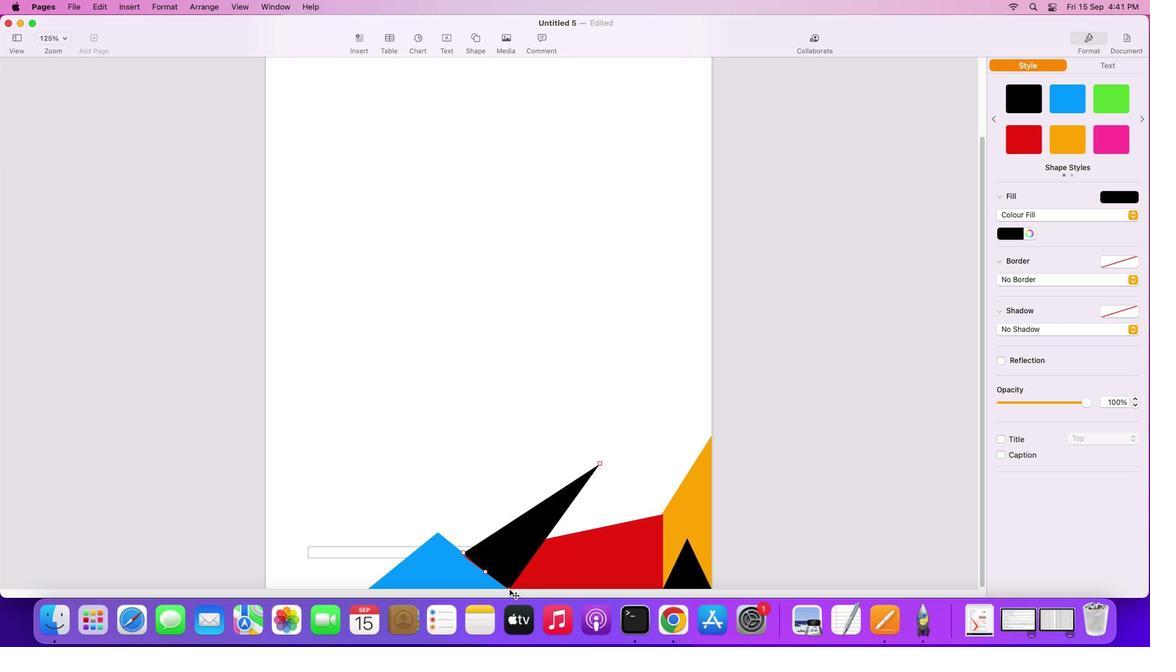 
Action: Mouse moved to (521, 553)
Screenshot: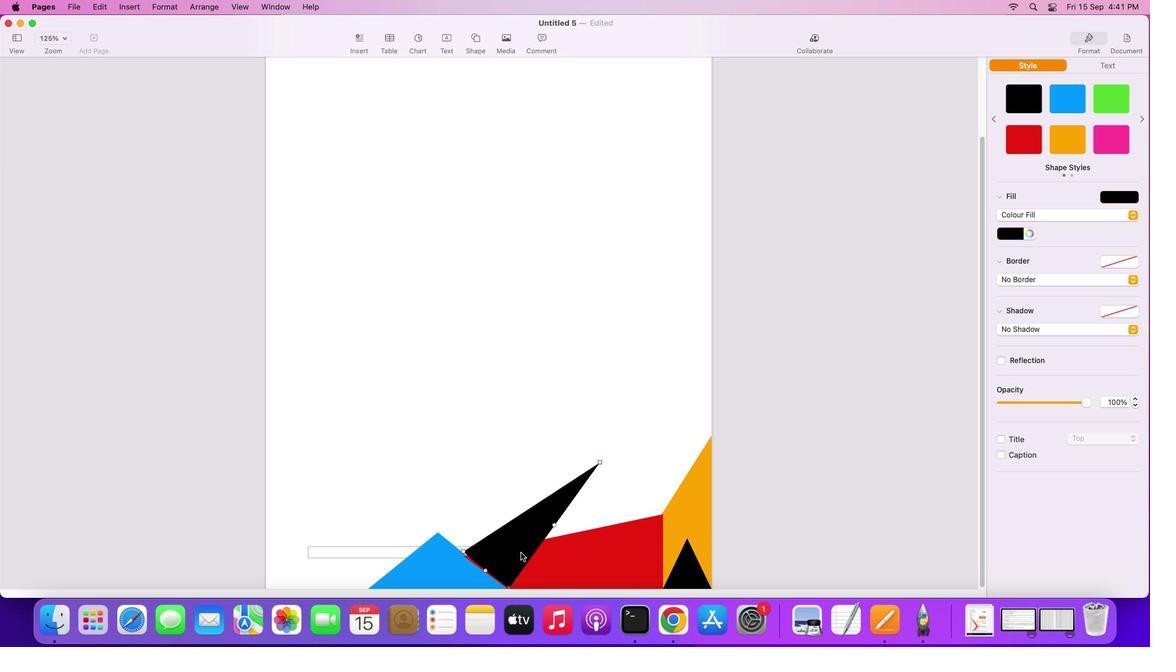 
Action: Key pressed Key.cmd'z''z'
Screenshot: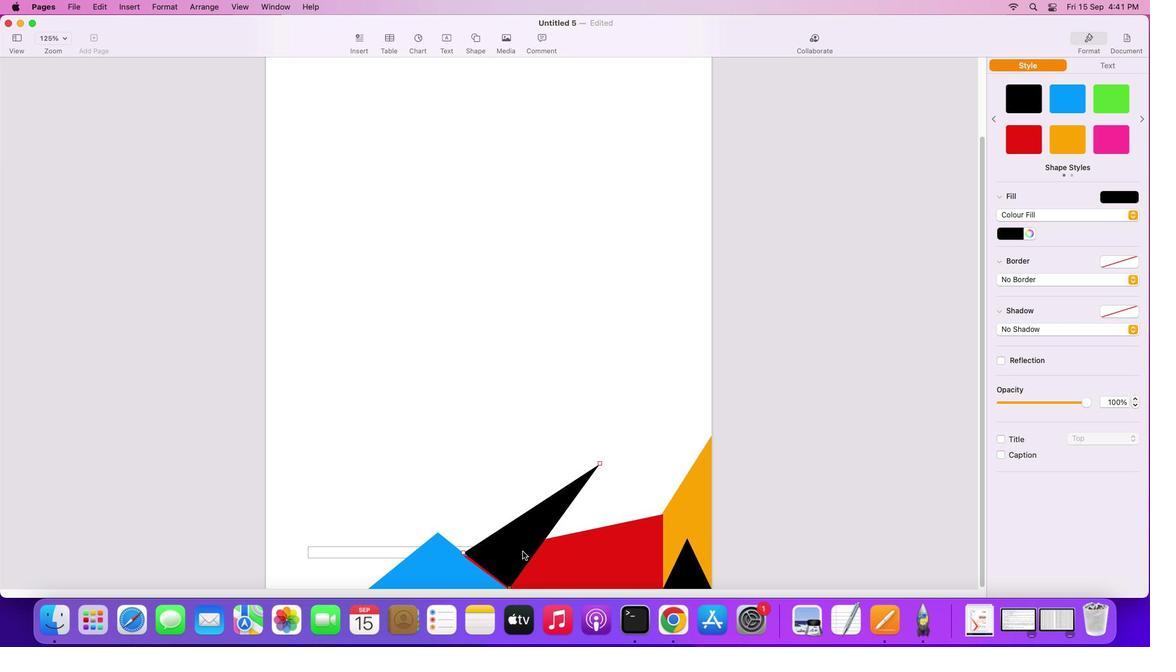 
Action: Mouse moved to (523, 552)
Screenshot: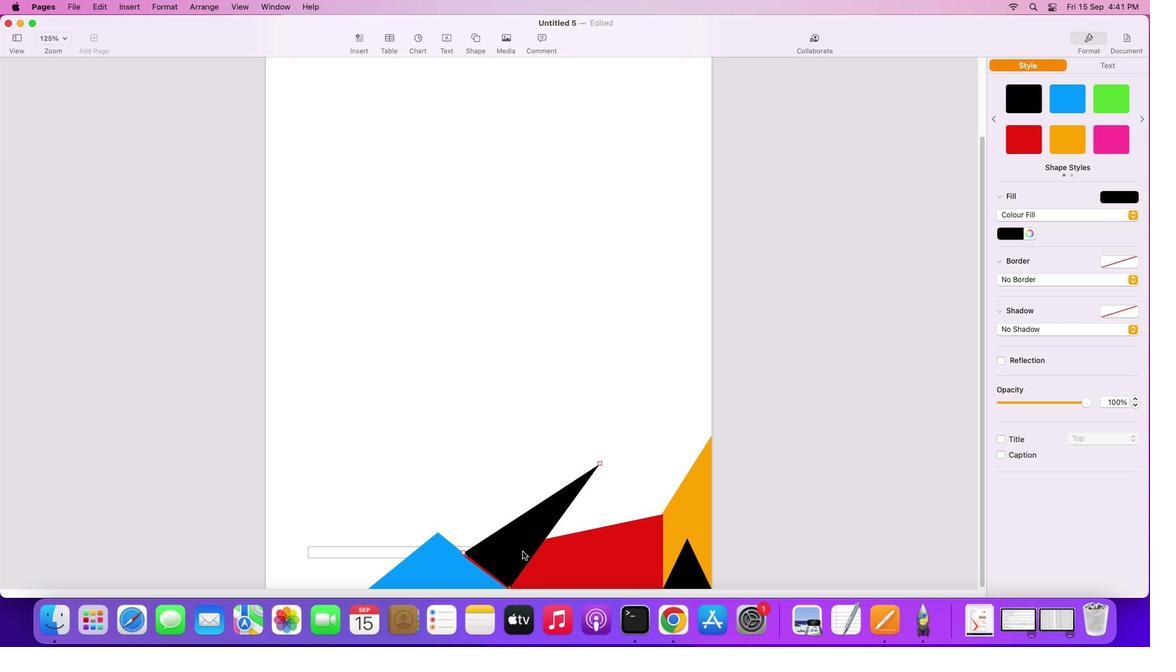 
Action: Key pressed 'z''z'
Screenshot: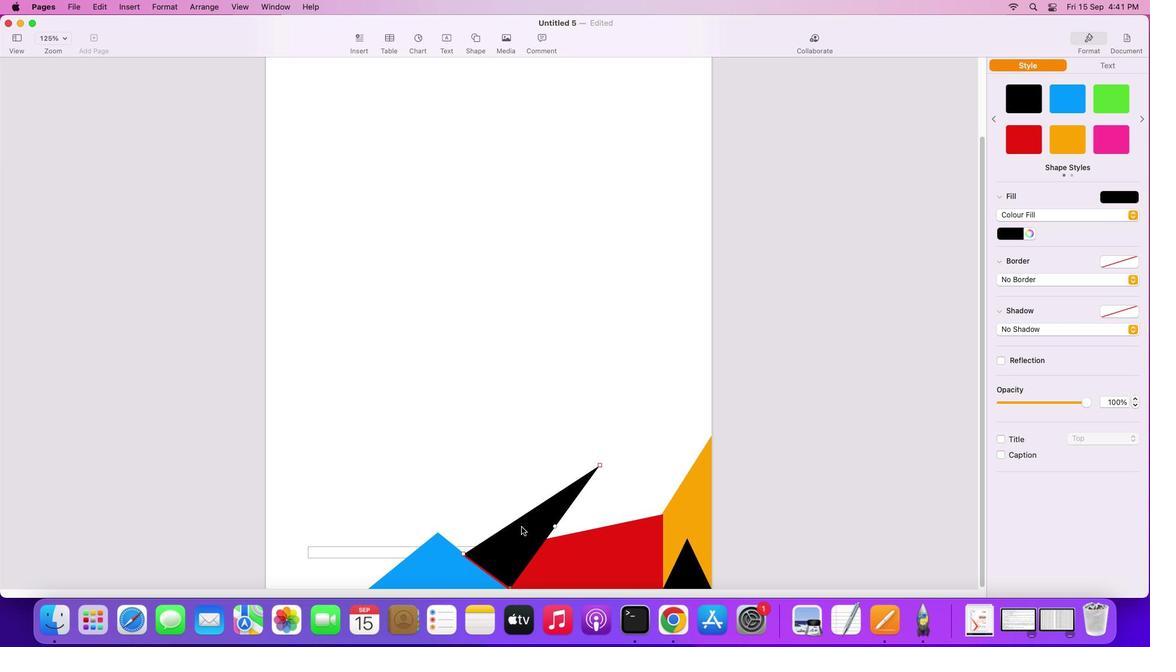 
Action: Mouse moved to (539, 436)
Screenshot: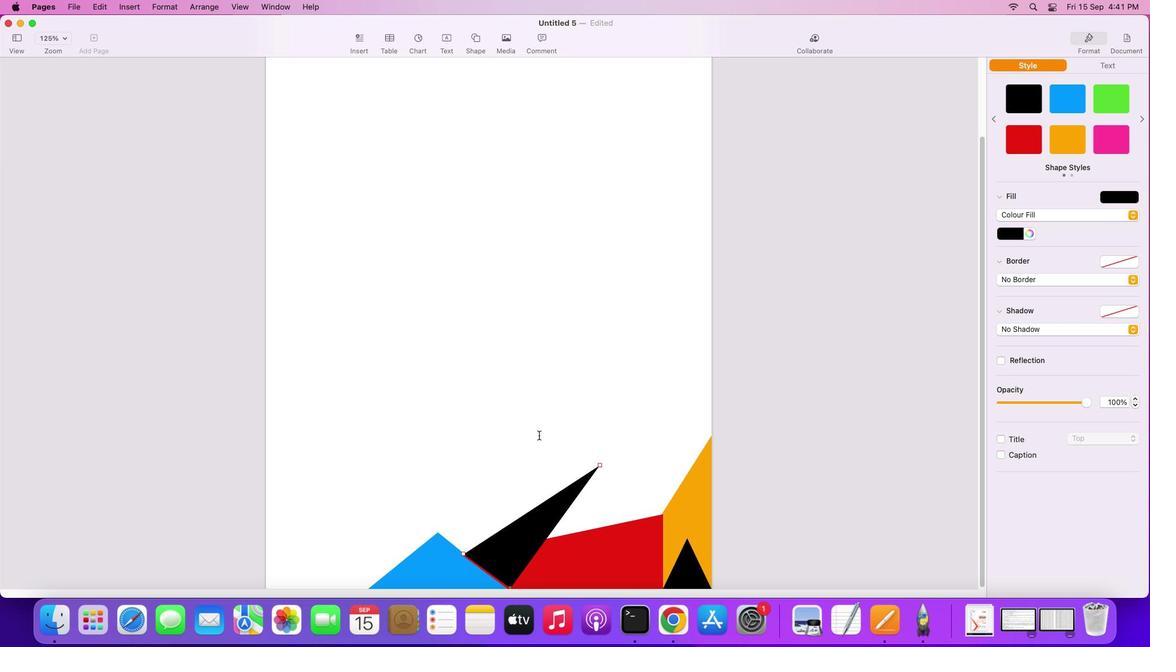 
Action: Mouse pressed left at (539, 436)
Screenshot: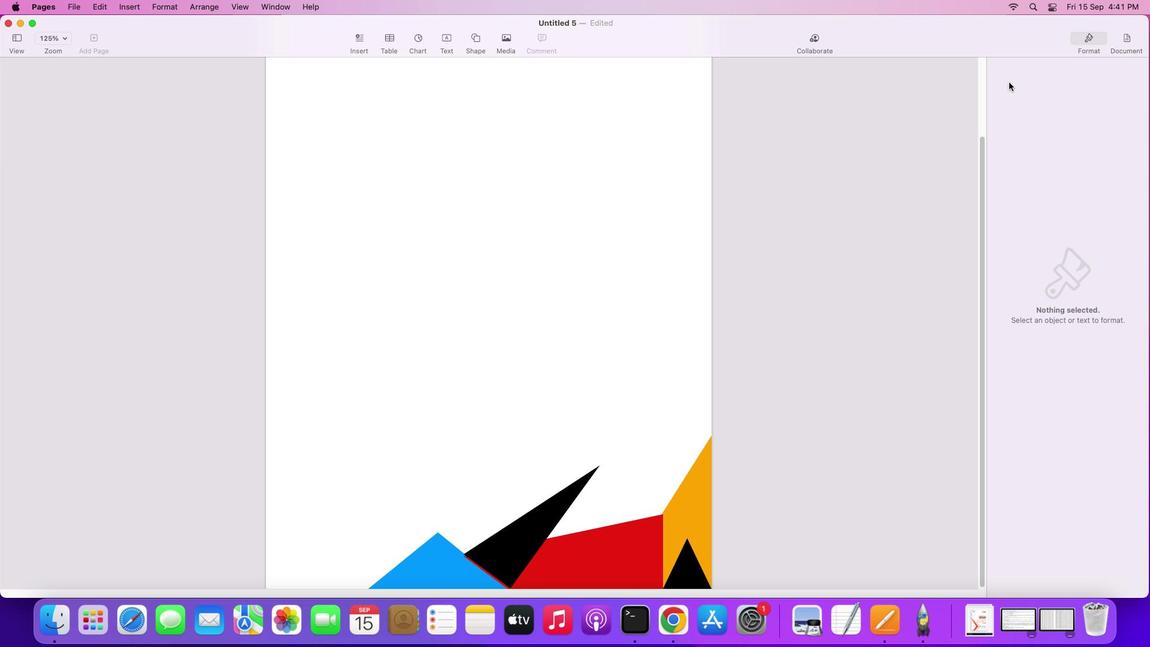 
Action: Mouse moved to (549, 512)
Screenshot: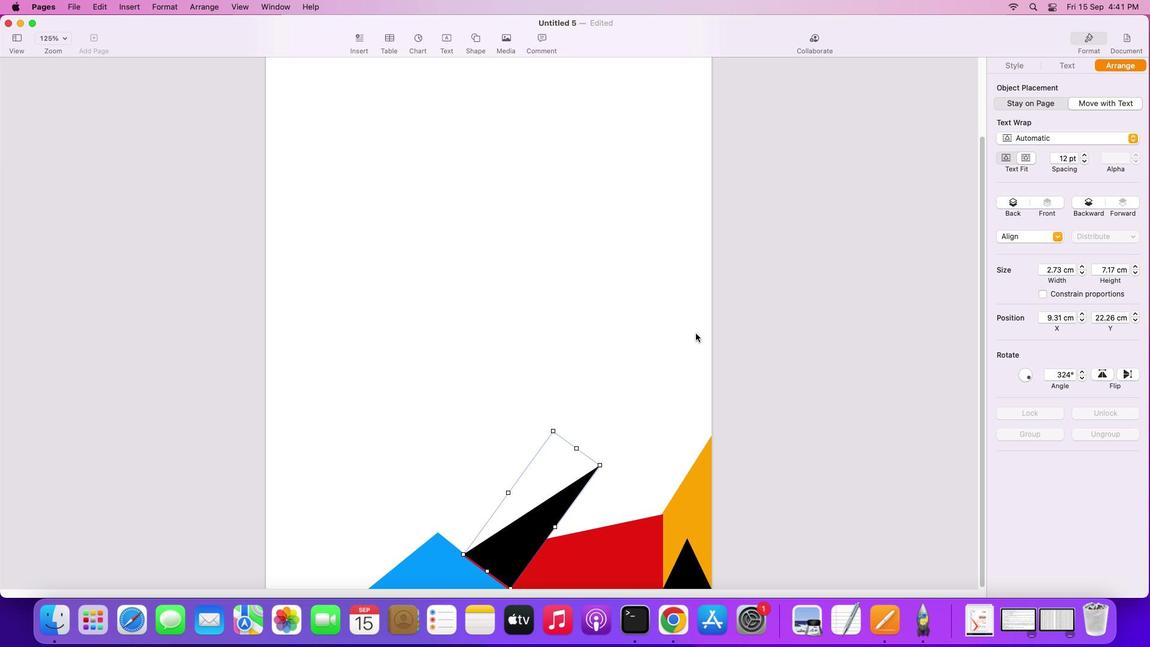 
Action: Mouse pressed left at (549, 512)
Screenshot: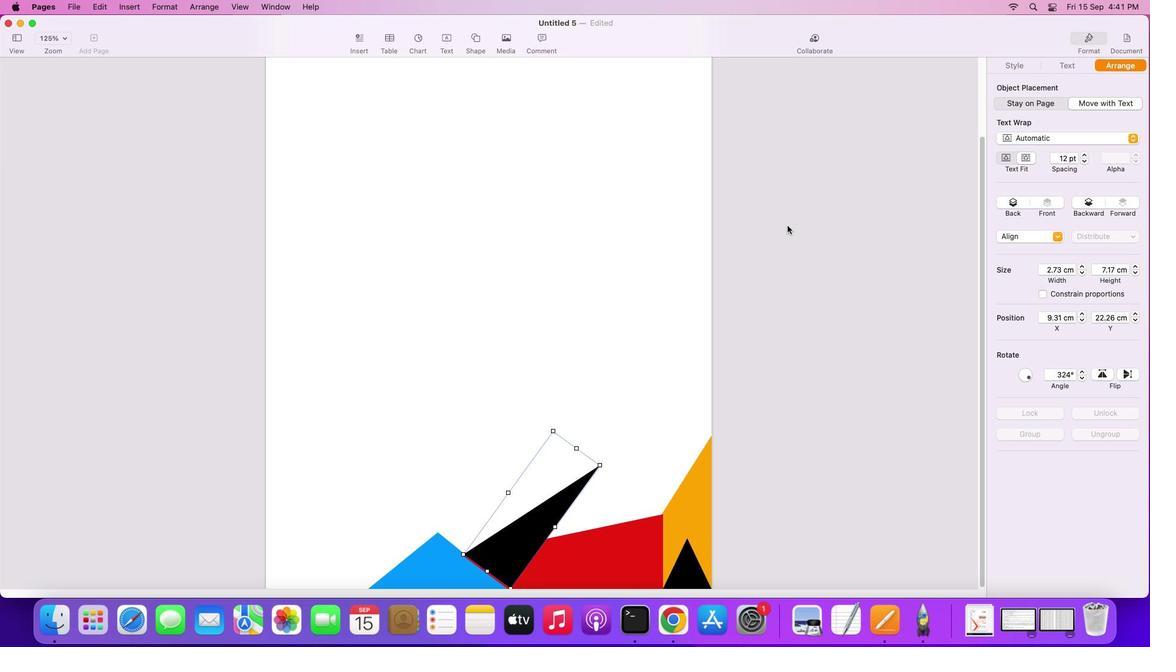 
Action: Mouse moved to (1026, 102)
Screenshot: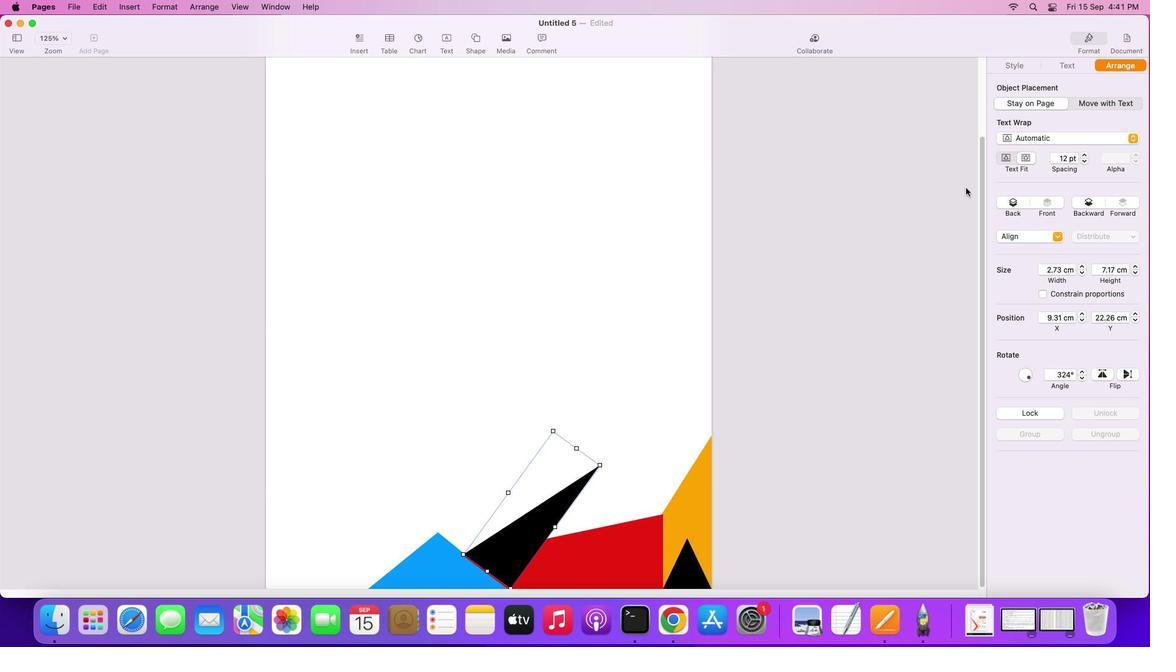 
Action: Mouse pressed left at (1026, 102)
Screenshot: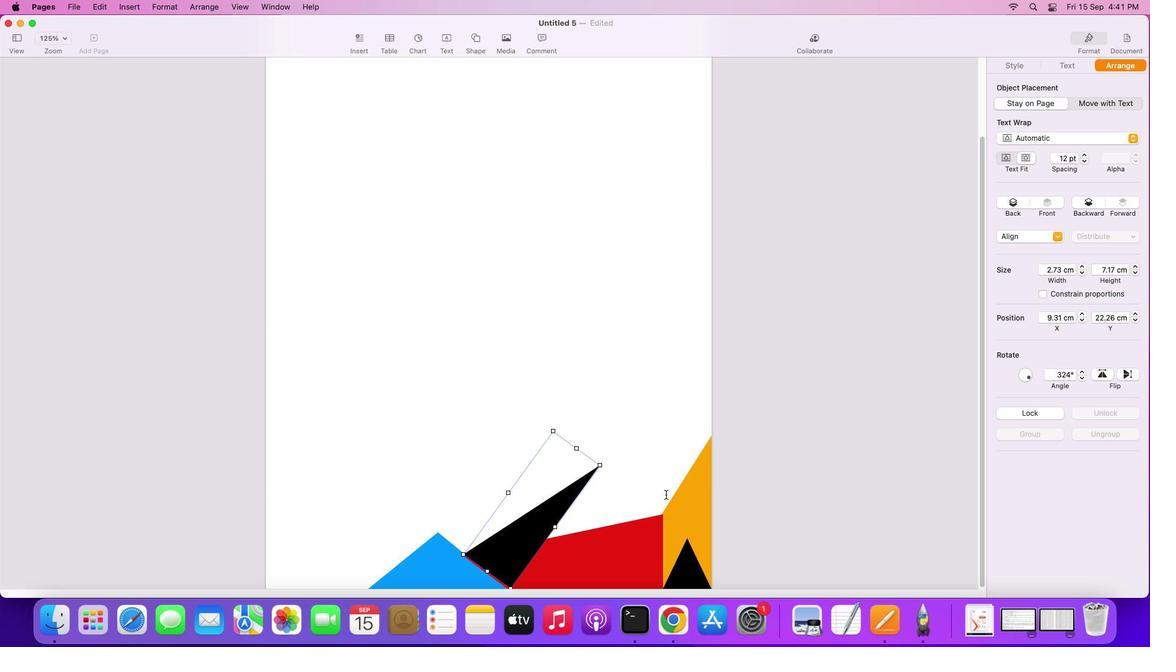 
Action: Mouse moved to (506, 549)
Screenshot: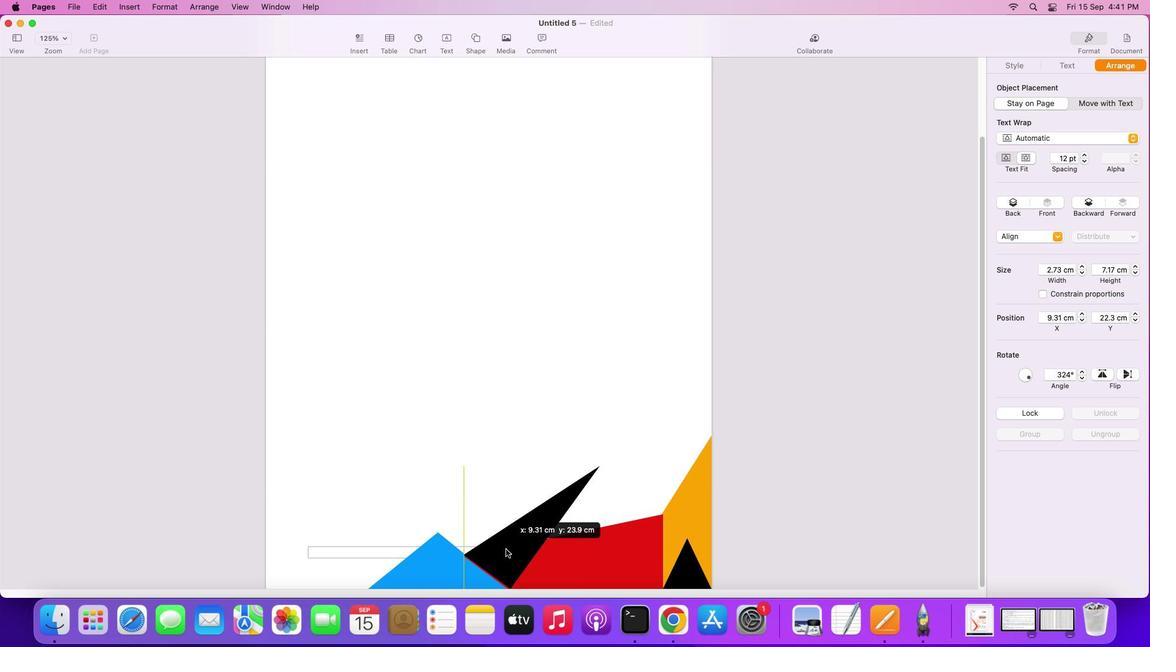 
Action: Mouse pressed left at (506, 549)
Screenshot: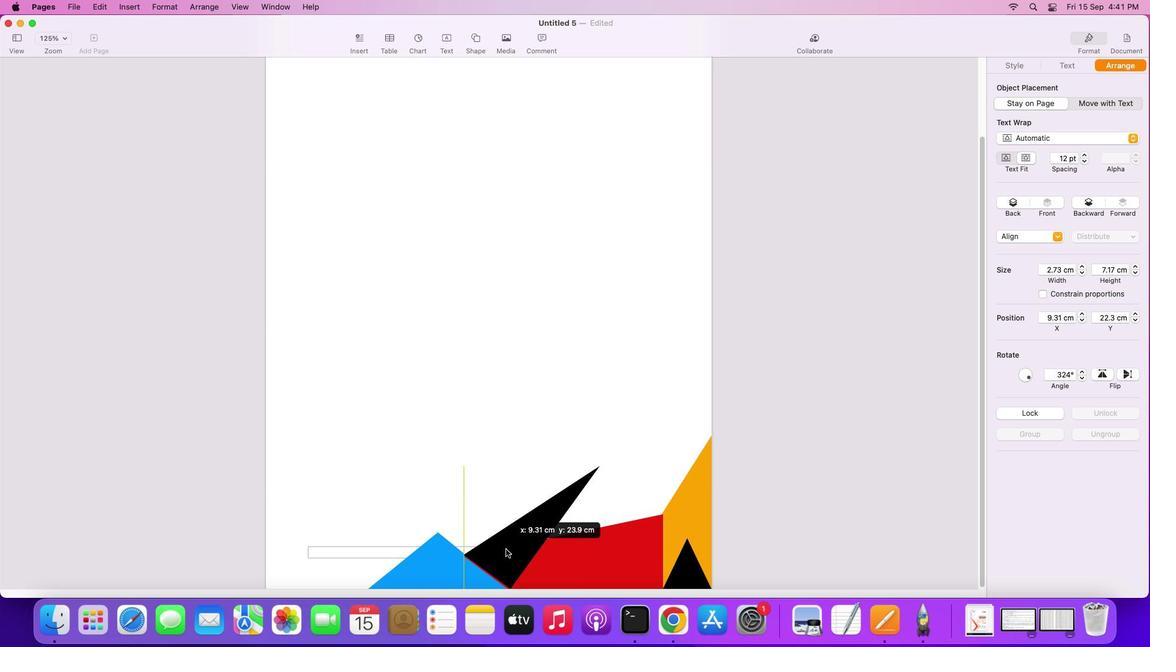 
Action: Mouse moved to (1081, 379)
Screenshot: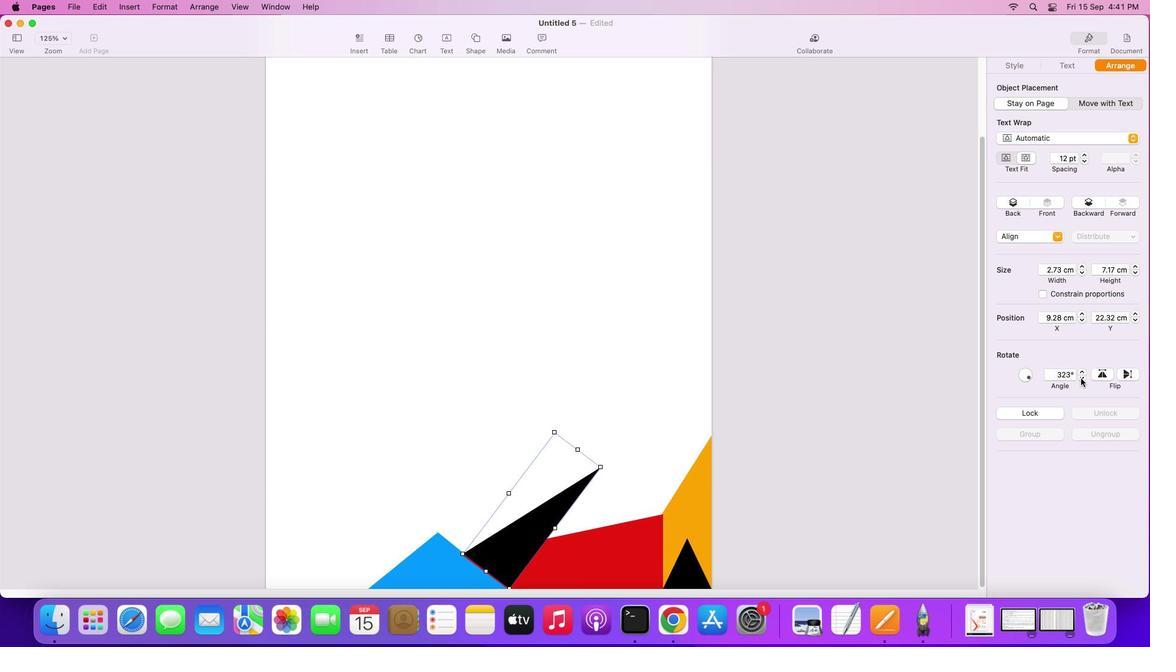 
Action: Mouse pressed left at (1081, 379)
Screenshot: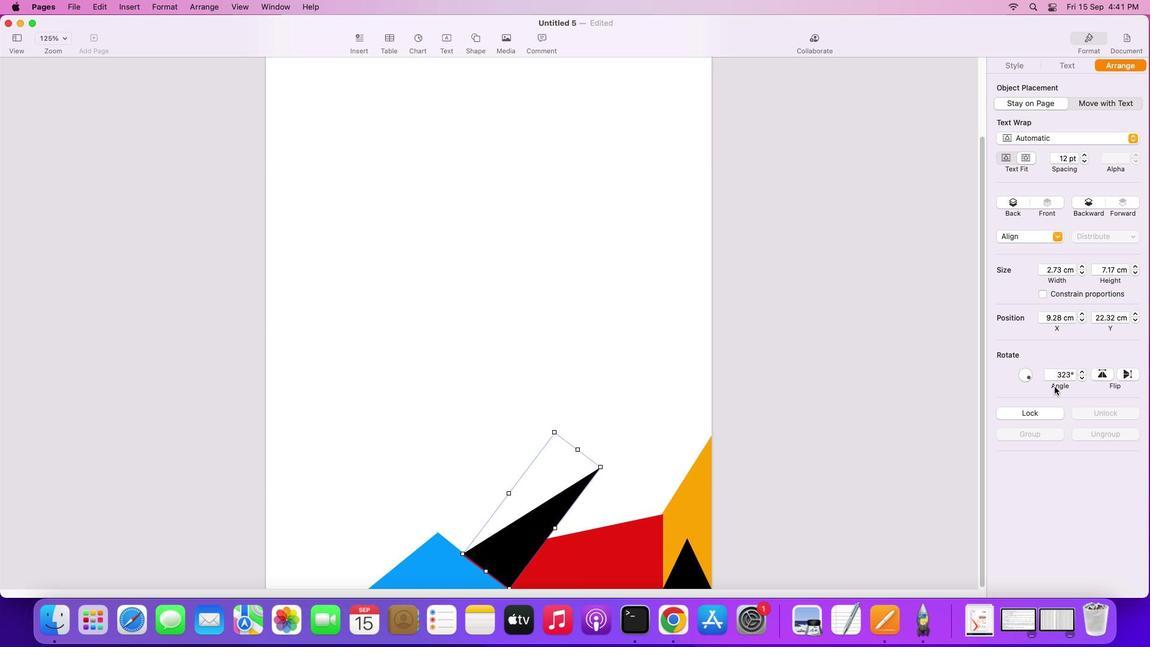 
Action: Mouse moved to (523, 536)
Screenshot: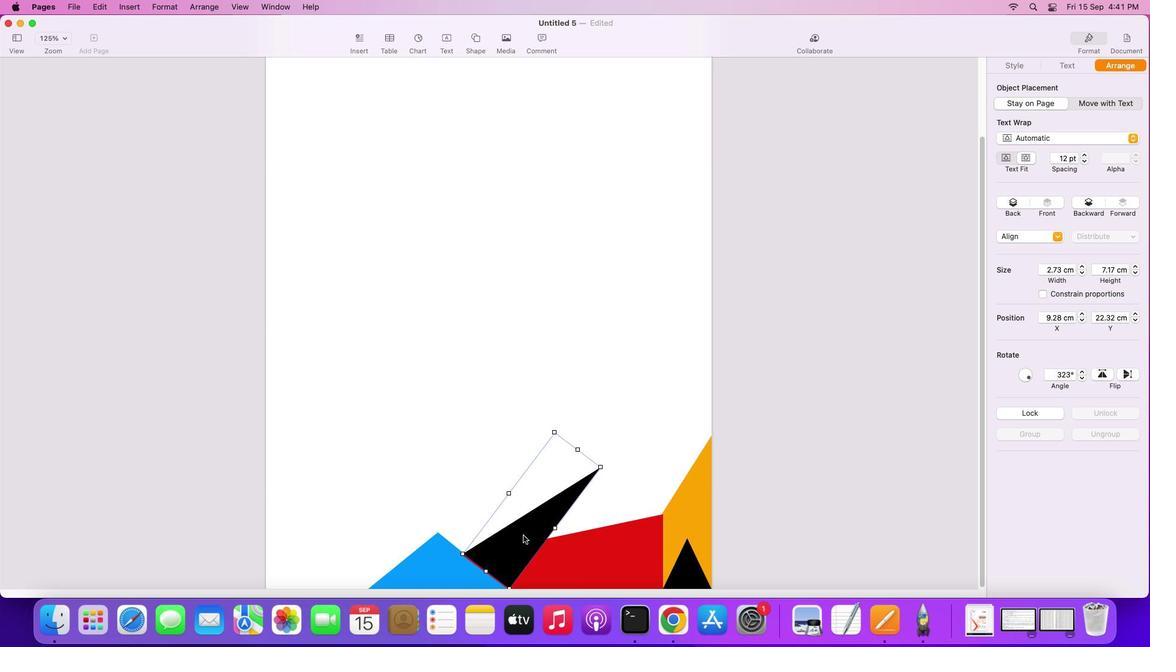 
Action: Mouse pressed left at (523, 536)
Screenshot: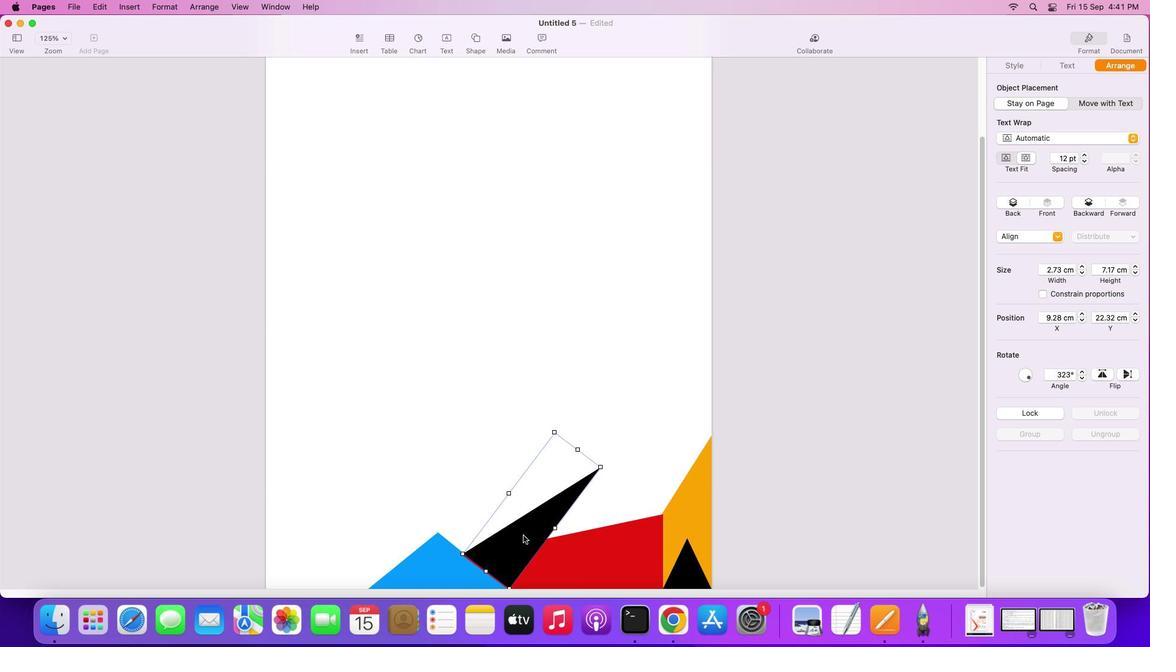 
Action: Mouse moved to (511, 479)
Screenshot: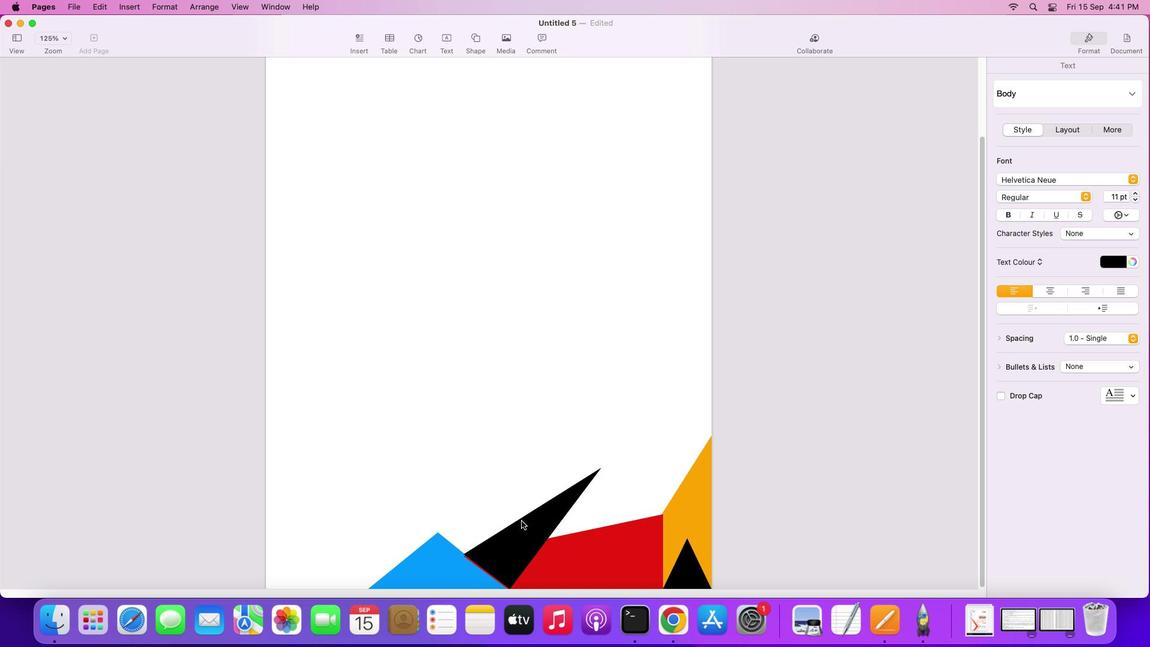 
Action: Mouse pressed left at (511, 479)
Screenshot: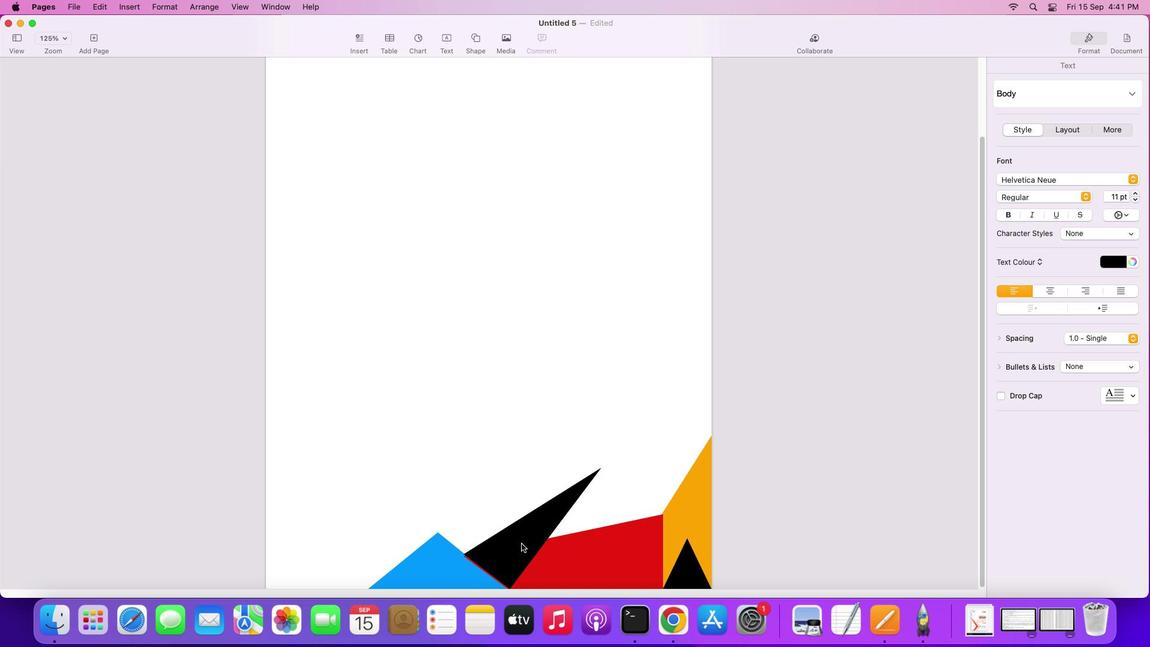 
Action: Mouse moved to (514, 548)
Screenshot: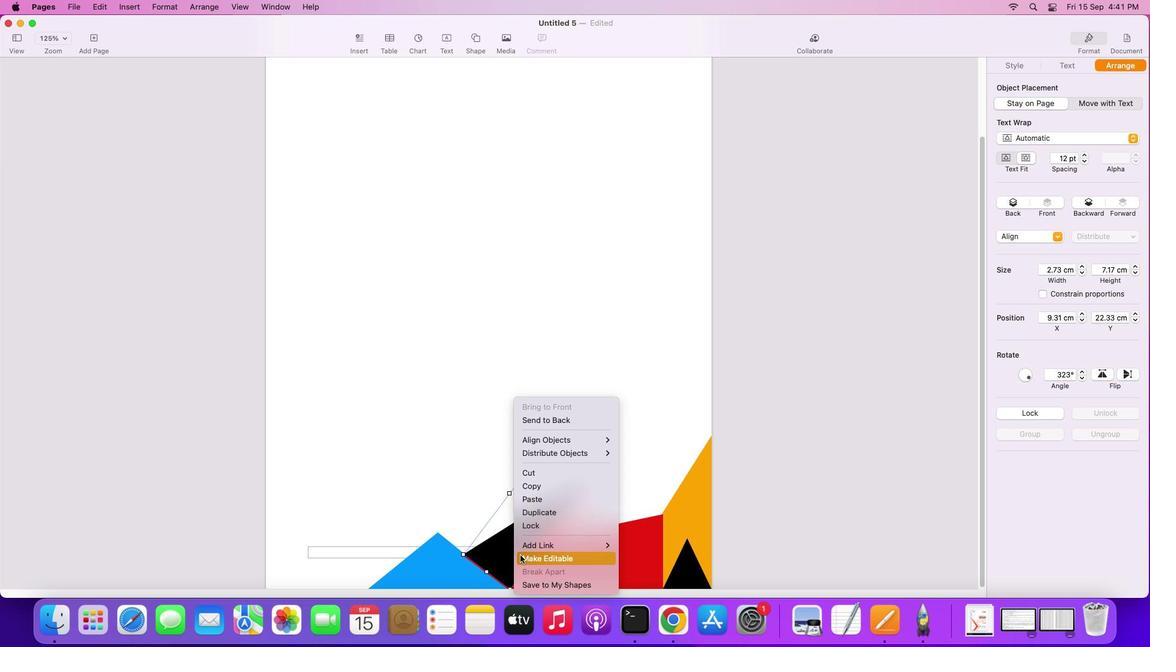 
Action: Mouse pressed right at (514, 548)
Screenshot: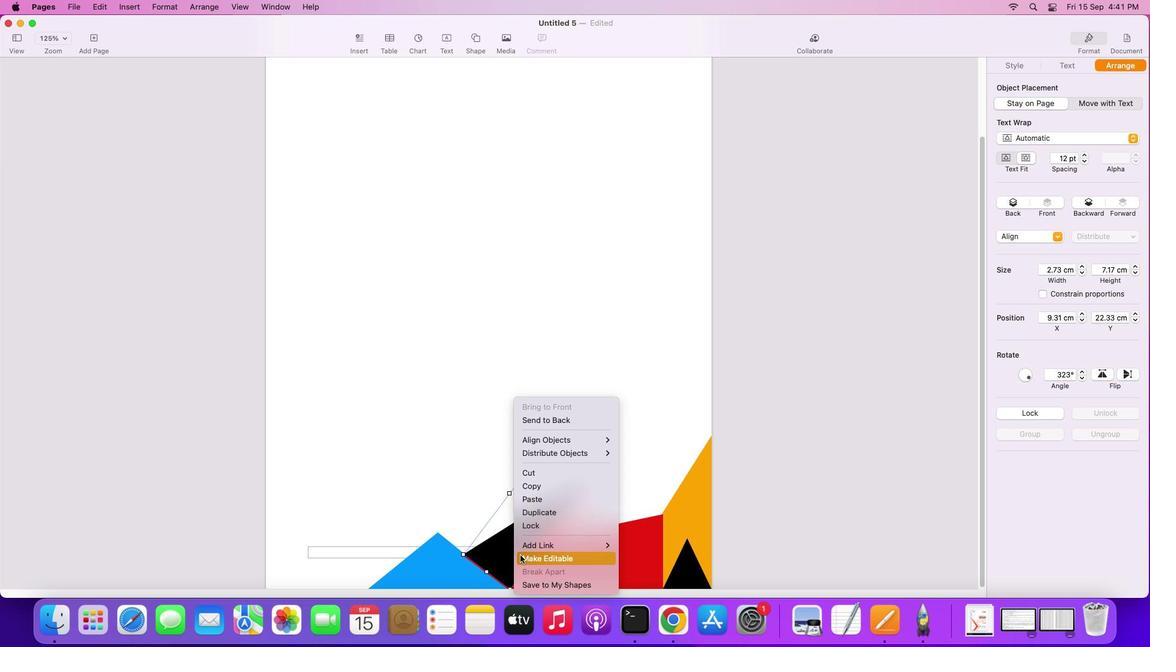 
Action: Mouse moved to (528, 560)
Screenshot: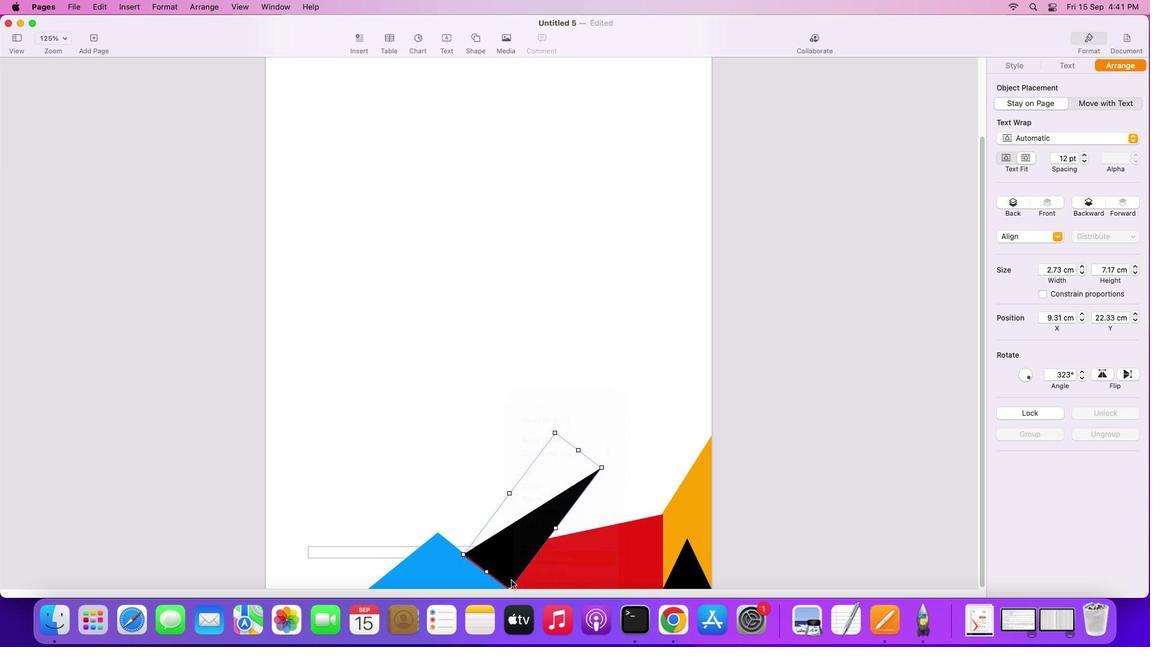 
Action: Mouse pressed left at (528, 560)
Screenshot: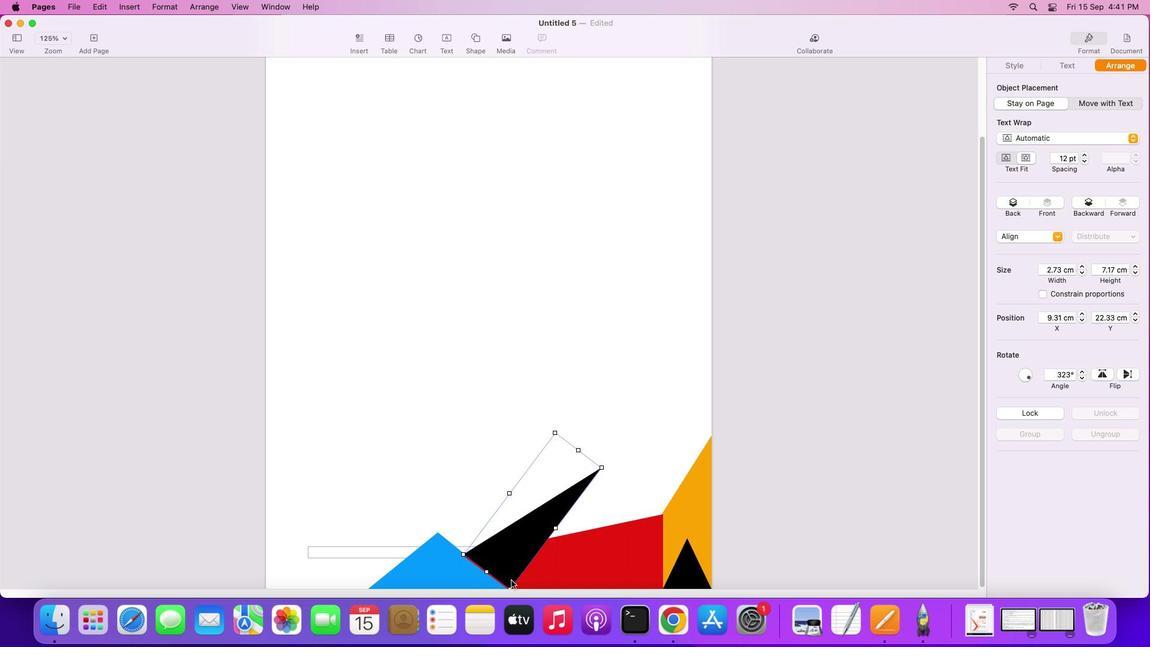 
Action: Mouse moved to (508, 588)
Screenshot: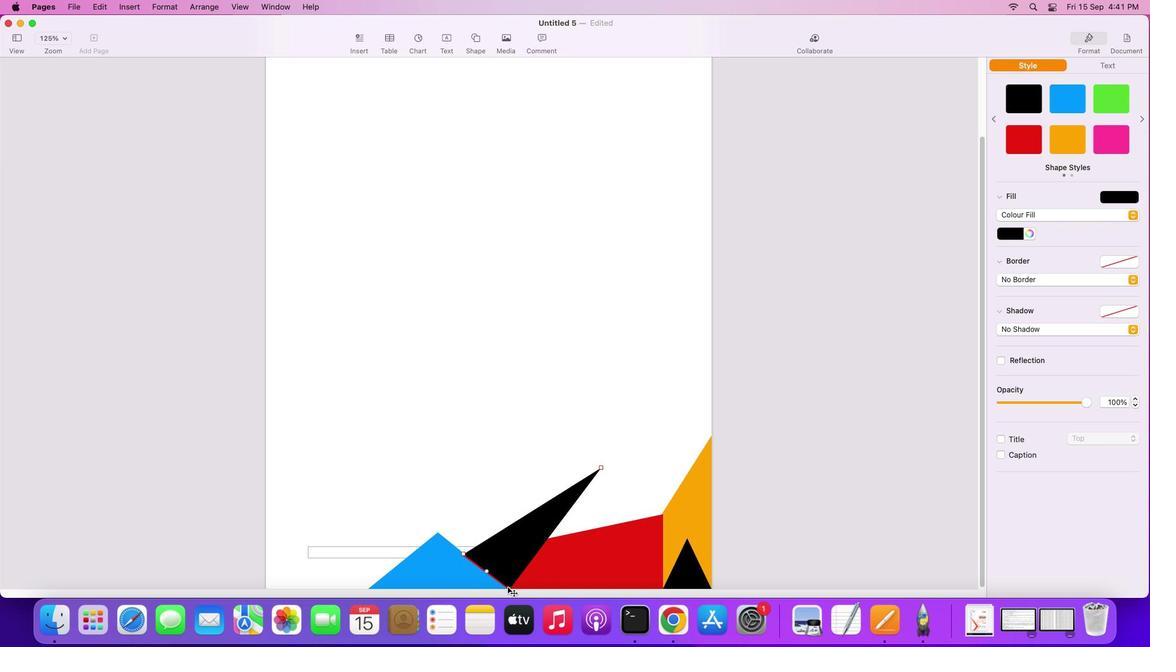 
Action: Mouse pressed left at (508, 588)
Screenshot: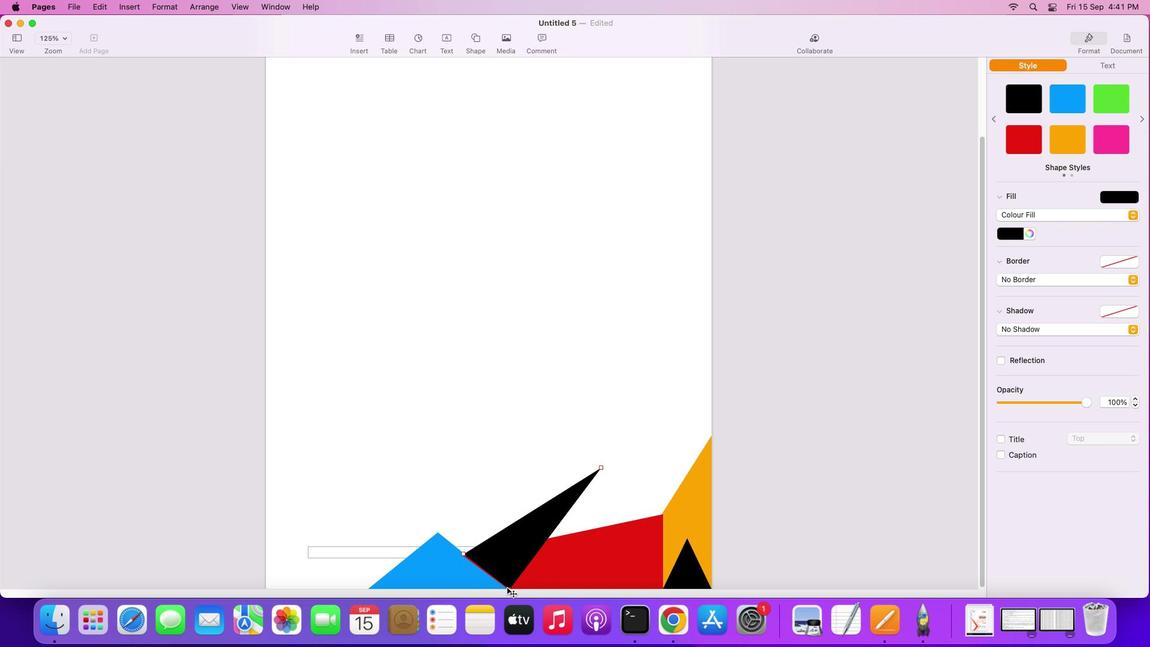 
Action: Mouse moved to (463, 555)
Screenshot: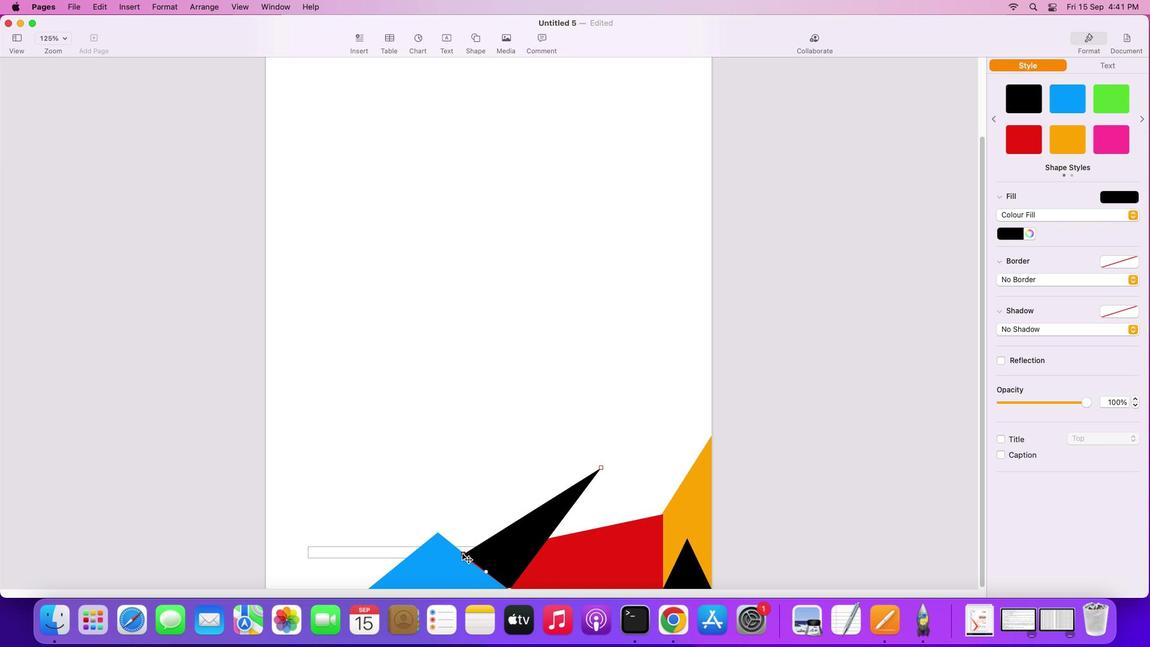 
Action: Mouse pressed left at (463, 555)
Screenshot: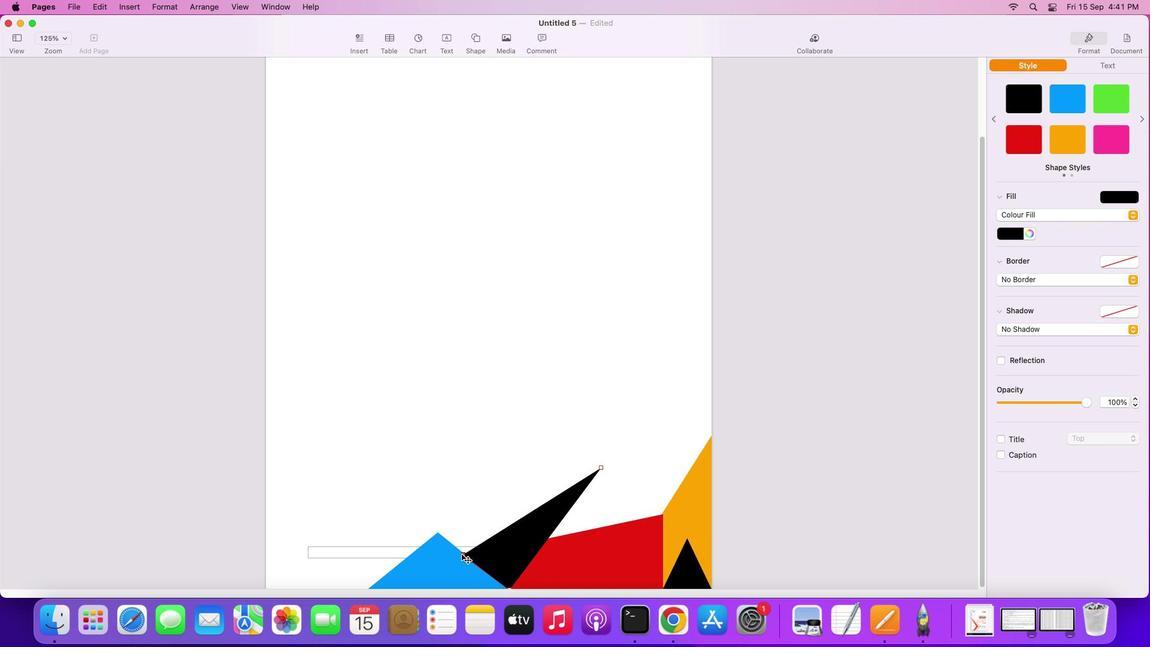 
Action: Mouse moved to (486, 501)
Screenshot: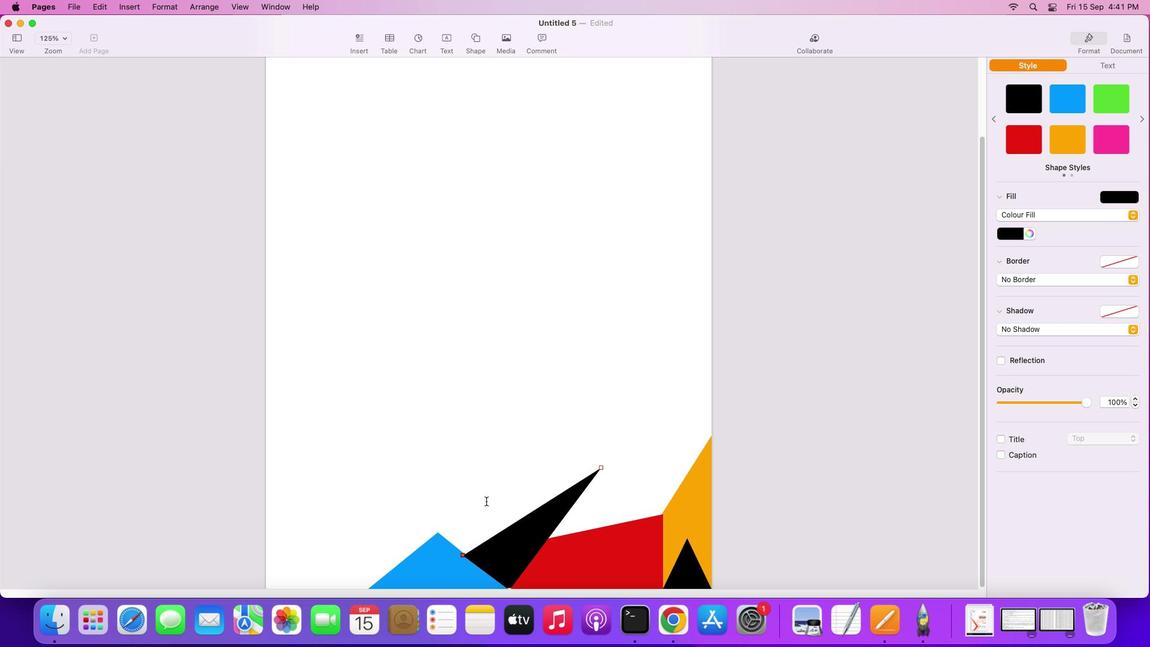 
Action: Mouse pressed left at (486, 501)
Screenshot: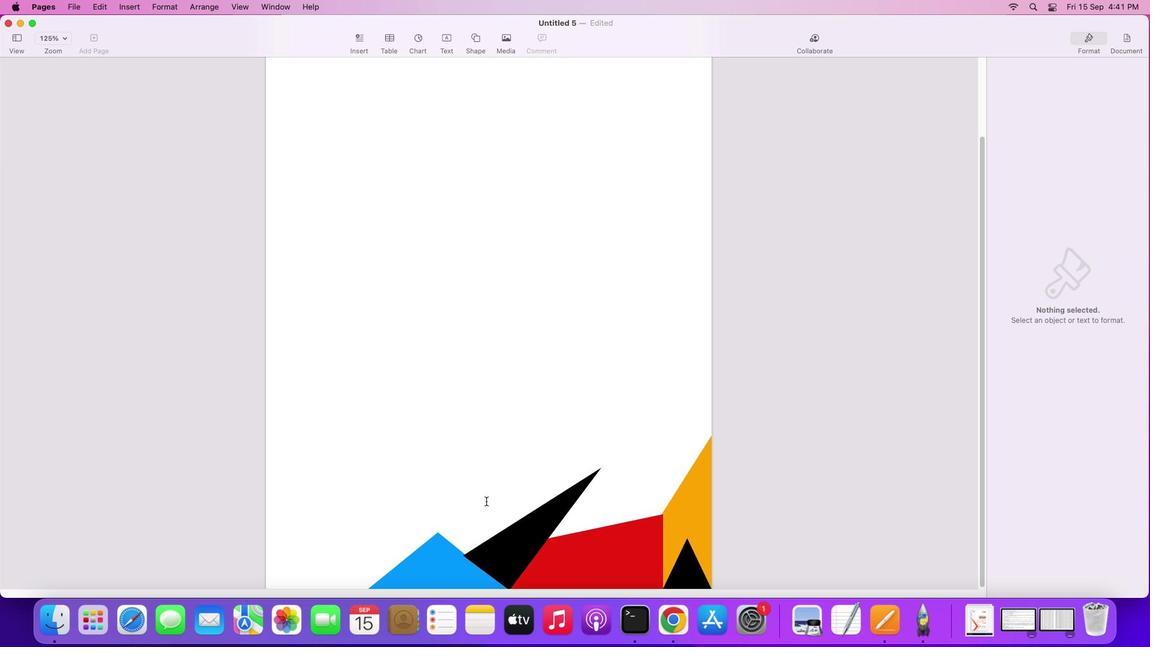 
Action: Mouse moved to (471, 37)
Screenshot: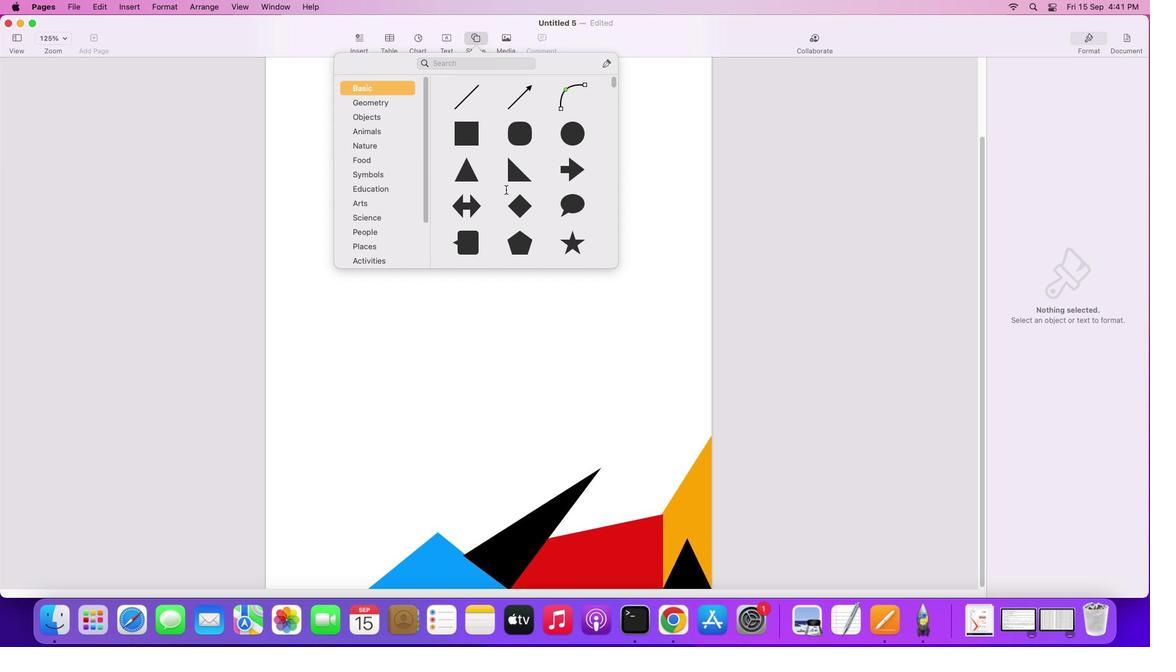 
Action: Mouse pressed left at (471, 37)
Screenshot: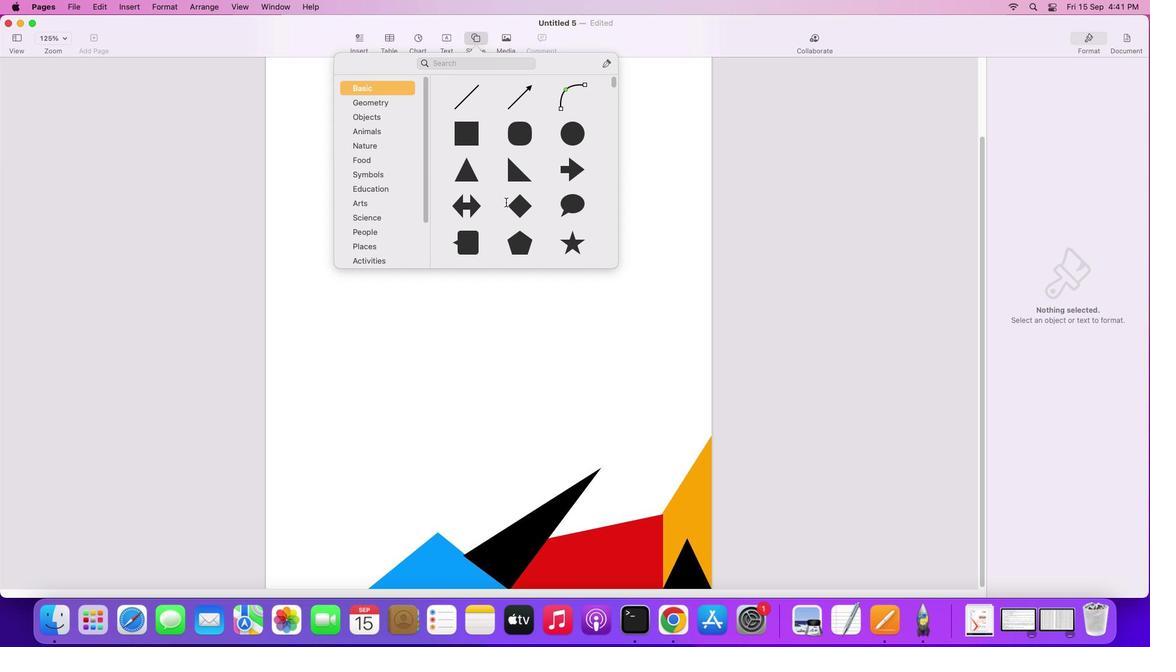 
Action: Mouse moved to (472, 179)
Screenshot: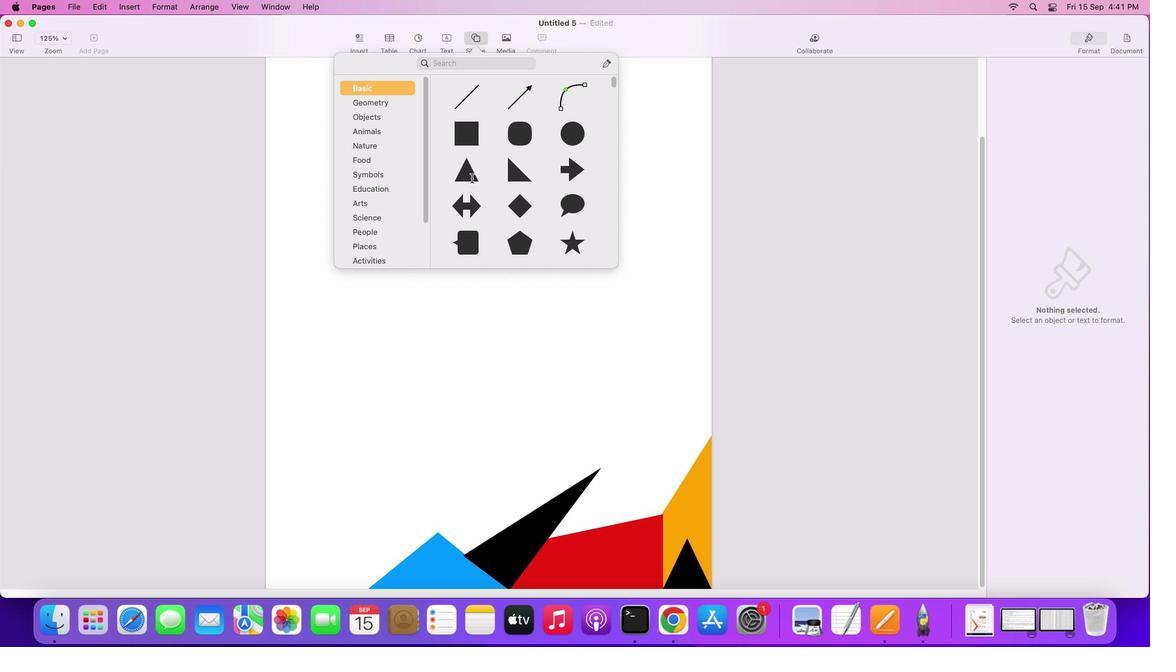 
Action: Mouse pressed left at (472, 179)
Screenshot: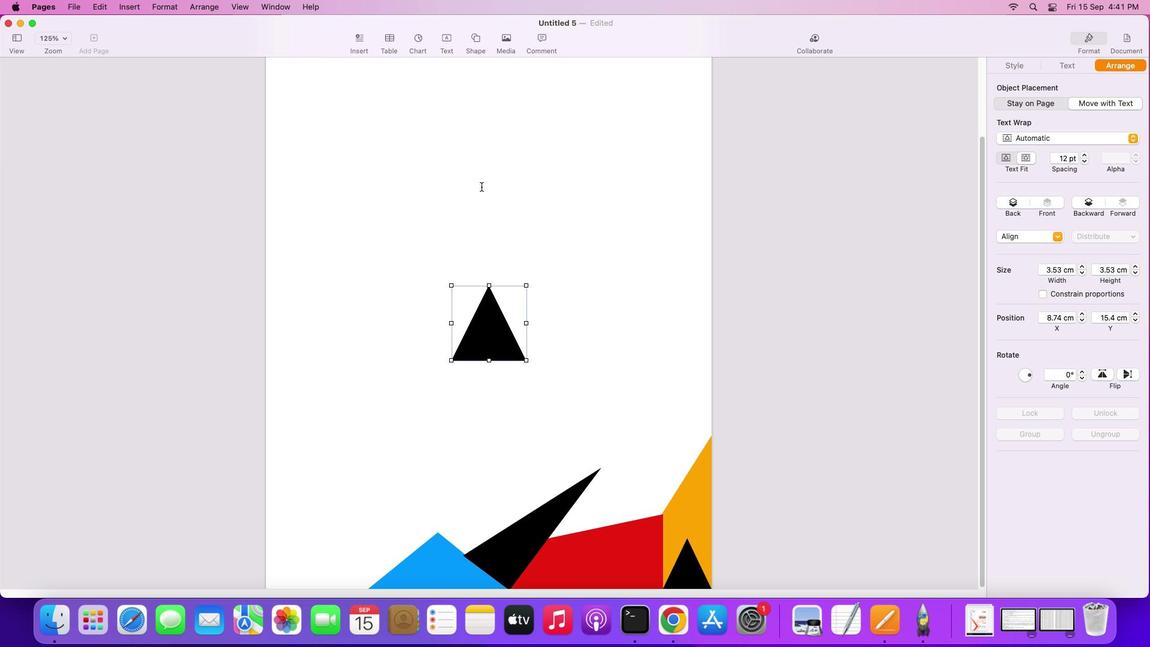 
Action: Mouse moved to (498, 318)
Screenshot: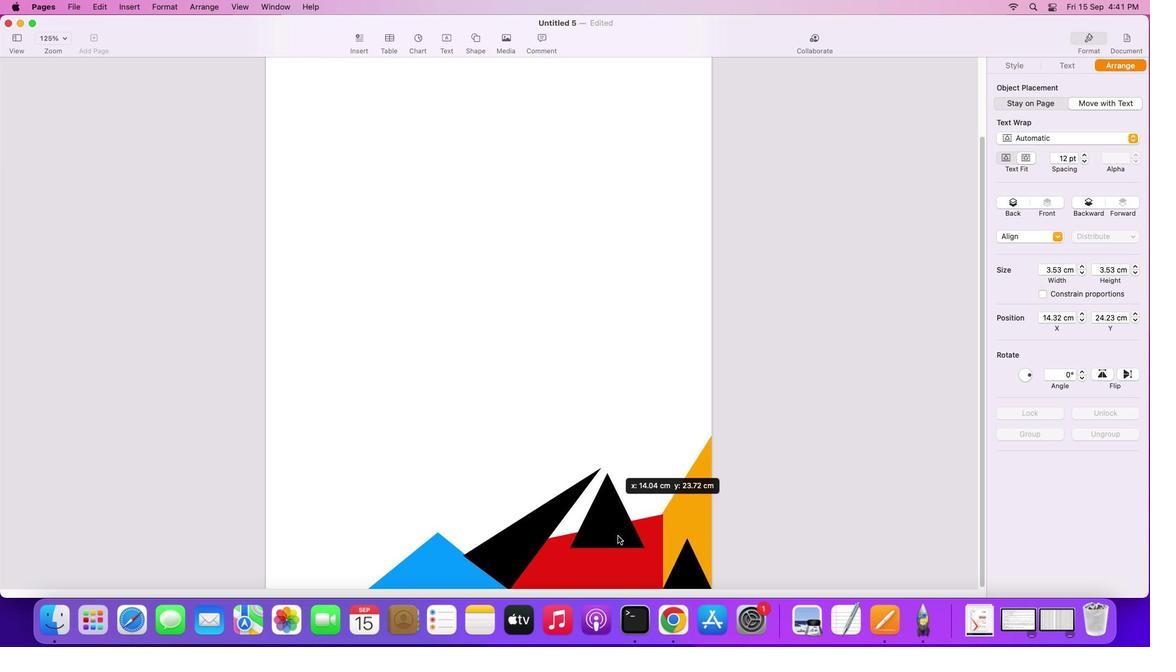 
Action: Mouse pressed left at (498, 318)
Screenshot: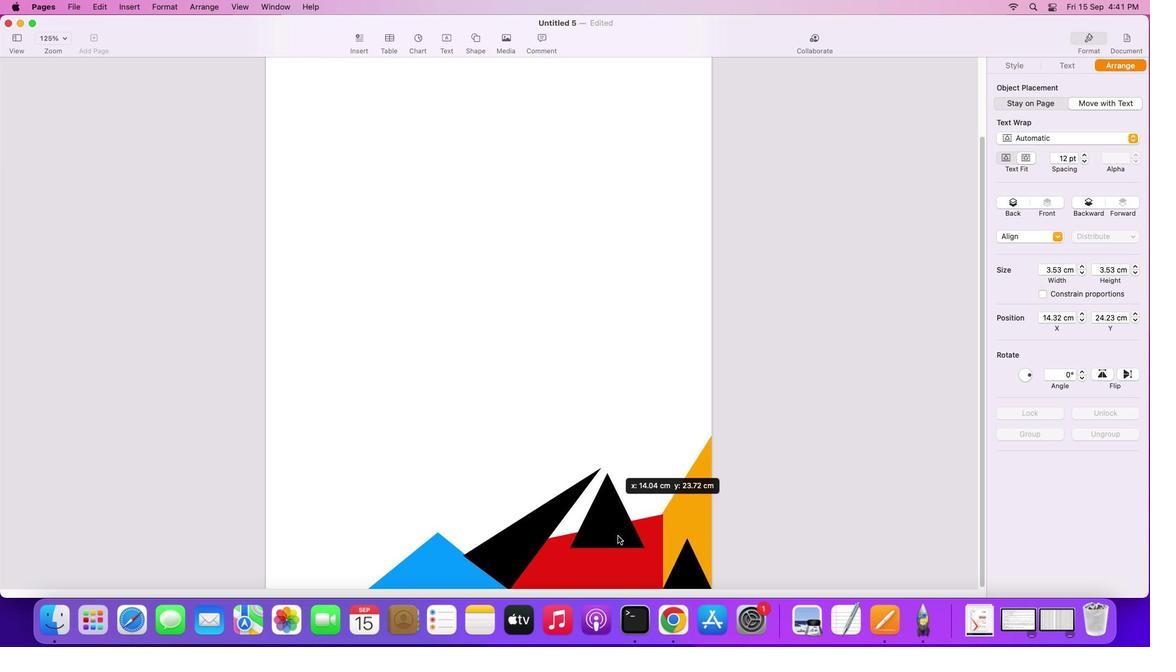
Action: Mouse moved to (626, 514)
Screenshot: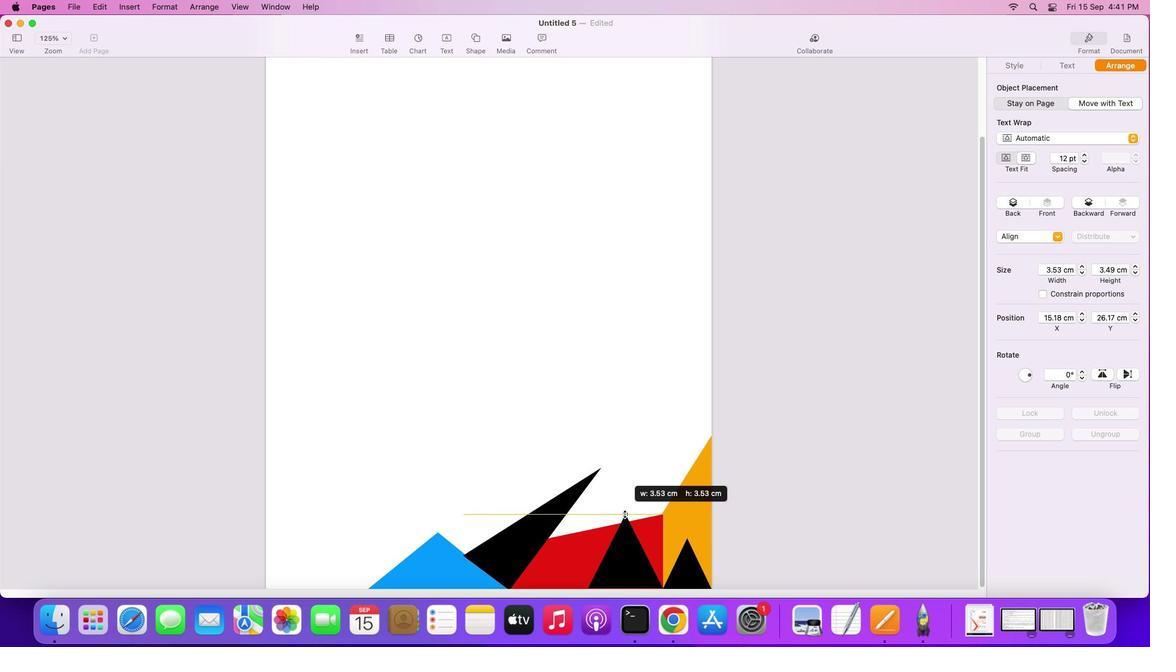 
Action: Mouse pressed left at (626, 514)
Screenshot: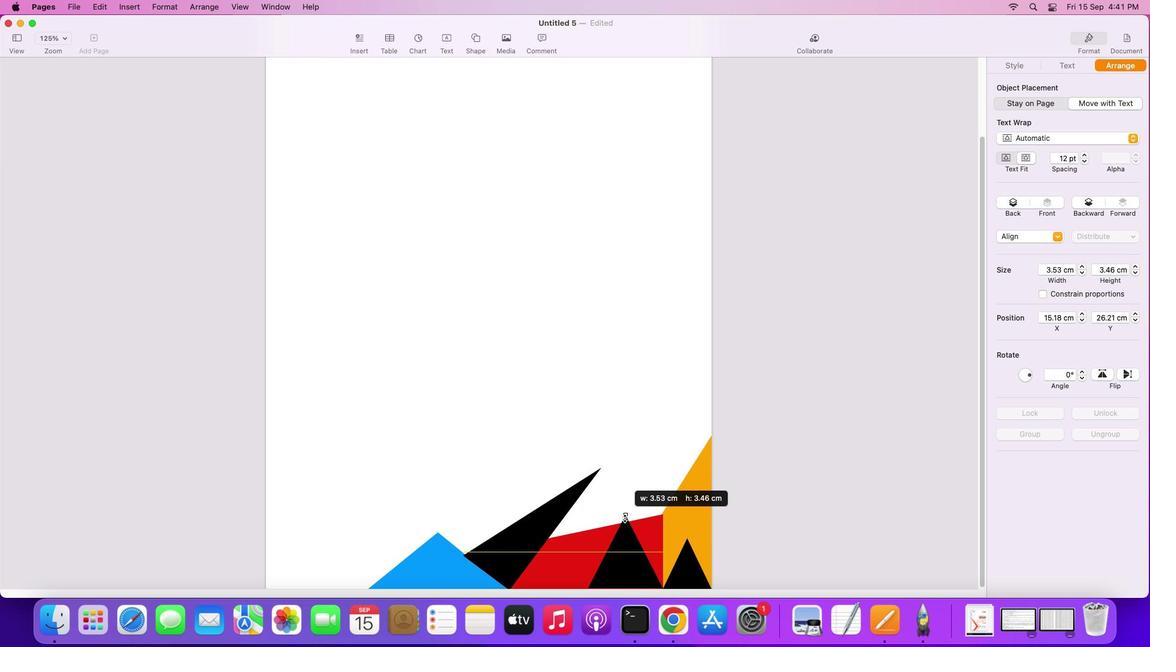 
Action: Mouse moved to (625, 545)
Screenshot: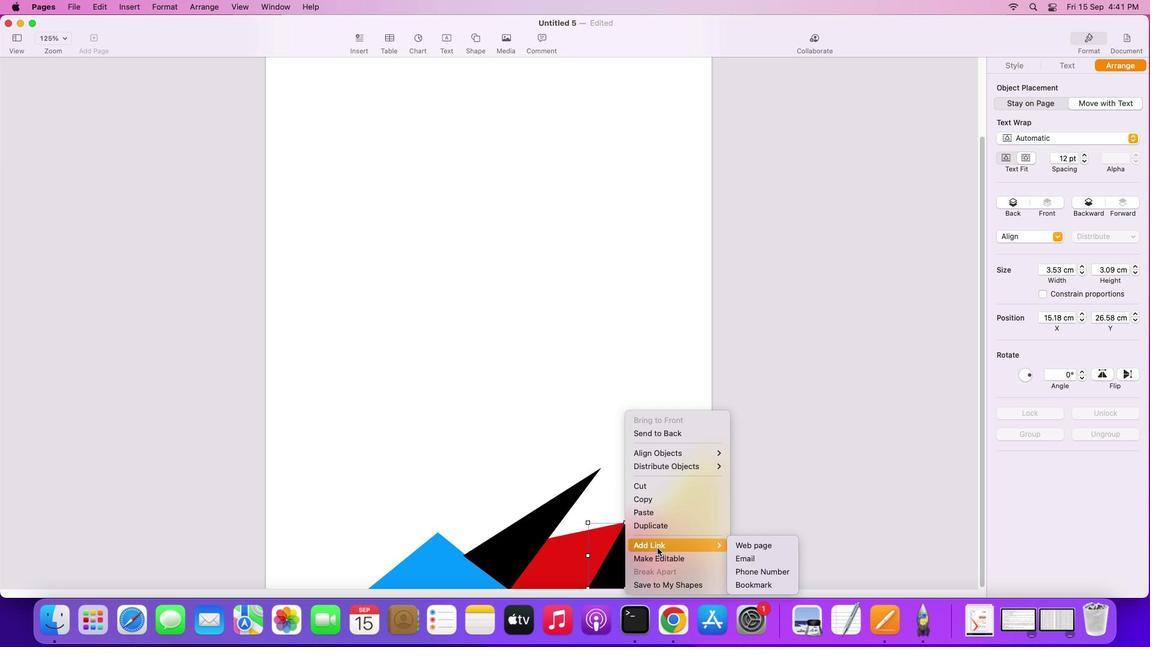 
Action: Mouse pressed right at (625, 545)
Screenshot: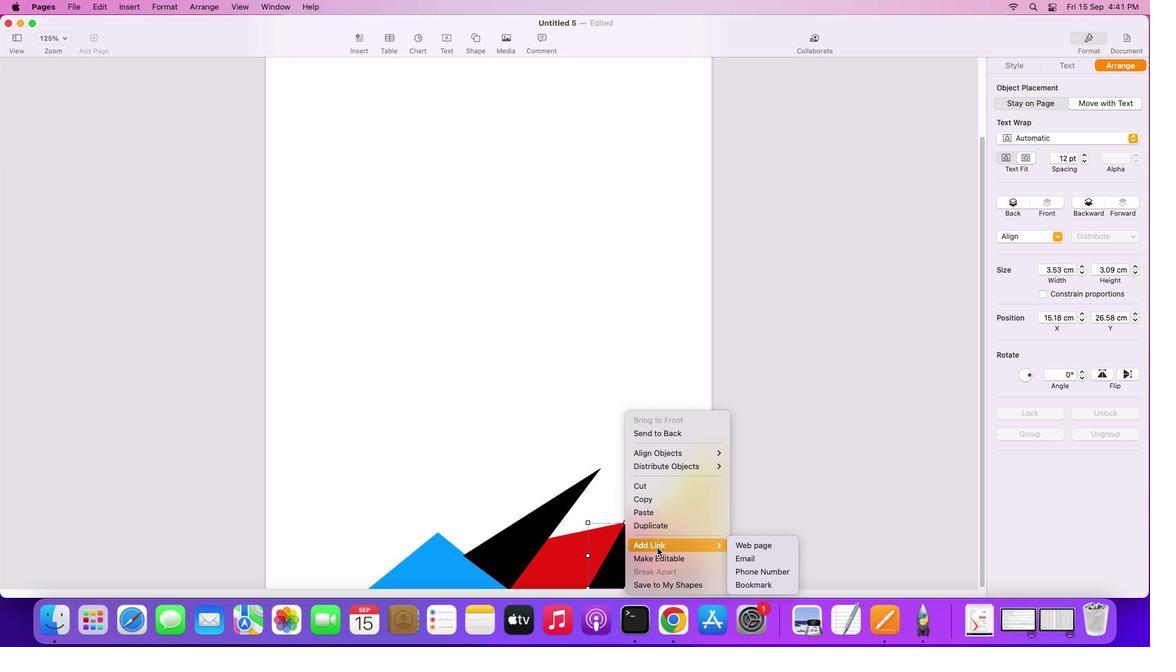 
Action: Mouse moved to (655, 561)
Screenshot: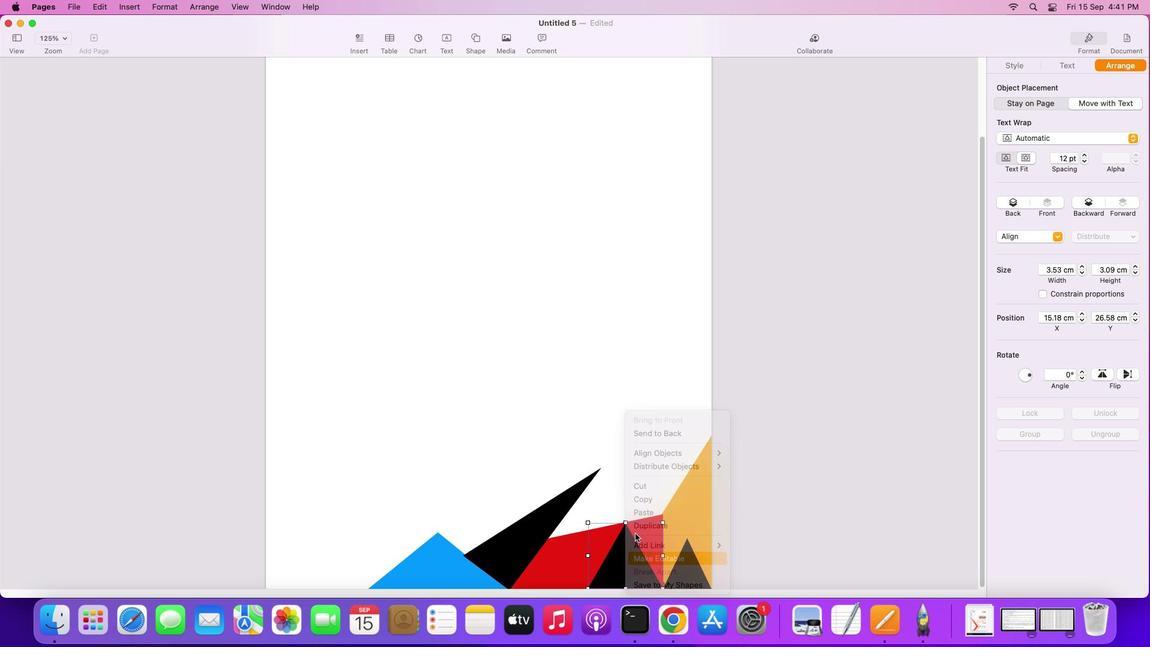
Action: Mouse pressed left at (655, 561)
Screenshot: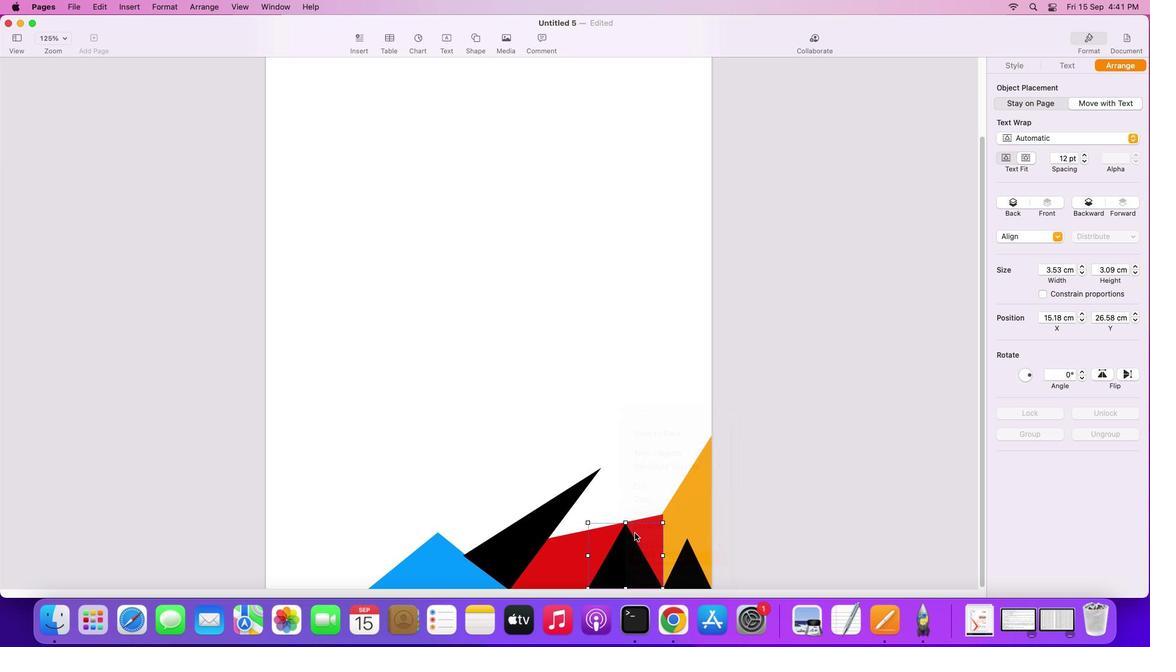 
Action: Mouse moved to (626, 524)
Screenshot: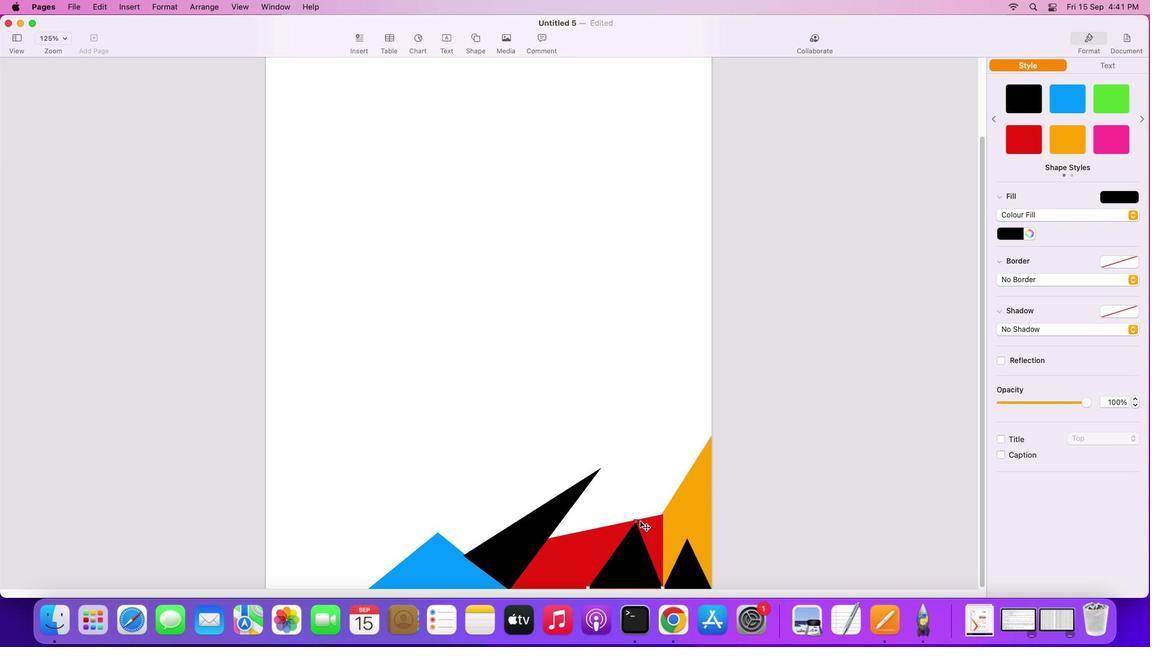 
Action: Mouse pressed left at (626, 524)
Screenshot: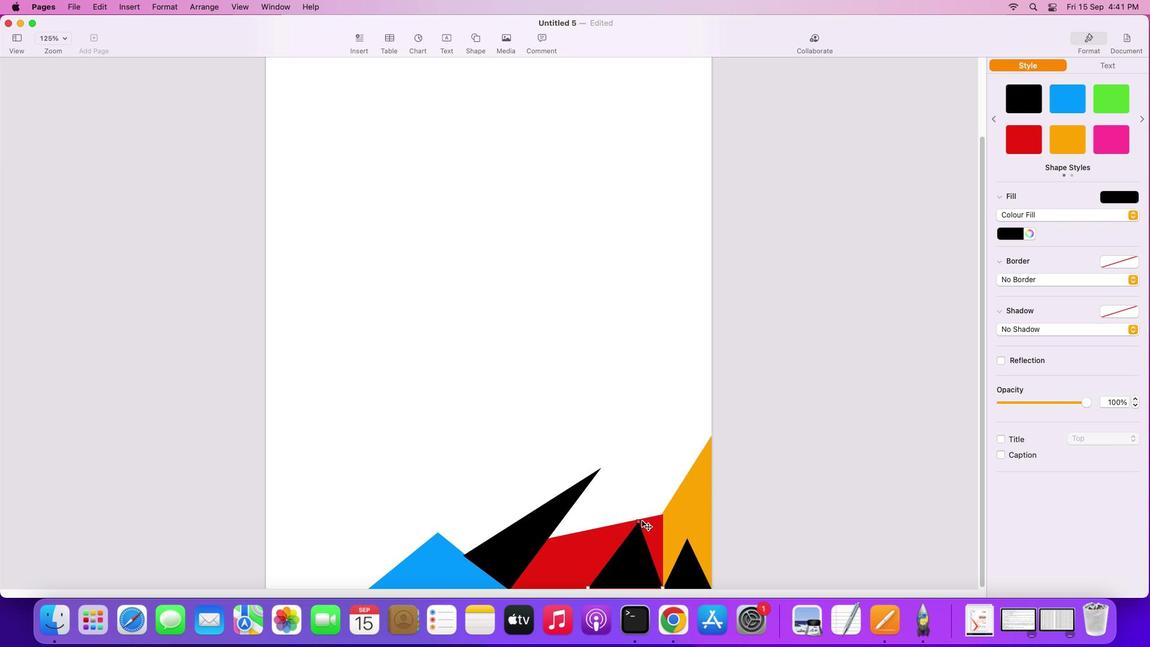 
Action: Mouse moved to (663, 588)
Screenshot: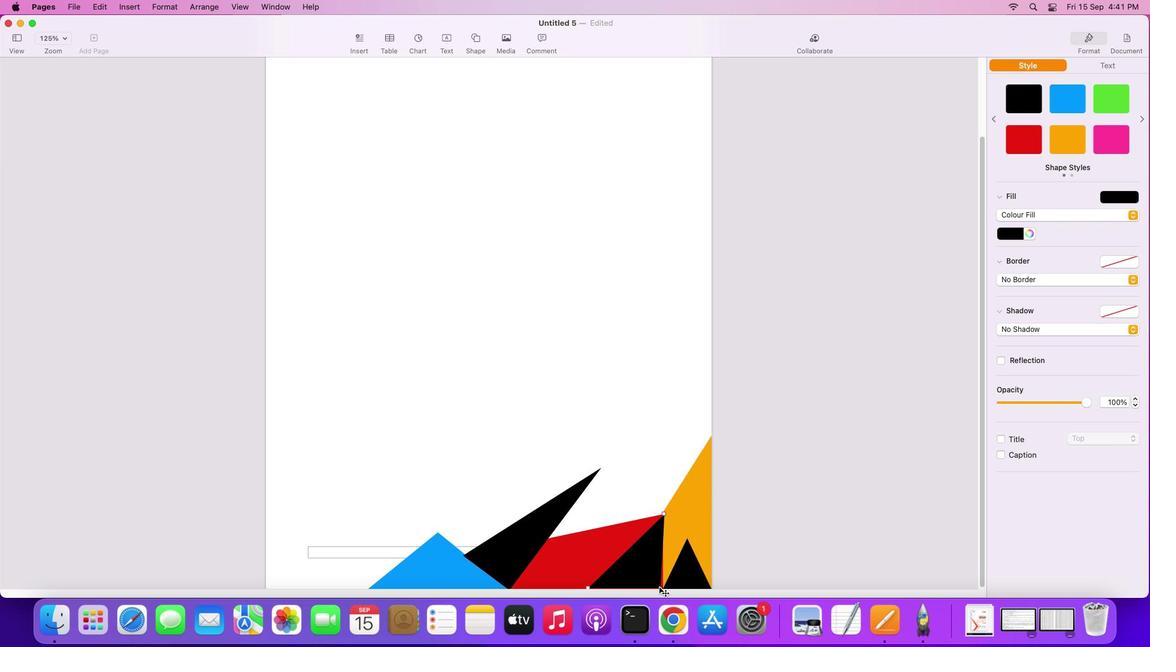
Action: Mouse pressed left at (663, 588)
Screenshot: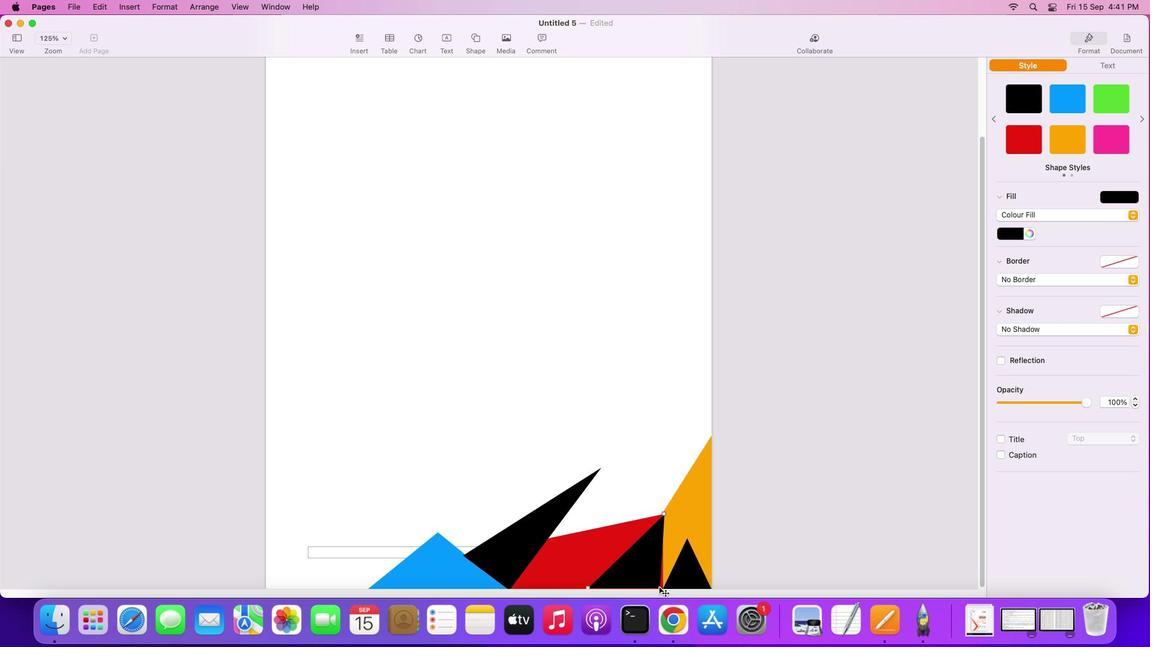 
Action: Mouse moved to (635, 469)
Screenshot: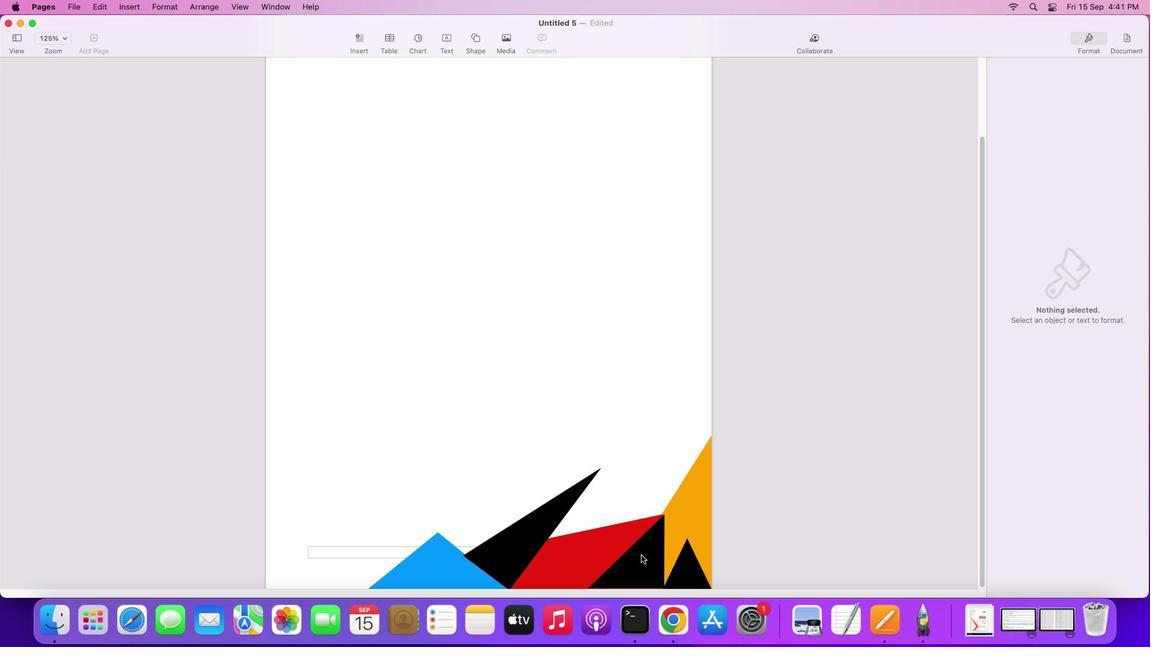 
Action: Mouse pressed left at (635, 469)
Screenshot: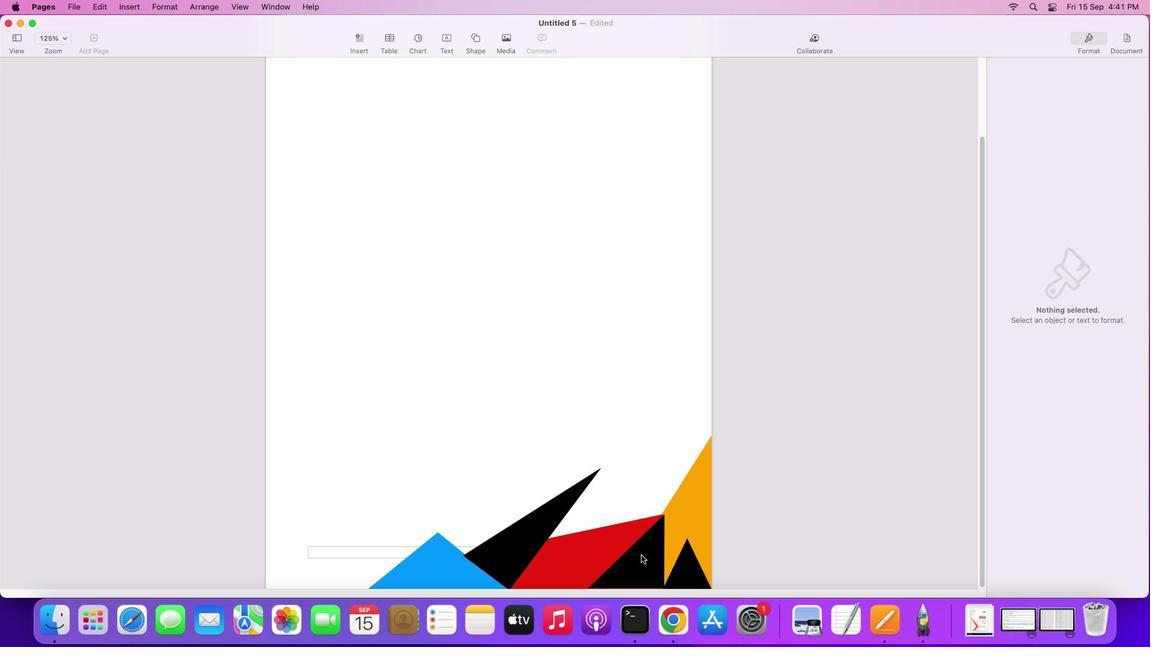 
Action: Mouse moved to (646, 557)
Screenshot: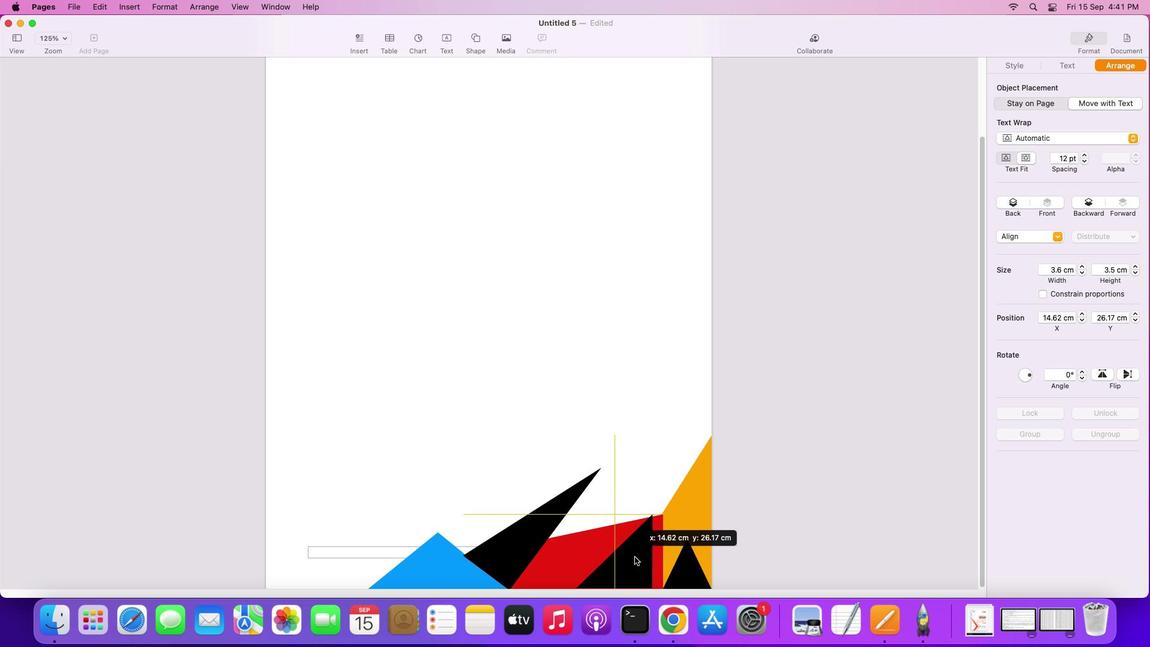 
Action: Mouse pressed left at (646, 557)
Screenshot: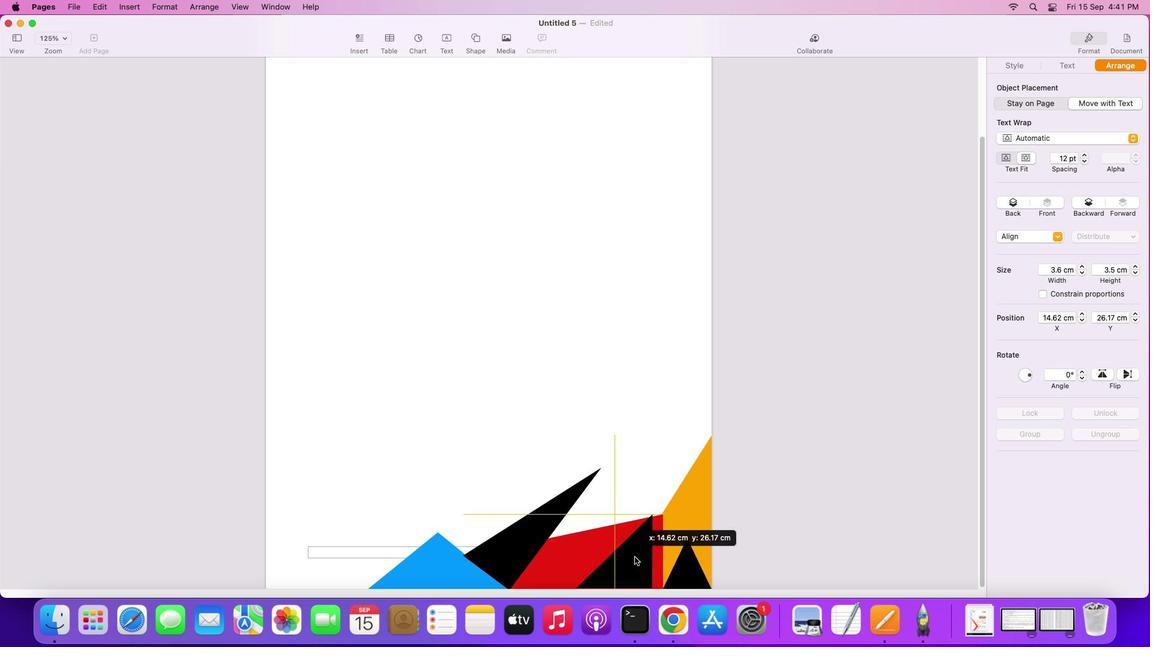 
Action: Mouse moved to (642, 436)
Screenshot: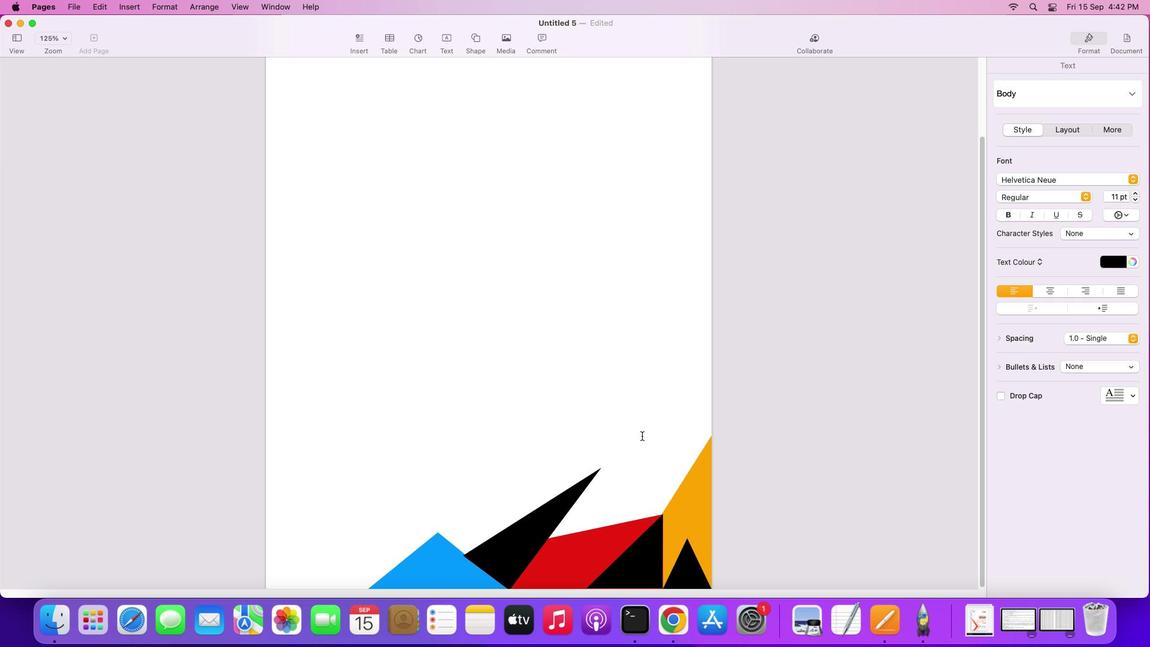 
Action: Mouse pressed left at (642, 436)
Screenshot: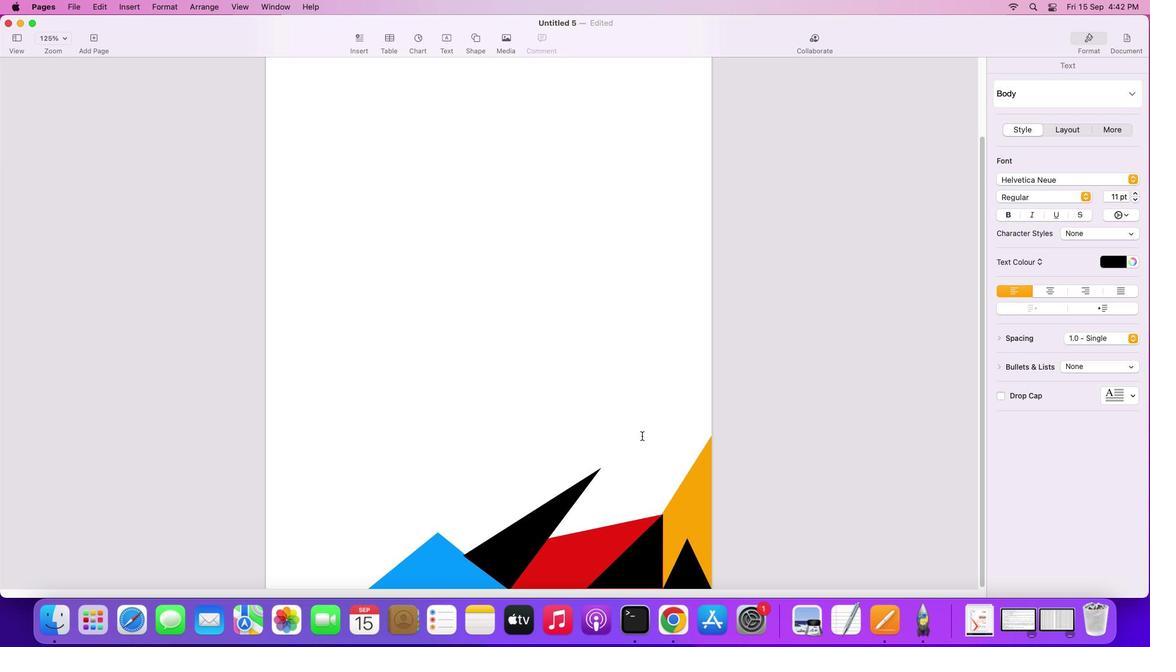 
Action: Mouse moved to (470, 37)
Screenshot: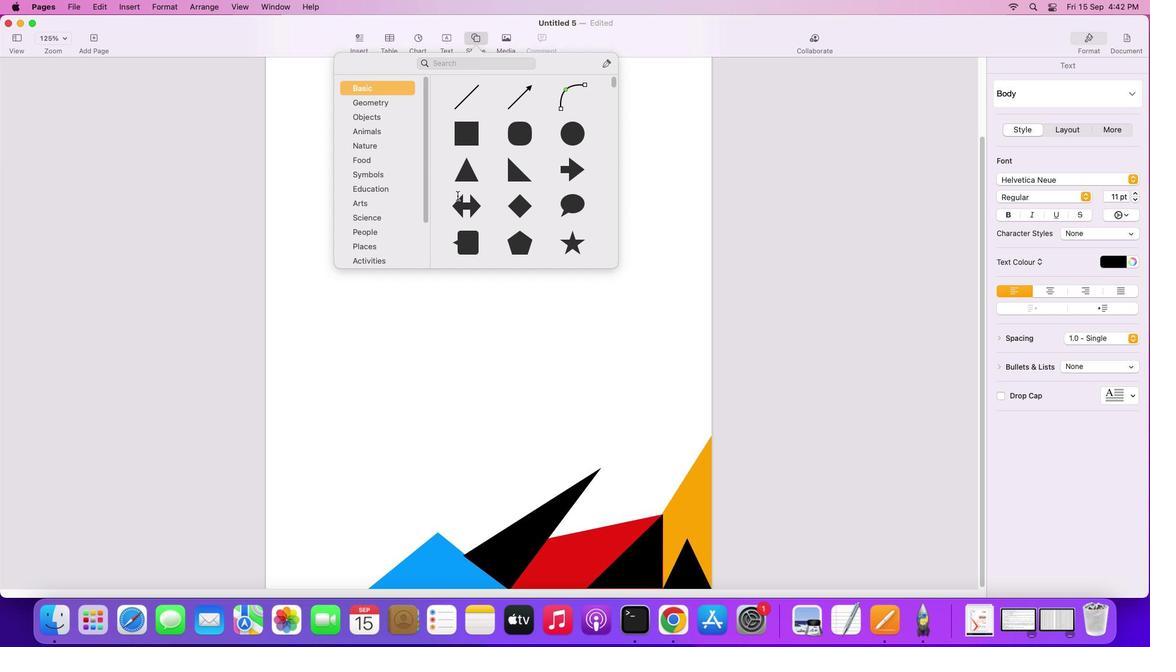 
Action: Mouse pressed left at (470, 37)
Screenshot: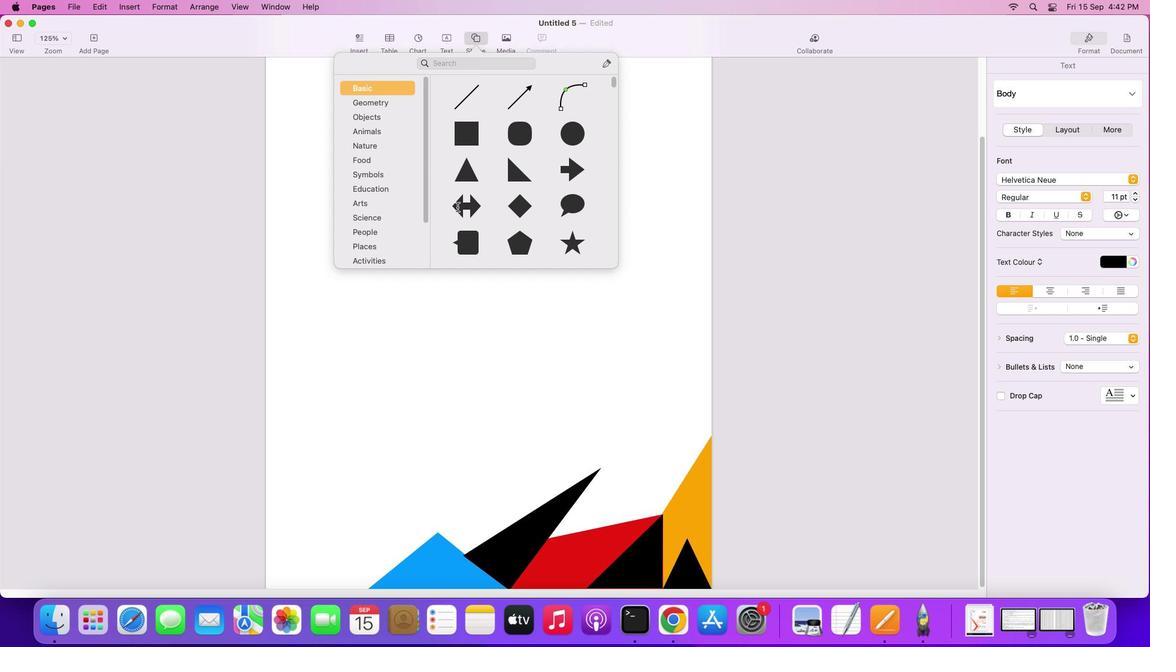 
Action: Mouse moved to (467, 175)
Screenshot: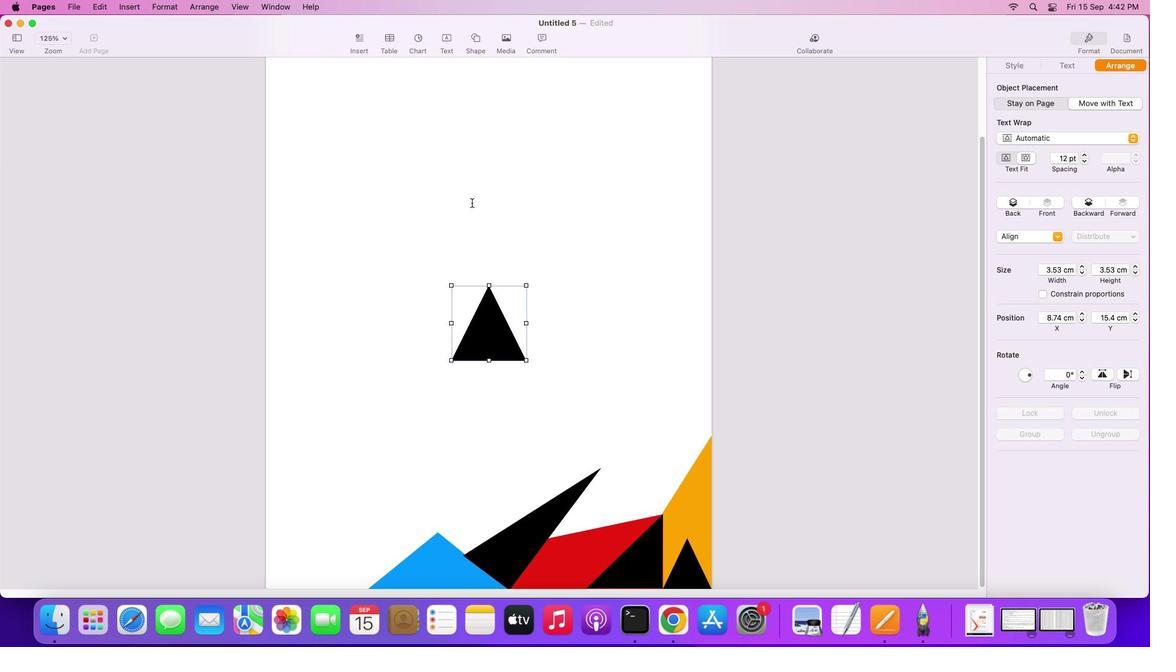 
Action: Mouse pressed left at (467, 175)
Screenshot: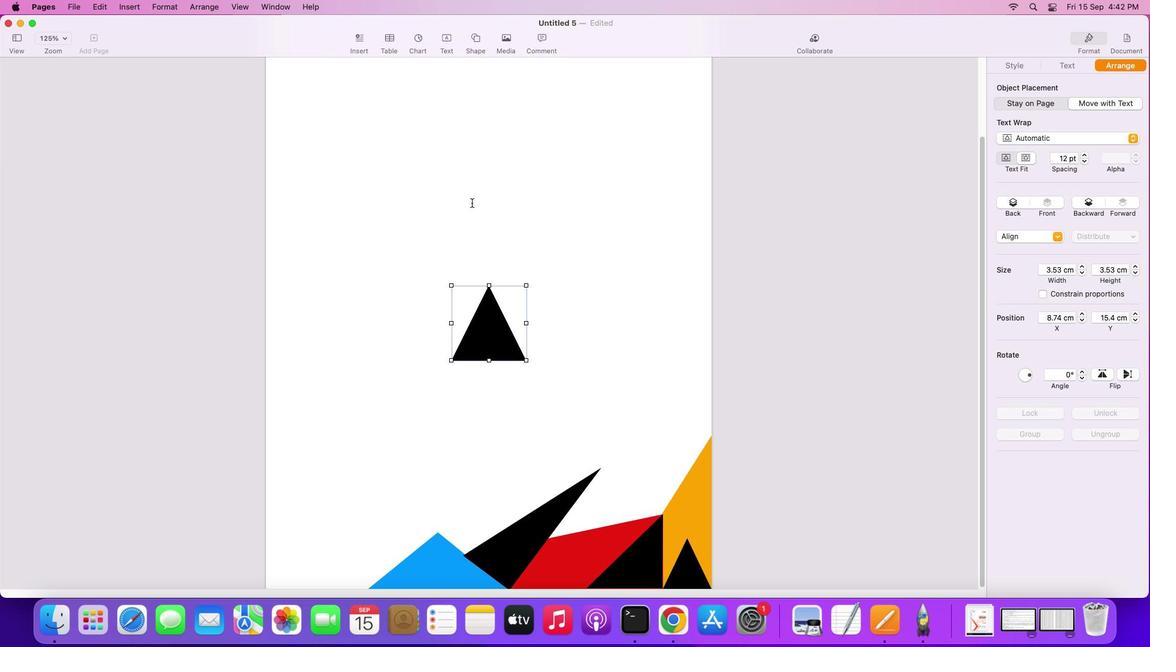 
Action: Mouse moved to (451, 286)
Screenshot: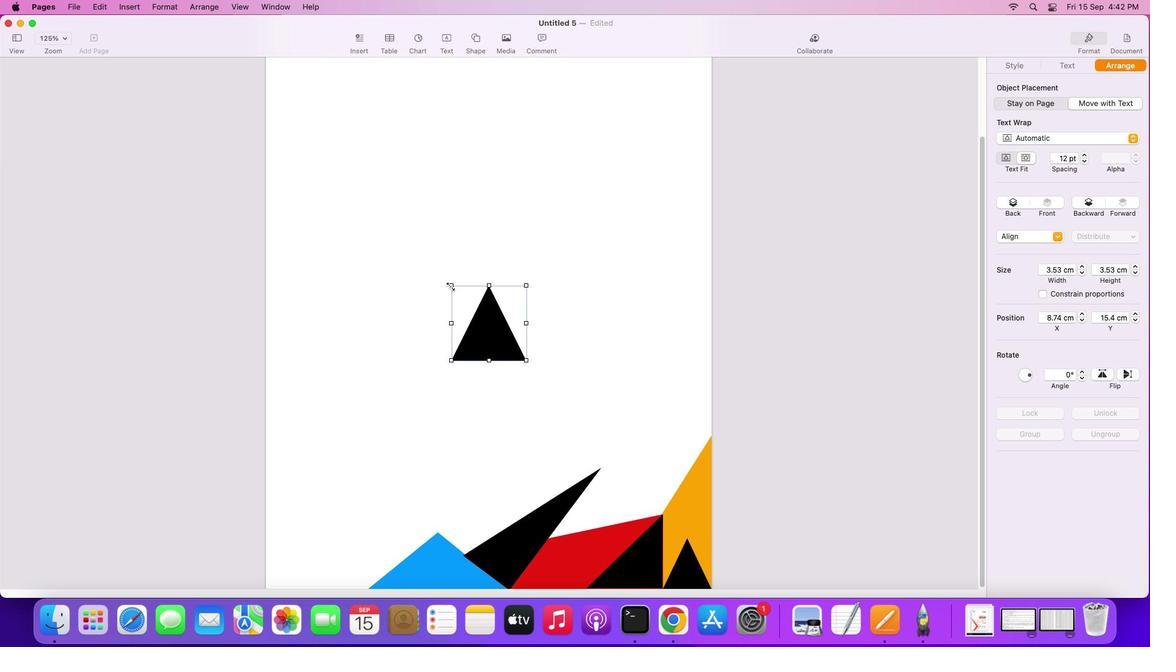 
Action: Mouse pressed left at (451, 286)
